 Task: 8. Analyzing Performance: Reference :- Use LinkedIn Analytics to track the performance of your posts, such as reach, engagement, and profile views. Identify trends in your content that receive high engagement and adjust your strategy accordingly. Experiment with different posting times, content formats, and headlines to optimize your engagement.
Action: Mouse moved to (510, 285)
Screenshot: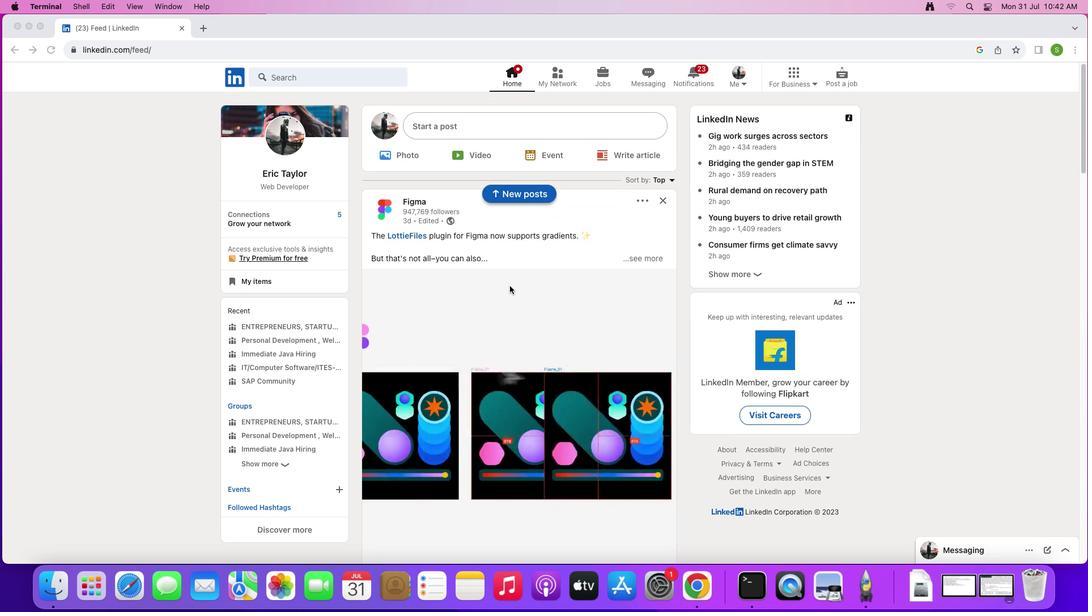 
Action: Mouse scrolled (510, 285) with delta (0, 0)
Screenshot: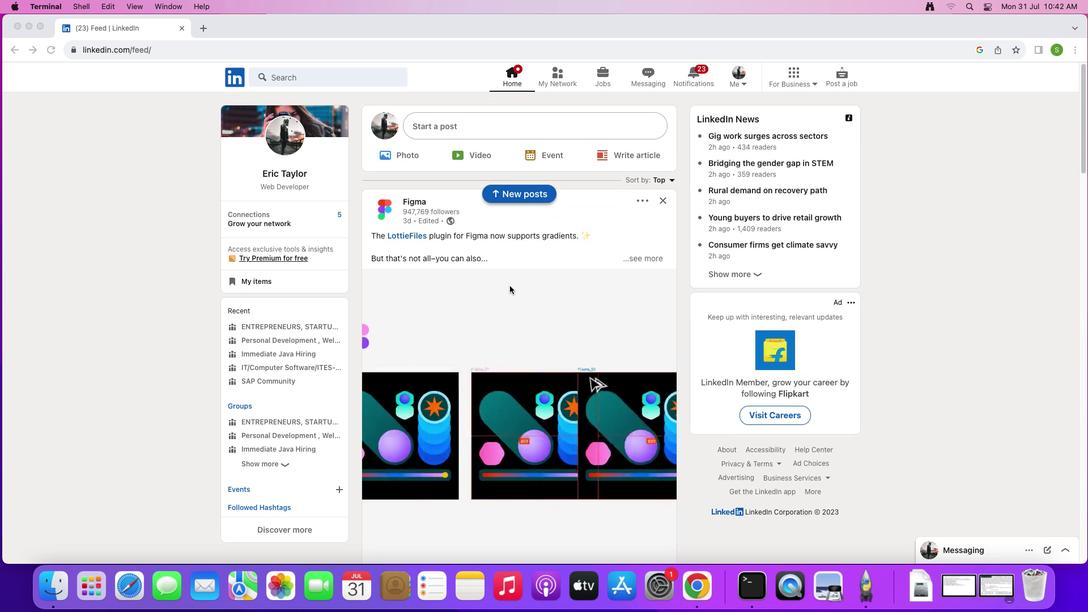 
Action: Mouse scrolled (510, 285) with delta (0, 0)
Screenshot: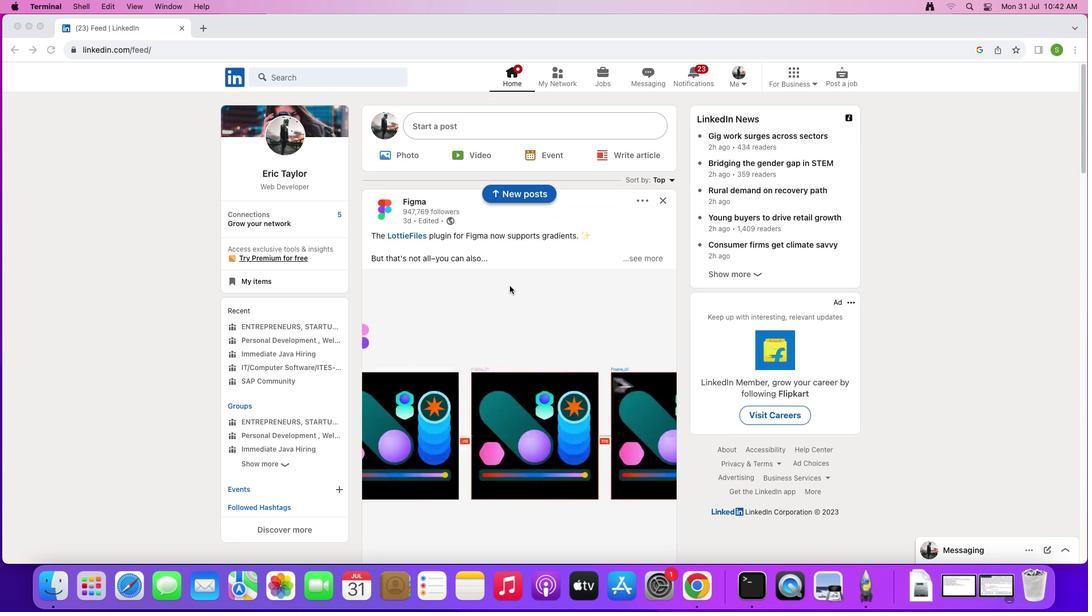 
Action: Mouse scrolled (510, 285) with delta (0, -1)
Screenshot: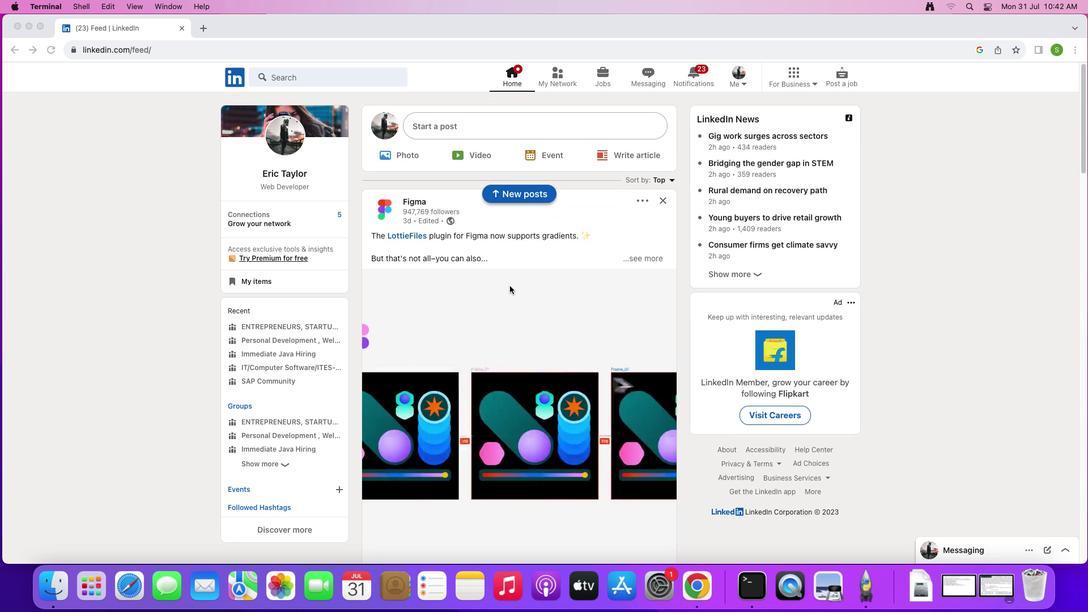 
Action: Mouse scrolled (510, 285) with delta (0, -2)
Screenshot: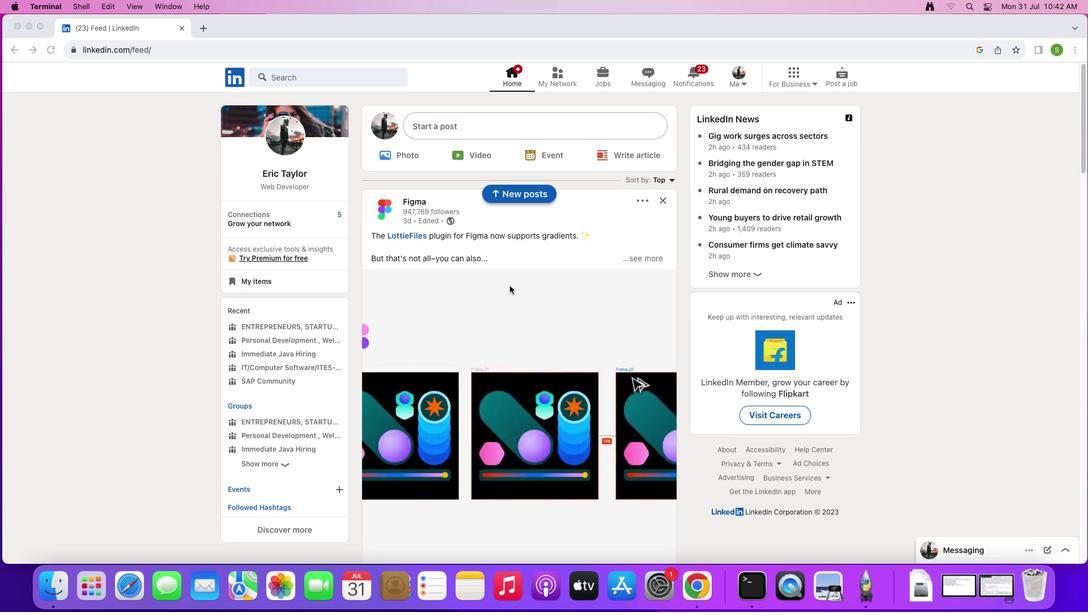 
Action: Mouse scrolled (510, 285) with delta (0, 0)
Screenshot: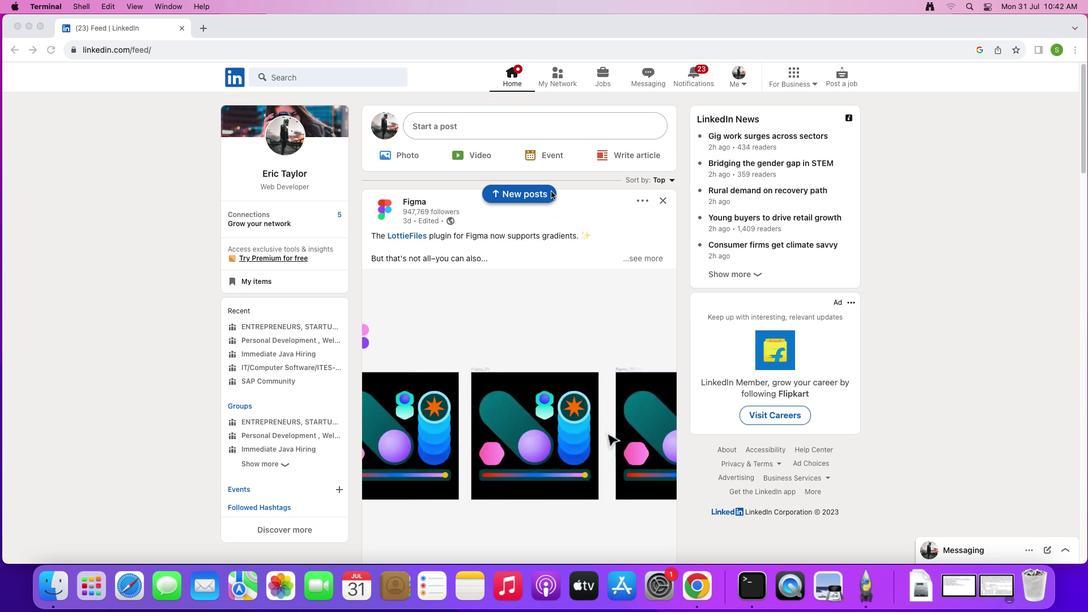 
Action: Mouse scrolled (510, 285) with delta (0, 0)
Screenshot: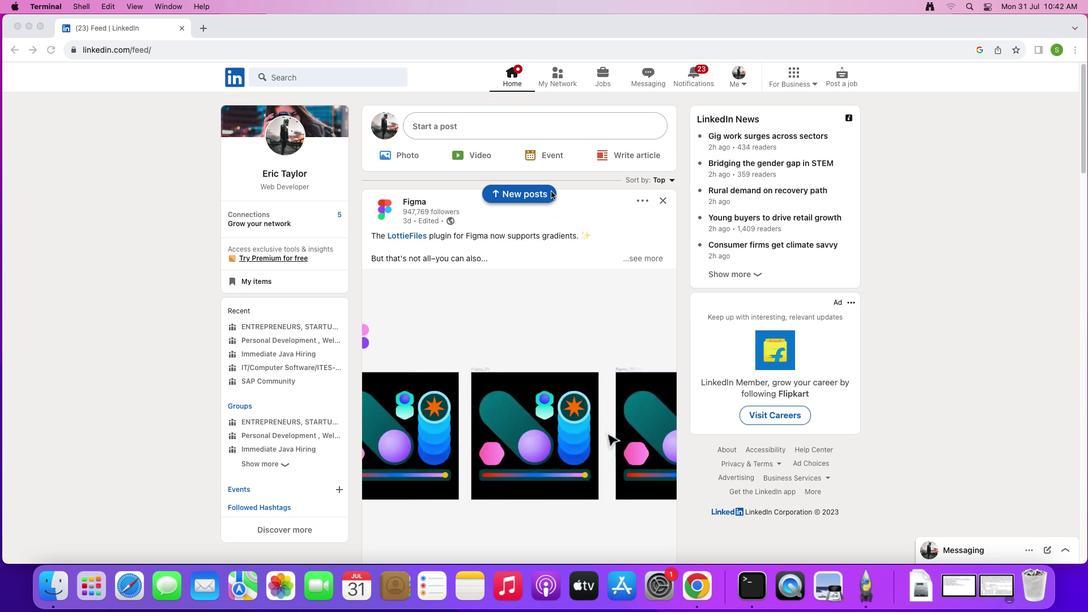 
Action: Mouse scrolled (510, 285) with delta (0, 1)
Screenshot: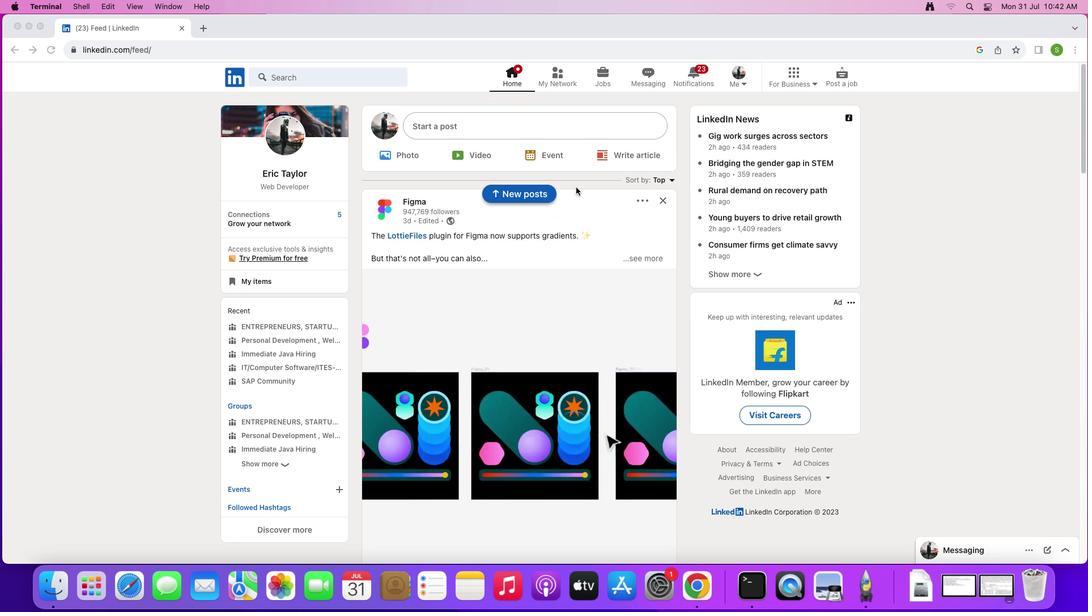 
Action: Mouse scrolled (510, 285) with delta (0, 2)
Screenshot: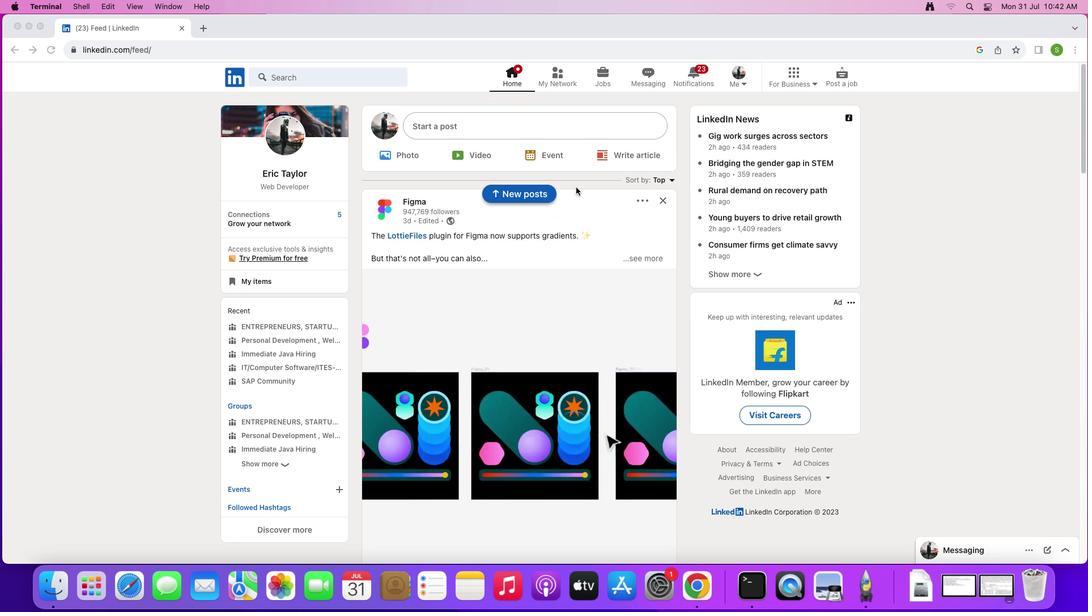 
Action: Mouse scrolled (510, 285) with delta (0, 3)
Screenshot: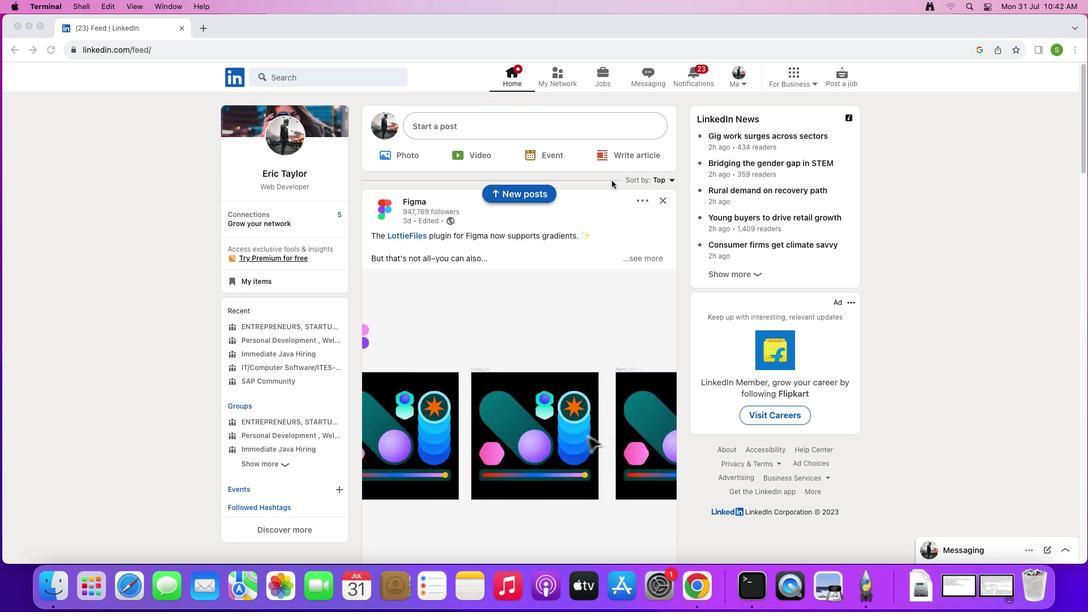 
Action: Mouse scrolled (510, 285) with delta (0, 0)
Screenshot: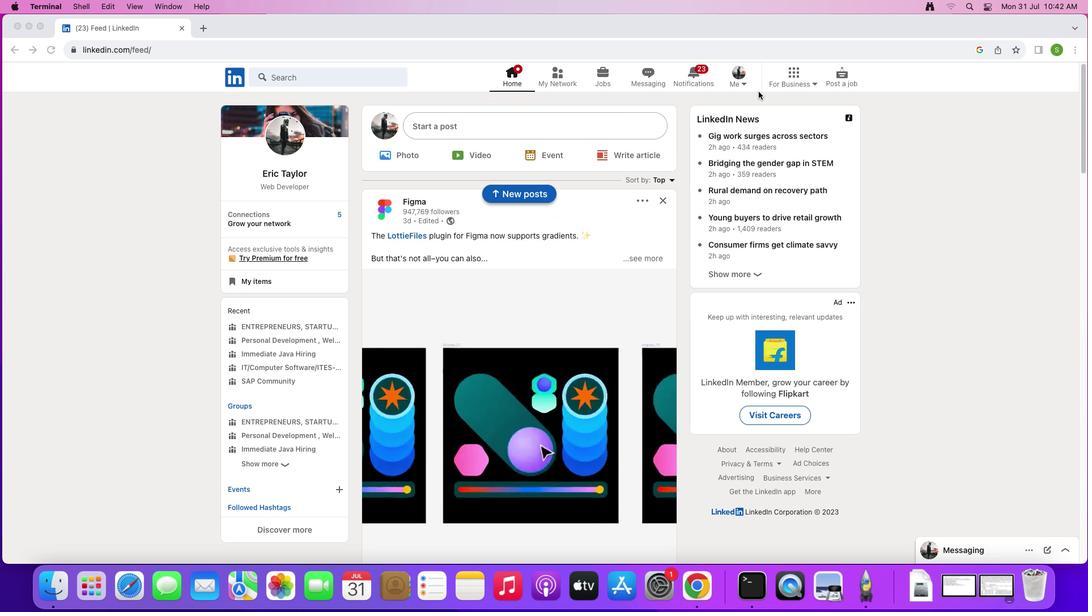 
Action: Mouse scrolled (510, 285) with delta (0, 0)
Screenshot: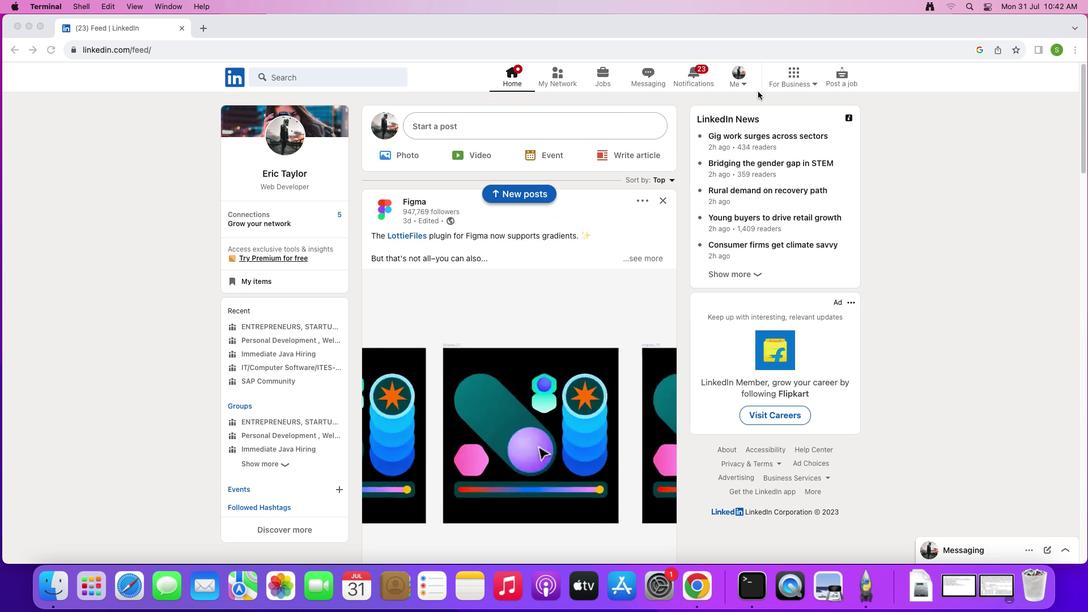 
Action: Mouse scrolled (510, 285) with delta (0, 1)
Screenshot: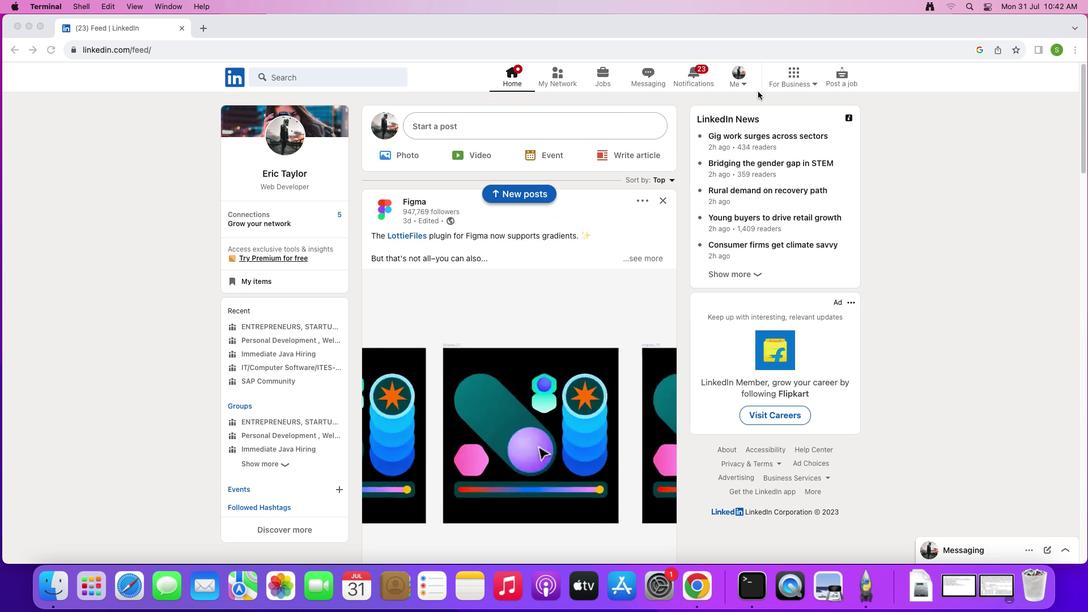 
Action: Mouse moved to (734, 76)
Screenshot: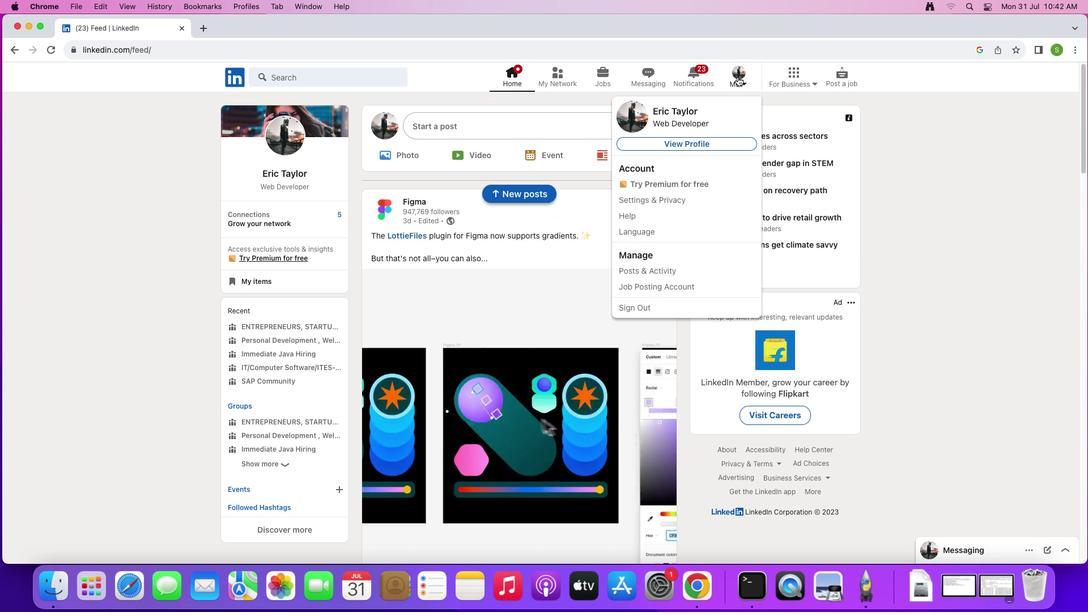 
Action: Mouse pressed left at (734, 76)
Screenshot: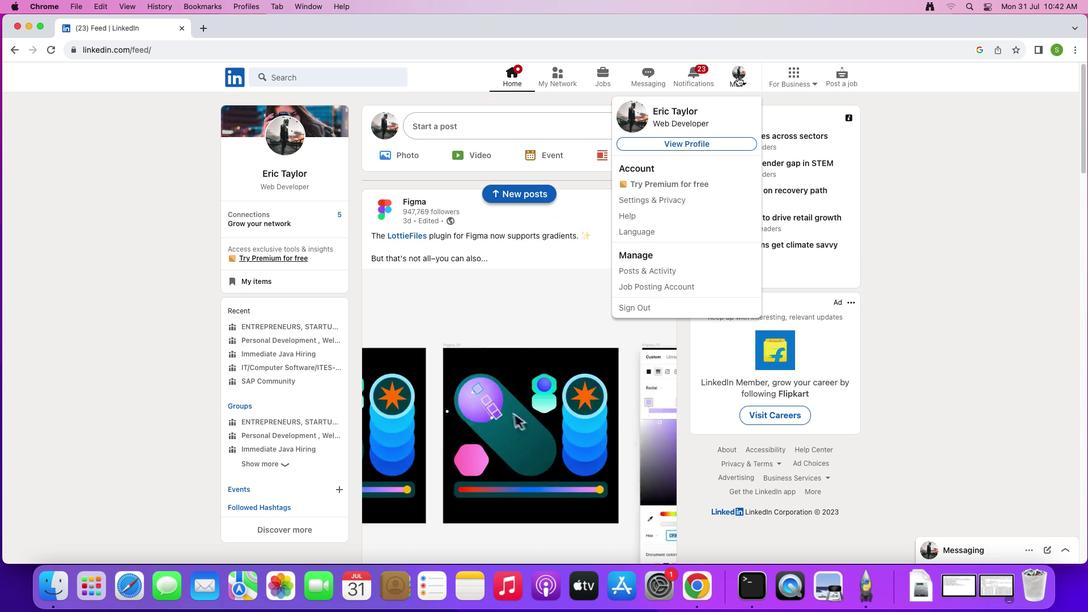 
Action: Mouse moved to (737, 77)
Screenshot: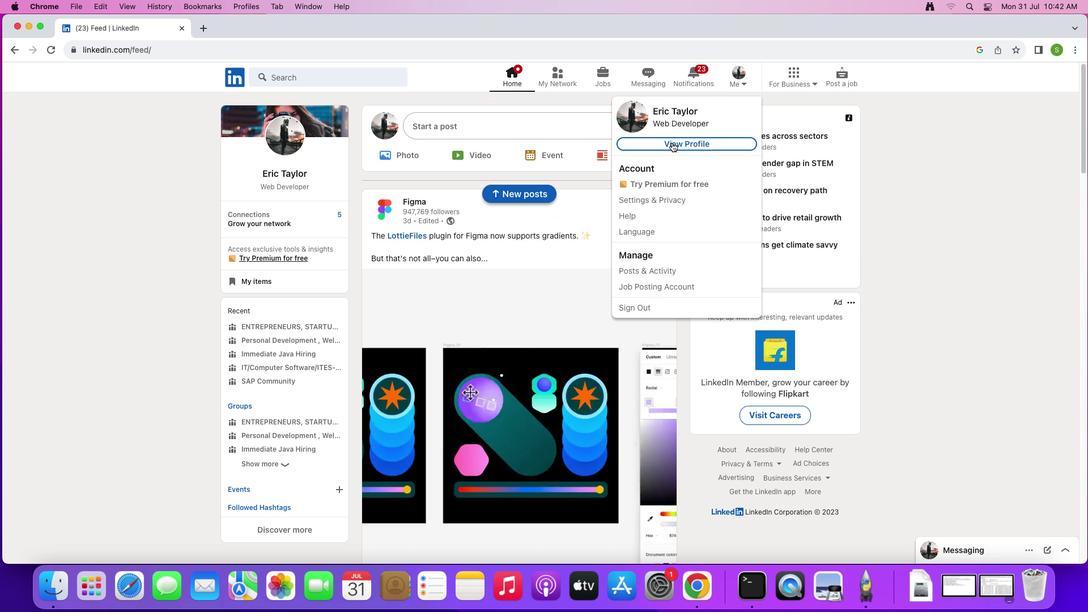 
Action: Mouse pressed left at (737, 77)
Screenshot: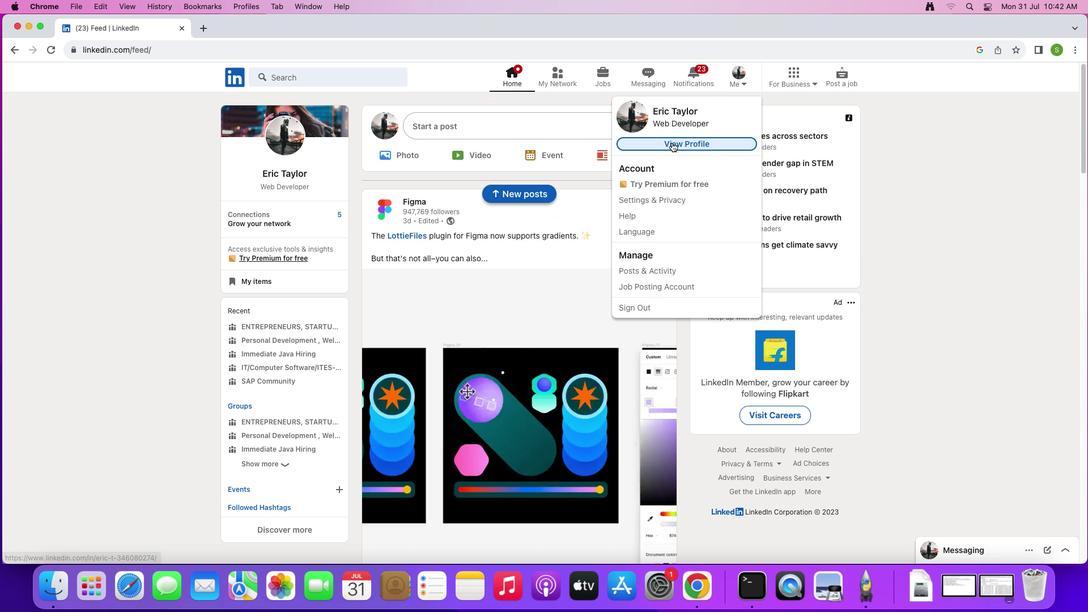 
Action: Mouse moved to (671, 142)
Screenshot: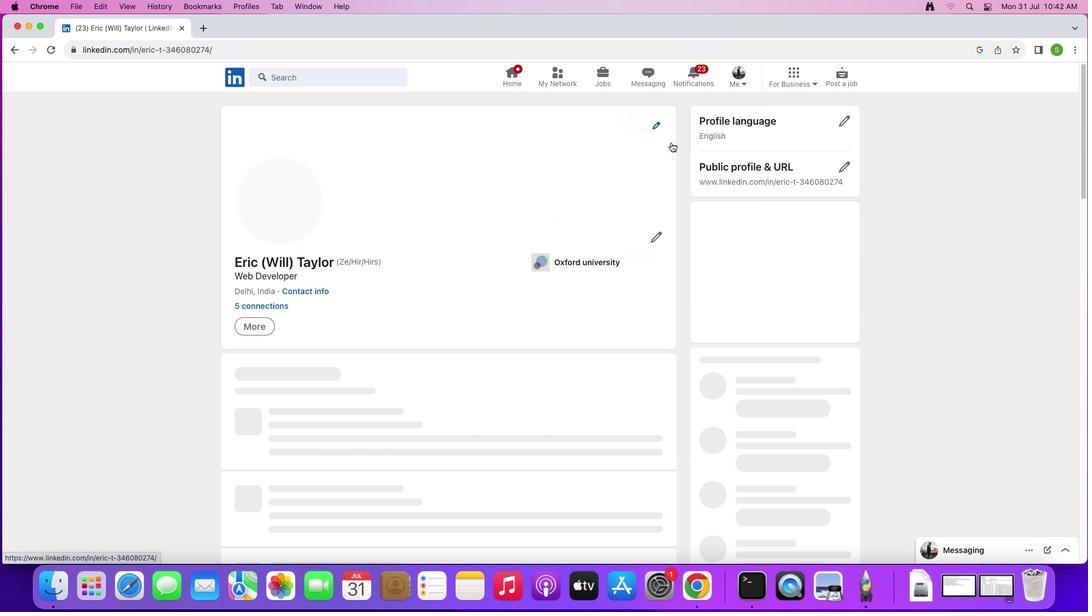
Action: Mouse pressed left at (671, 142)
Screenshot: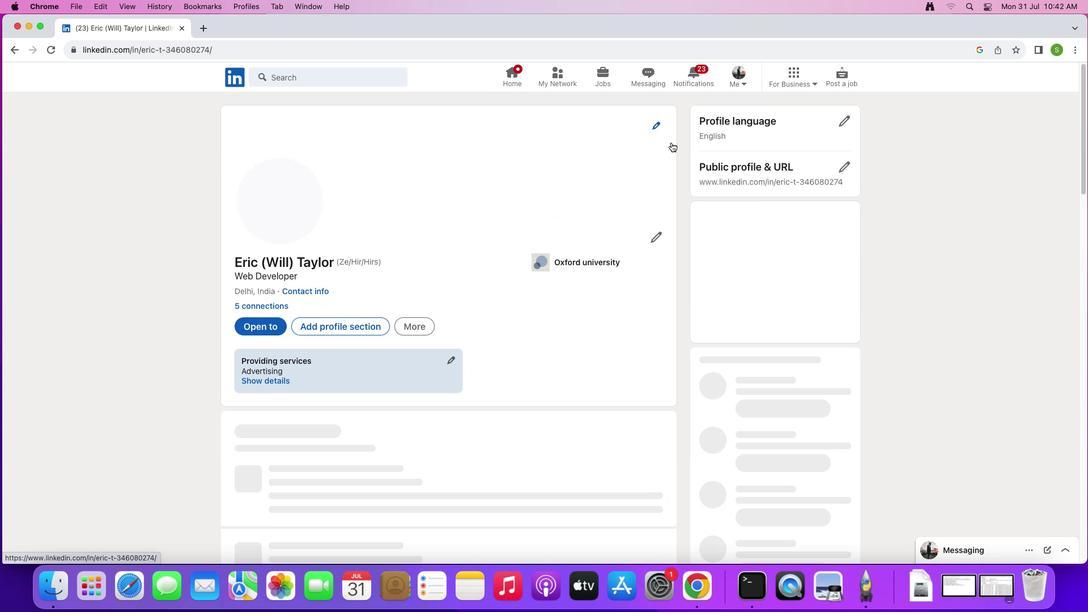 
Action: Mouse moved to (500, 371)
Screenshot: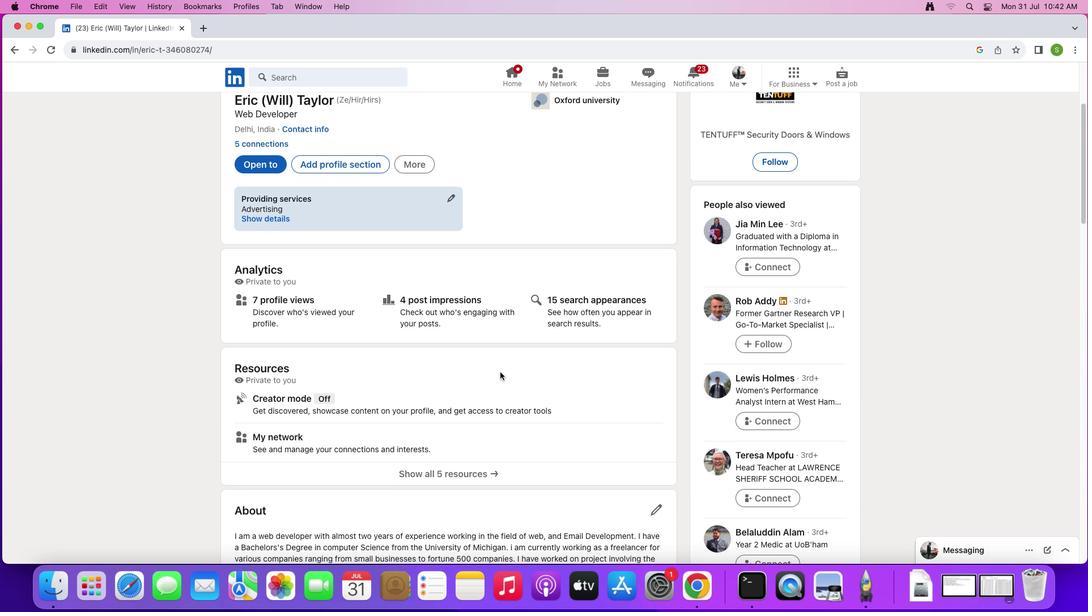 
Action: Mouse scrolled (500, 371) with delta (0, 0)
Screenshot: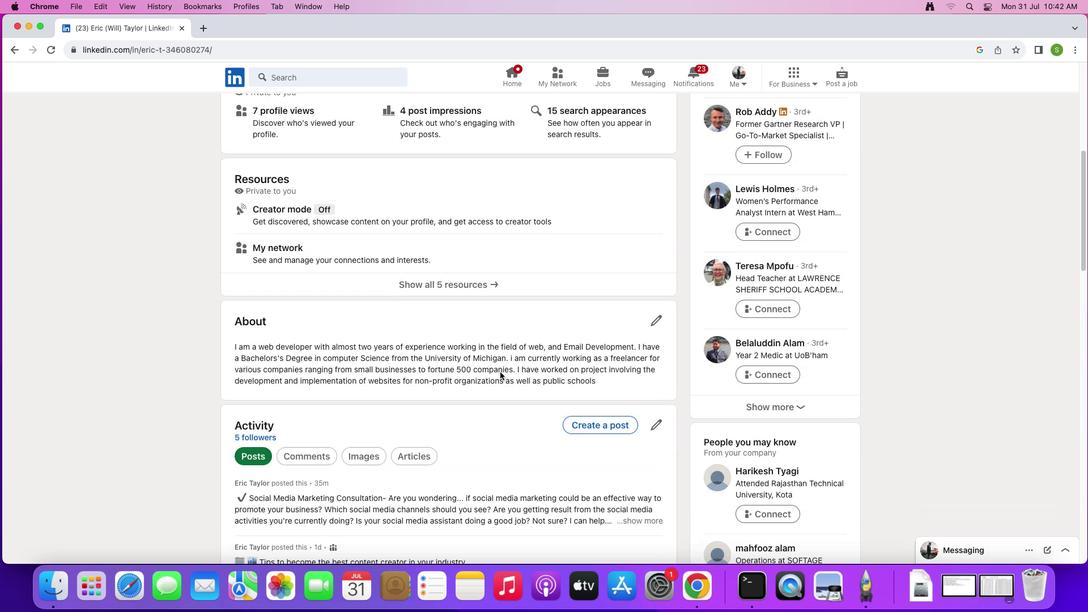 
Action: Mouse scrolled (500, 371) with delta (0, 0)
Screenshot: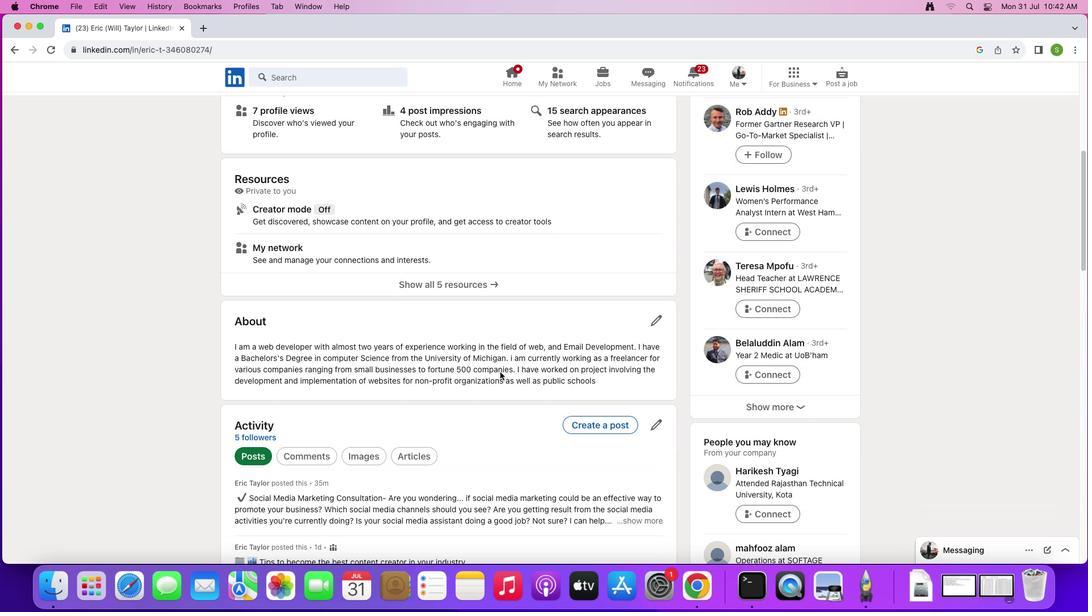 
Action: Mouse scrolled (500, 371) with delta (0, -1)
Screenshot: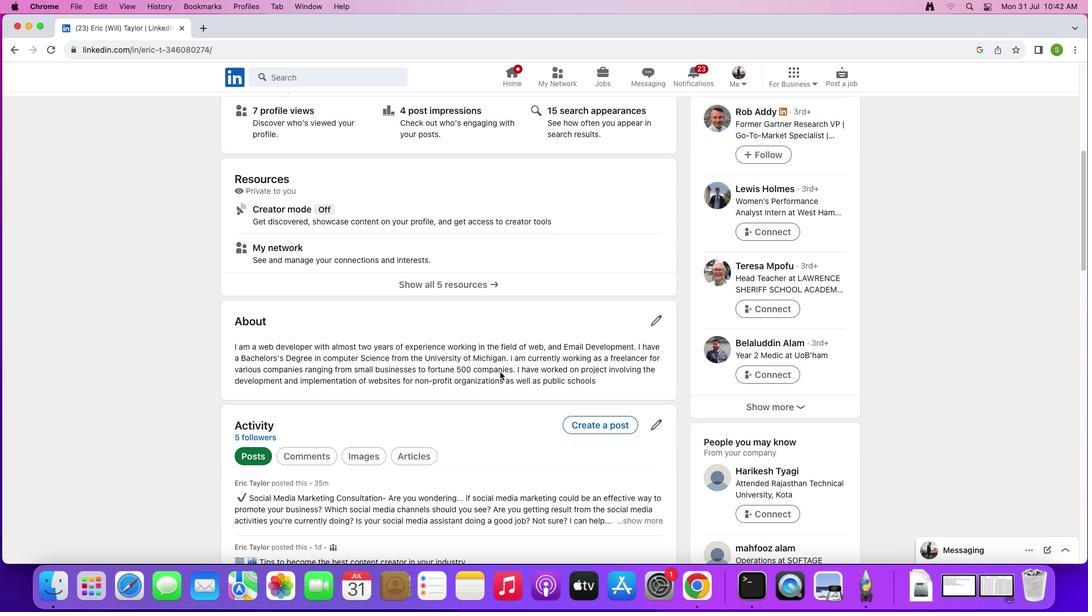 
Action: Mouse scrolled (500, 371) with delta (0, -2)
Screenshot: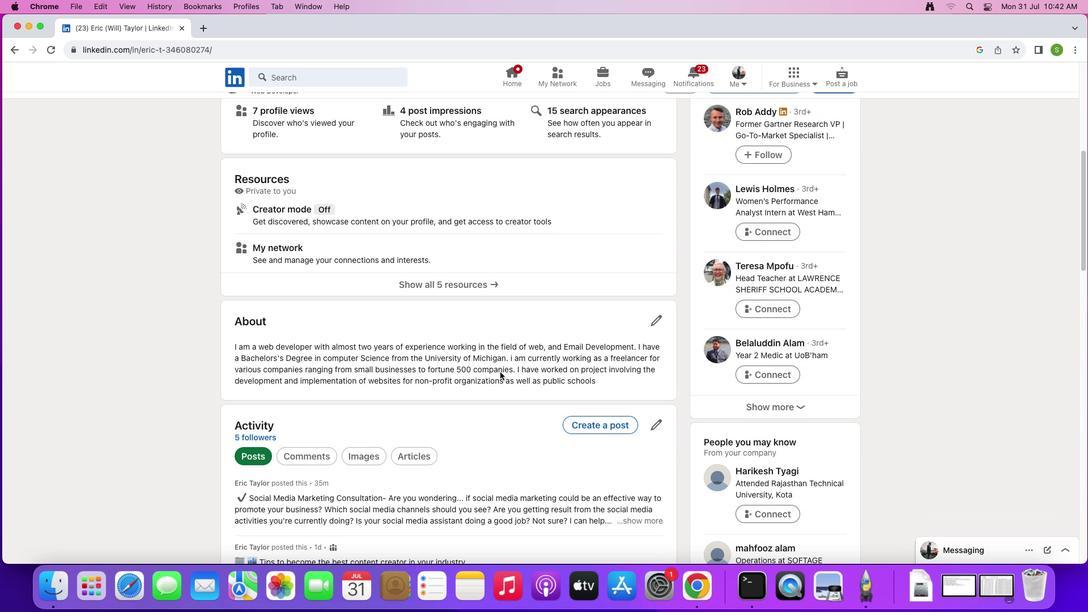 
Action: Mouse scrolled (500, 371) with delta (0, 0)
Screenshot: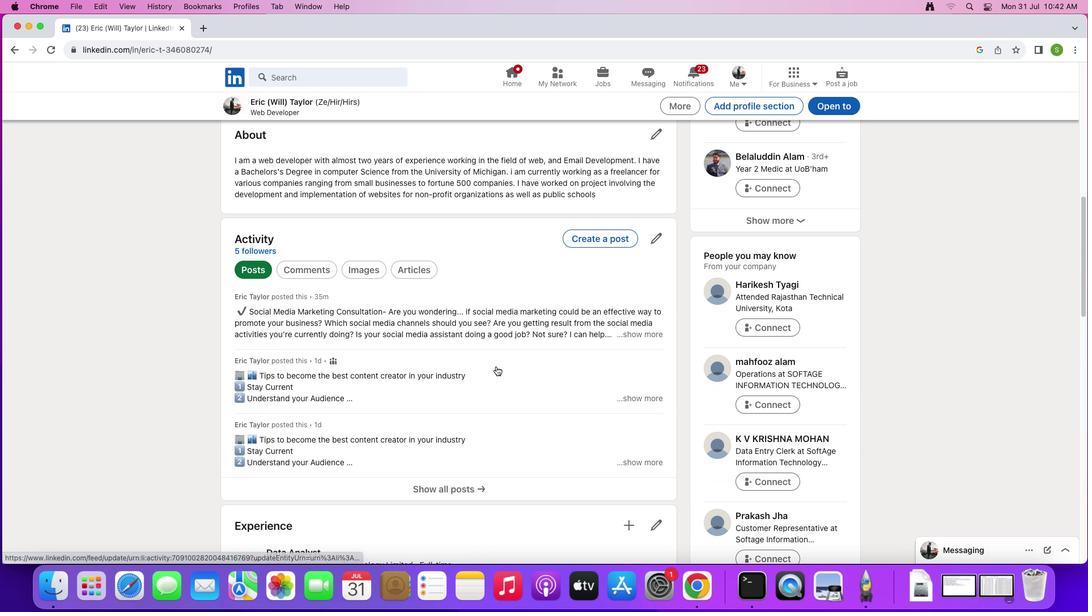 
Action: Mouse scrolled (500, 371) with delta (0, 0)
Screenshot: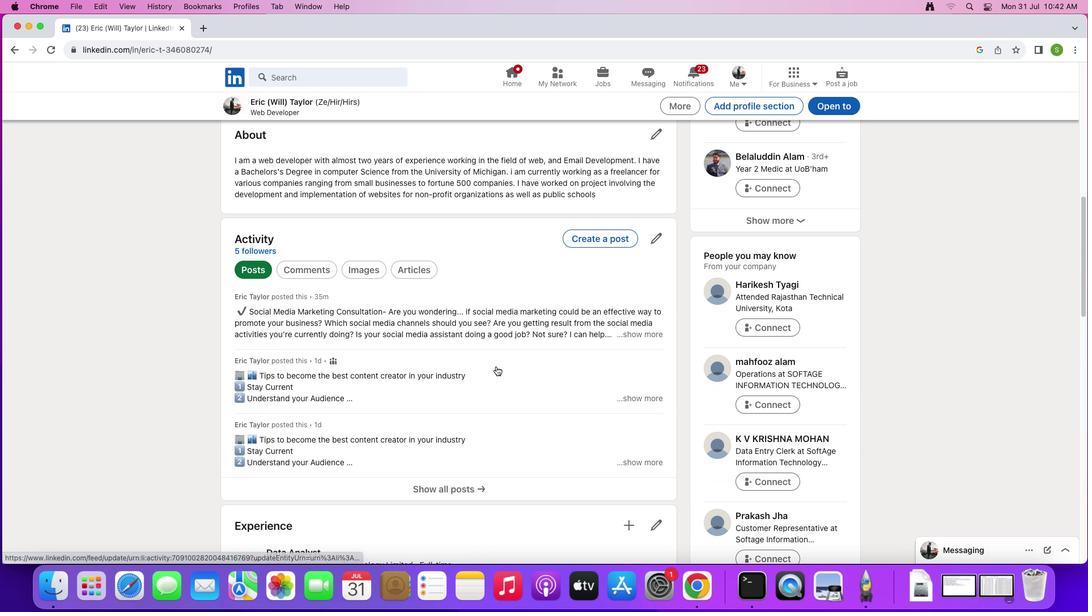 
Action: Mouse scrolled (500, 371) with delta (0, -1)
Screenshot: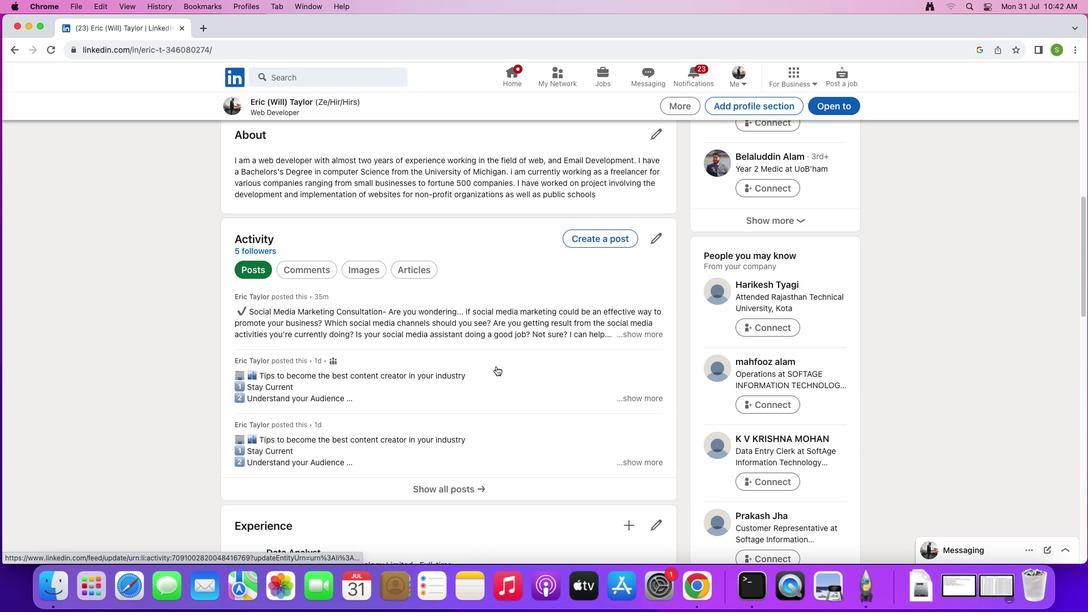 
Action: Mouse scrolled (500, 371) with delta (0, -2)
Screenshot: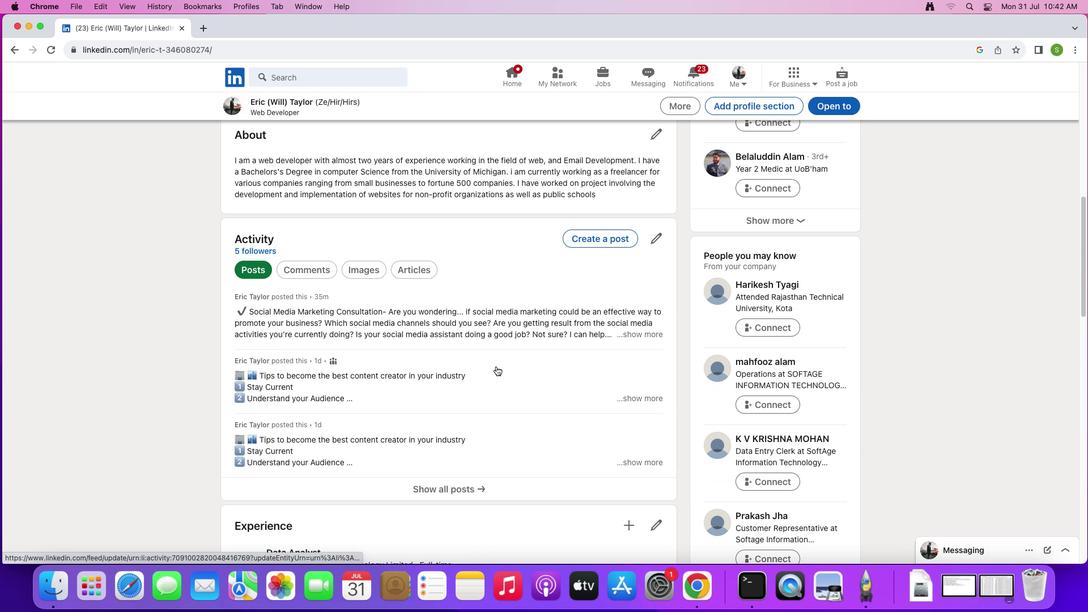 
Action: Mouse scrolled (500, 371) with delta (0, 0)
Screenshot: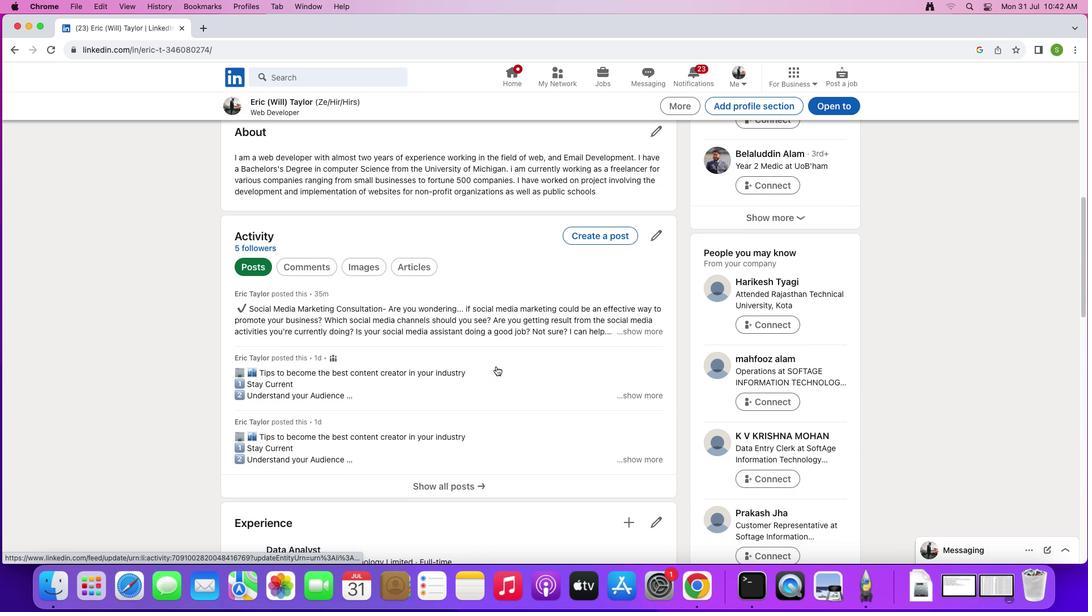 
Action: Mouse scrolled (500, 371) with delta (0, 0)
Screenshot: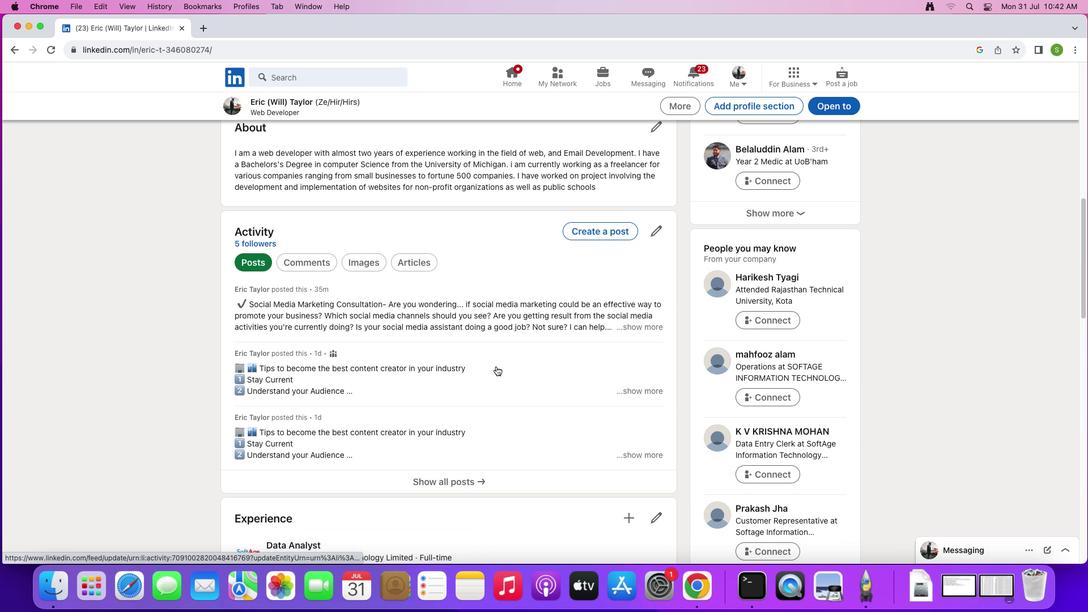 
Action: Mouse scrolled (500, 371) with delta (0, -1)
Screenshot: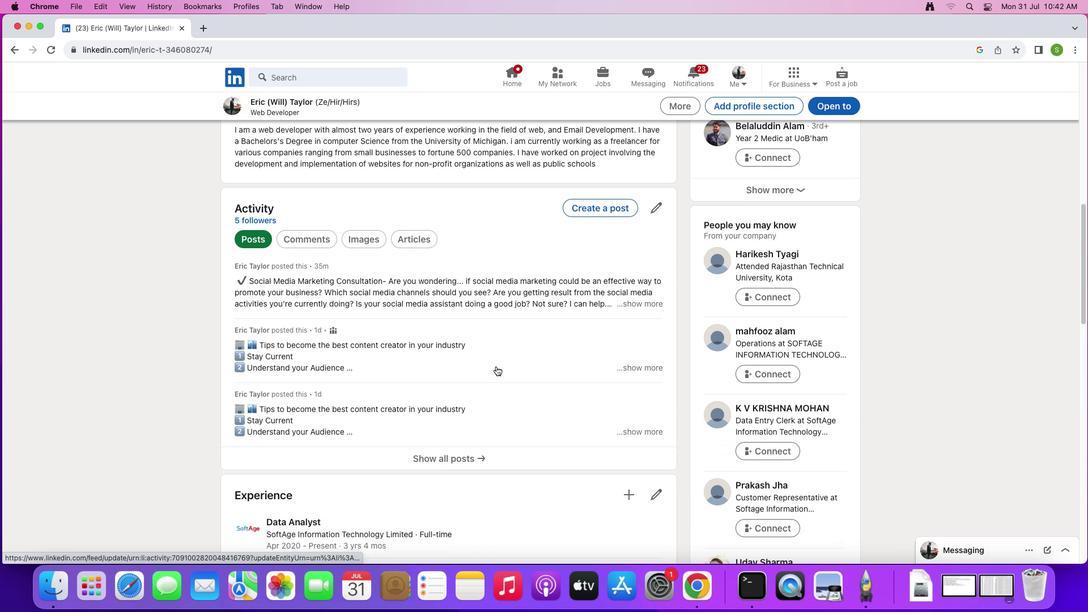 
Action: Mouse scrolled (500, 371) with delta (0, -2)
Screenshot: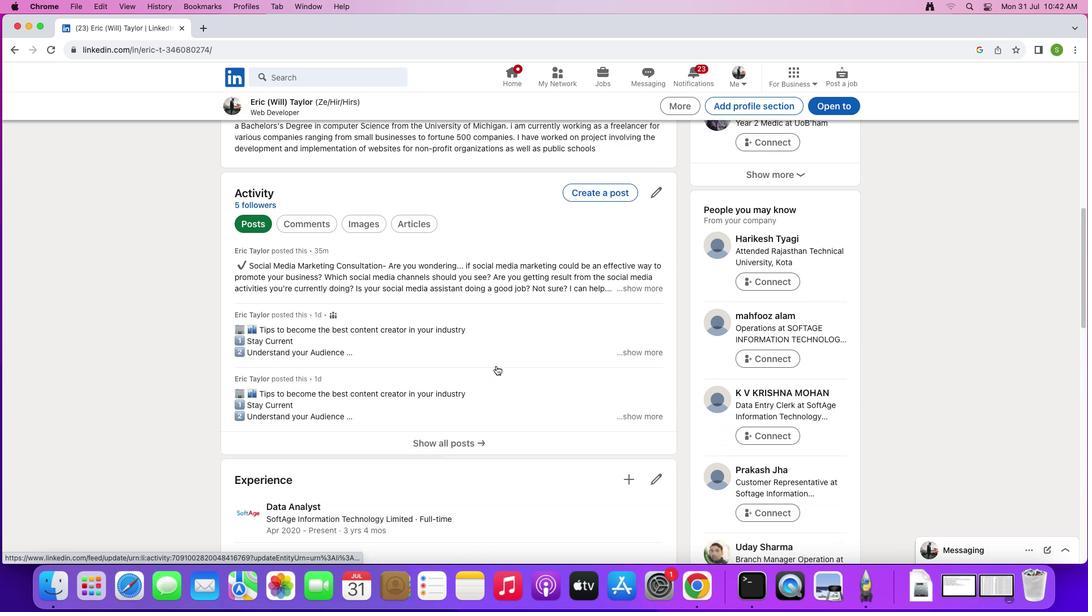 
Action: Mouse moved to (496, 366)
Screenshot: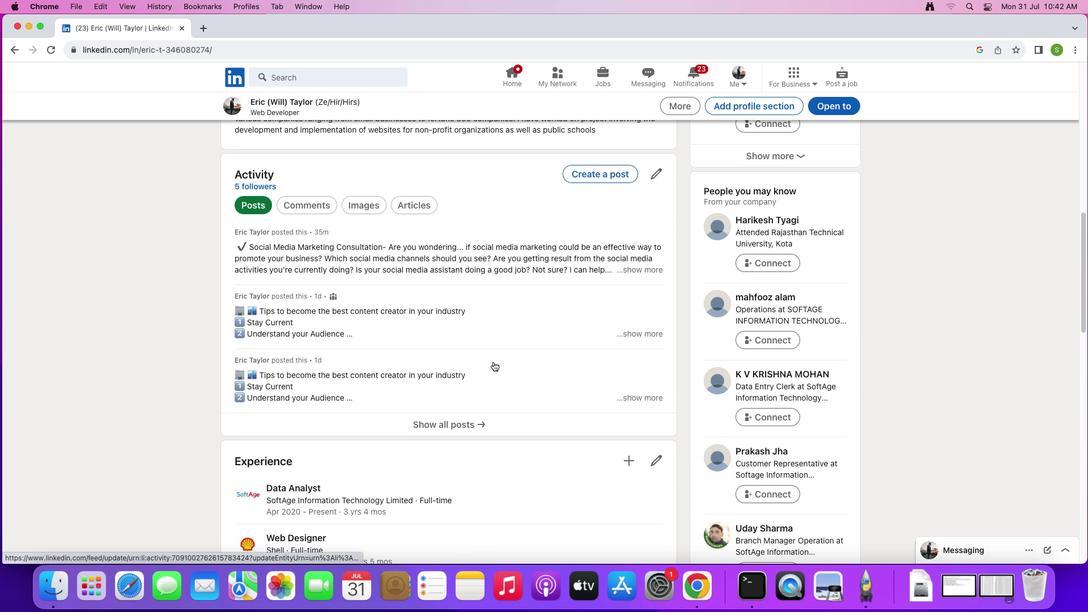 
Action: Mouse scrolled (496, 366) with delta (0, 0)
Screenshot: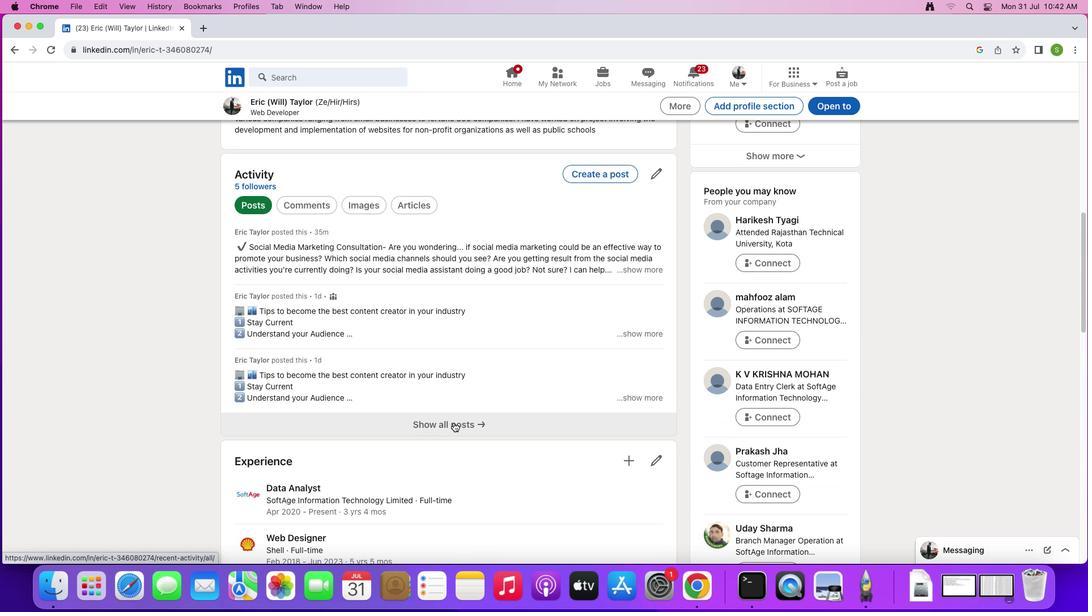 
Action: Mouse scrolled (496, 366) with delta (0, 0)
Screenshot: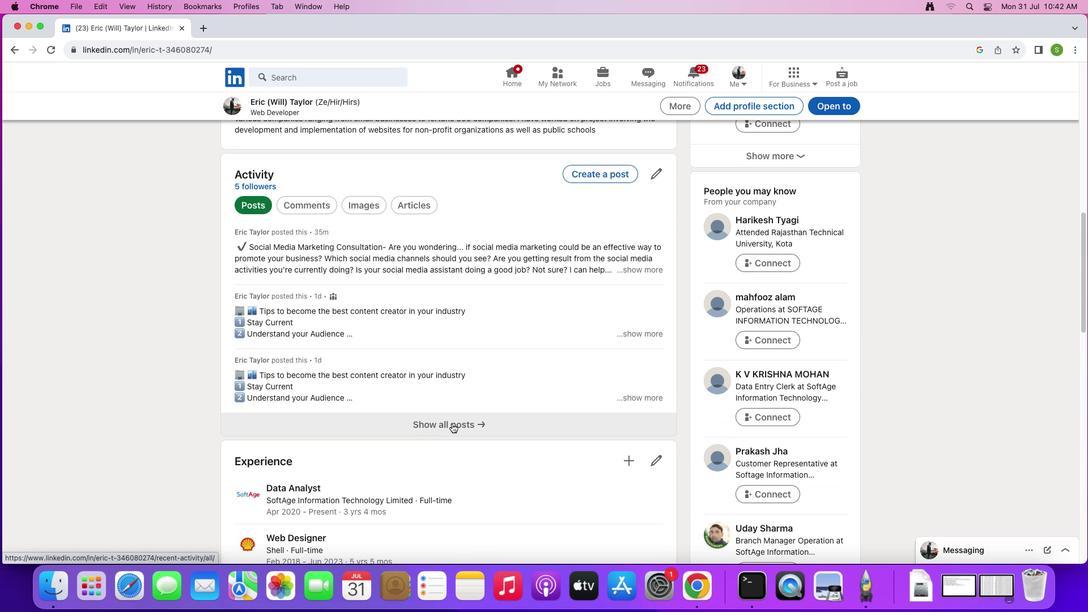 
Action: Mouse scrolled (496, 366) with delta (0, -1)
Screenshot: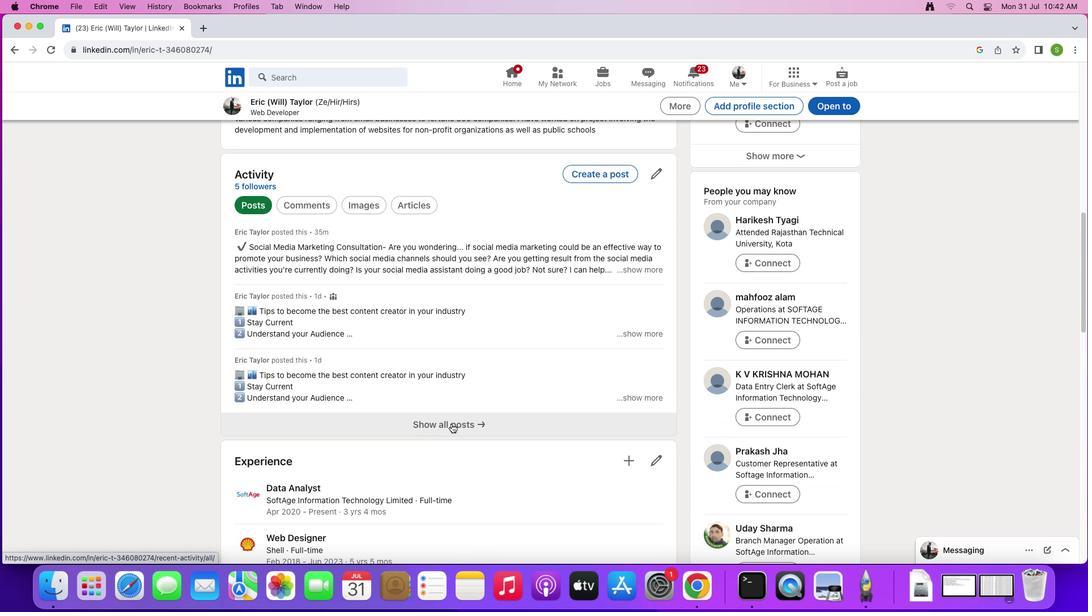 
Action: Mouse moved to (451, 423)
Screenshot: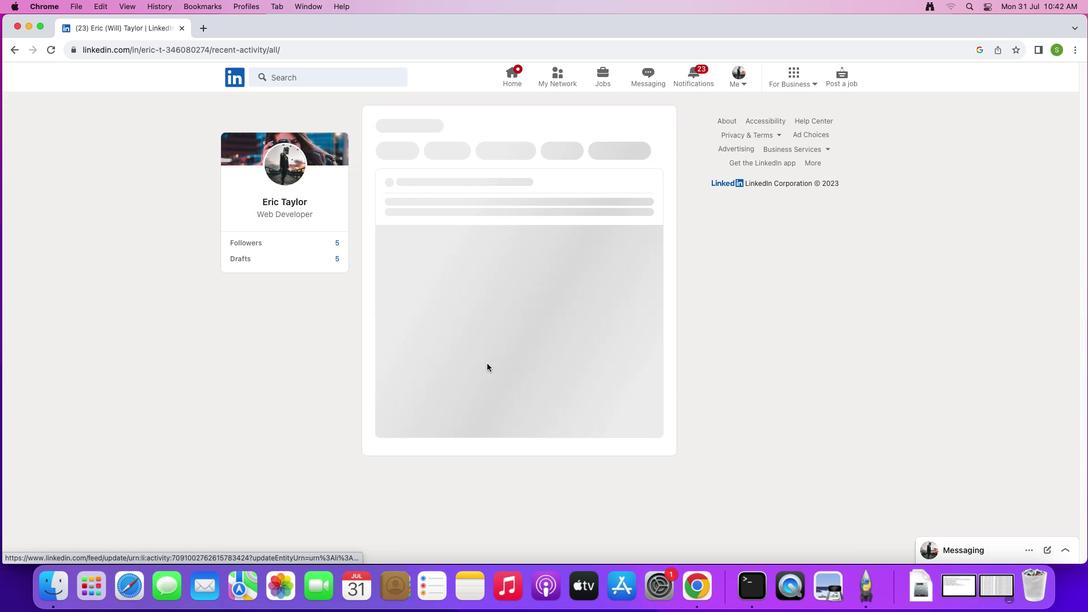 
Action: Mouse pressed left at (451, 423)
Screenshot: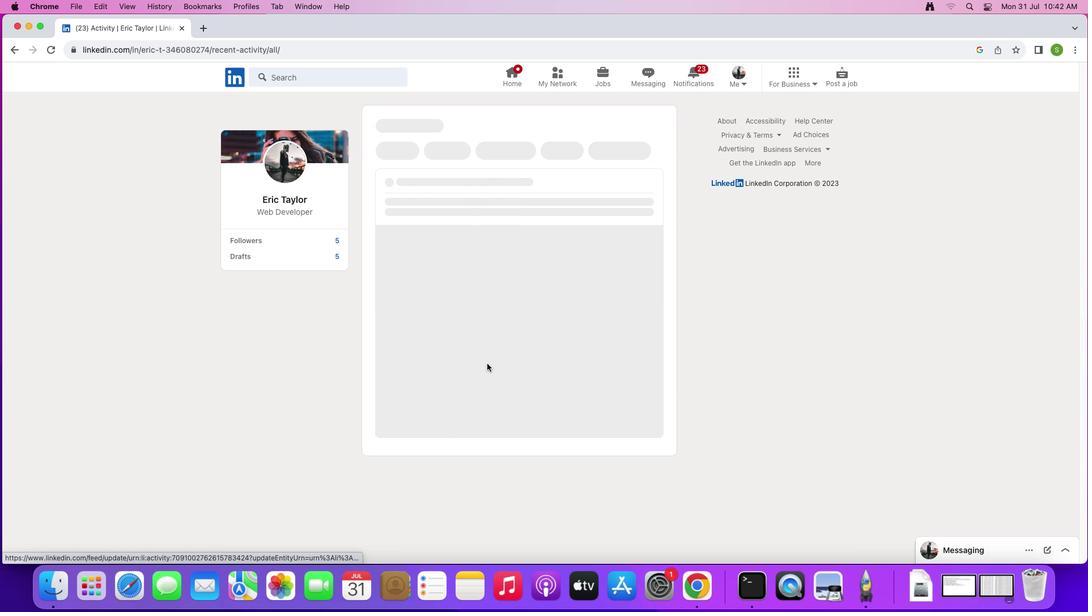 
Action: Mouse moved to (523, 364)
Screenshot: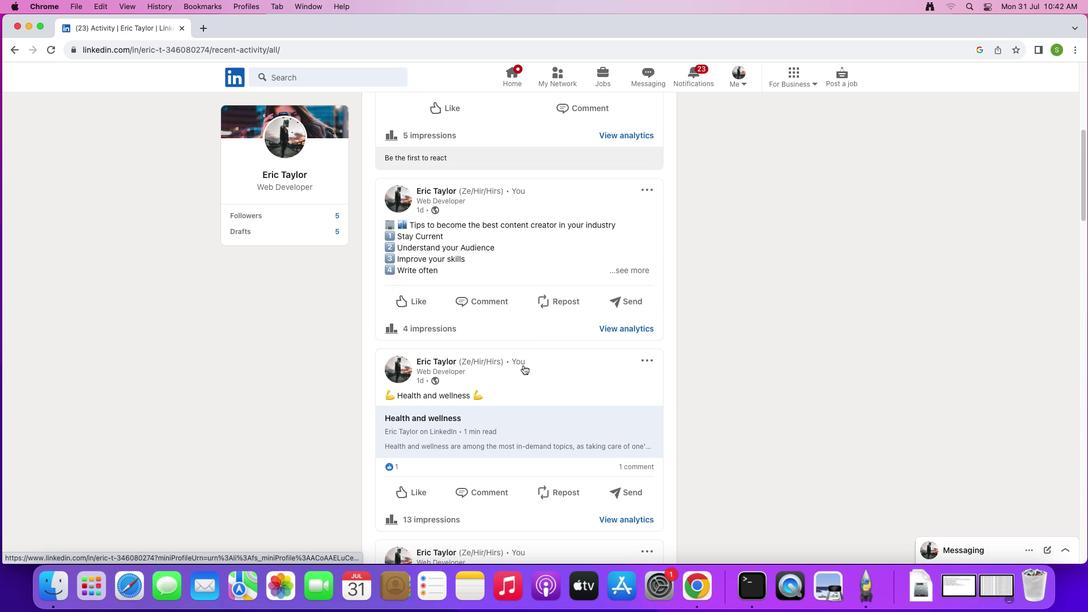 
Action: Mouse scrolled (523, 364) with delta (0, 0)
Screenshot: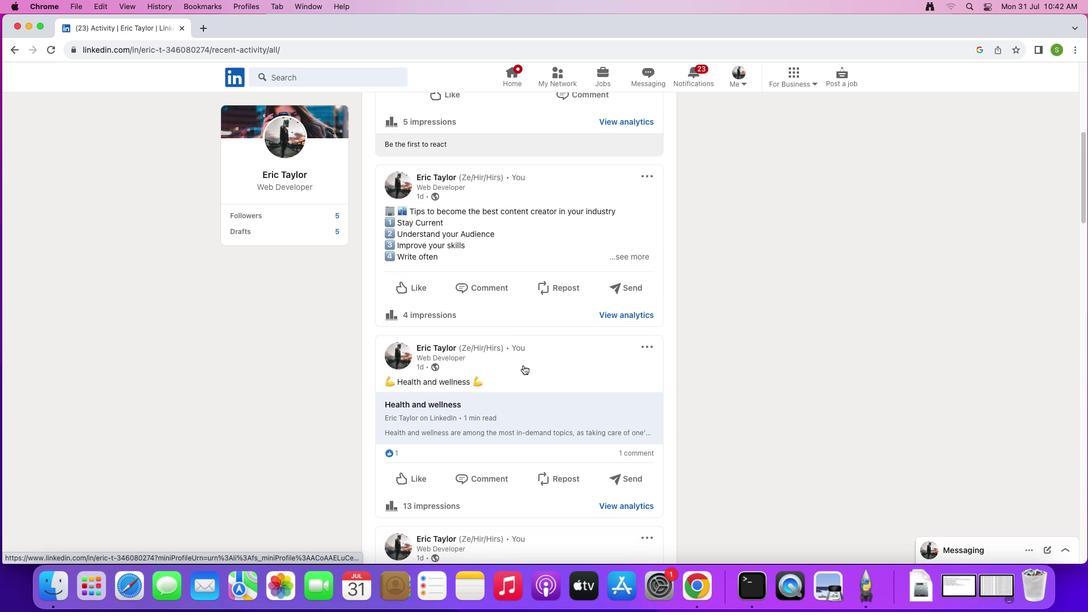 
Action: Mouse scrolled (523, 364) with delta (0, 0)
Screenshot: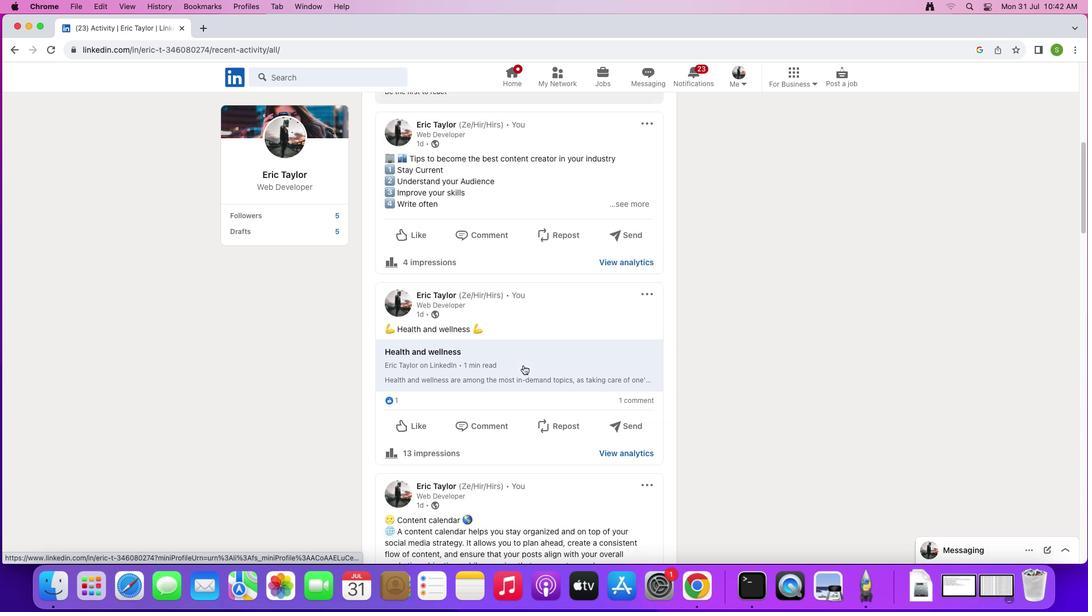 
Action: Mouse scrolled (523, 364) with delta (0, -1)
Screenshot: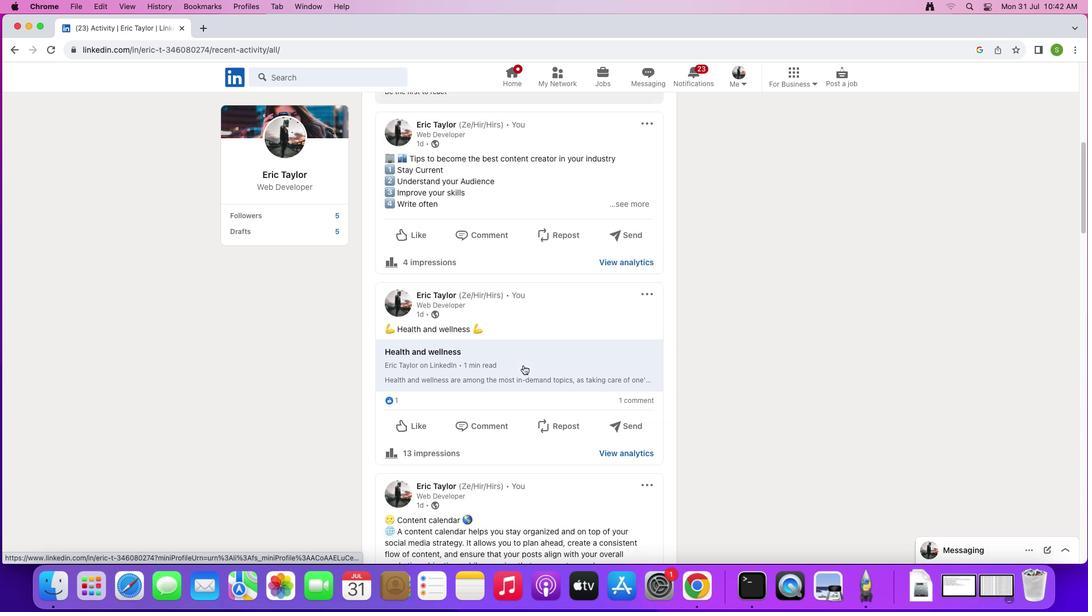 
Action: Mouse scrolled (523, 364) with delta (0, -2)
Screenshot: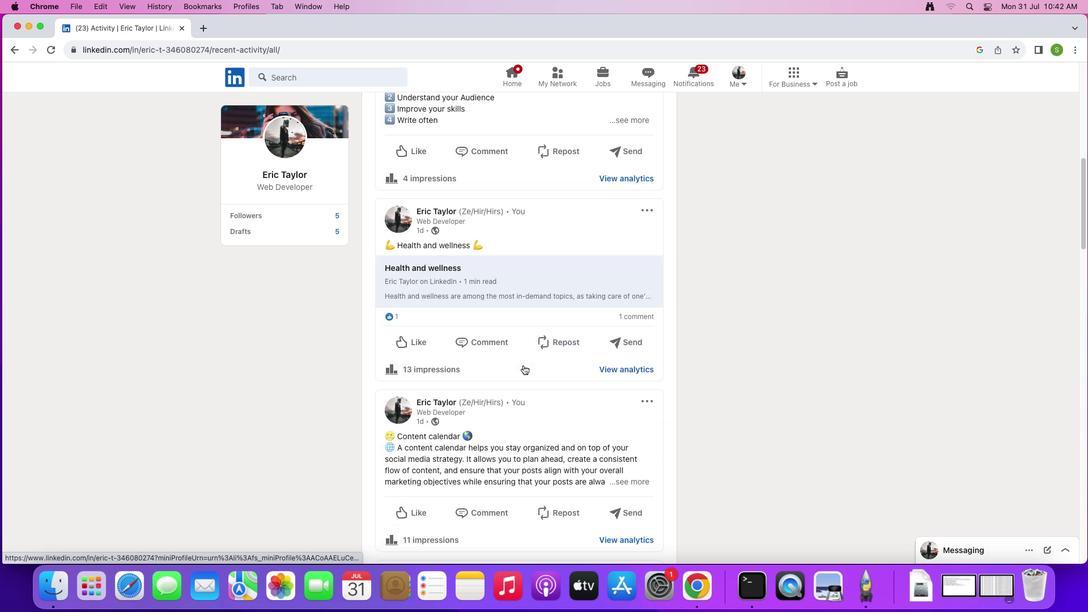 
Action: Mouse scrolled (523, 364) with delta (0, -2)
Screenshot: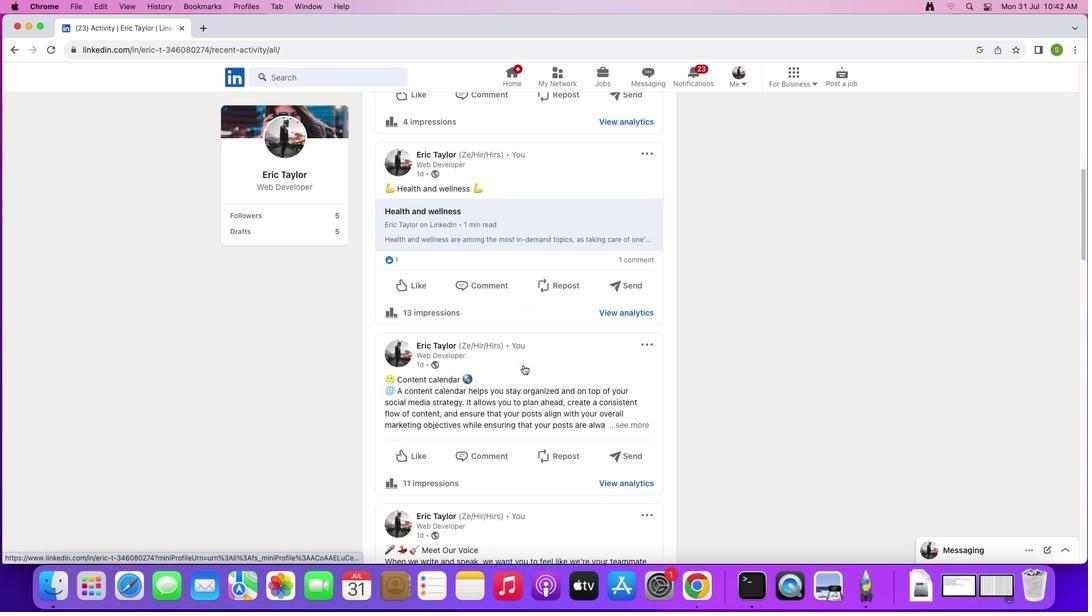 
Action: Mouse scrolled (523, 364) with delta (0, 0)
Screenshot: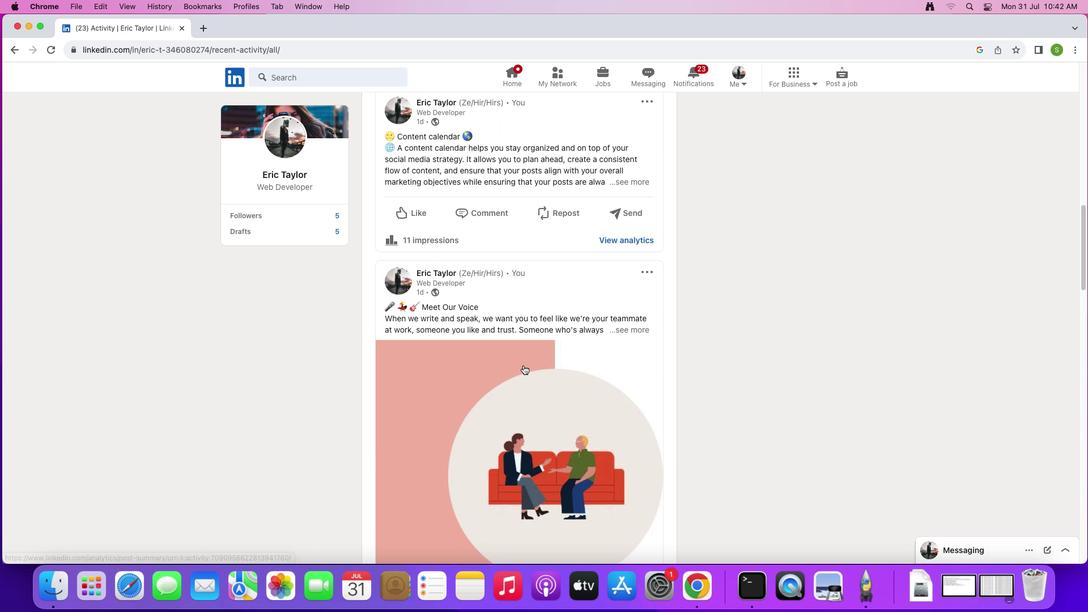 
Action: Mouse scrolled (523, 364) with delta (0, 0)
Screenshot: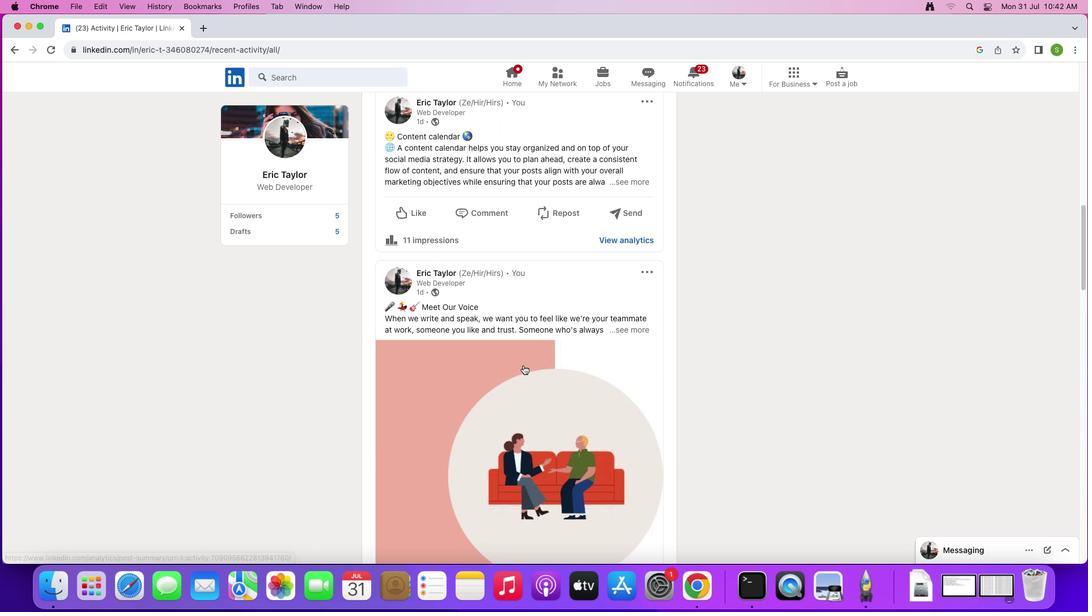 
Action: Mouse scrolled (523, 364) with delta (0, -1)
Screenshot: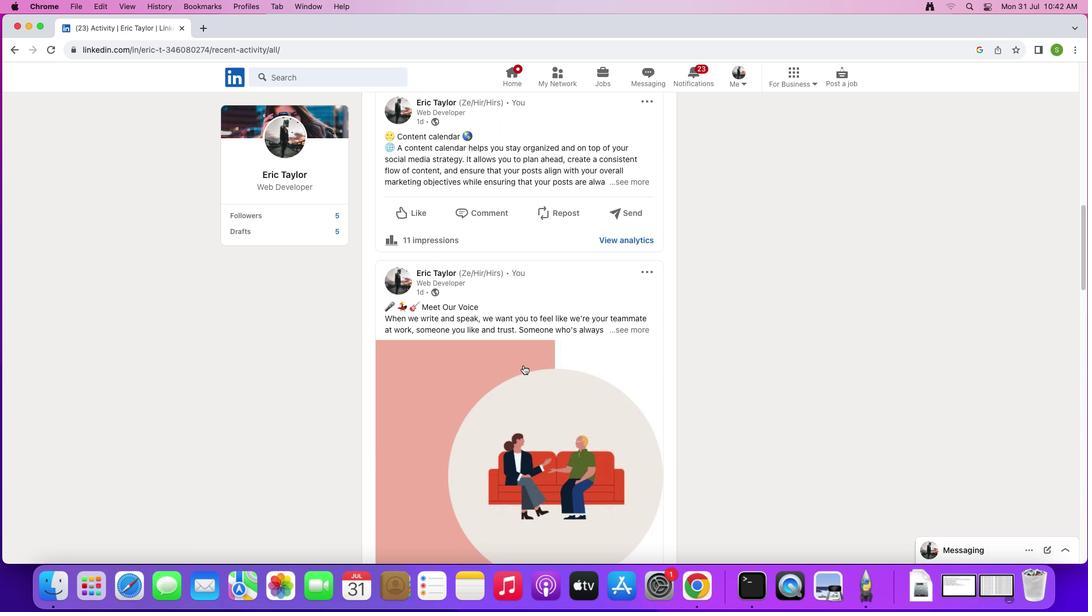 
Action: Mouse scrolled (523, 364) with delta (0, -2)
Screenshot: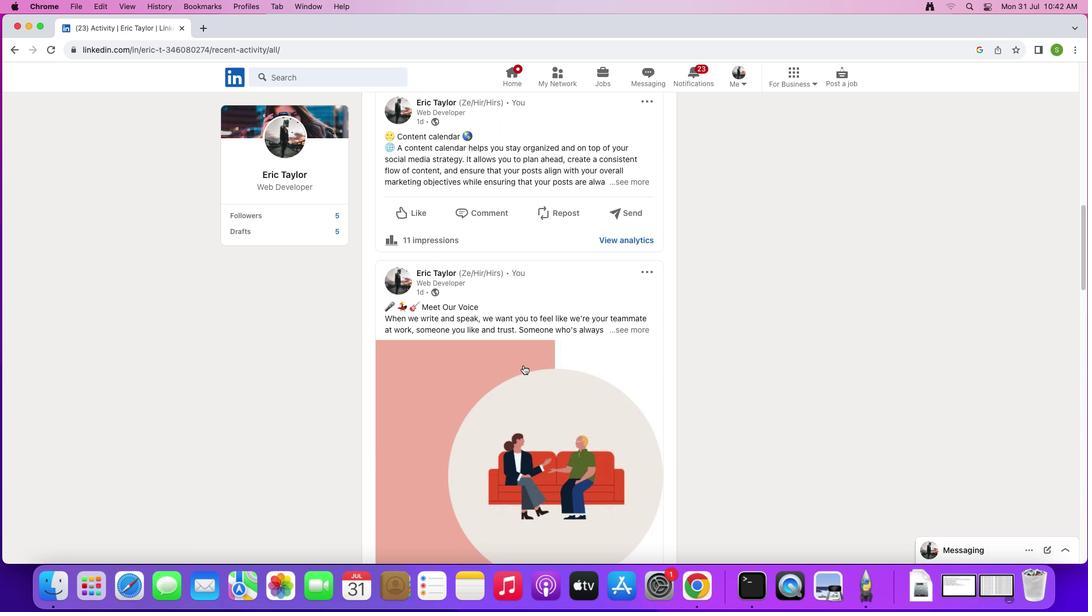 
Action: Mouse scrolled (523, 364) with delta (0, 0)
Screenshot: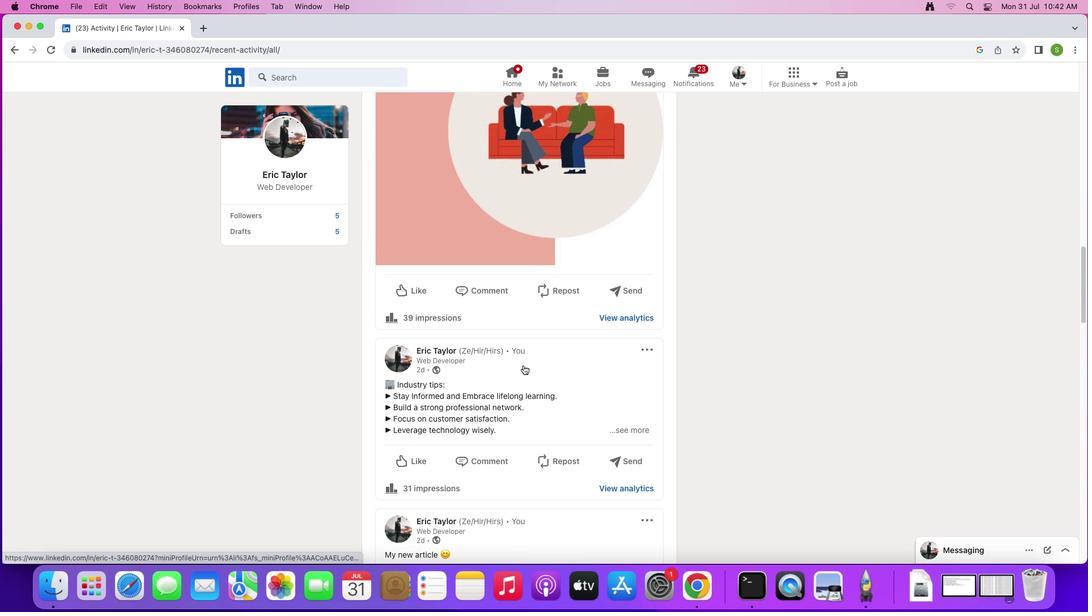 
Action: Mouse scrolled (523, 364) with delta (0, 0)
Screenshot: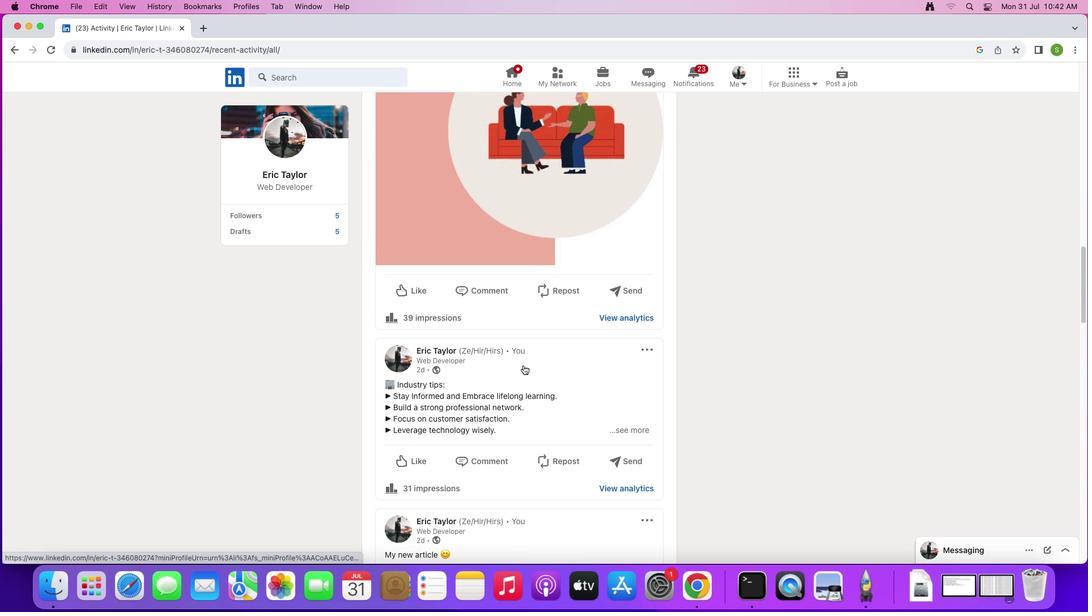 
Action: Mouse scrolled (523, 364) with delta (0, -1)
Screenshot: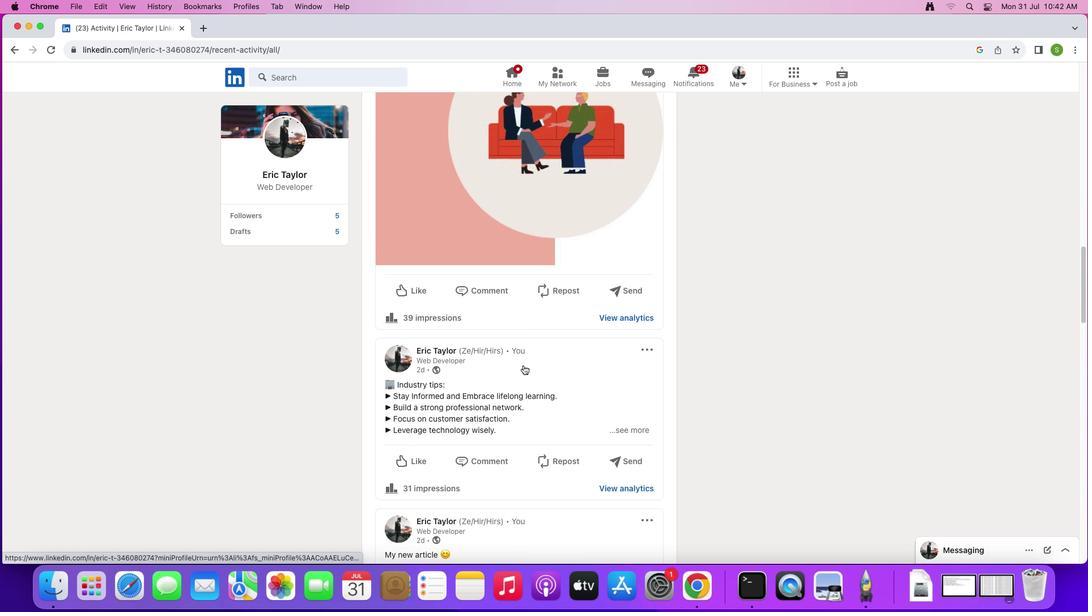 
Action: Mouse scrolled (523, 364) with delta (0, -2)
Screenshot: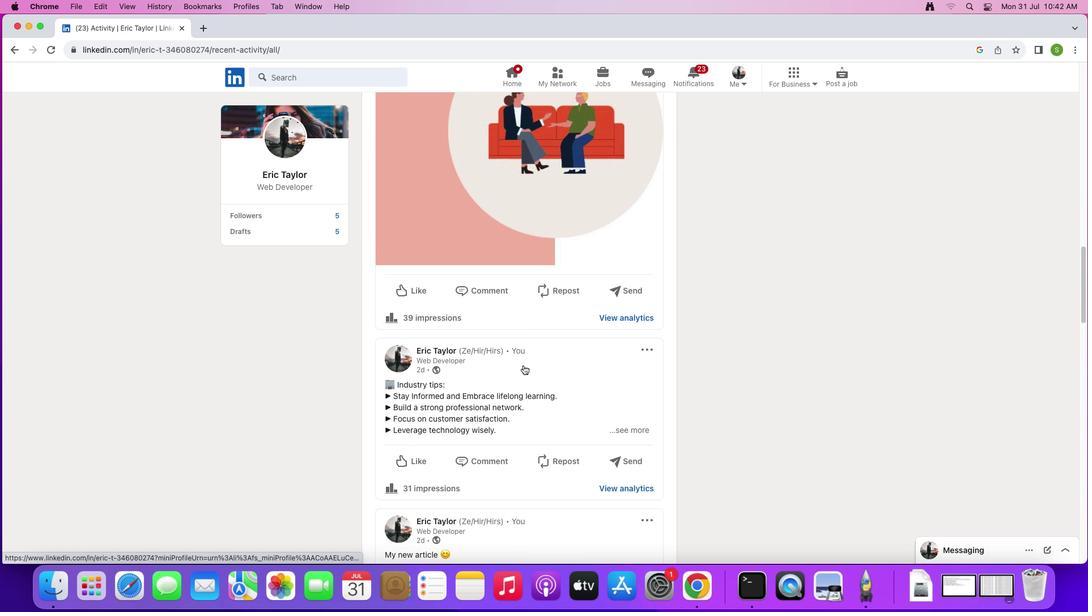 
Action: Mouse scrolled (523, 364) with delta (0, 0)
Screenshot: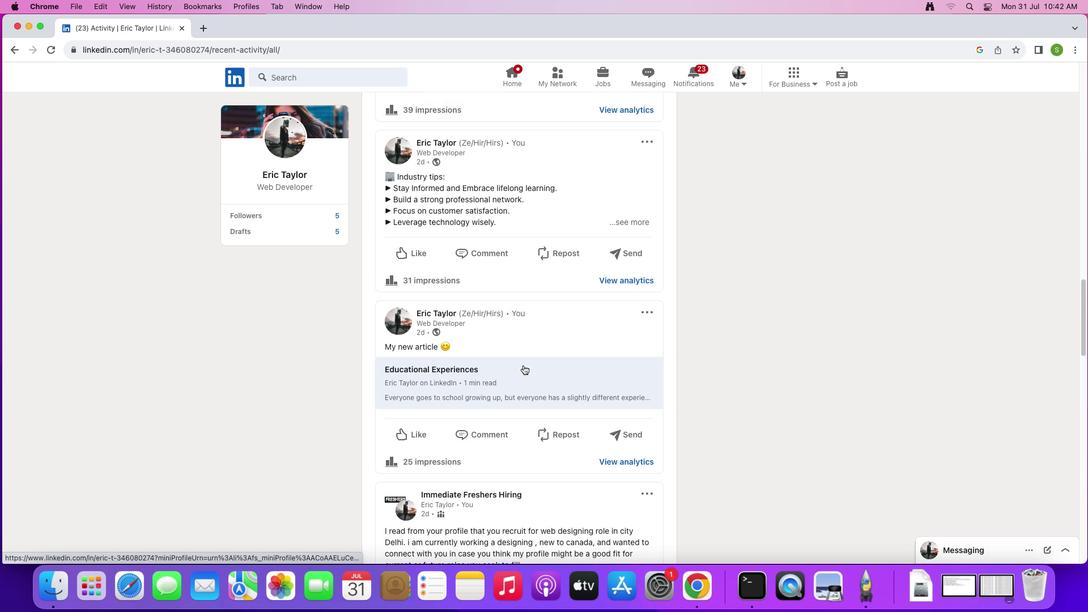 
Action: Mouse scrolled (523, 364) with delta (0, 0)
Screenshot: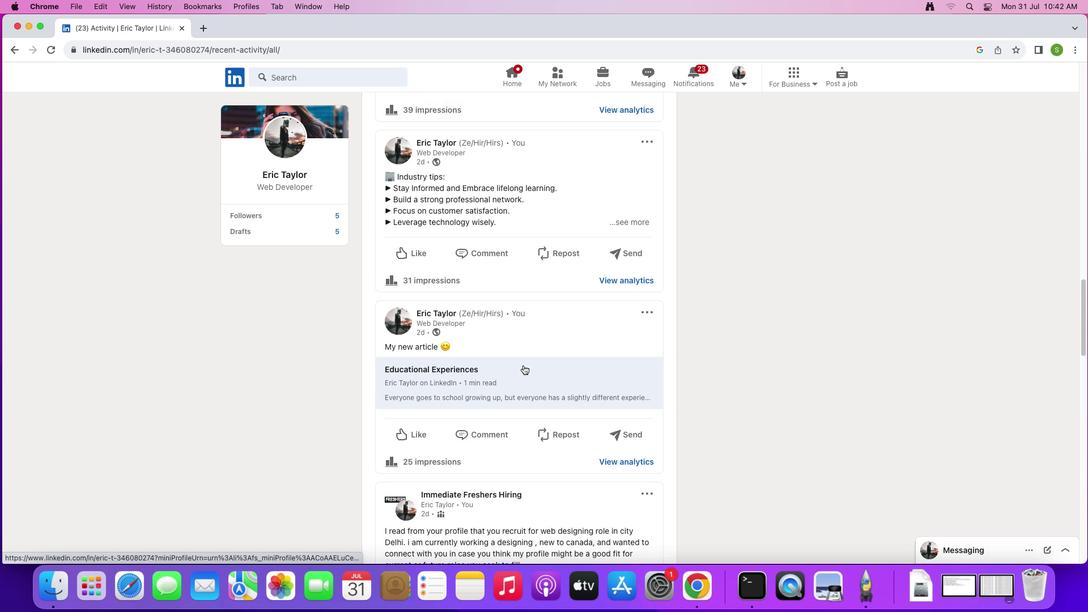 
Action: Mouse scrolled (523, 364) with delta (0, -1)
Screenshot: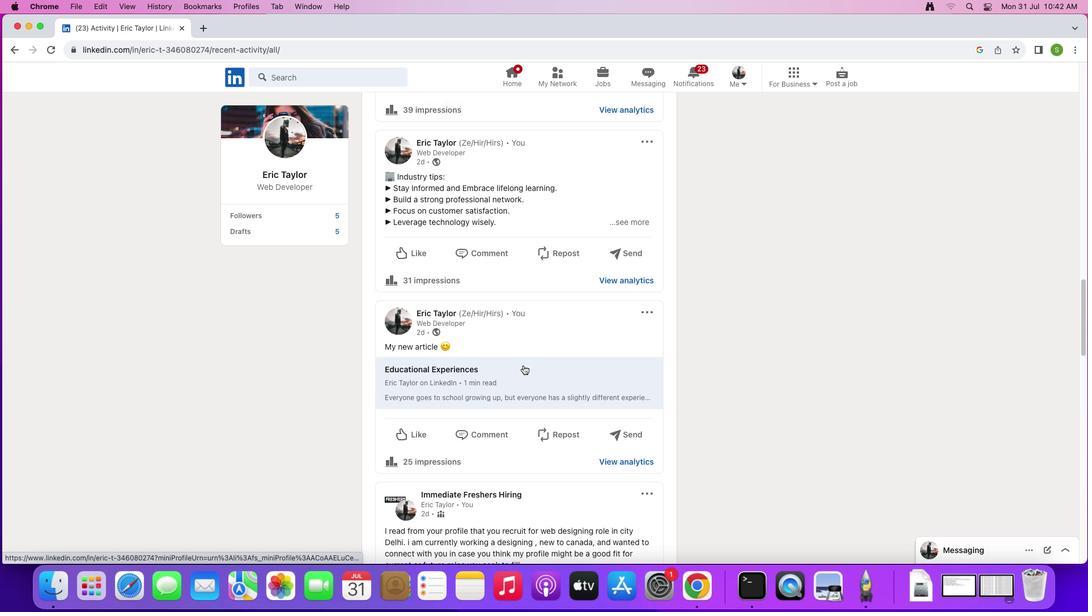 
Action: Mouse scrolled (523, 364) with delta (0, -2)
Screenshot: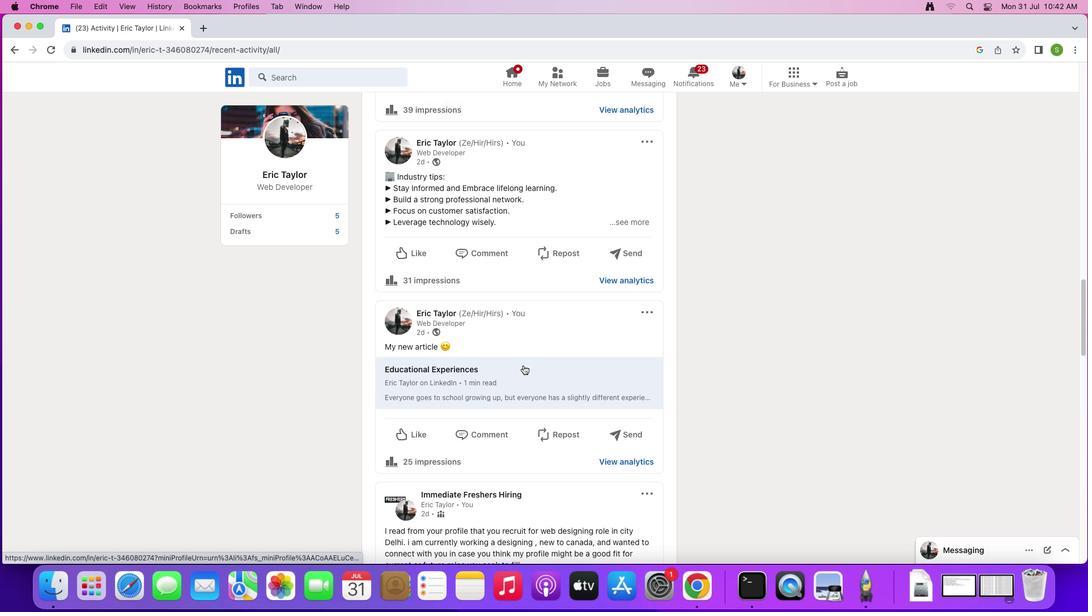 
Action: Mouse scrolled (523, 364) with delta (0, -2)
Screenshot: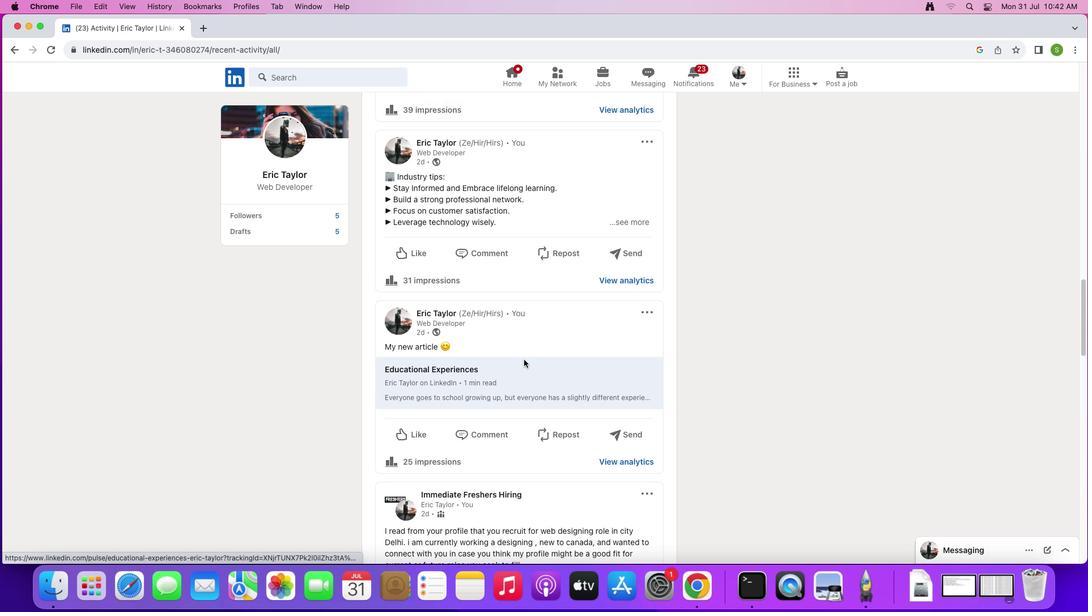 
Action: Mouse moved to (523, 365)
Screenshot: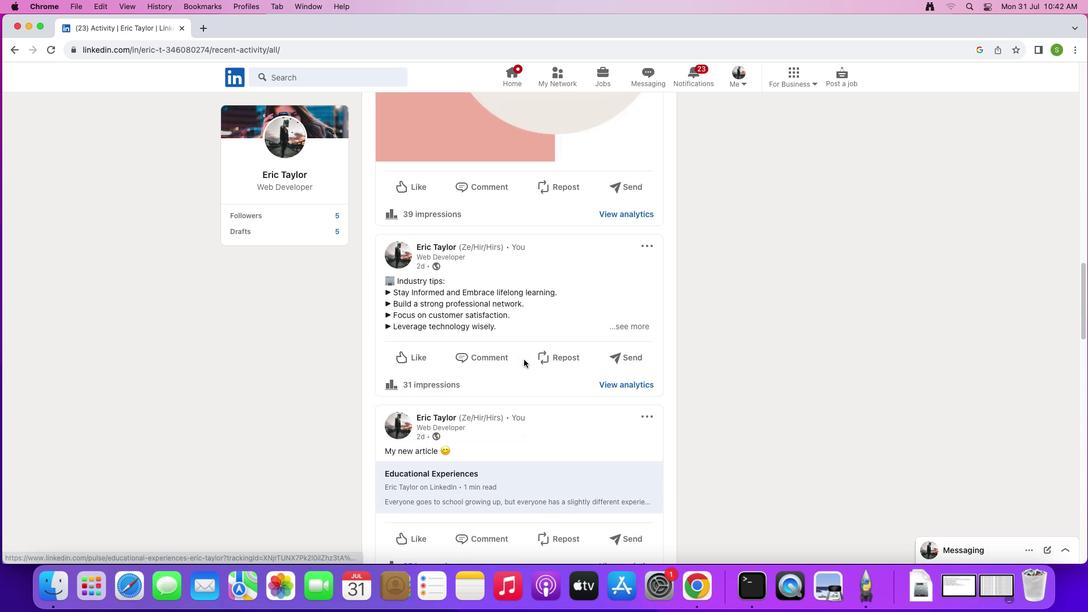 
Action: Mouse scrolled (523, 365) with delta (0, 0)
Screenshot: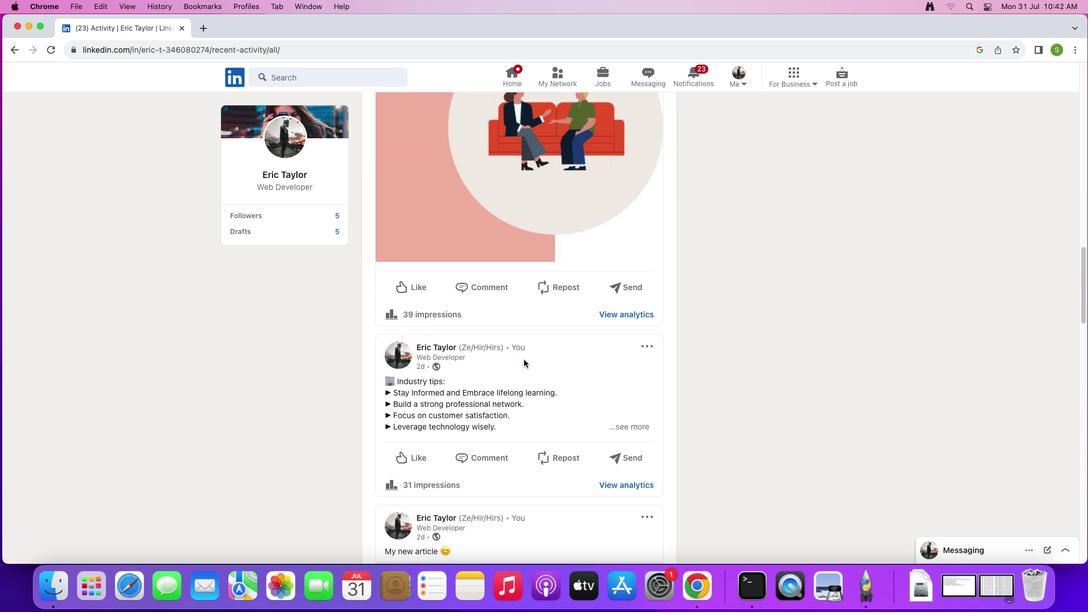 
Action: Mouse scrolled (523, 365) with delta (0, 0)
Screenshot: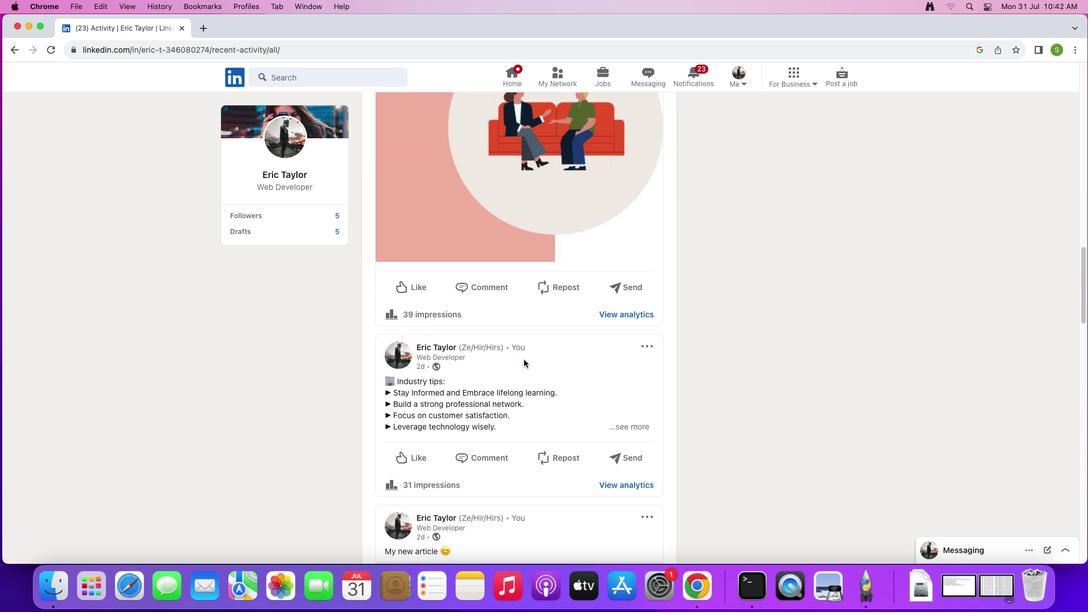 
Action: Mouse scrolled (523, 365) with delta (0, -1)
Screenshot: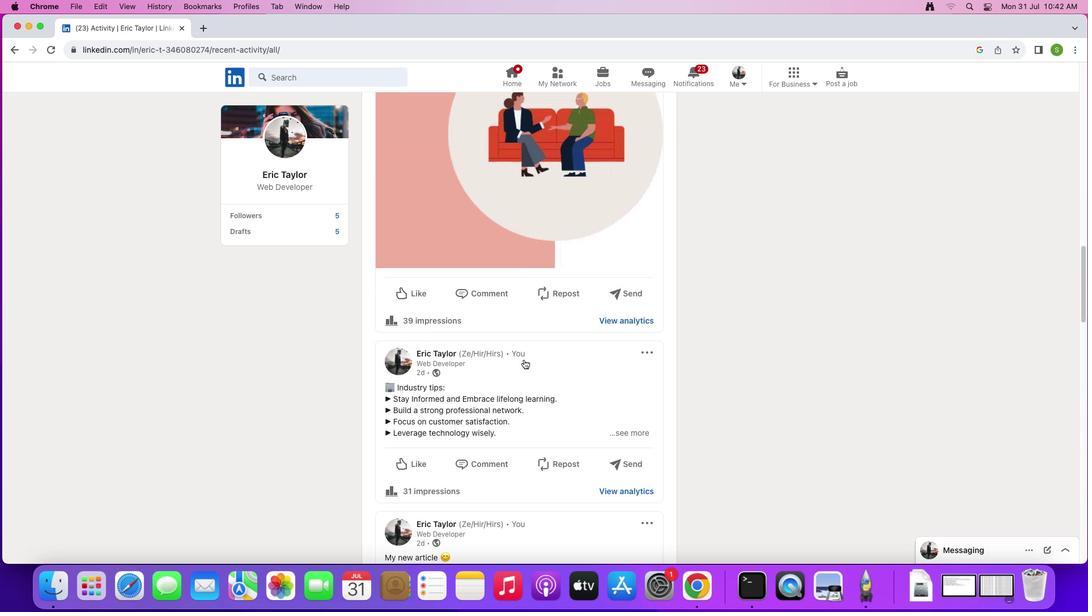 
Action: Mouse scrolled (523, 365) with delta (0, -2)
Screenshot: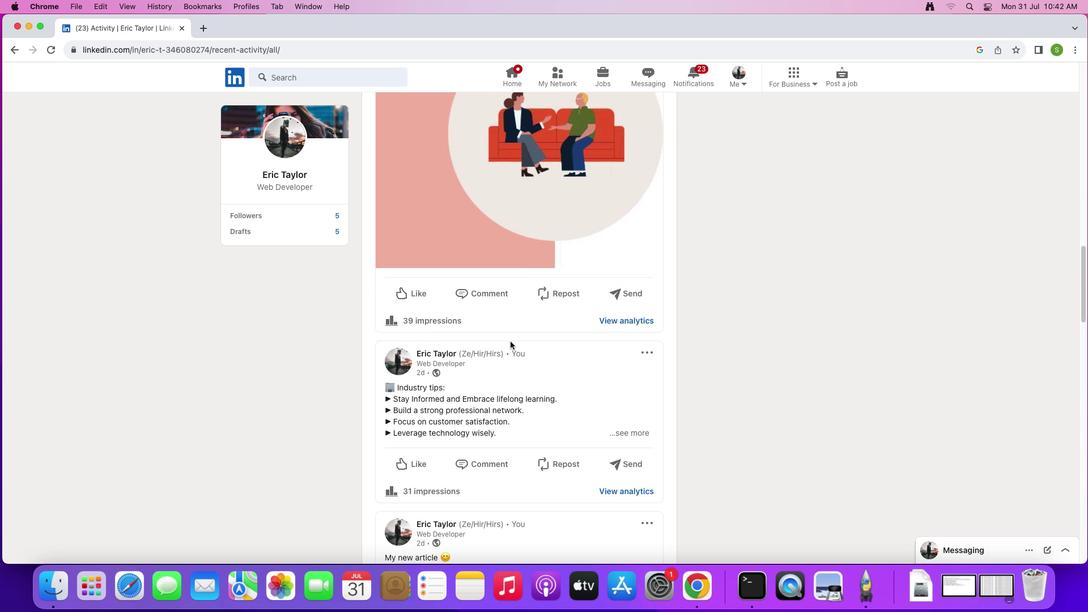 
Action: Mouse moved to (524, 359)
Screenshot: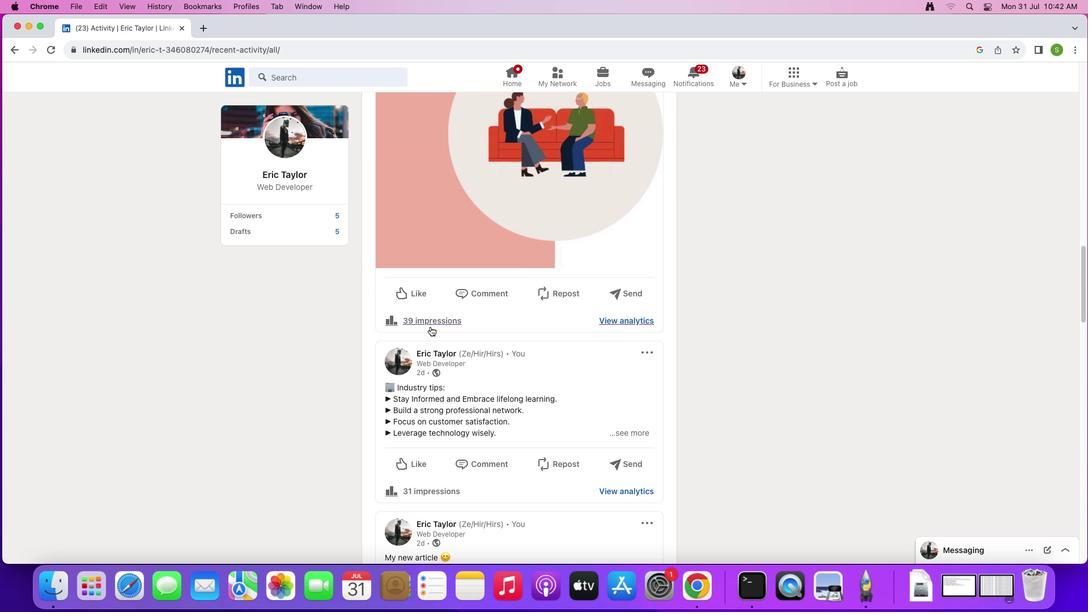 
Action: Mouse scrolled (524, 359) with delta (0, 0)
Screenshot: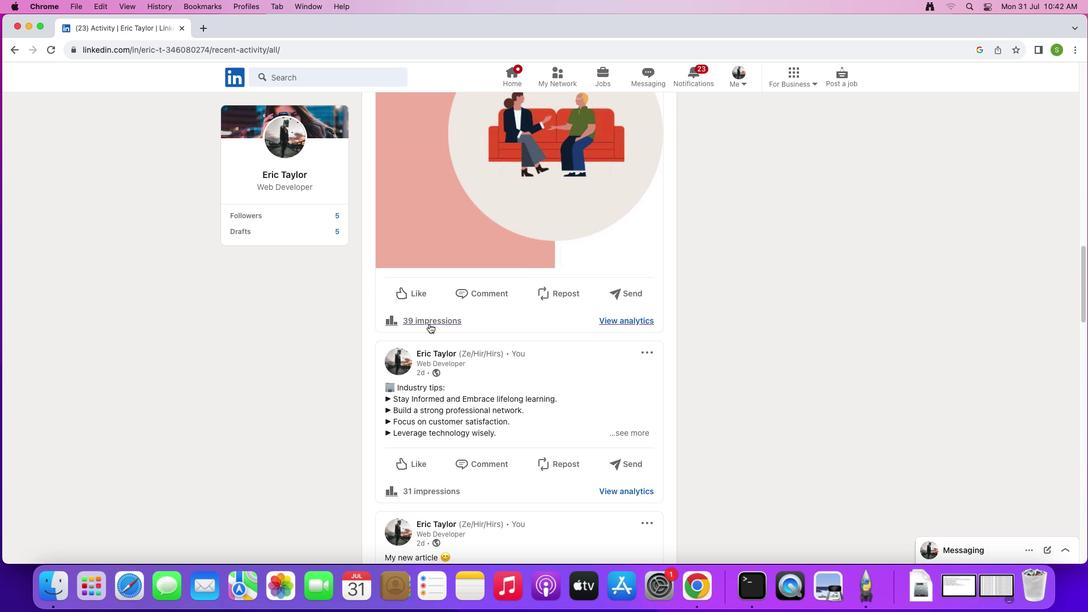 
Action: Mouse scrolled (524, 359) with delta (0, 0)
Screenshot: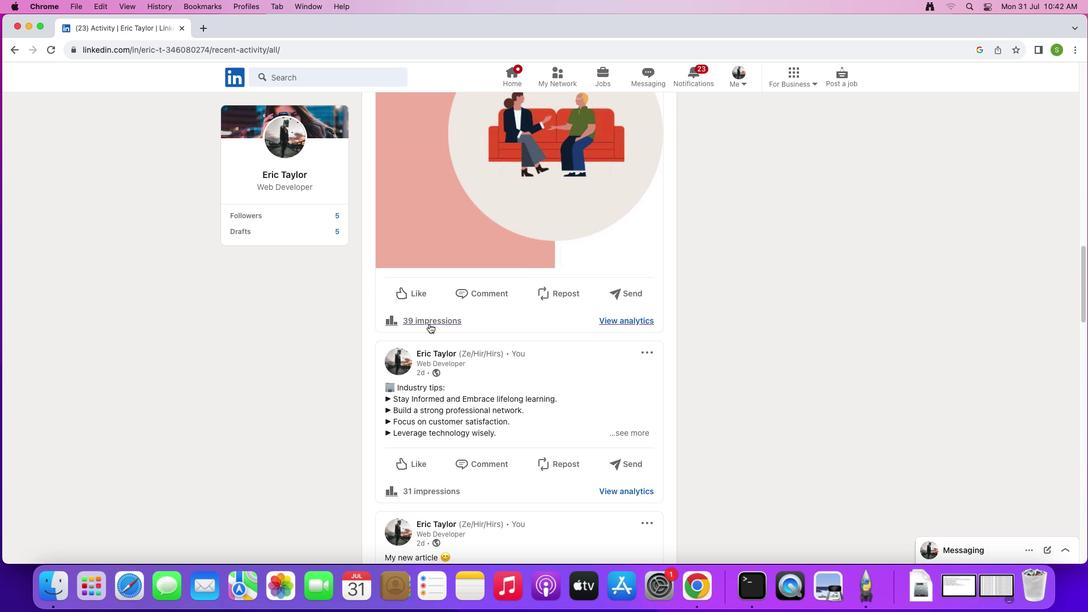 
Action: Mouse scrolled (524, 359) with delta (0, 1)
Screenshot: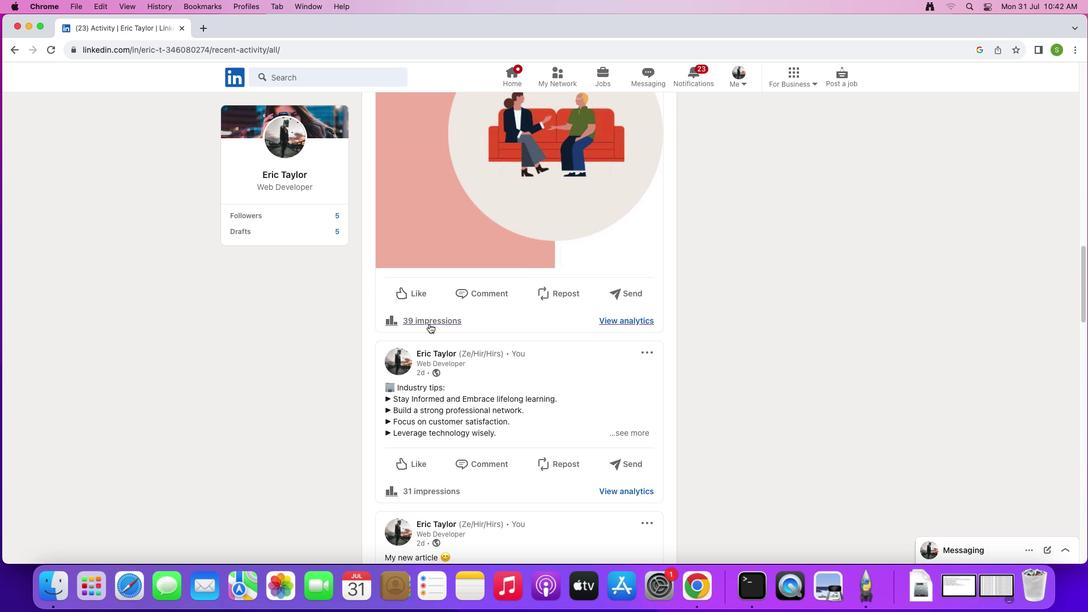 
Action: Mouse scrolled (524, 359) with delta (0, 0)
Screenshot: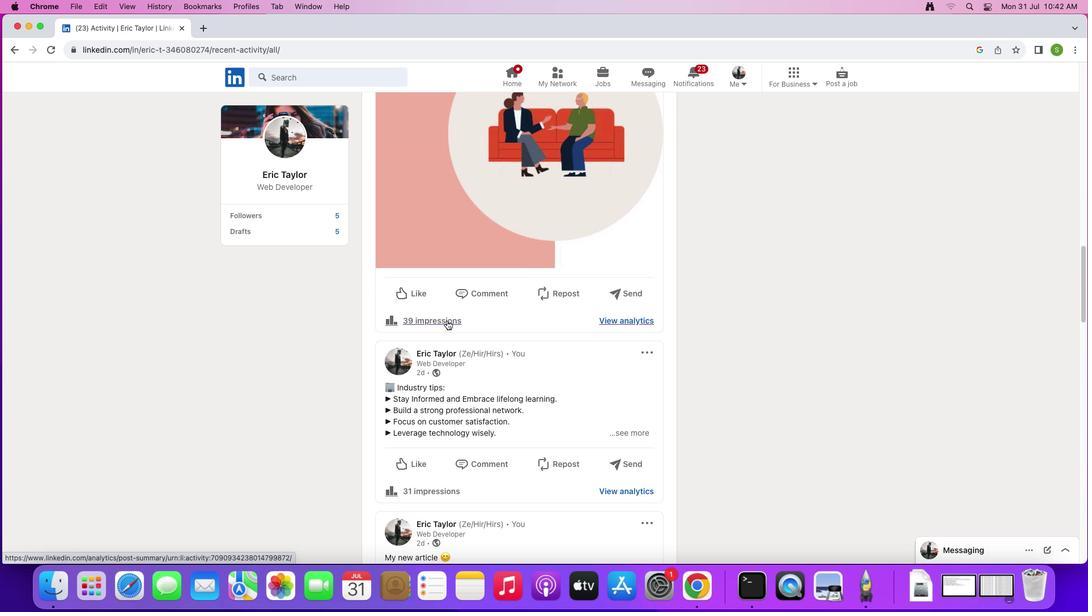 
Action: Mouse scrolled (524, 359) with delta (0, 0)
Screenshot: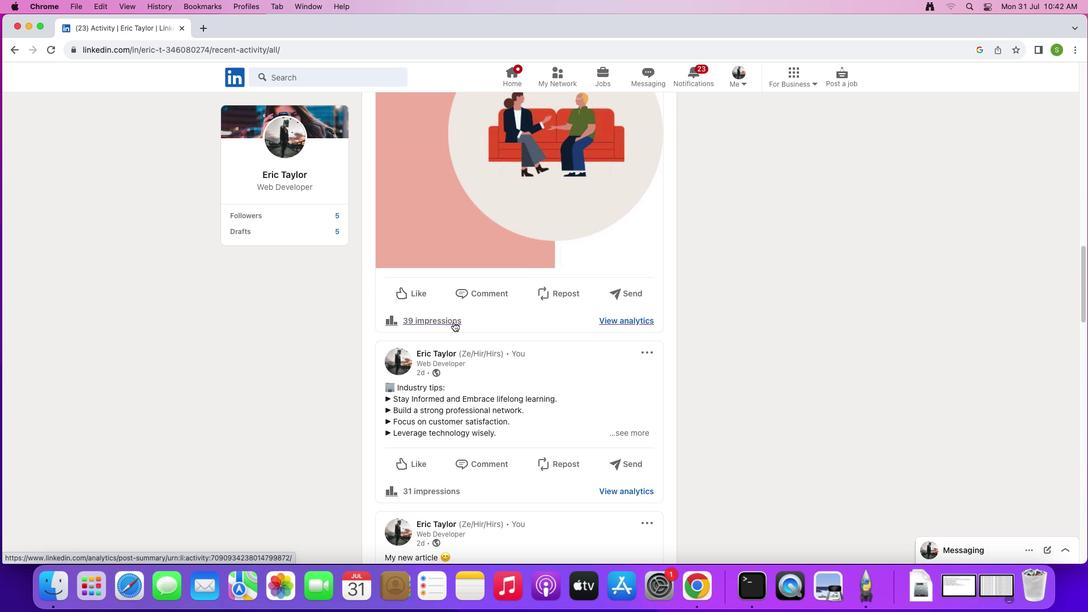 
Action: Mouse scrolled (524, 359) with delta (0, 1)
Screenshot: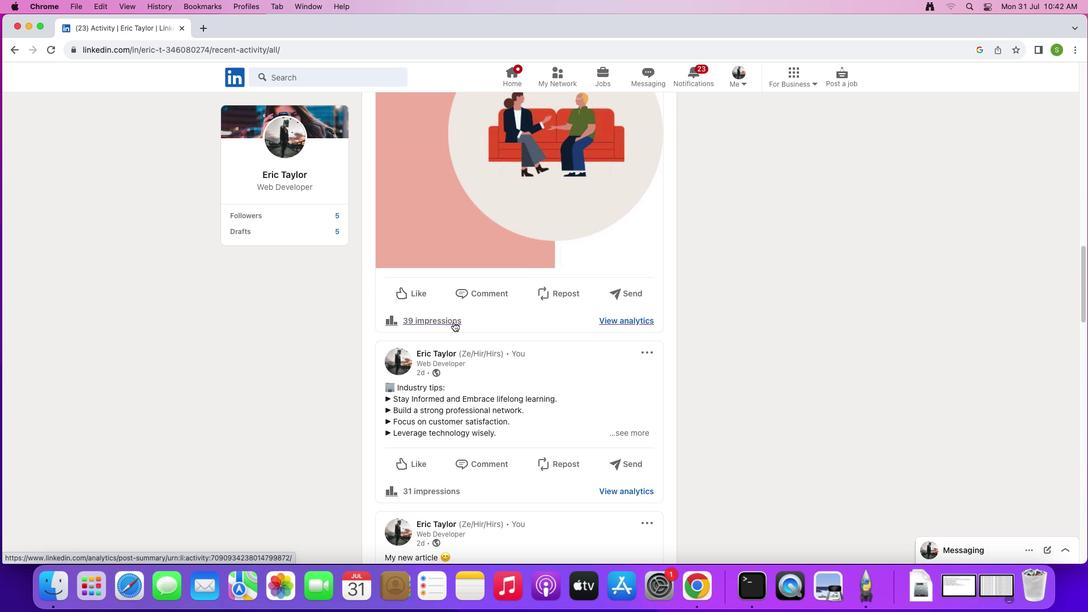 
Action: Mouse moved to (626, 319)
Screenshot: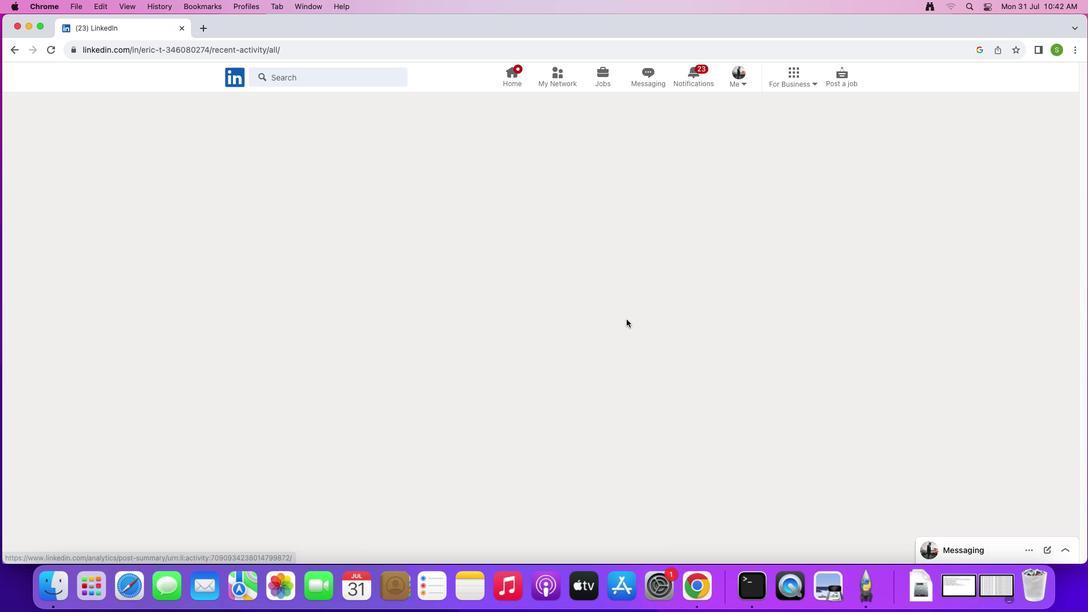 
Action: Mouse pressed left at (626, 319)
Screenshot: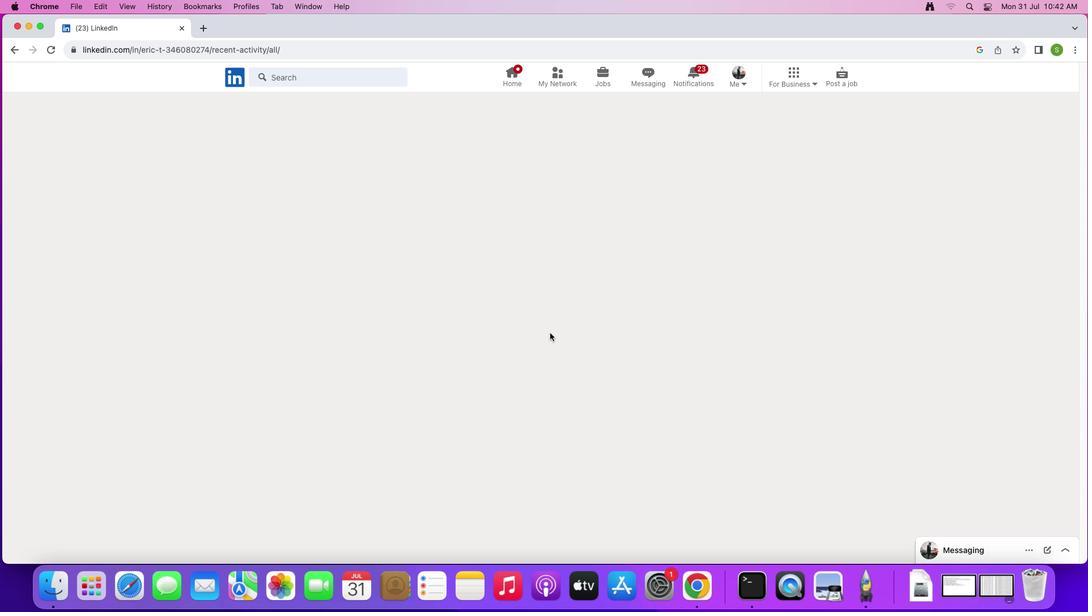 
Action: Mouse moved to (534, 366)
Screenshot: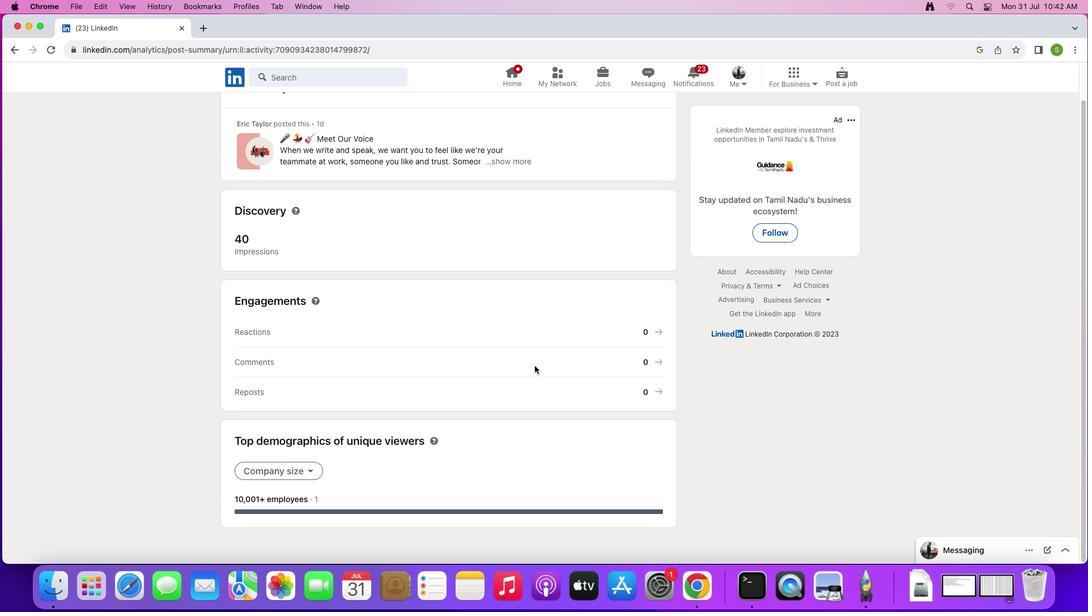 
Action: Mouse scrolled (534, 366) with delta (0, 0)
Screenshot: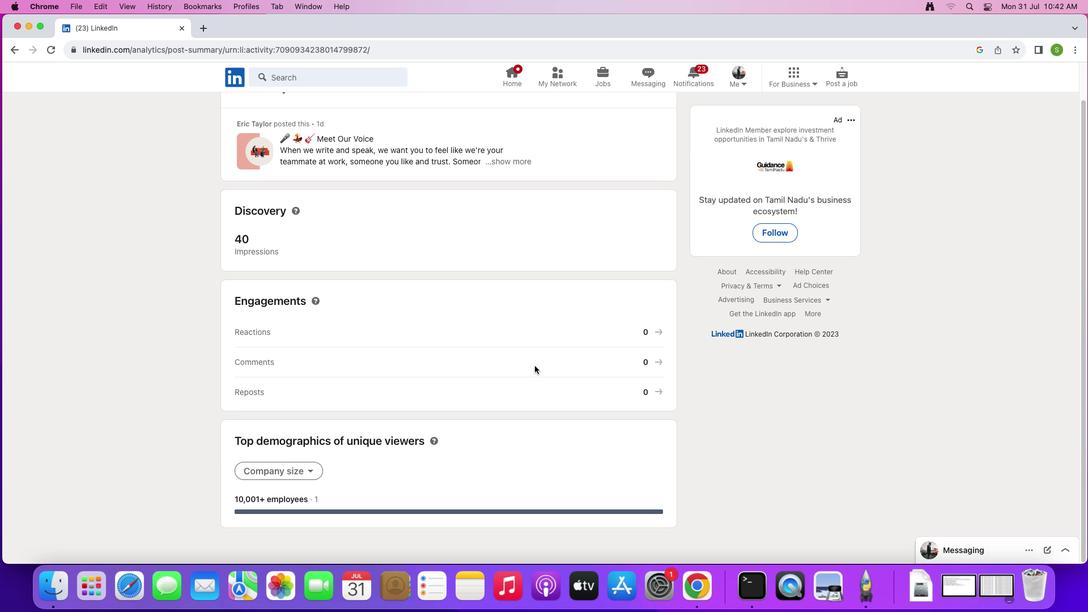 
Action: Mouse scrolled (534, 366) with delta (0, 0)
Screenshot: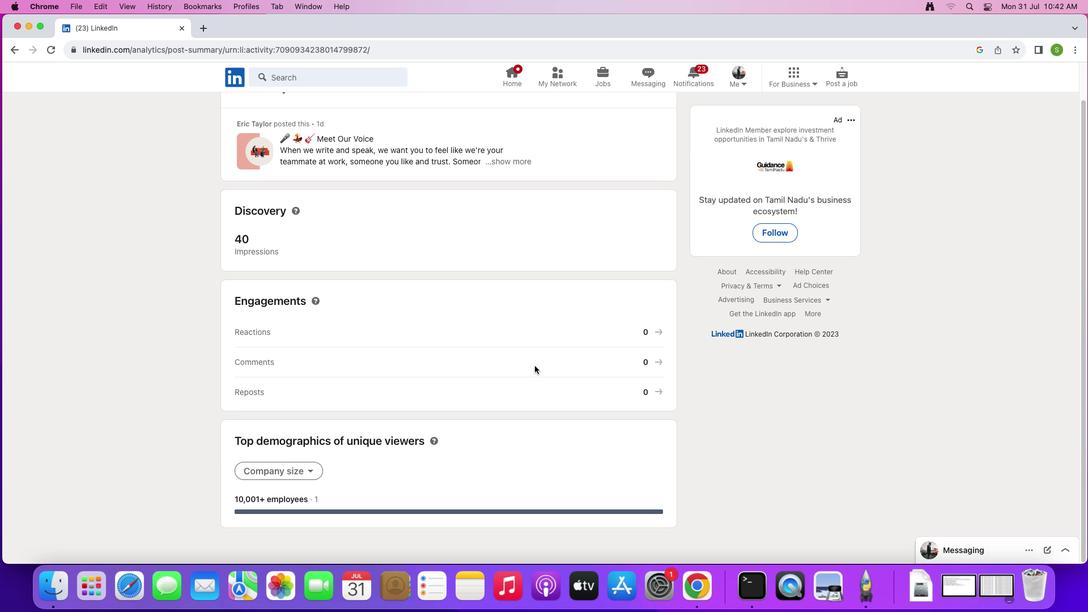 
Action: Mouse scrolled (534, 366) with delta (0, -1)
Screenshot: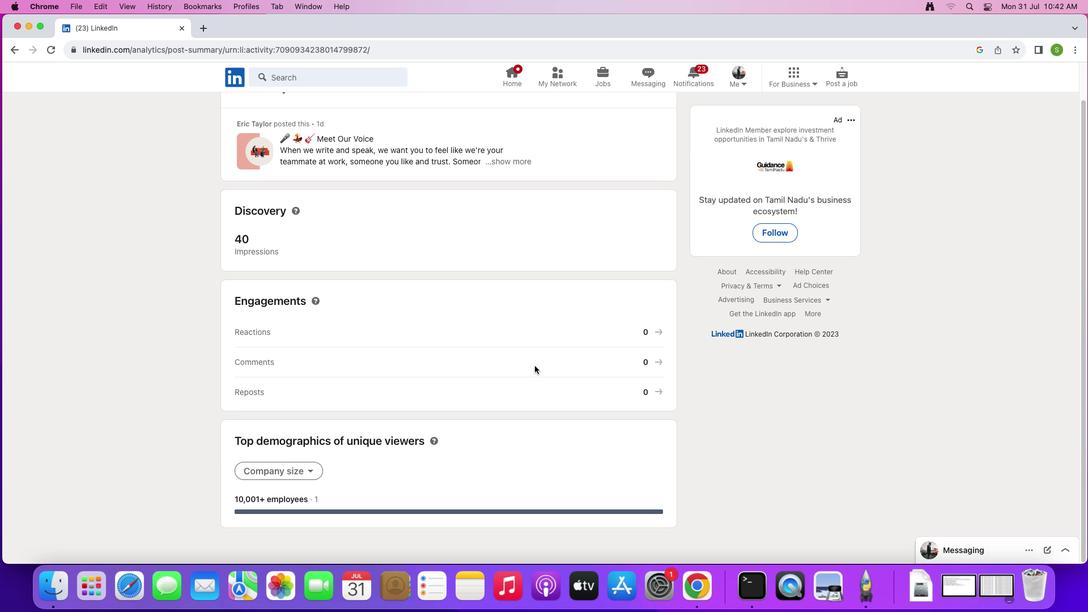 
Action: Mouse scrolled (534, 366) with delta (0, 0)
Screenshot: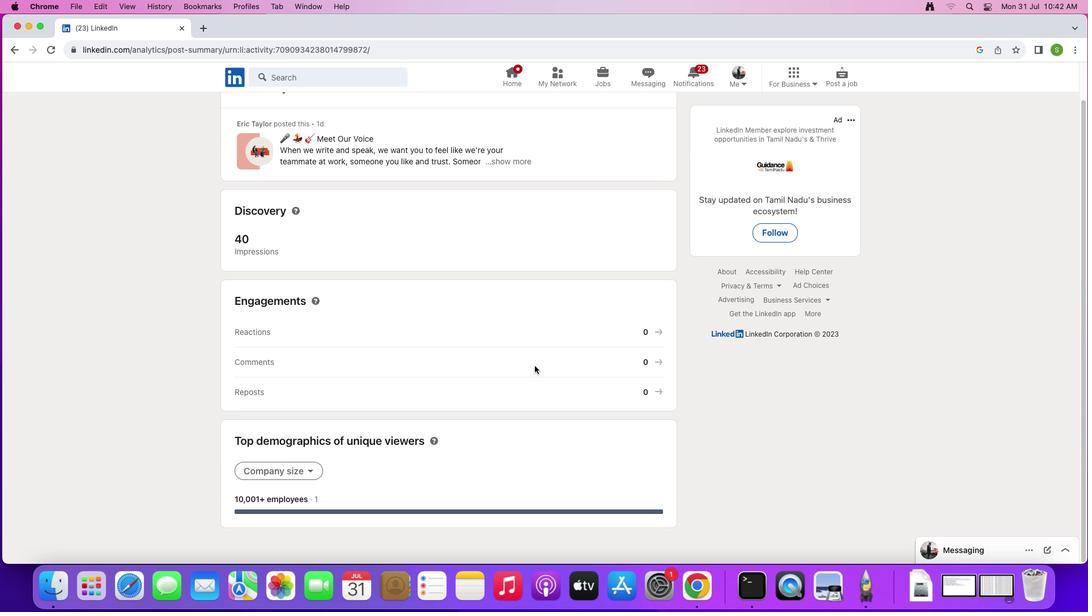 
Action: Mouse scrolled (534, 366) with delta (0, 0)
Screenshot: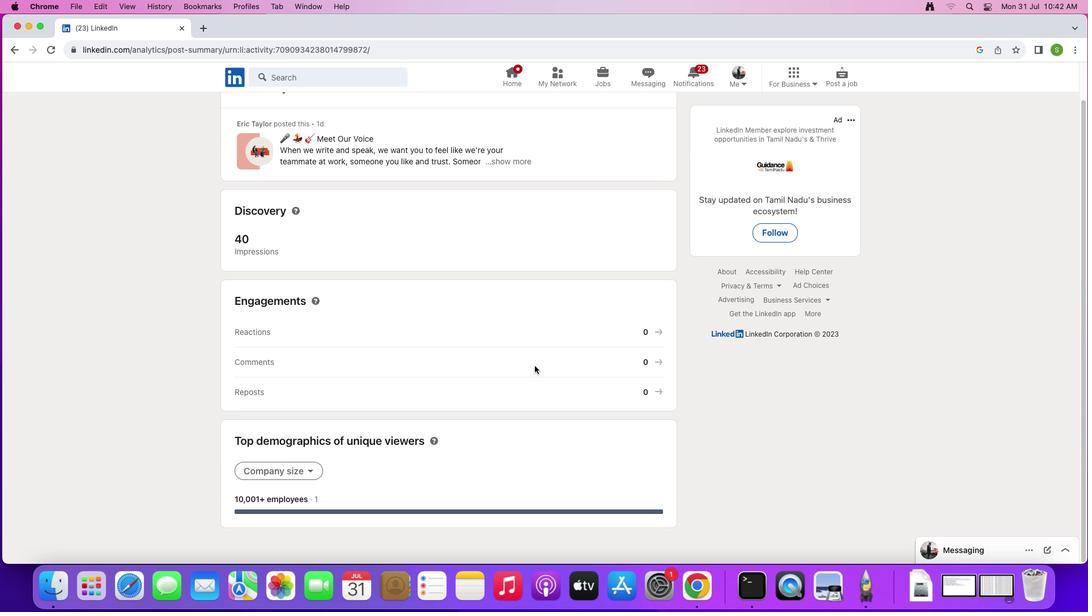 
Action: Mouse scrolled (534, 366) with delta (0, -1)
Screenshot: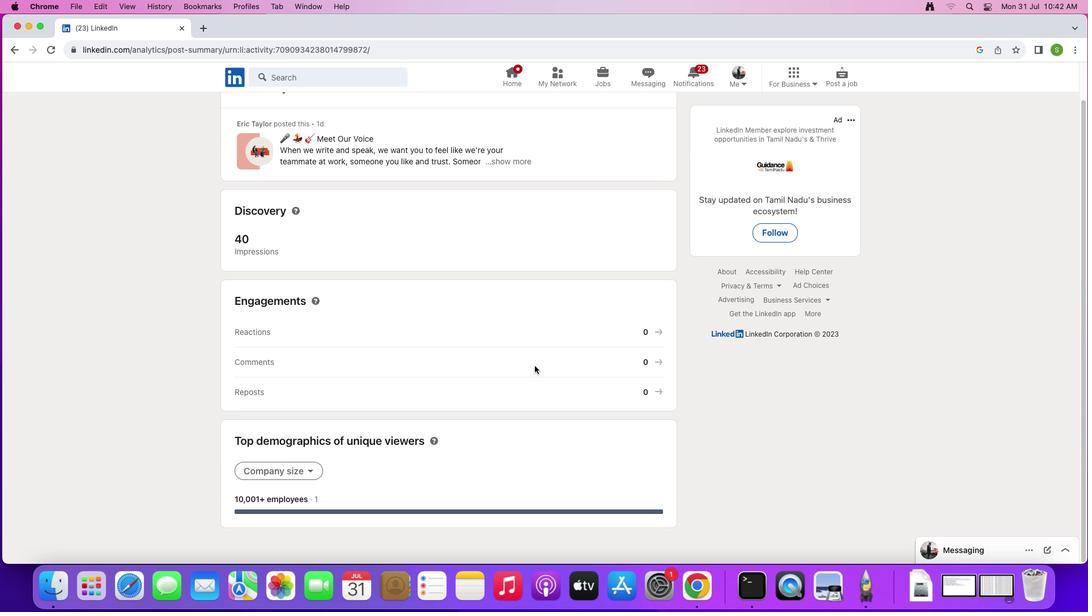 
Action: Mouse scrolled (534, 366) with delta (0, -2)
Screenshot: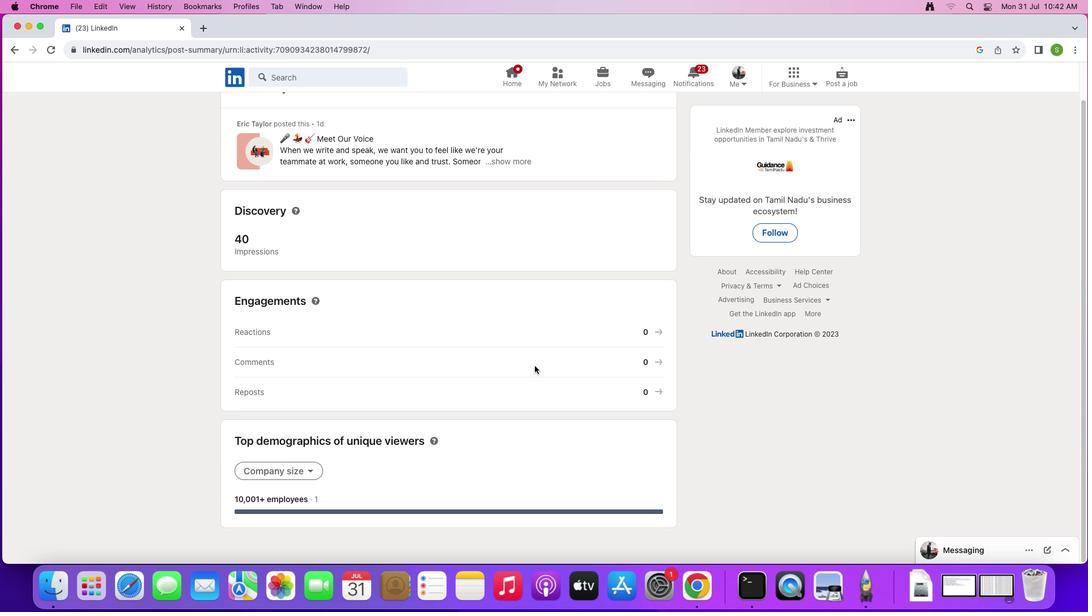 
Action: Mouse scrolled (534, 366) with delta (0, 0)
Screenshot: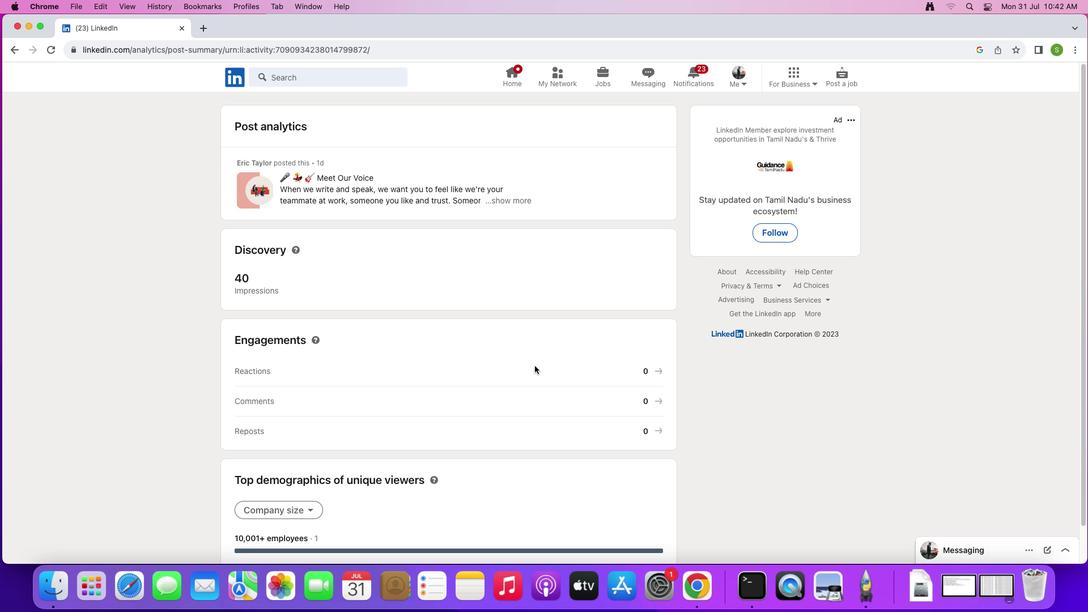 
Action: Mouse scrolled (534, 366) with delta (0, 0)
Screenshot: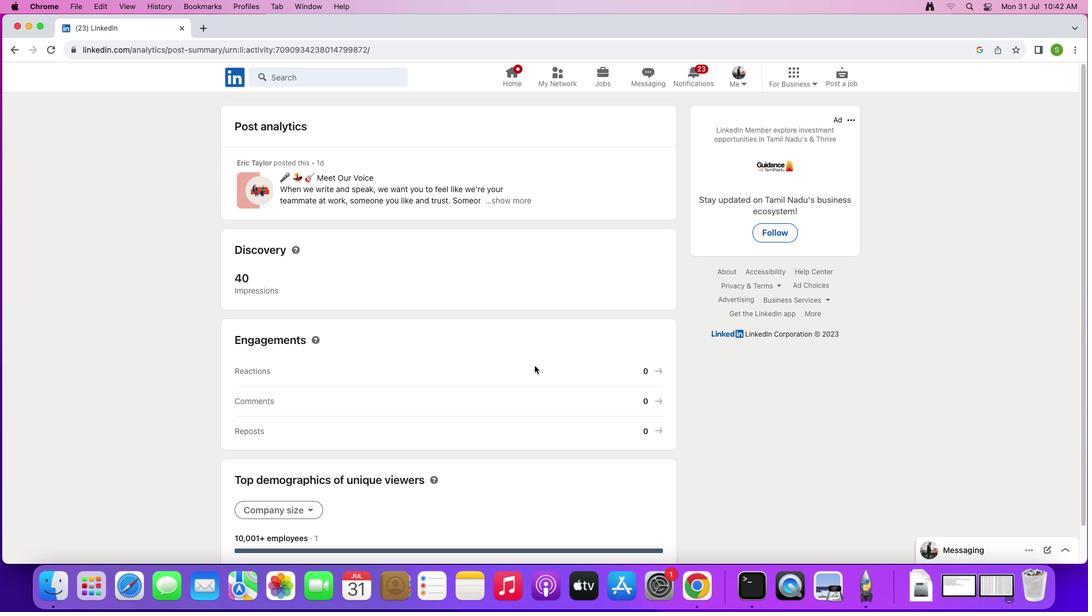 
Action: Mouse scrolled (534, 366) with delta (0, -1)
Screenshot: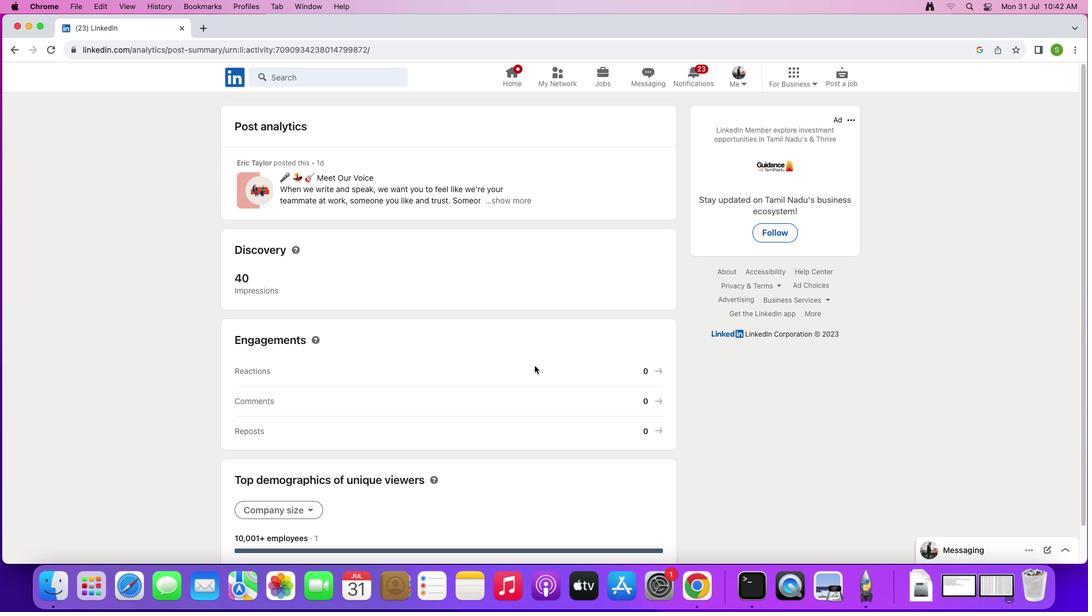 
Action: Mouse scrolled (534, 366) with delta (0, -2)
Screenshot: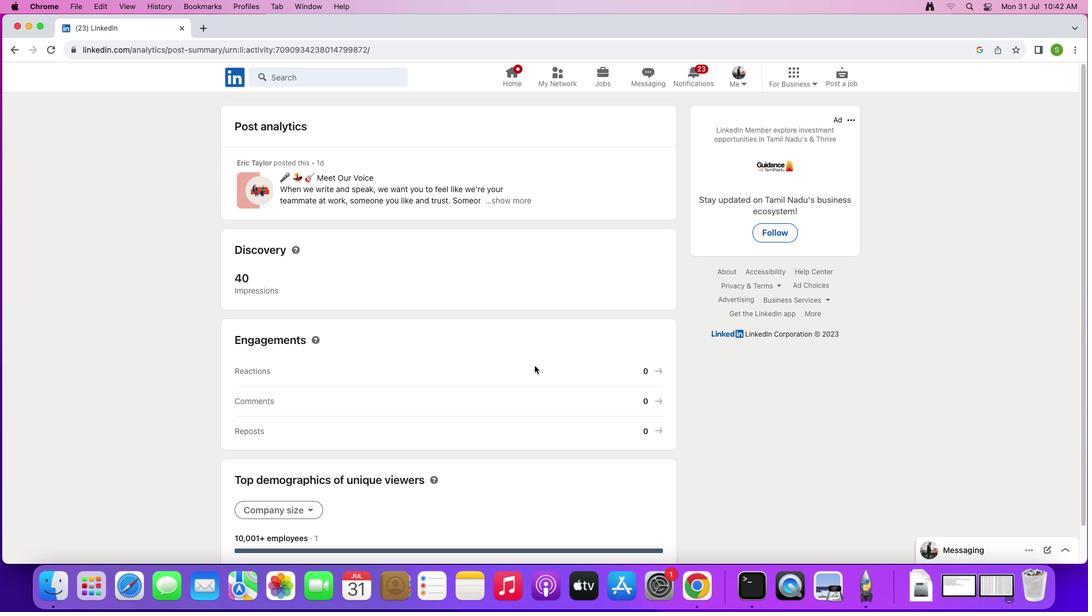
Action: Mouse scrolled (534, 366) with delta (0, 0)
Screenshot: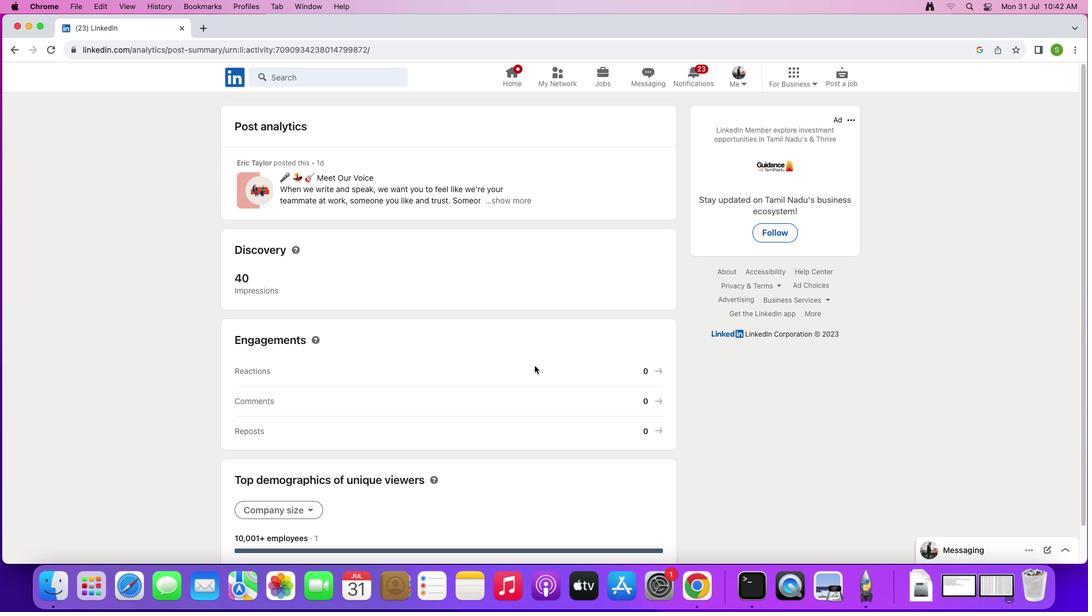 
Action: Mouse scrolled (534, 366) with delta (0, 0)
Screenshot: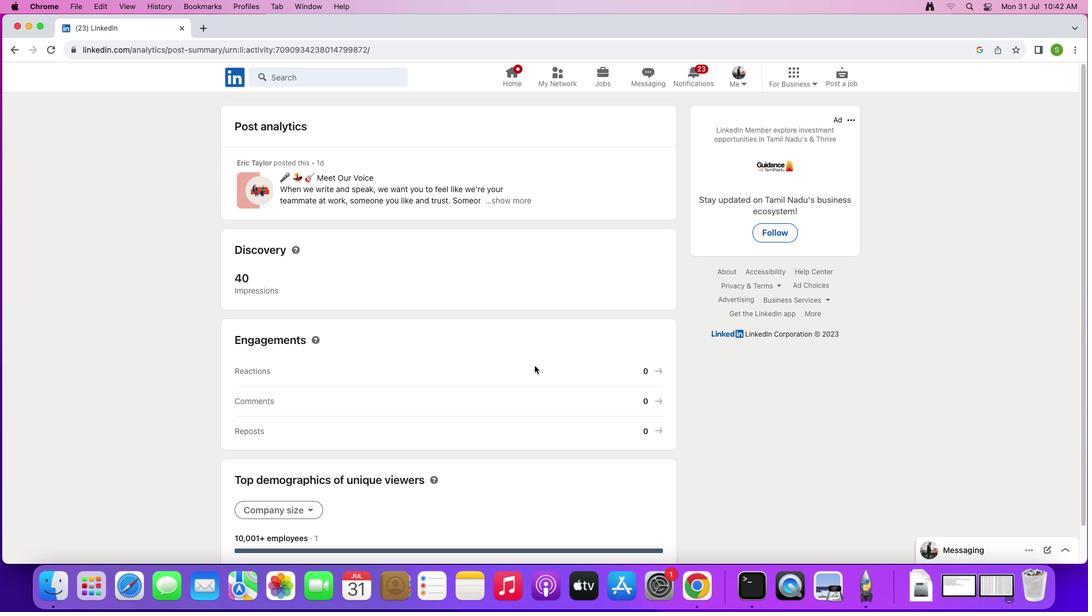 
Action: Mouse scrolled (534, 366) with delta (0, 1)
Screenshot: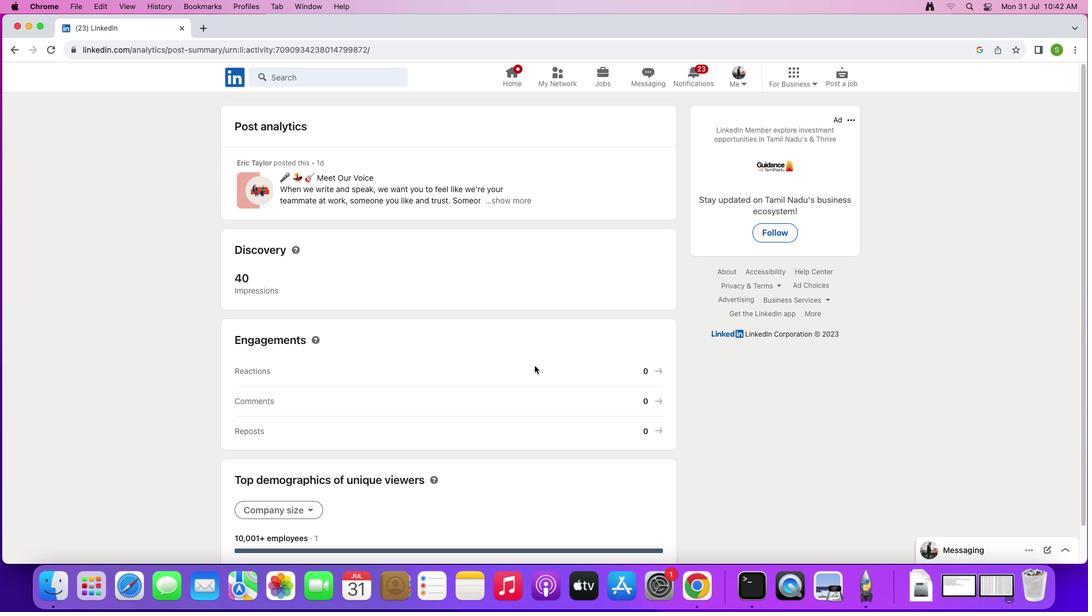 
Action: Mouse scrolled (534, 366) with delta (0, 2)
Screenshot: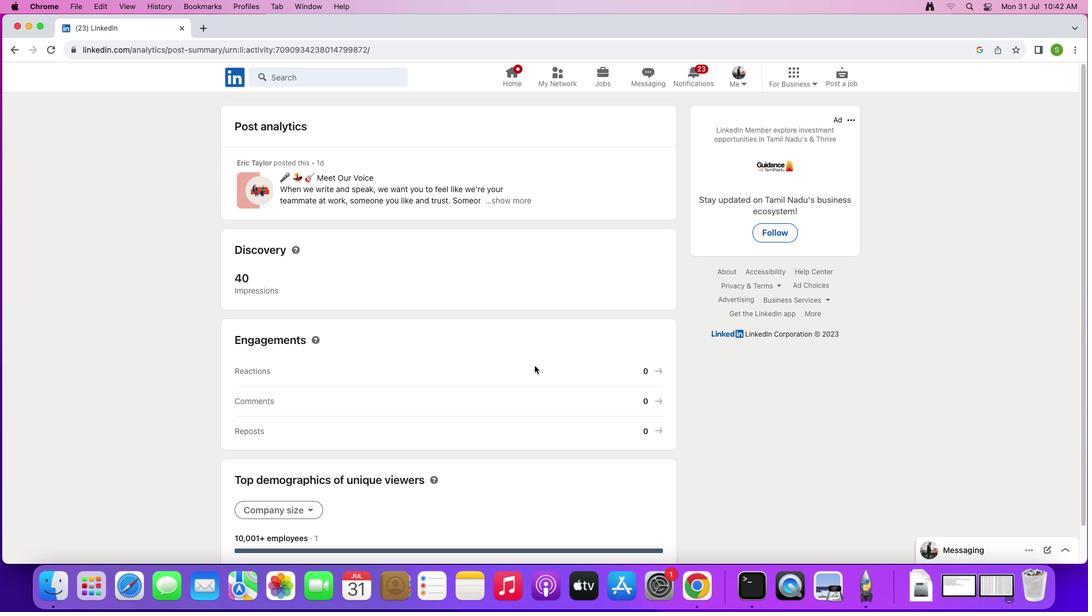 
Action: Mouse scrolled (534, 366) with delta (0, 0)
Screenshot: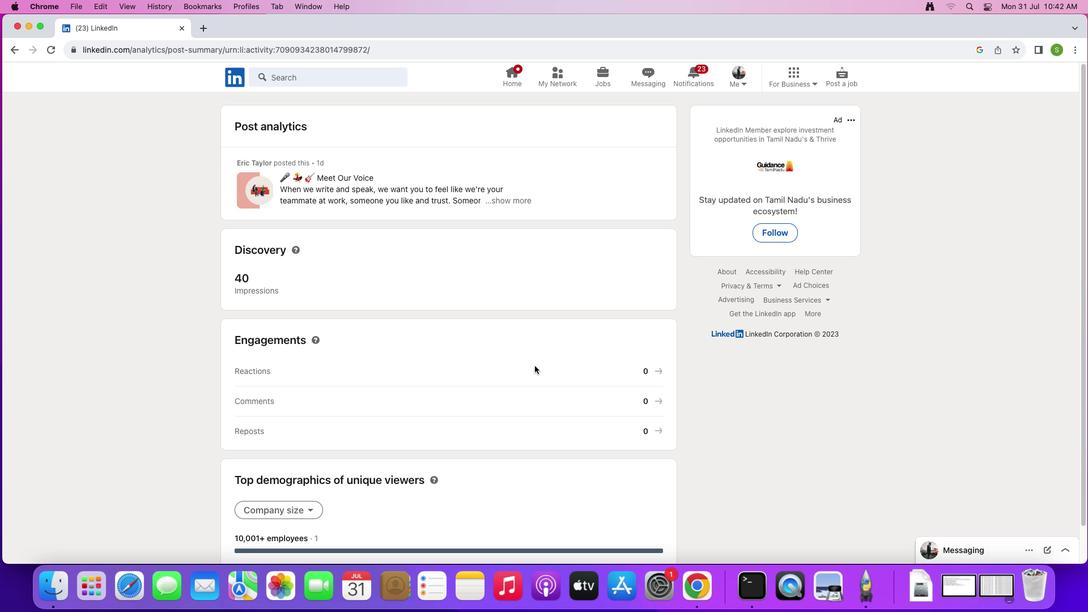 
Action: Mouse scrolled (534, 366) with delta (0, 0)
Screenshot: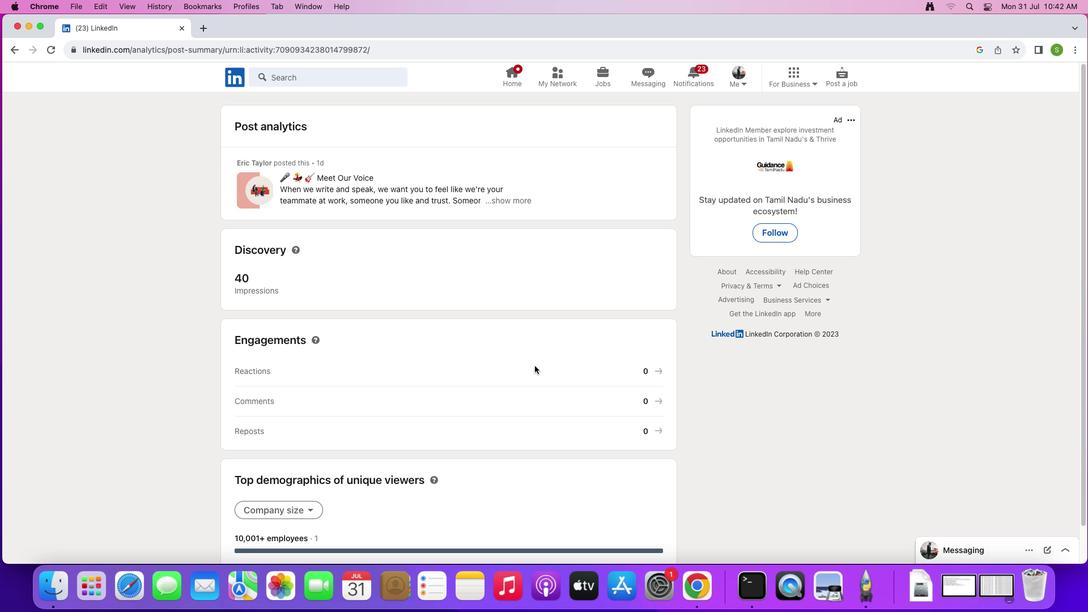 
Action: Mouse scrolled (534, 366) with delta (0, 1)
Screenshot: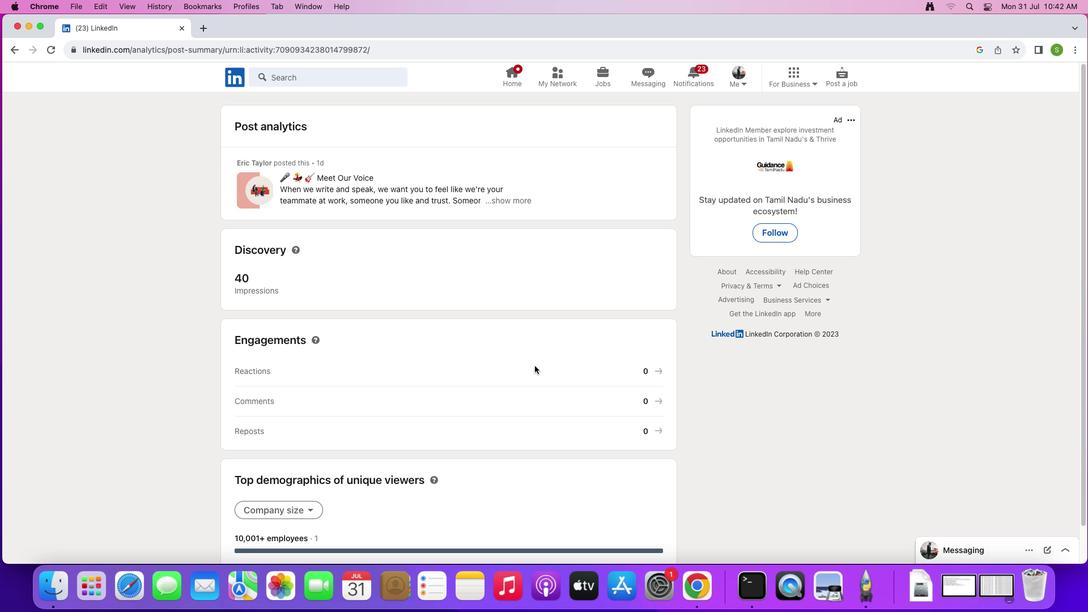 
Action: Mouse scrolled (534, 366) with delta (0, 0)
Screenshot: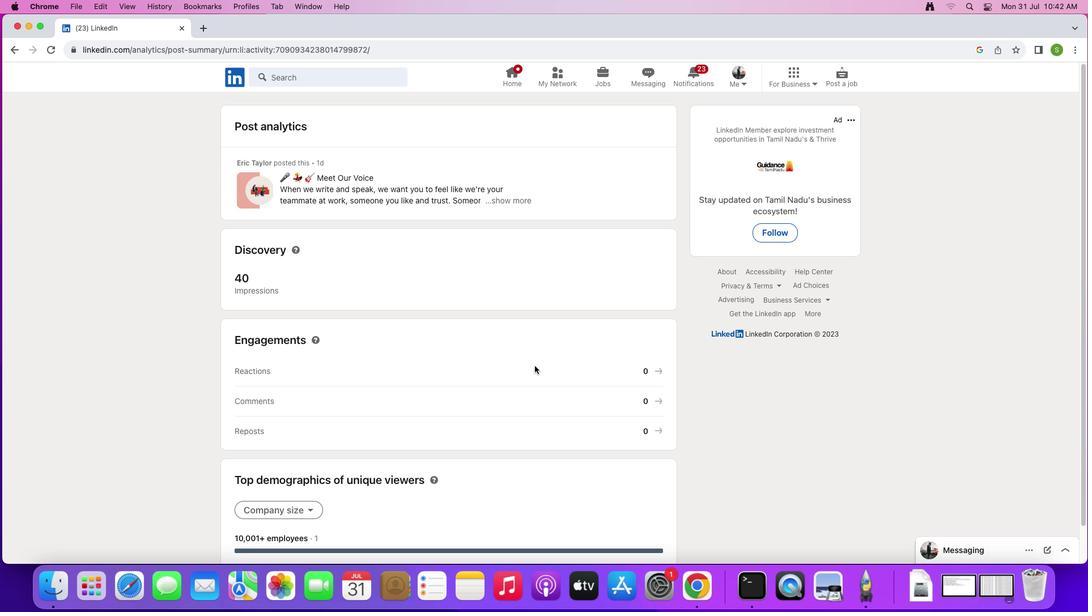 
Action: Mouse scrolled (534, 366) with delta (0, 0)
Screenshot: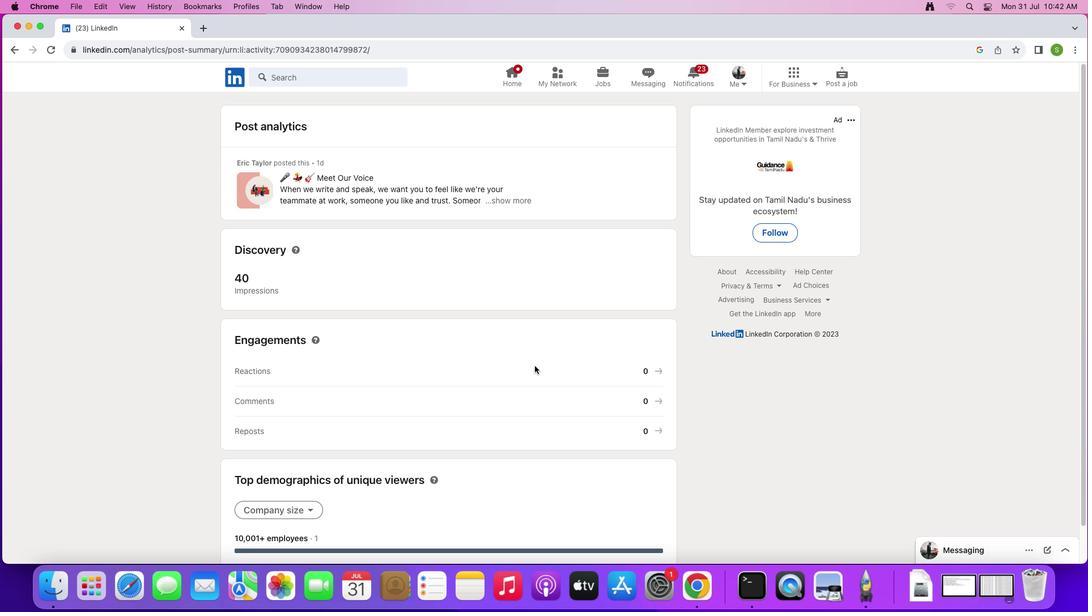 
Action: Mouse scrolled (534, 366) with delta (0, 1)
Screenshot: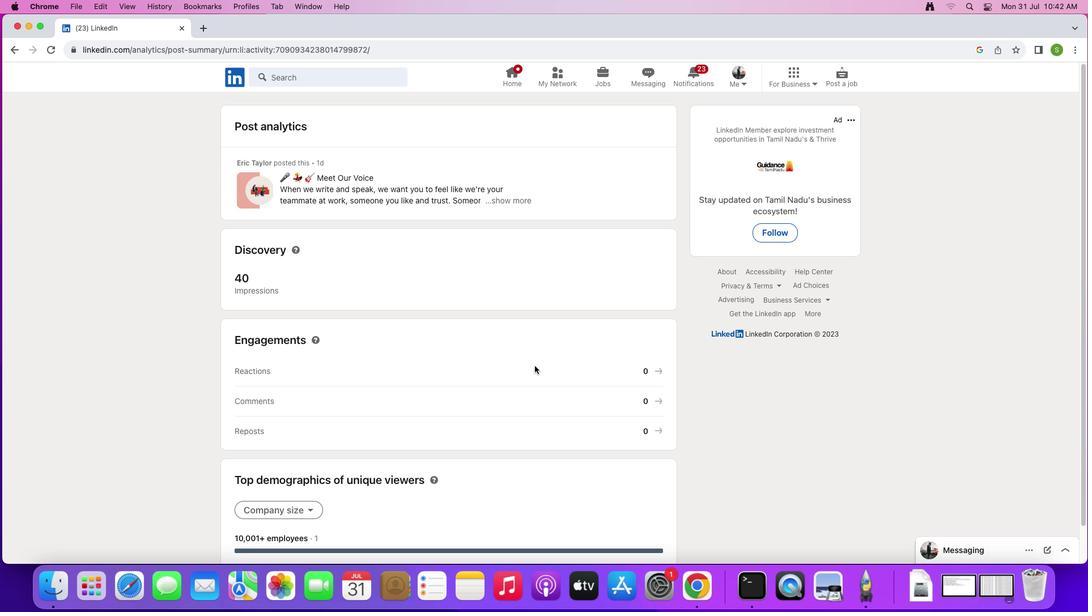 
Action: Mouse scrolled (534, 366) with delta (0, 0)
Screenshot: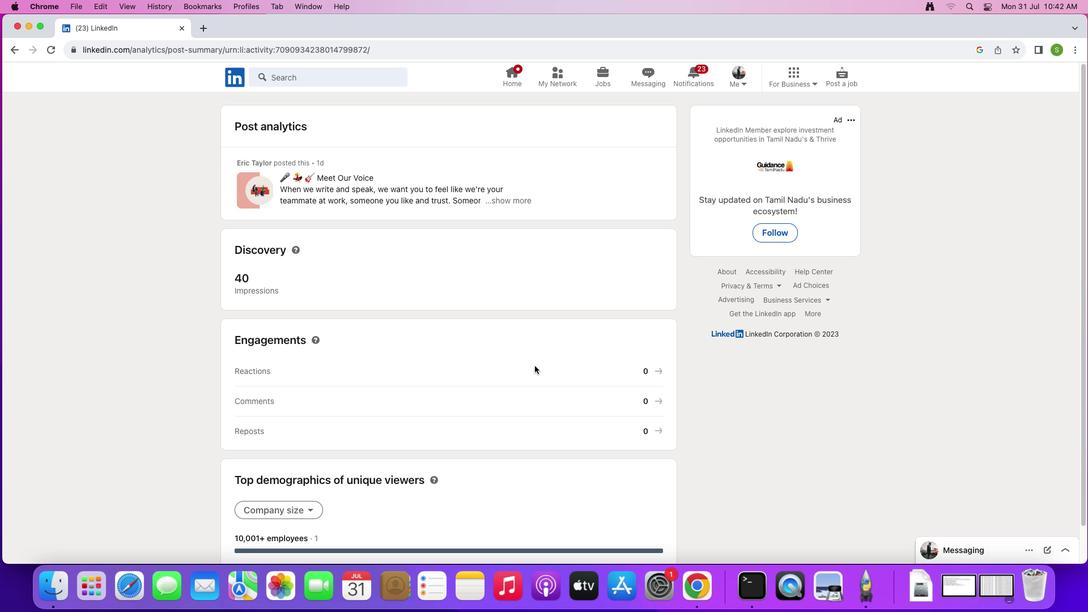 
Action: Mouse scrolled (534, 366) with delta (0, 0)
Screenshot: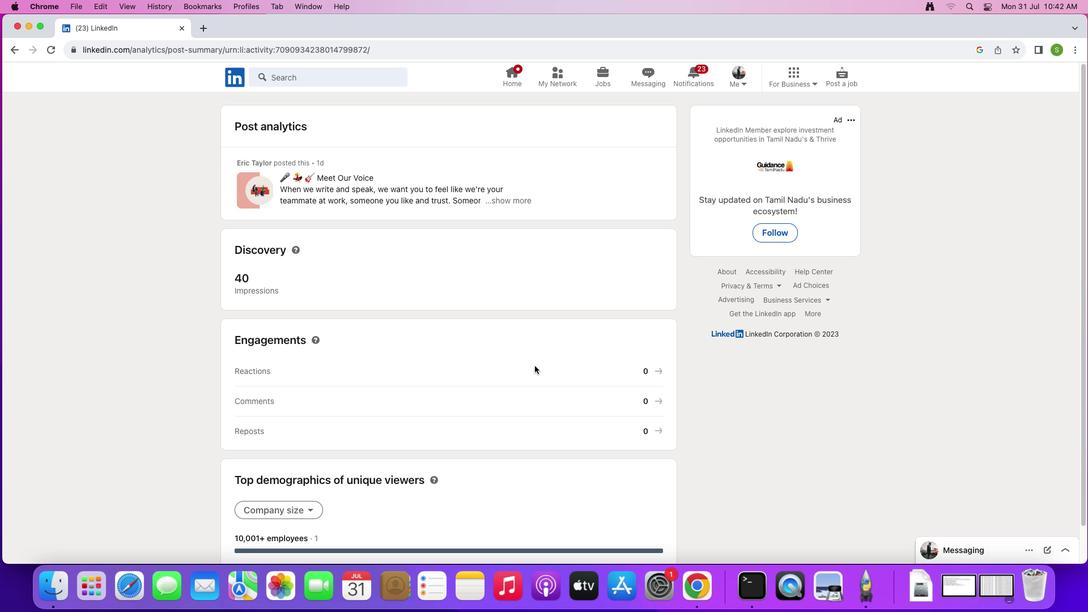
Action: Mouse scrolled (534, 366) with delta (0, 1)
Screenshot: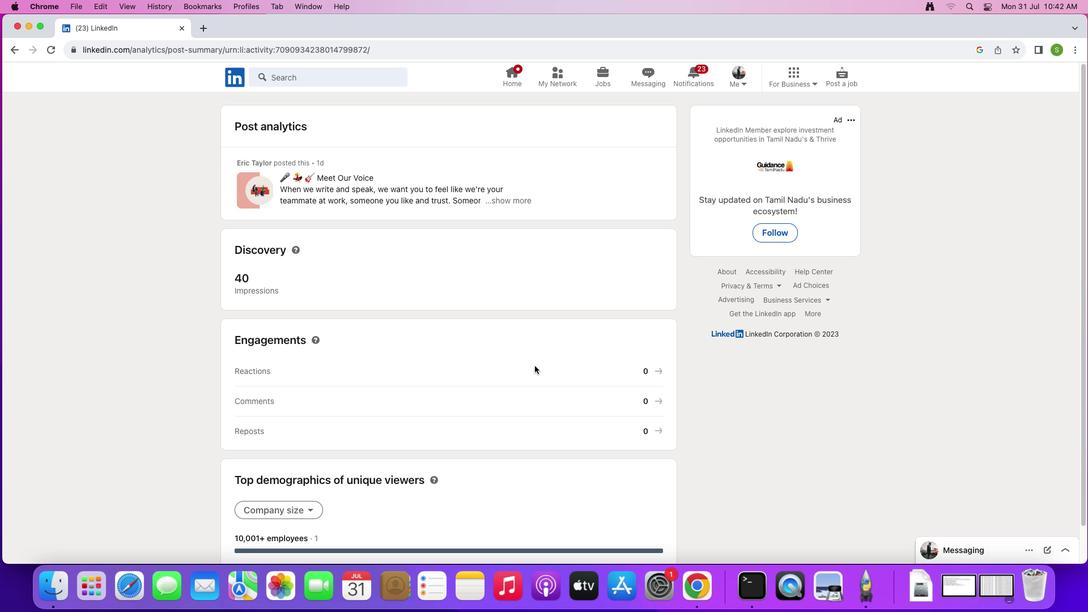 
Action: Mouse scrolled (534, 366) with delta (0, 0)
Screenshot: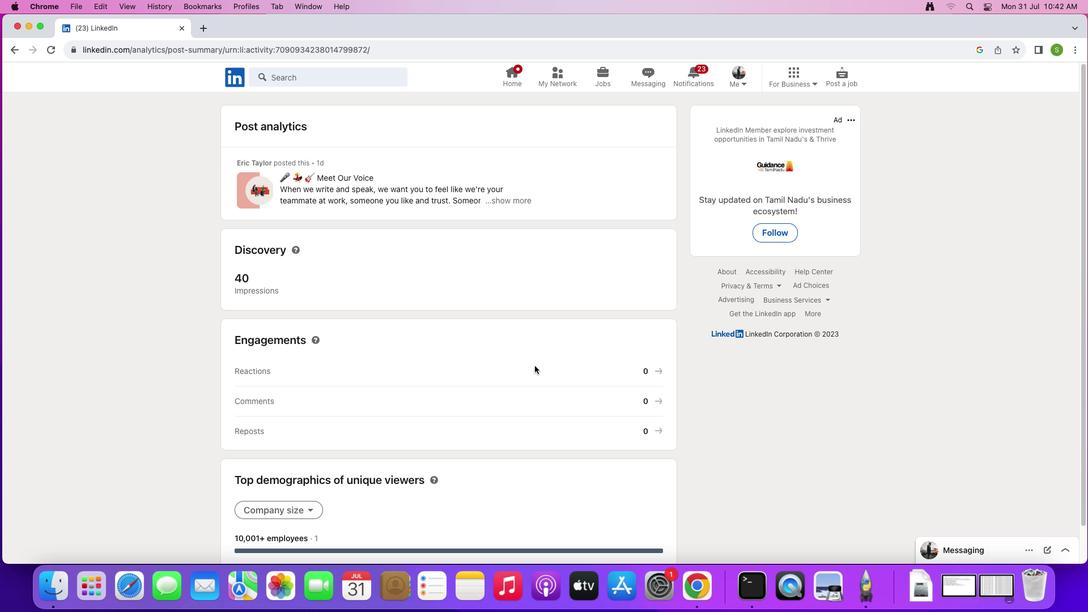 
Action: Mouse scrolled (534, 366) with delta (0, 0)
Screenshot: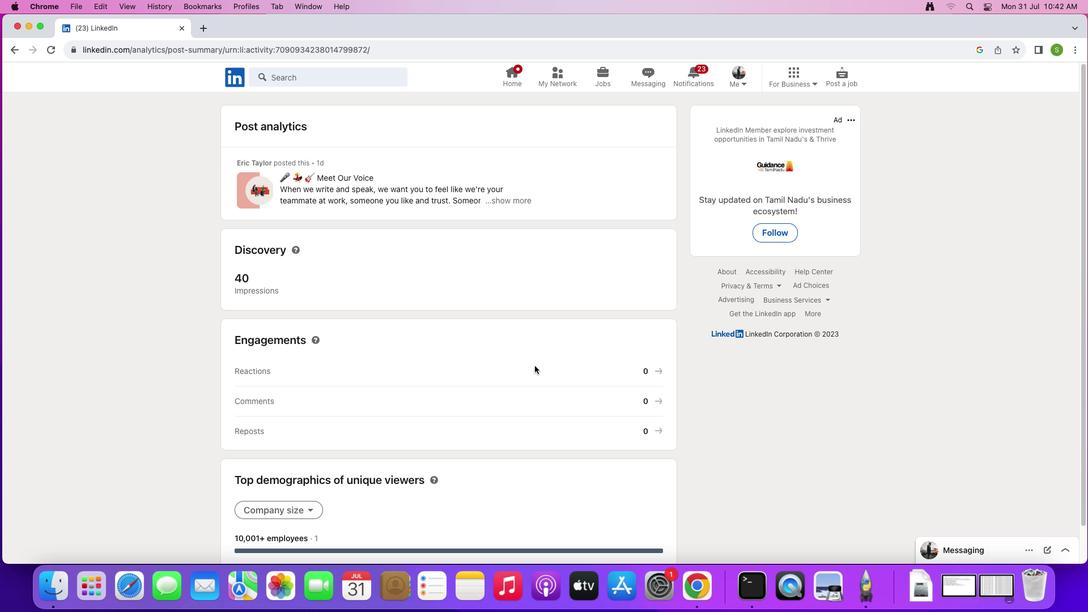 
Action: Mouse scrolled (534, 366) with delta (0, 1)
Screenshot: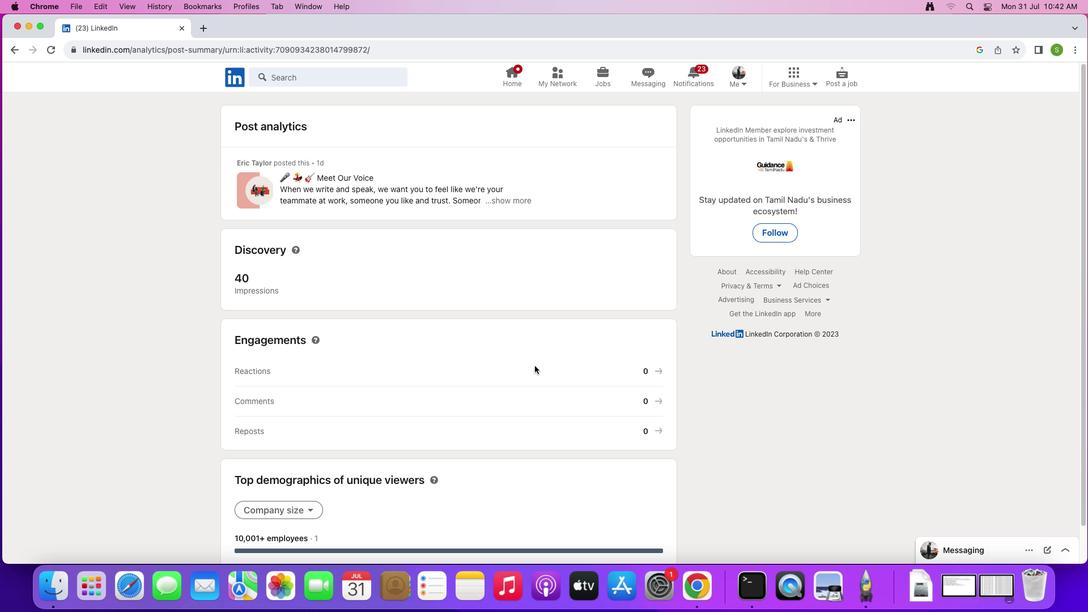 
Action: Mouse scrolled (534, 366) with delta (0, 1)
Screenshot: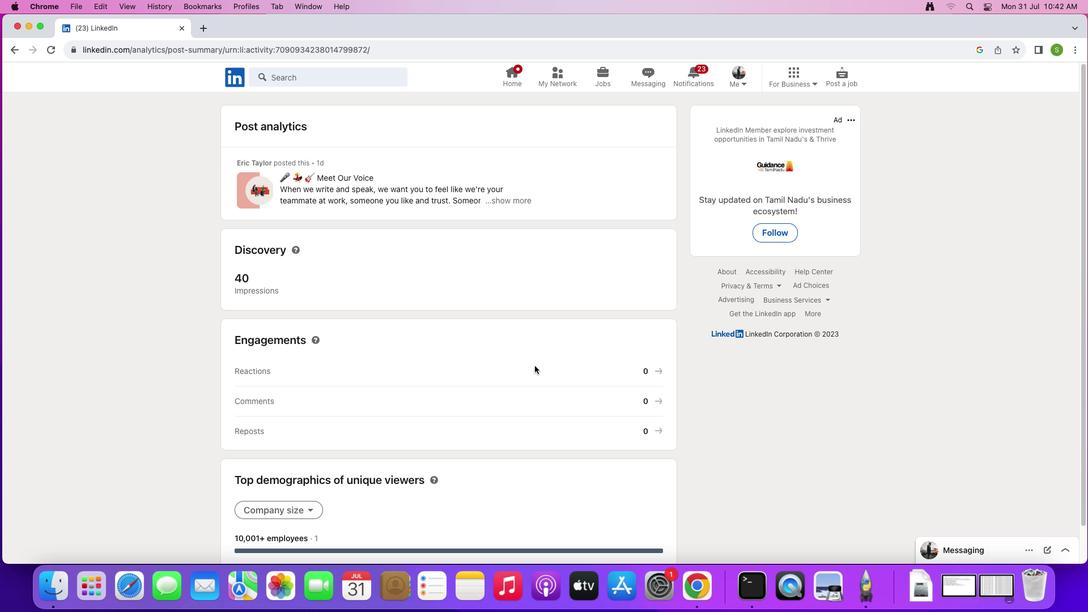 
Action: Mouse scrolled (534, 366) with delta (0, 0)
Screenshot: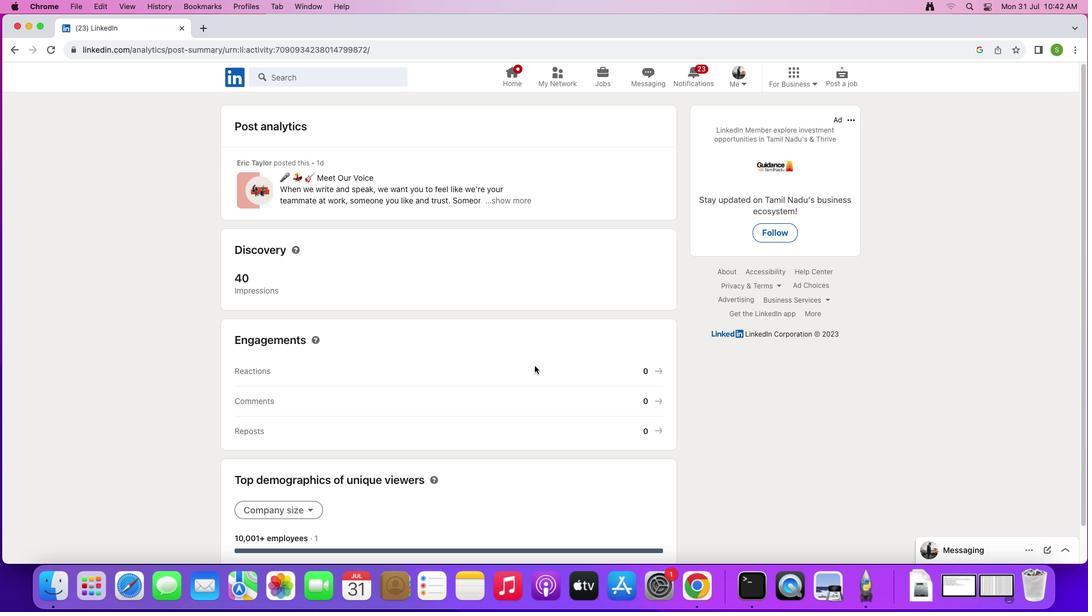 
Action: Mouse scrolled (534, 366) with delta (0, 0)
Screenshot: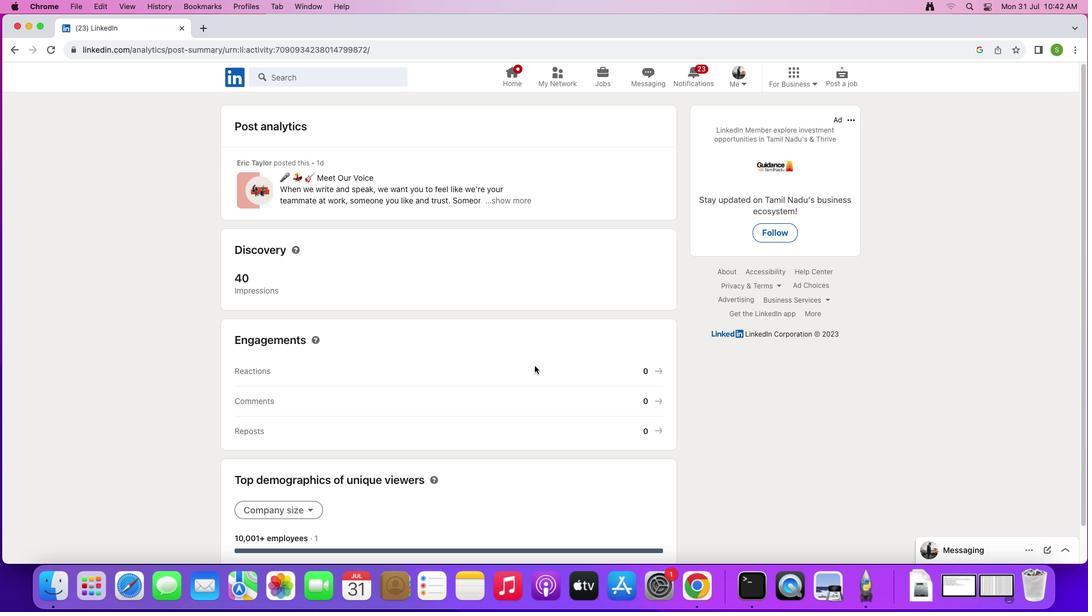
Action: Mouse scrolled (534, 366) with delta (0, 1)
Screenshot: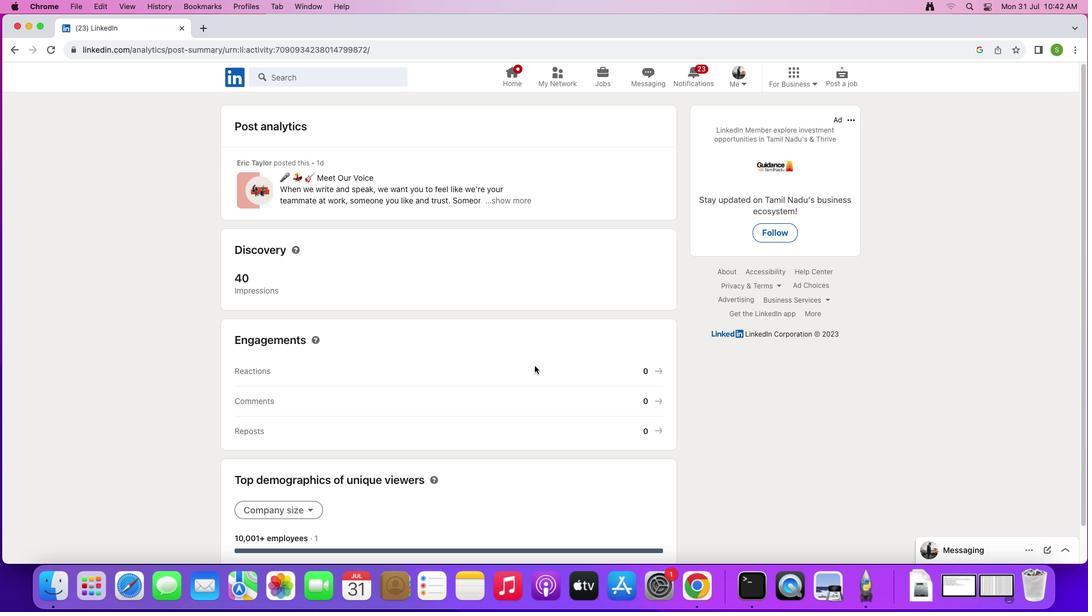 
Action: Mouse scrolled (534, 366) with delta (0, 2)
Screenshot: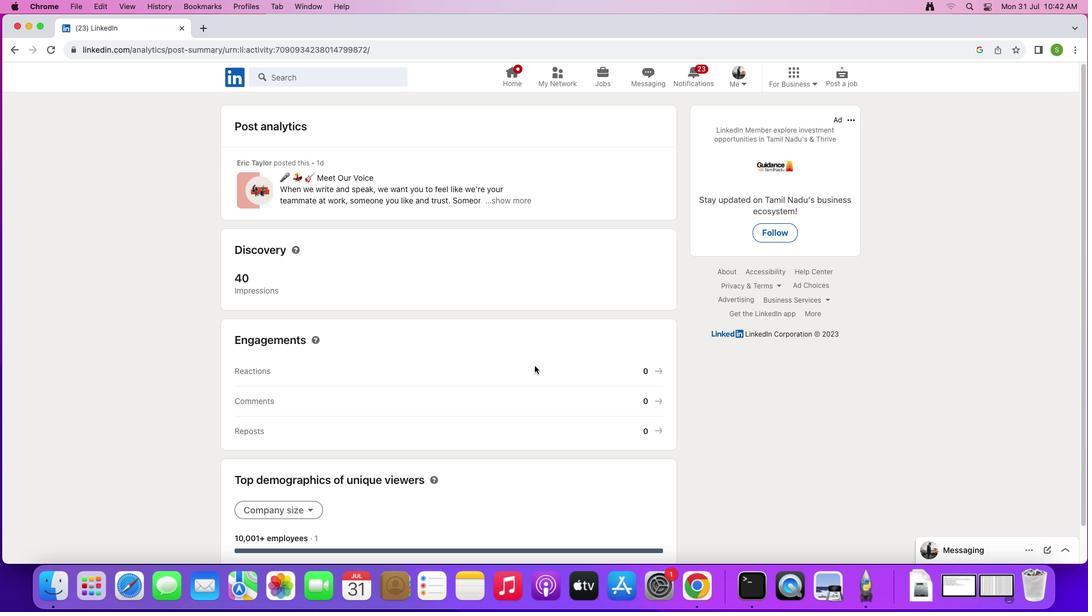
Action: Mouse scrolled (534, 366) with delta (0, 0)
Screenshot: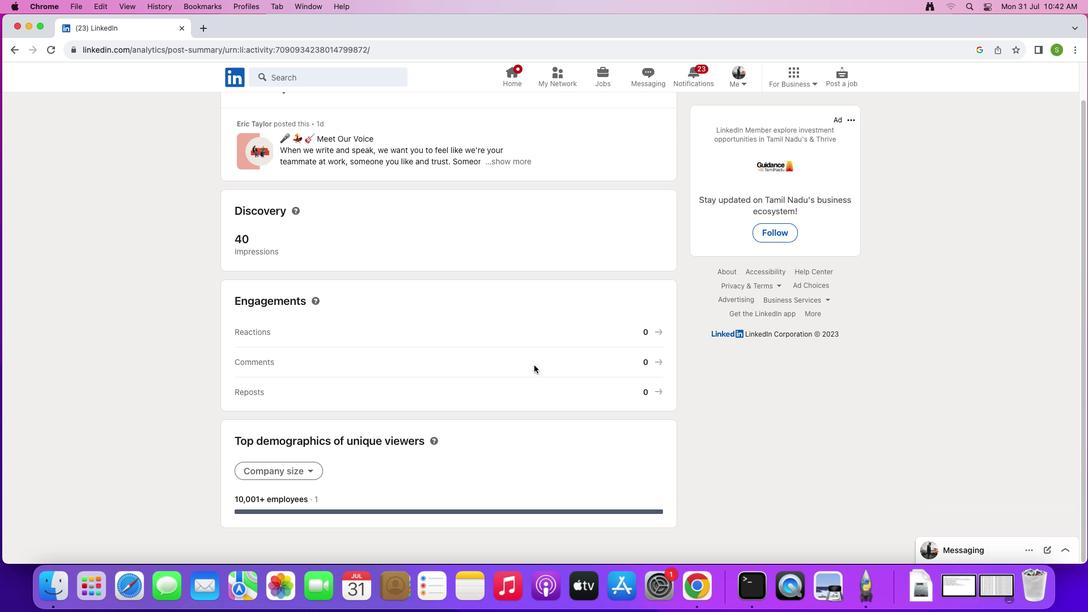 
Action: Mouse scrolled (534, 366) with delta (0, 0)
Screenshot: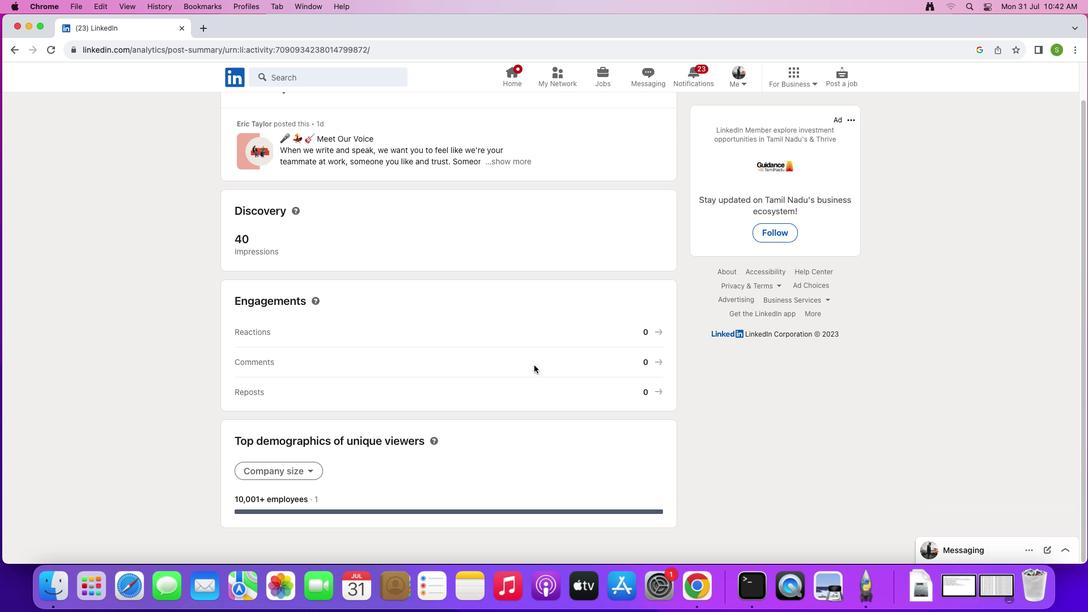 
Action: Mouse scrolled (534, 366) with delta (0, 1)
Screenshot: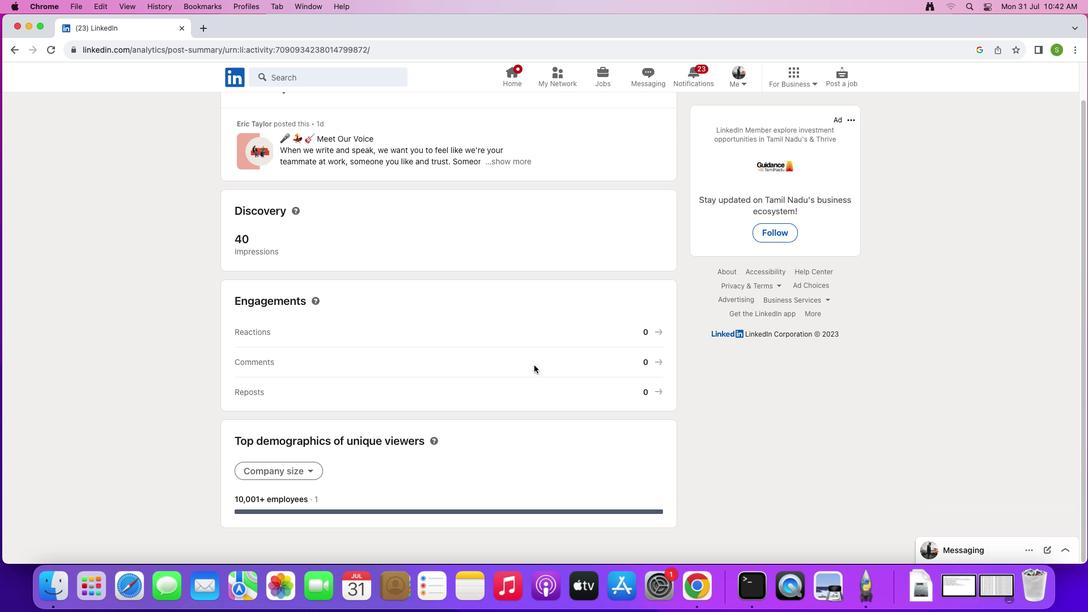 
Action: Mouse scrolled (534, 366) with delta (0, 2)
Screenshot: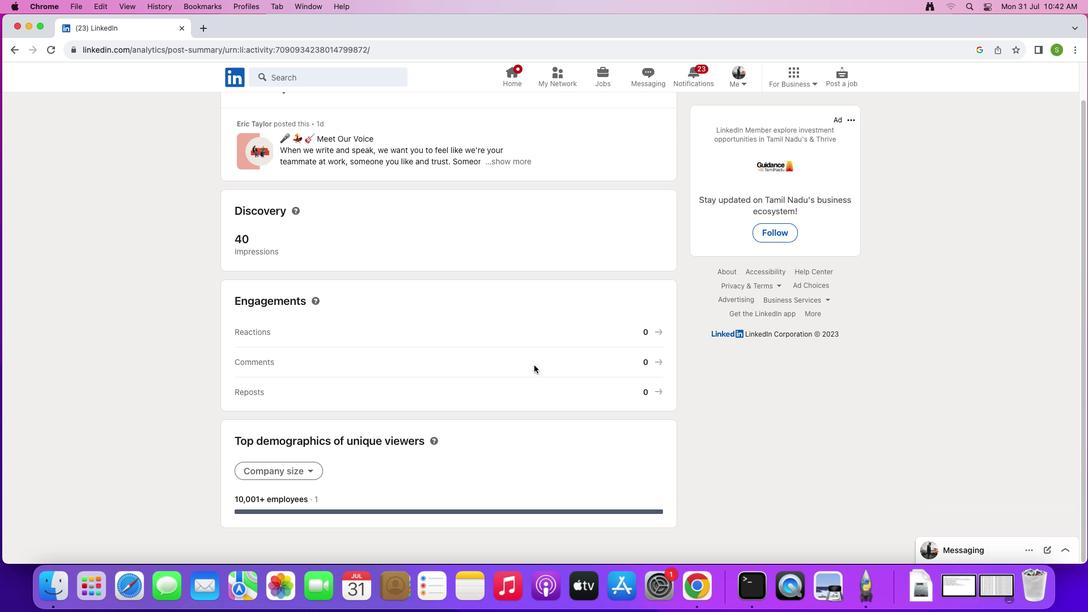 
Action: Mouse scrolled (534, 366) with delta (0, 0)
Screenshot: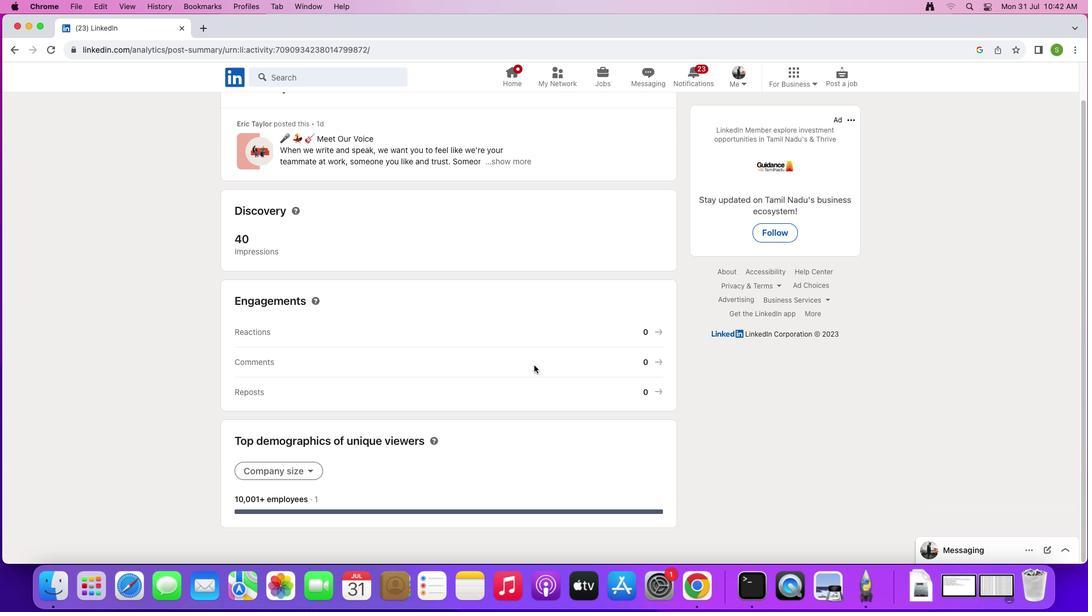 
Action: Mouse scrolled (534, 366) with delta (0, 0)
Screenshot: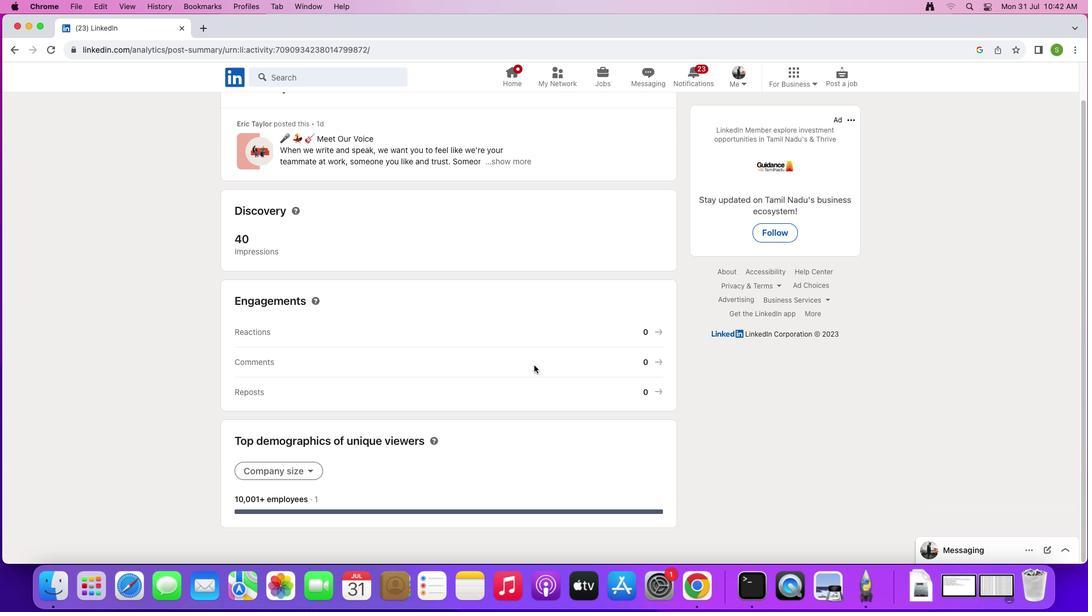 
Action: Mouse scrolled (534, 366) with delta (0, 0)
Screenshot: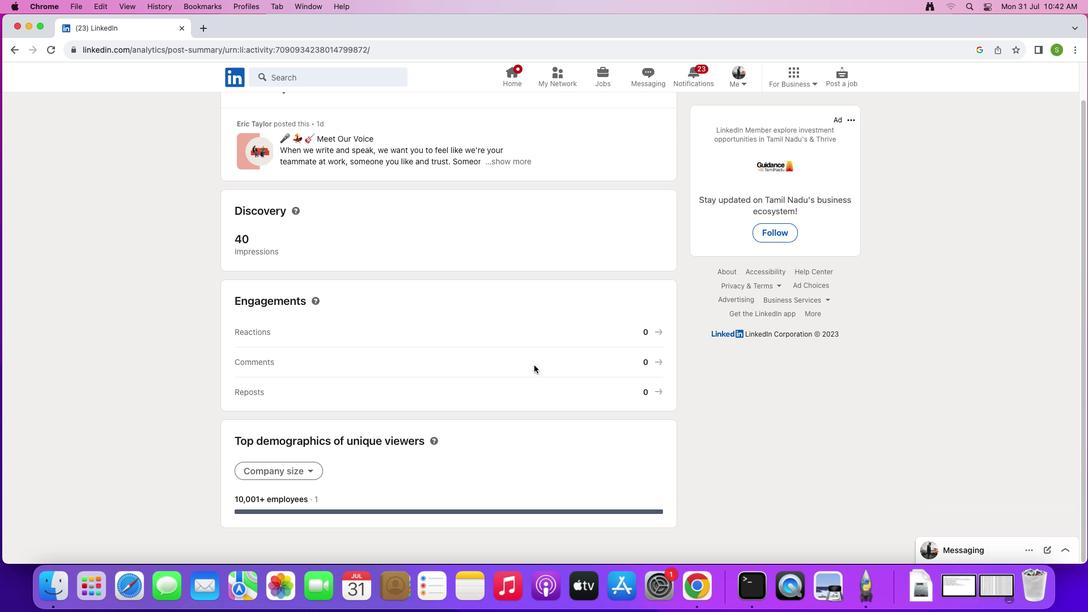 
Action: Mouse scrolled (534, 366) with delta (0, 0)
Screenshot: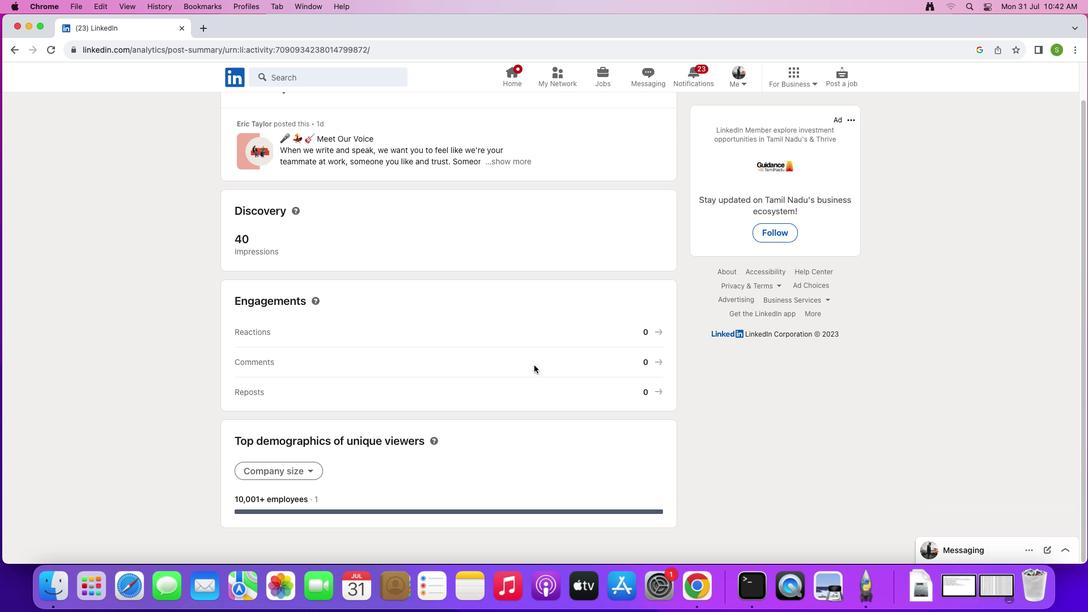 
Action: Mouse scrolled (534, 366) with delta (0, -1)
Screenshot: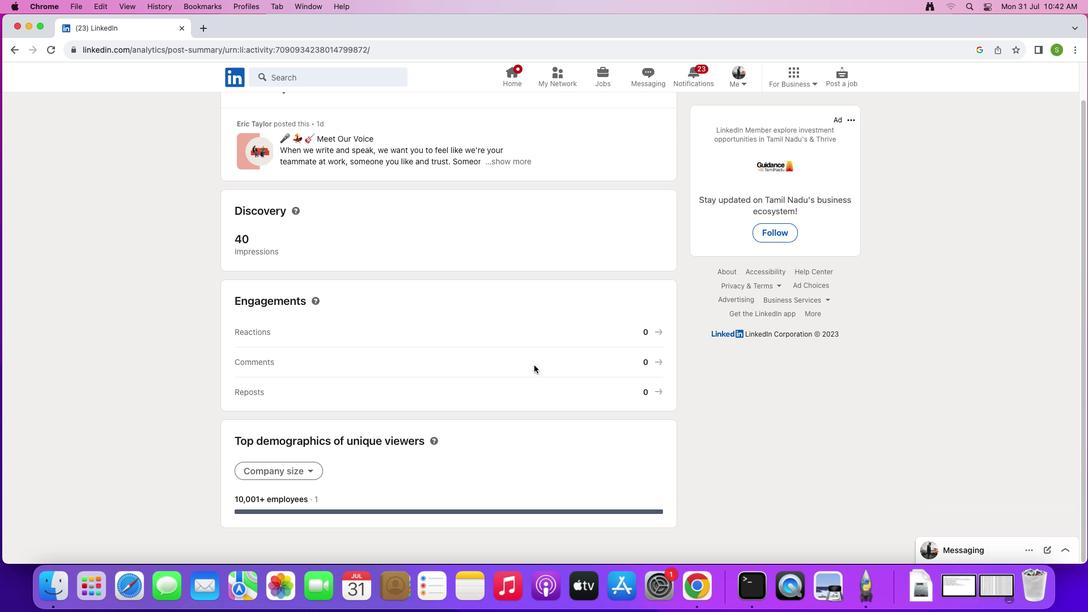 
Action: Mouse scrolled (534, 366) with delta (0, -2)
Screenshot: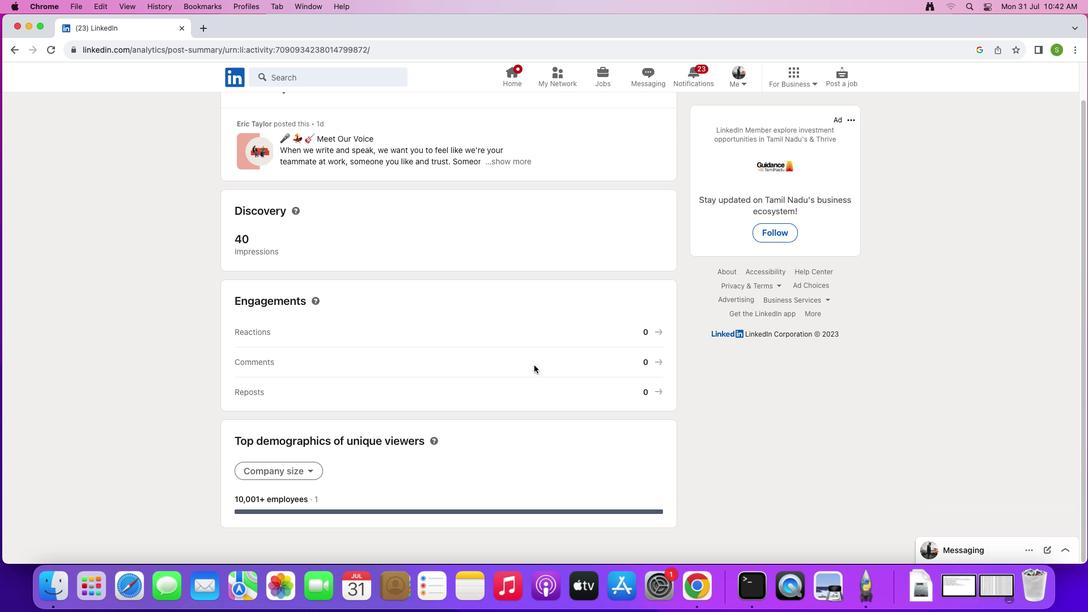 
Action: Mouse scrolled (534, 366) with delta (0, -3)
Screenshot: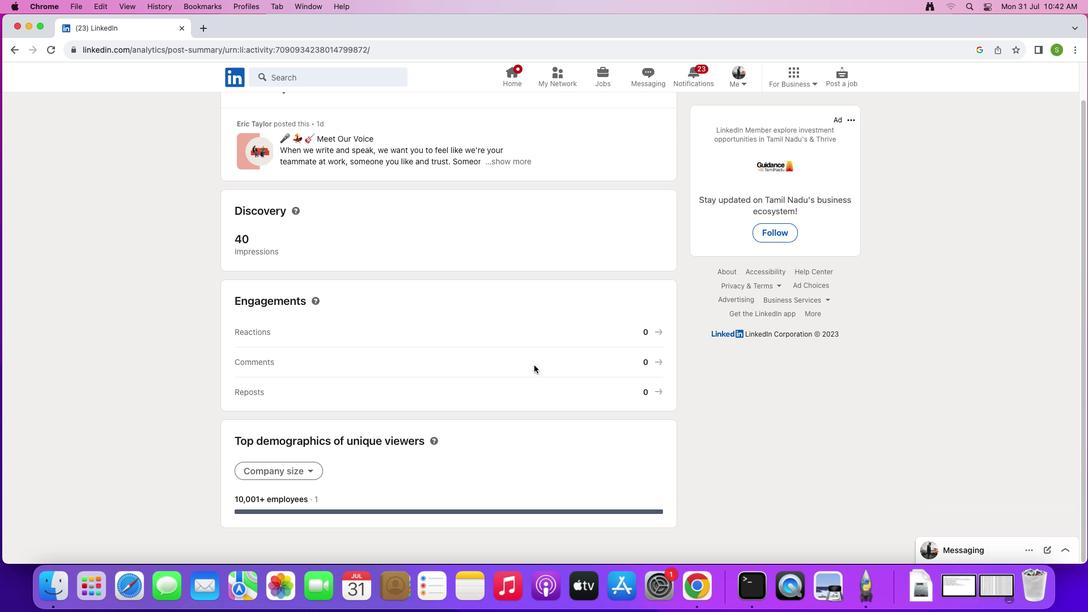 
Action: Mouse moved to (533, 365)
Screenshot: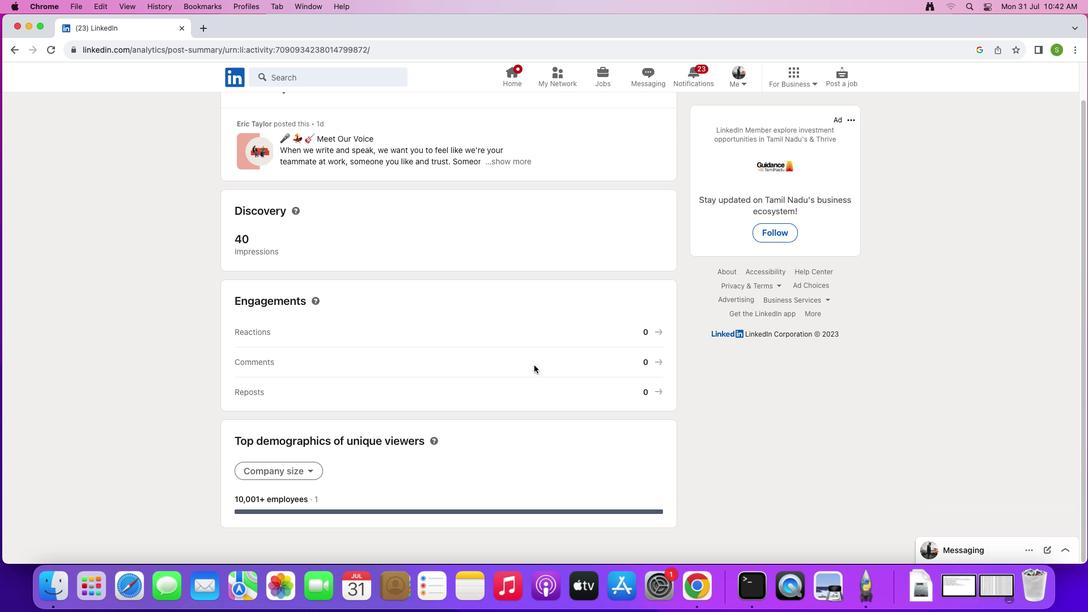 
Action: Mouse scrolled (533, 365) with delta (0, 0)
Screenshot: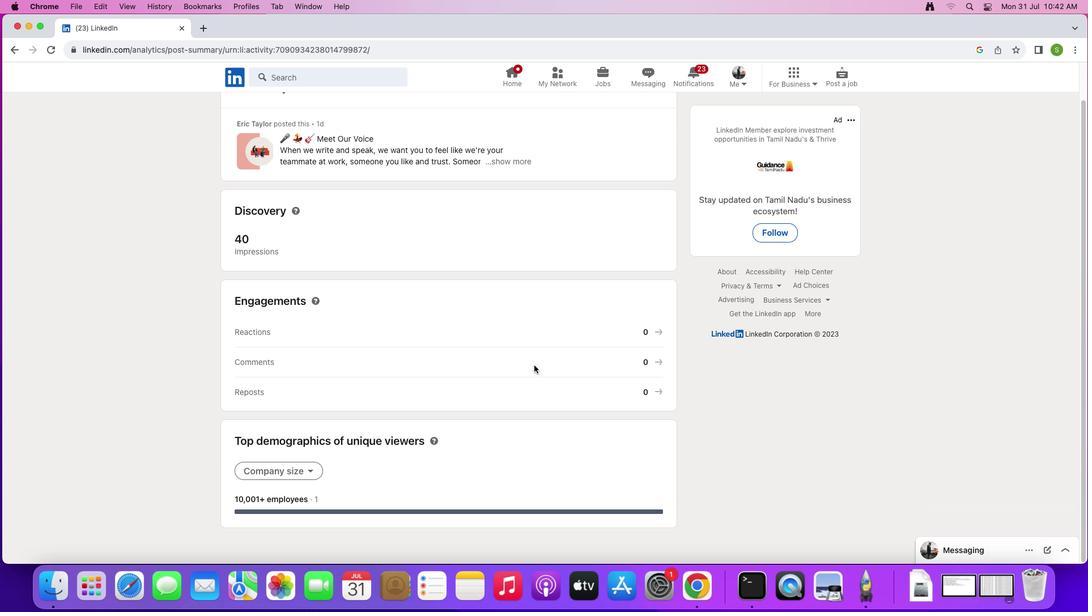 
Action: Mouse scrolled (533, 365) with delta (0, 0)
Screenshot: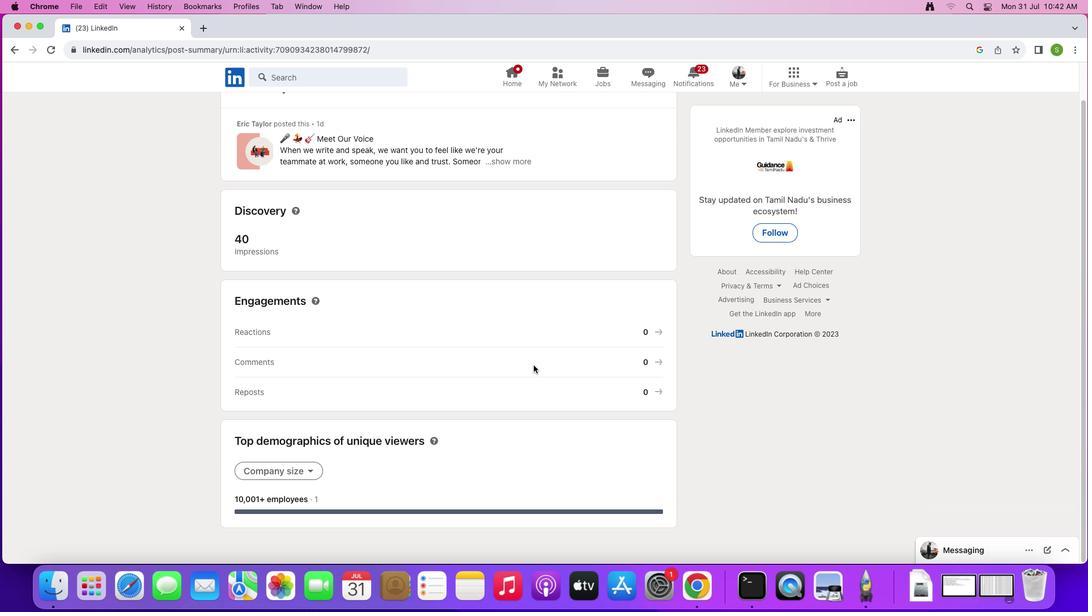 
Action: Mouse scrolled (533, 365) with delta (0, 0)
Screenshot: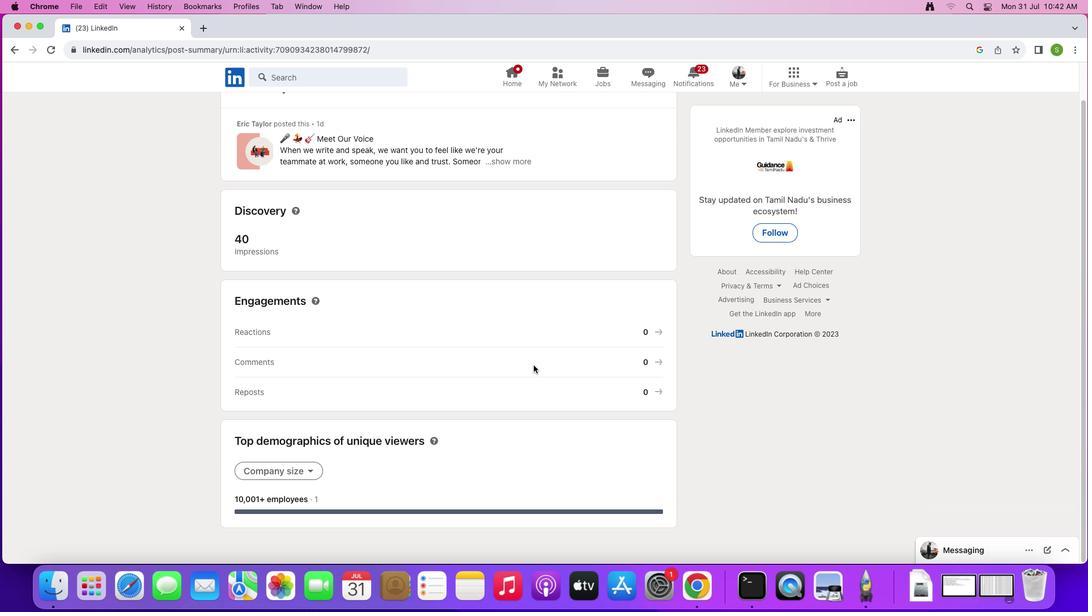 
Action: Mouse scrolled (533, 365) with delta (0, -1)
Screenshot: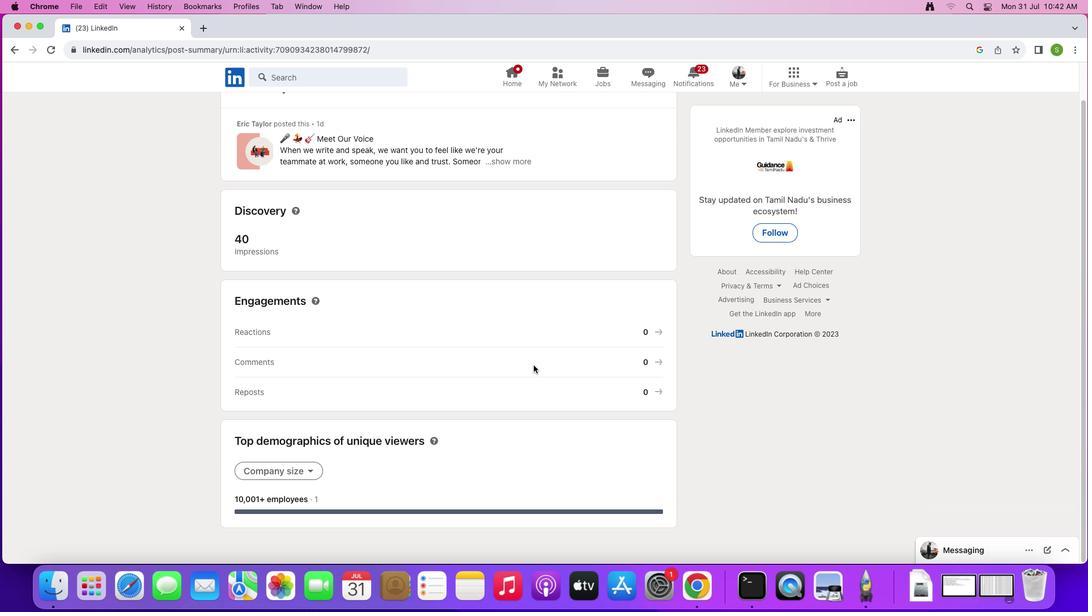 
Action: Mouse moved to (541, 240)
Screenshot: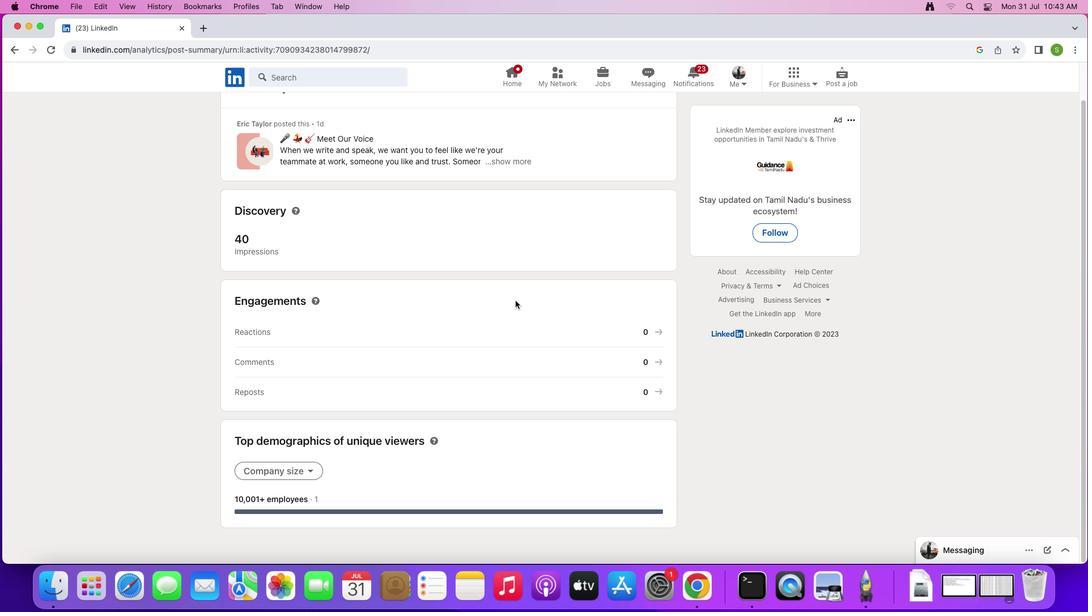 
Action: Mouse scrolled (541, 240) with delta (0, 0)
Screenshot: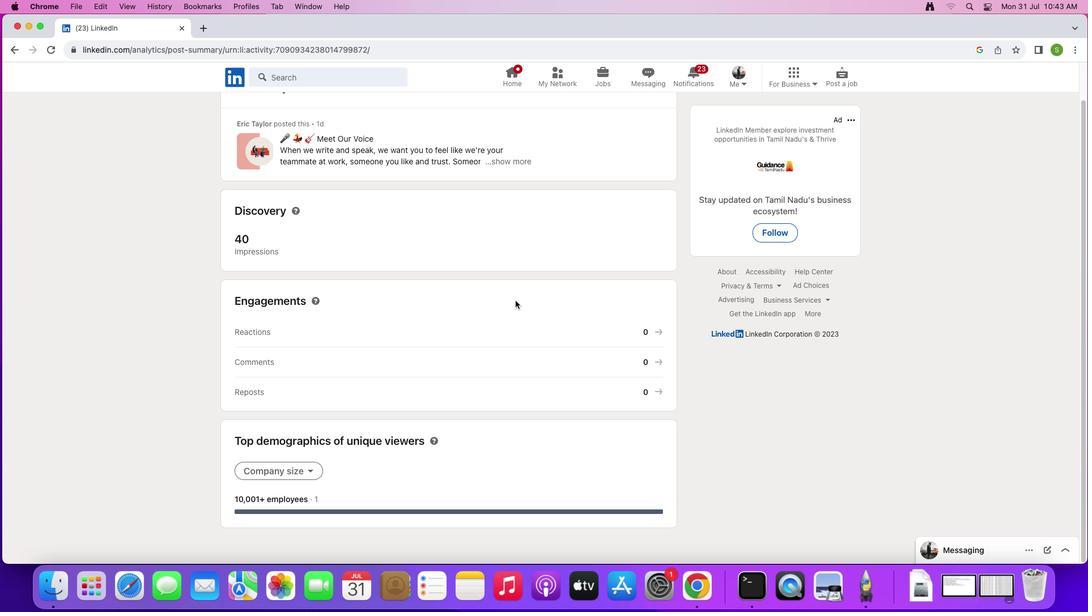 
Action: Mouse moved to (526, 264)
Screenshot: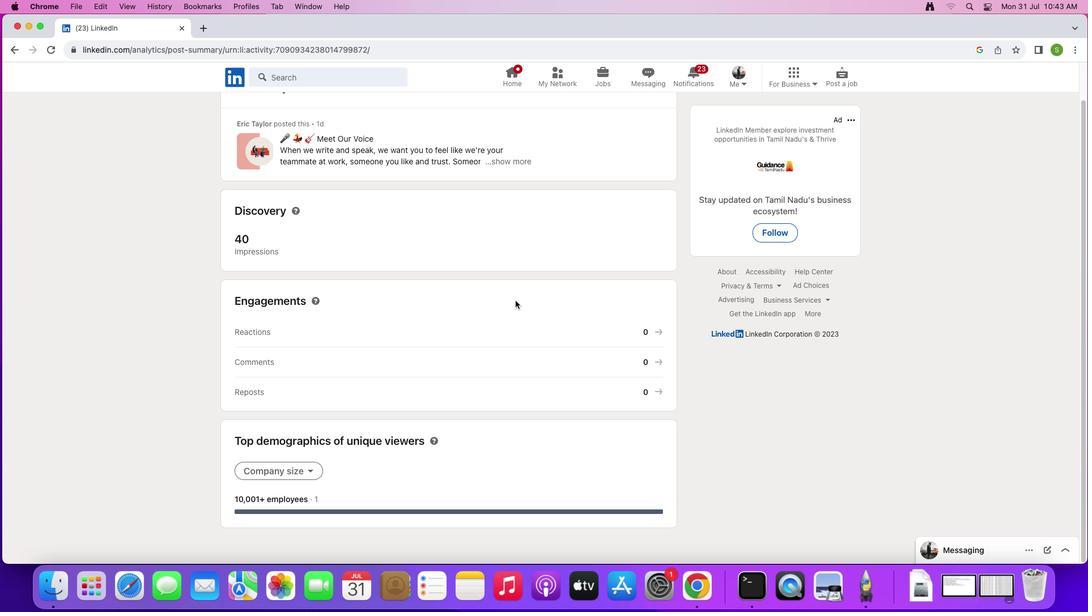 
Action: Mouse scrolled (526, 264) with delta (0, 0)
Screenshot: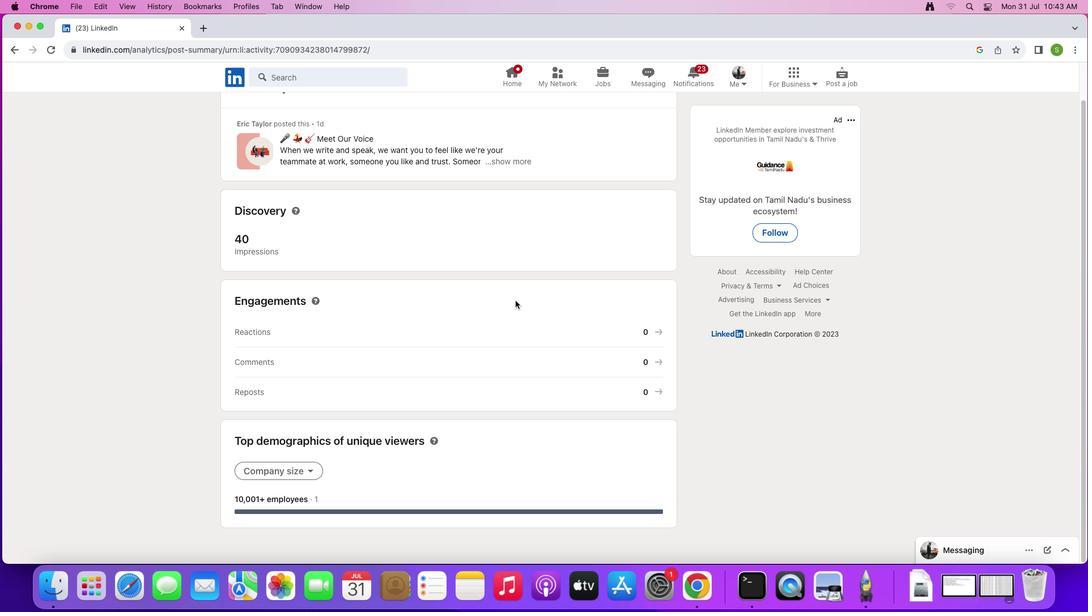 
Action: Mouse moved to (519, 281)
Screenshot: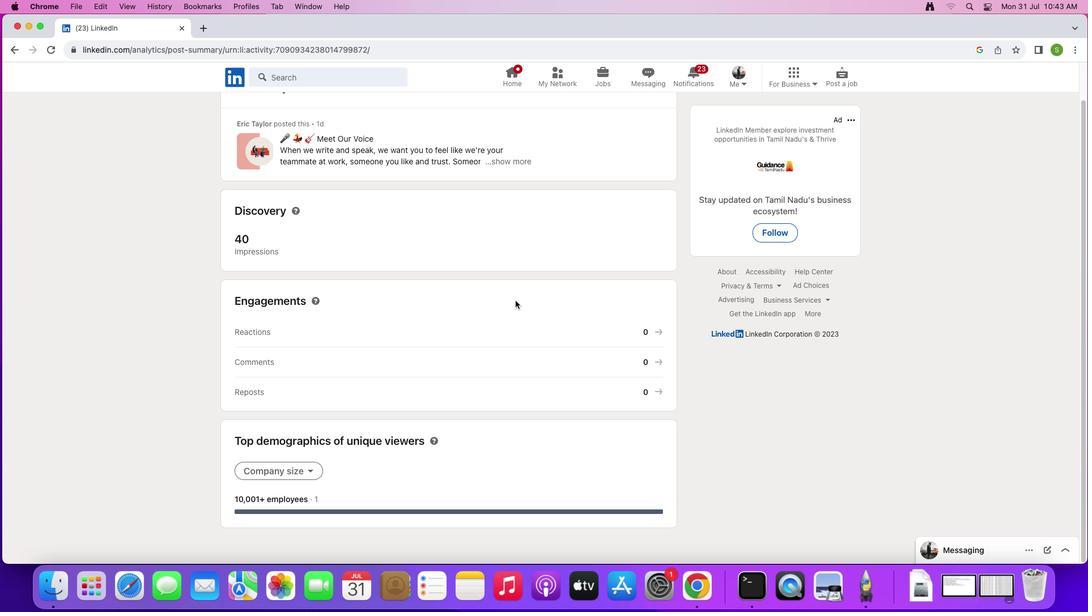 
Action: Mouse scrolled (519, 281) with delta (0, -1)
Screenshot: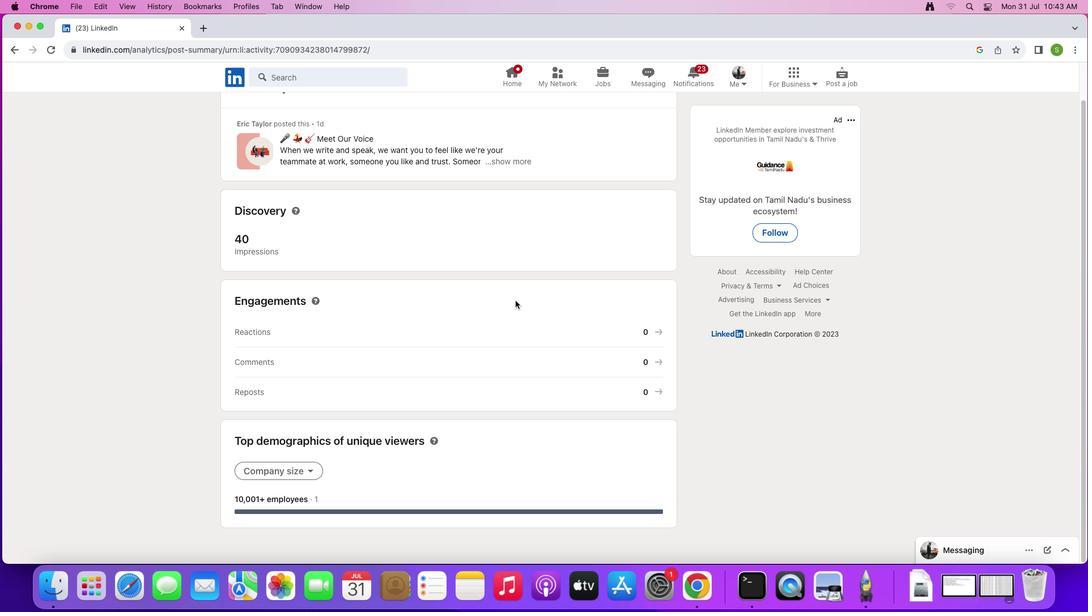 
Action: Mouse moved to (516, 296)
Screenshot: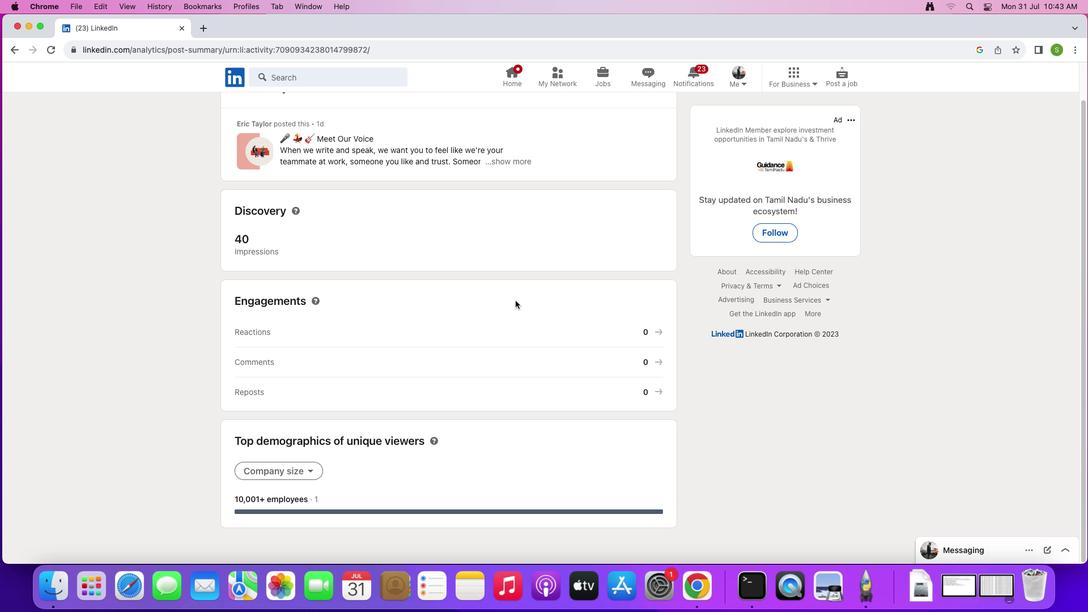 
Action: Mouse scrolled (516, 296) with delta (0, -2)
Screenshot: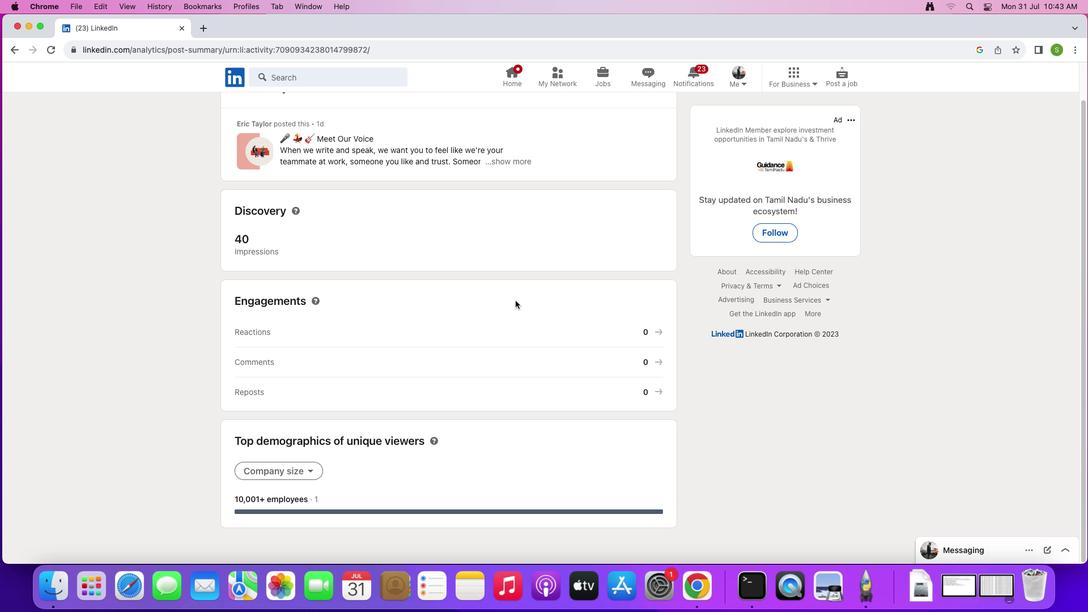
Action: Mouse moved to (515, 300)
Screenshot: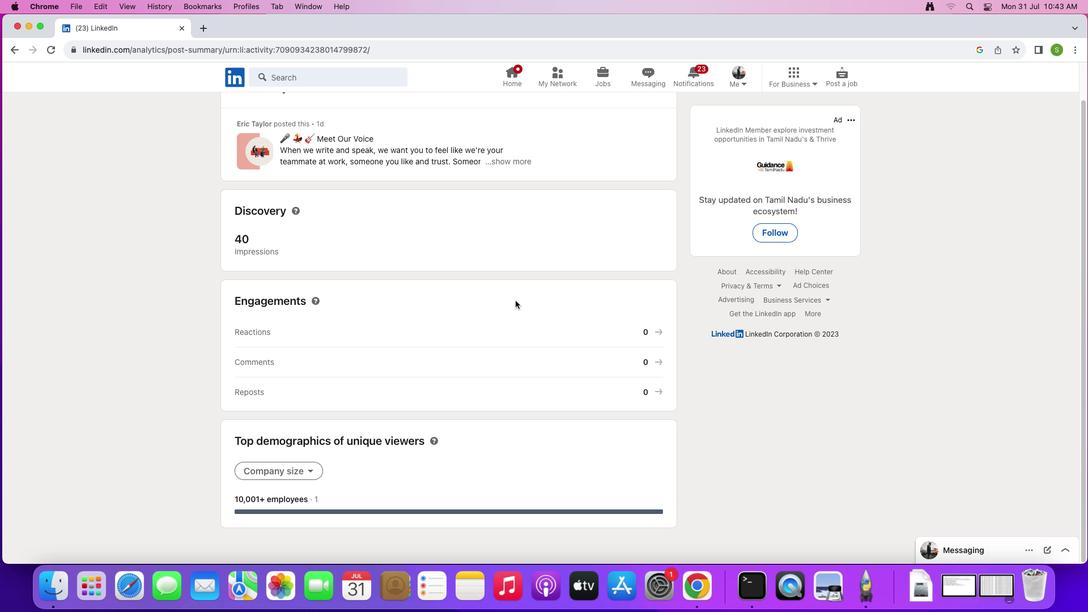 
Action: Mouse scrolled (515, 300) with delta (0, -2)
Screenshot: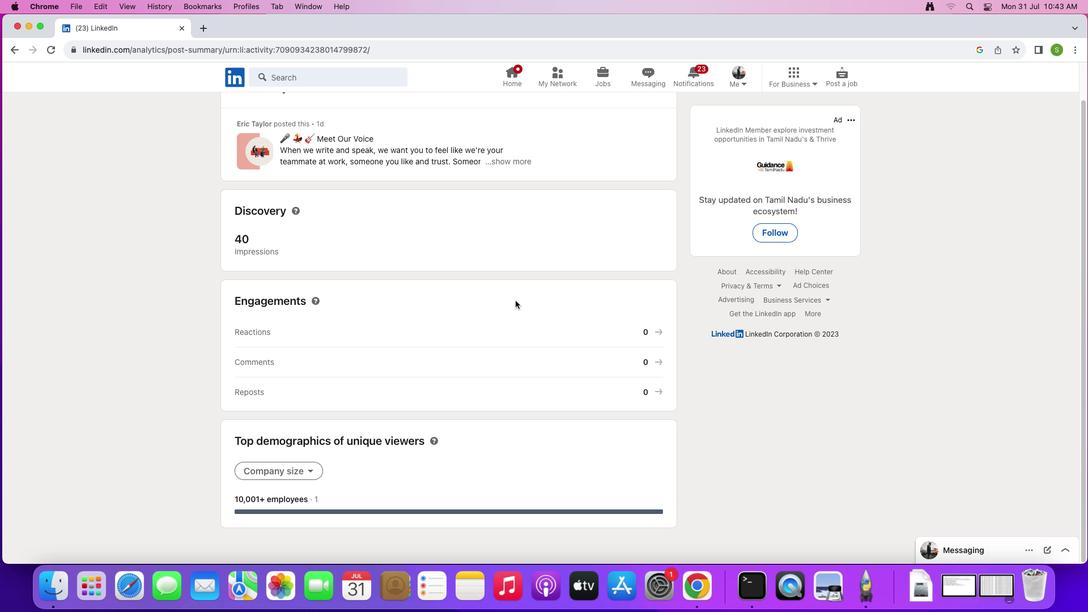 
Action: Mouse moved to (515, 300)
Screenshot: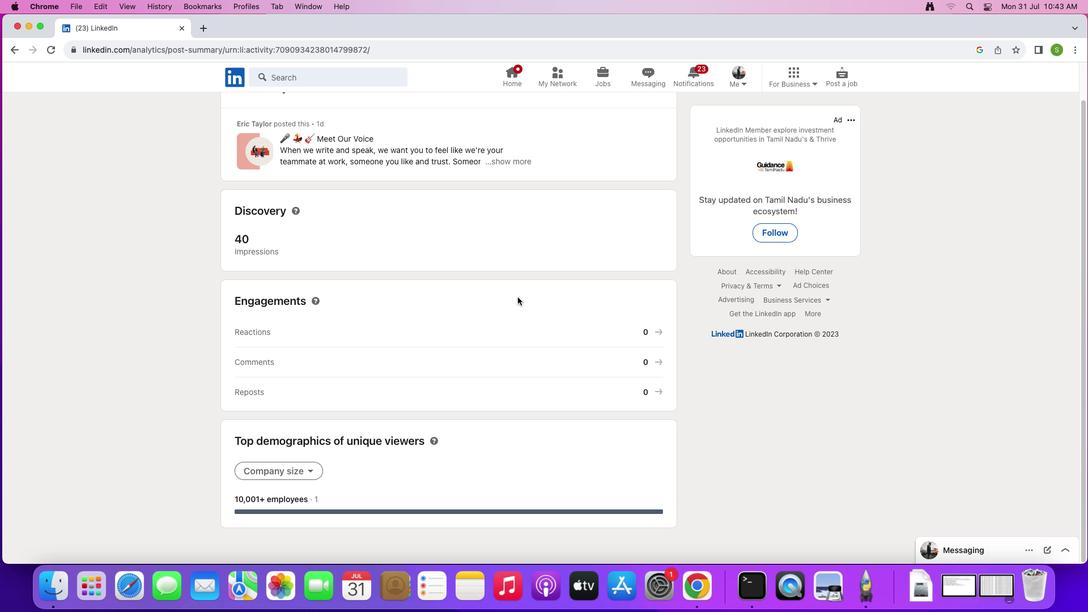 
Action: Mouse scrolled (515, 300) with delta (0, 0)
Screenshot: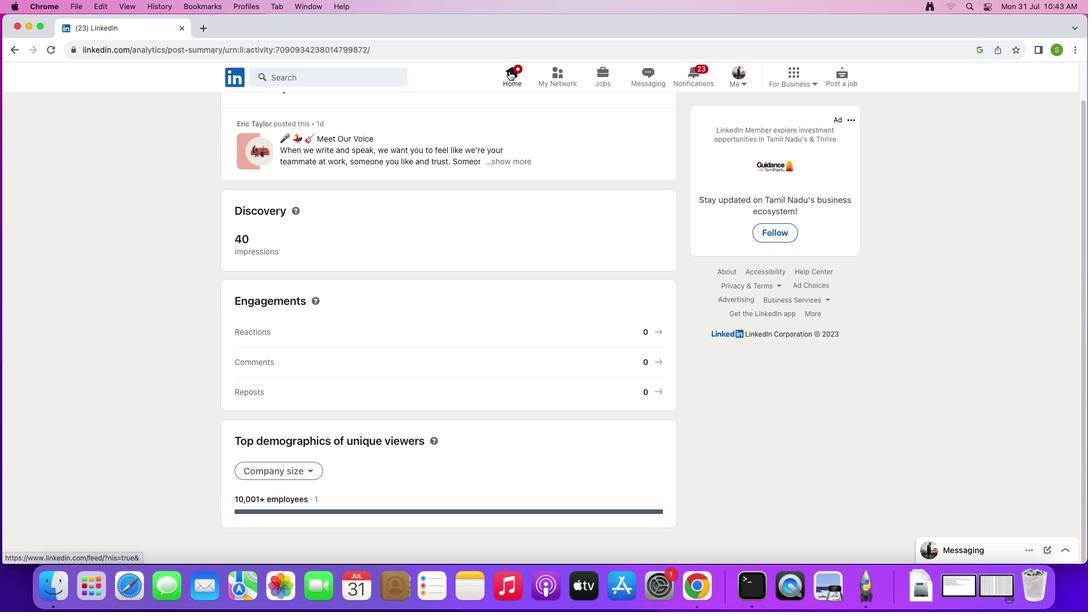 
Action: Mouse scrolled (515, 300) with delta (0, 0)
Screenshot: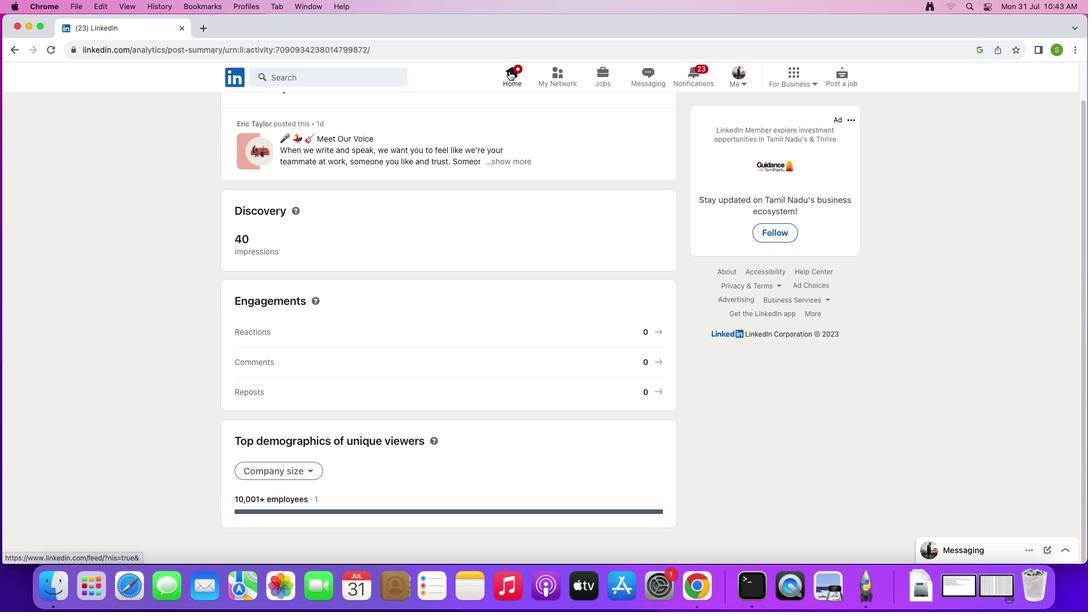 
Action: Mouse scrolled (515, 300) with delta (0, -1)
Screenshot: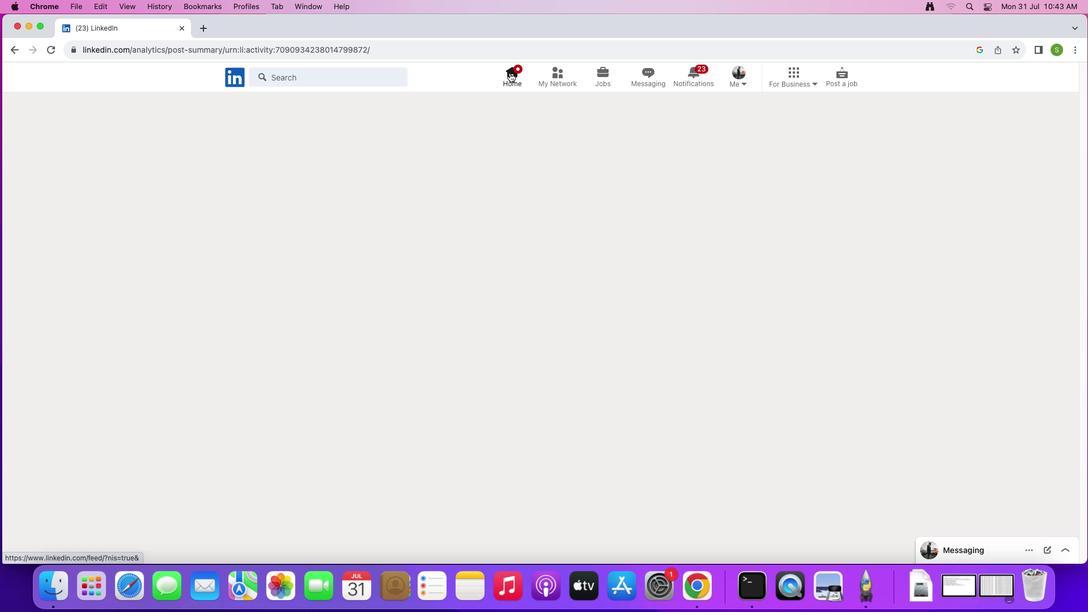 
Action: Mouse moved to (509, 71)
Screenshot: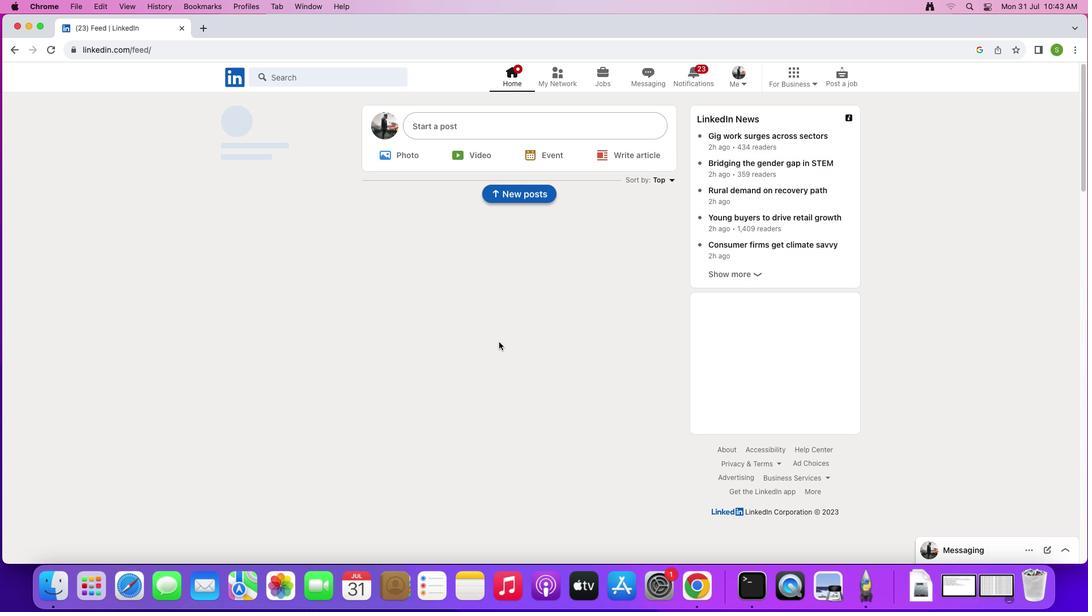 
Action: Mouse pressed left at (509, 71)
Screenshot: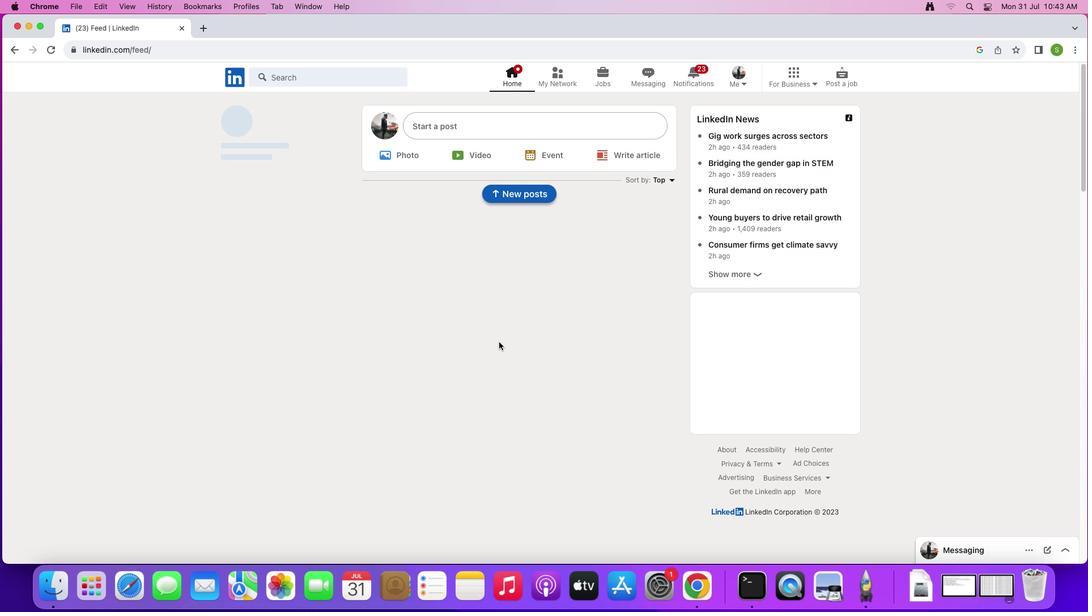 
Action: Mouse moved to (563, 473)
Screenshot: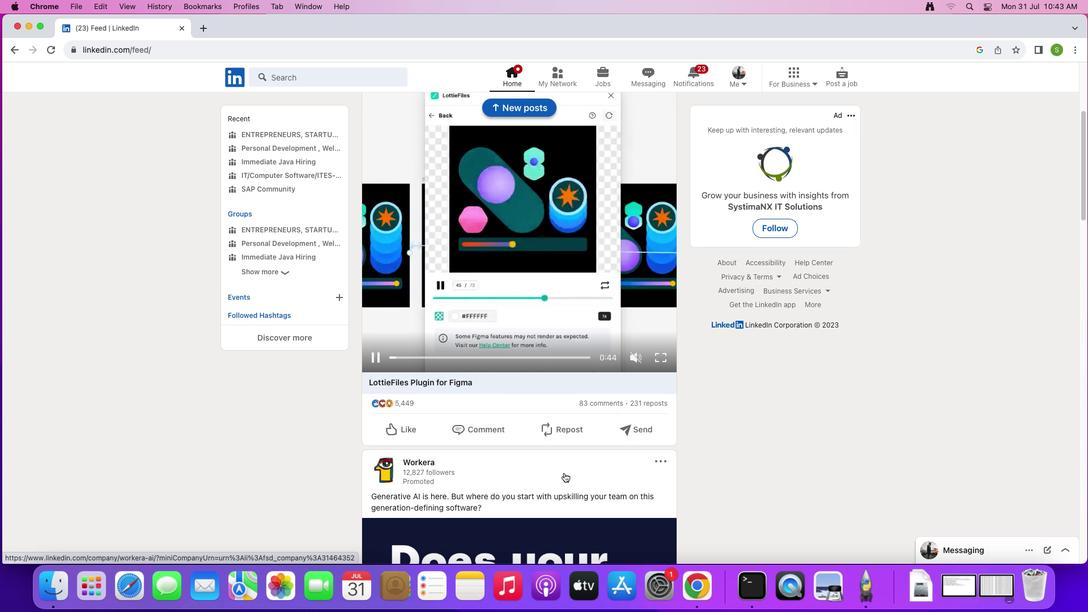 
Action: Mouse scrolled (563, 473) with delta (0, 0)
Screenshot: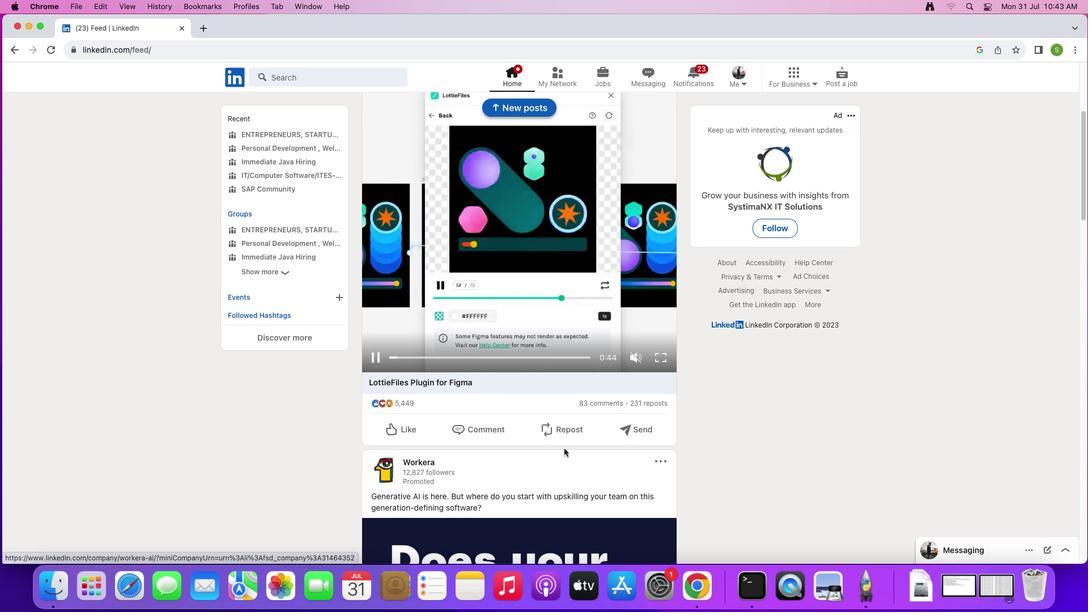 
Action: Mouse scrolled (563, 473) with delta (0, 0)
Screenshot: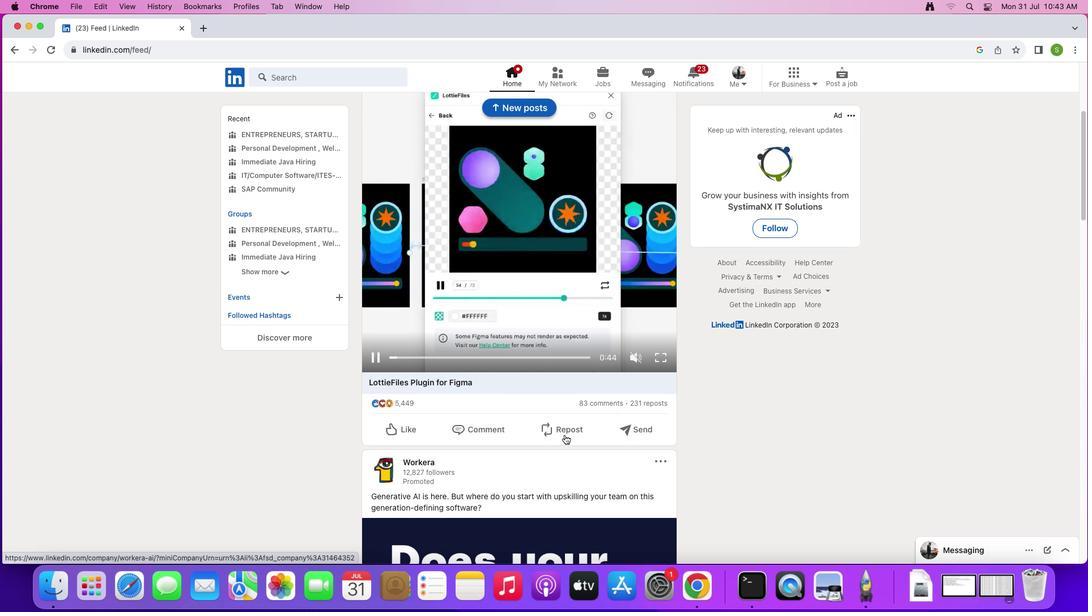 
Action: Mouse moved to (563, 472)
Screenshot: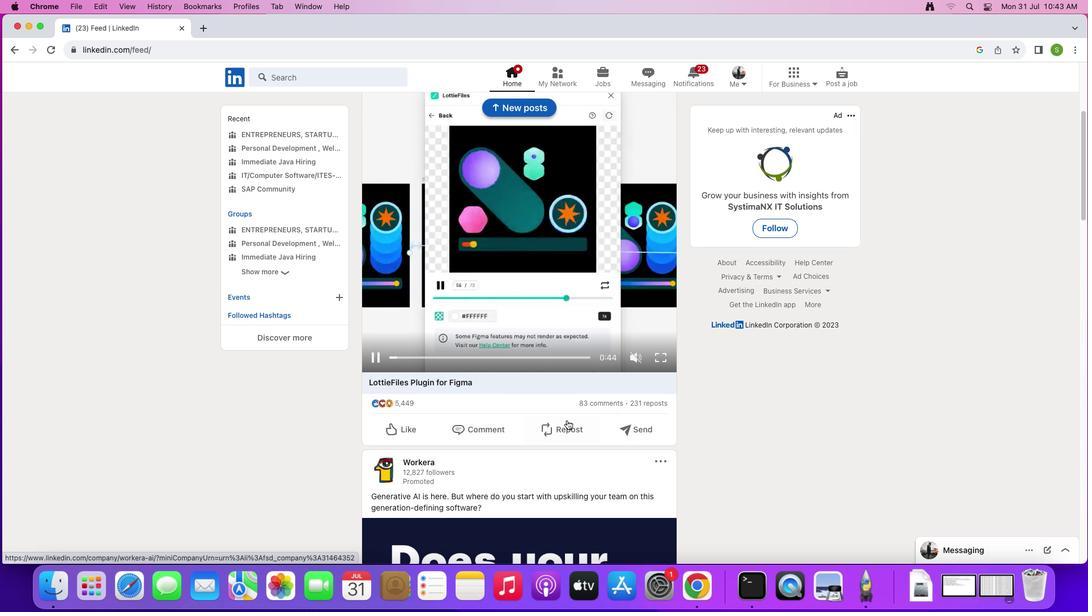 
Action: Mouse scrolled (563, 472) with delta (0, -1)
Screenshot: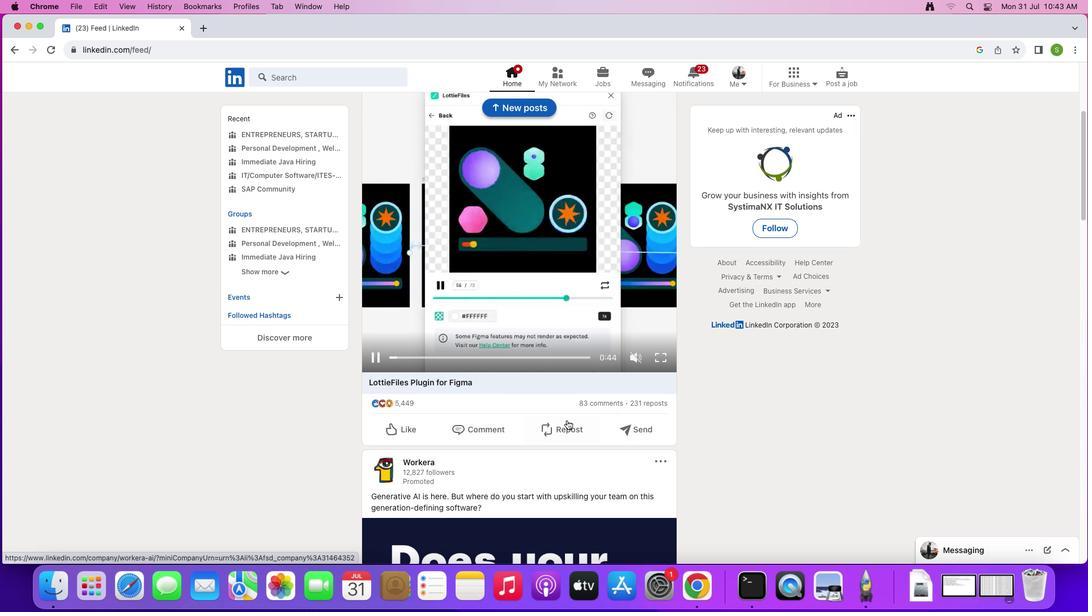 
Action: Mouse scrolled (563, 472) with delta (0, -2)
Screenshot: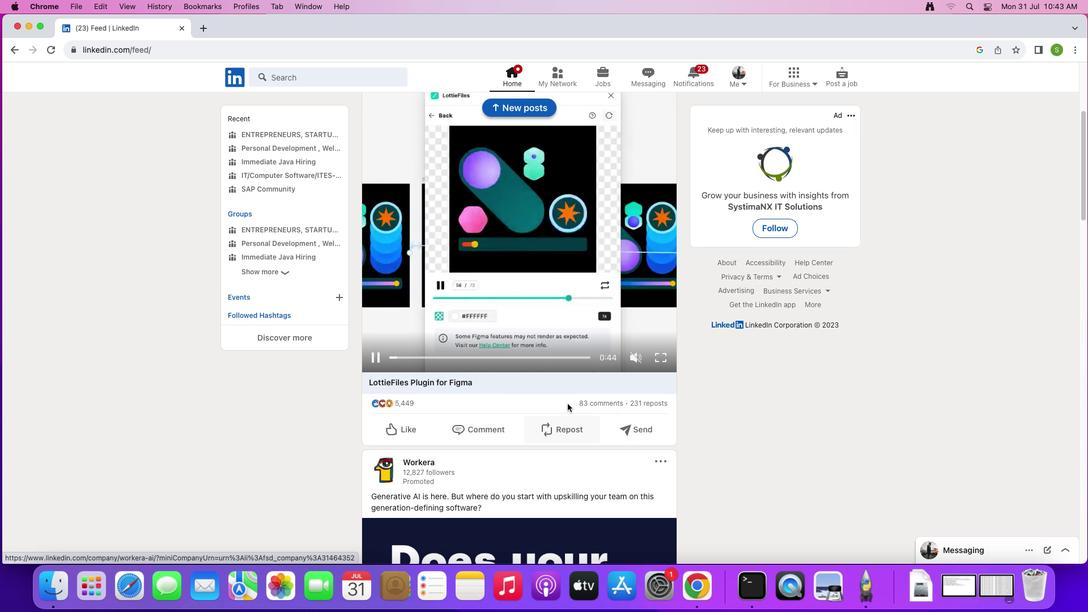 
Action: Mouse moved to (734, 78)
Screenshot: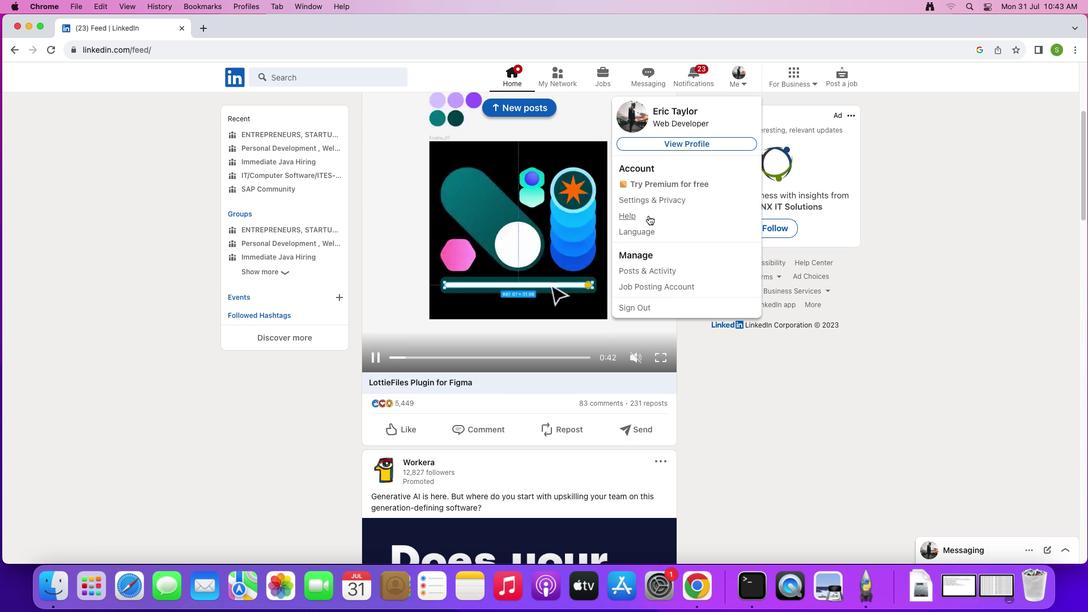 
Action: Mouse pressed left at (734, 78)
Screenshot: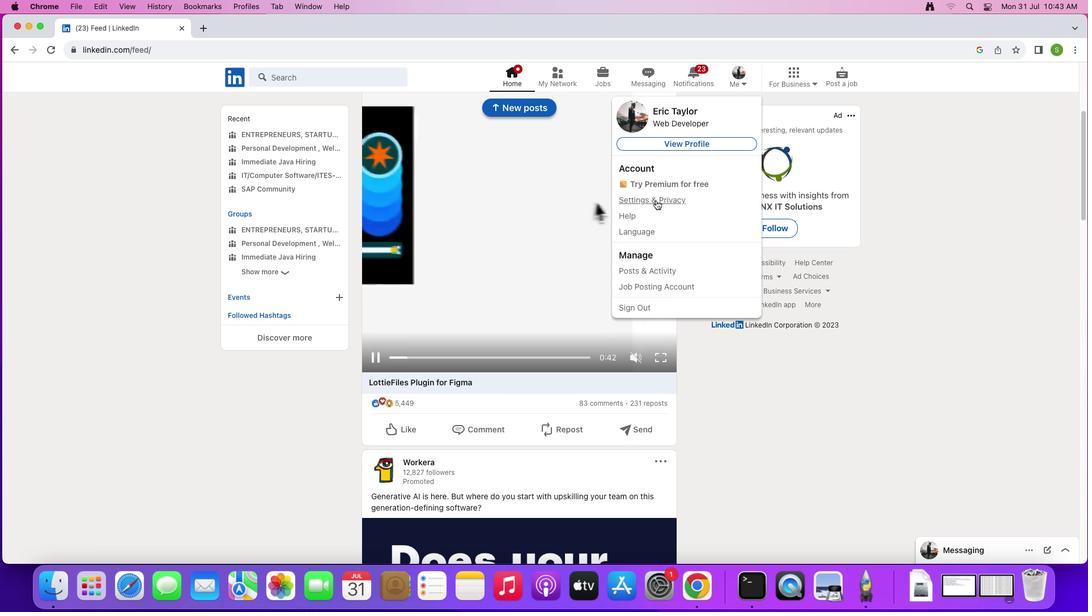 
Action: Mouse moved to (670, 140)
Screenshot: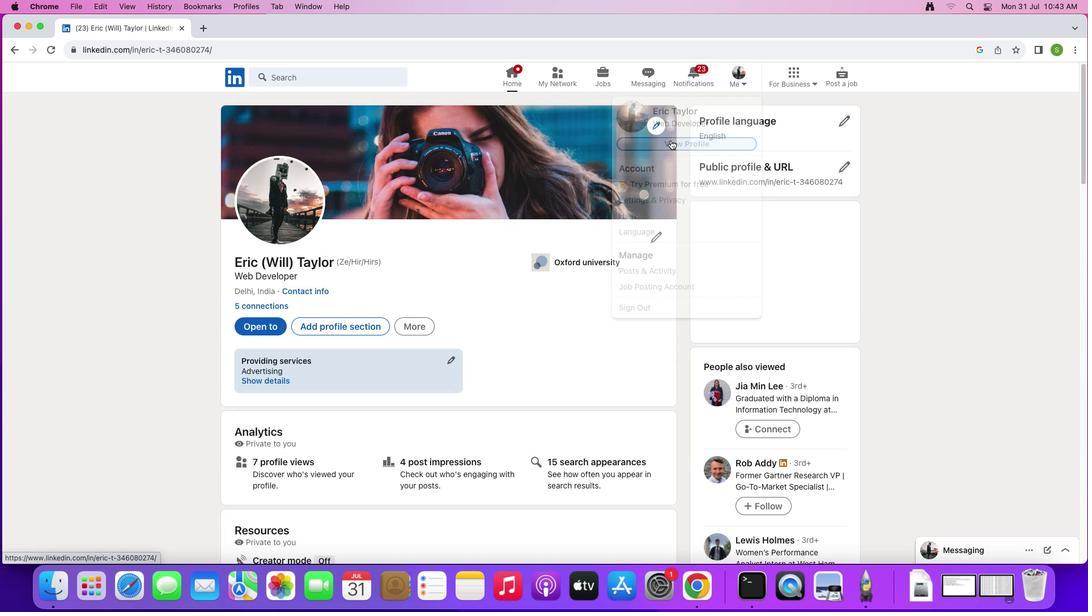 
Action: Mouse pressed left at (670, 140)
Screenshot: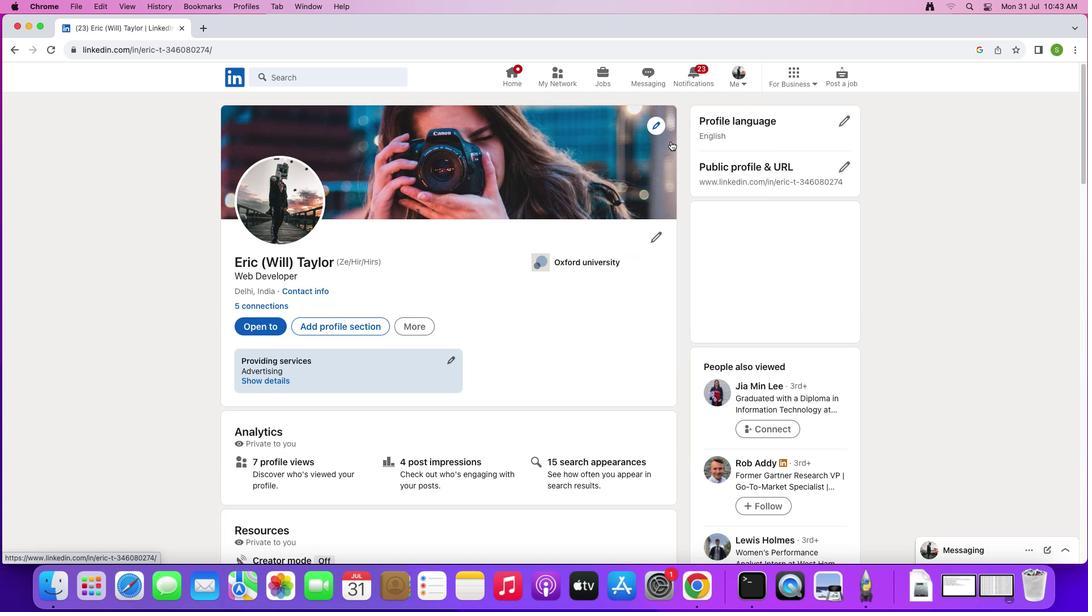
Action: Mouse moved to (498, 410)
Screenshot: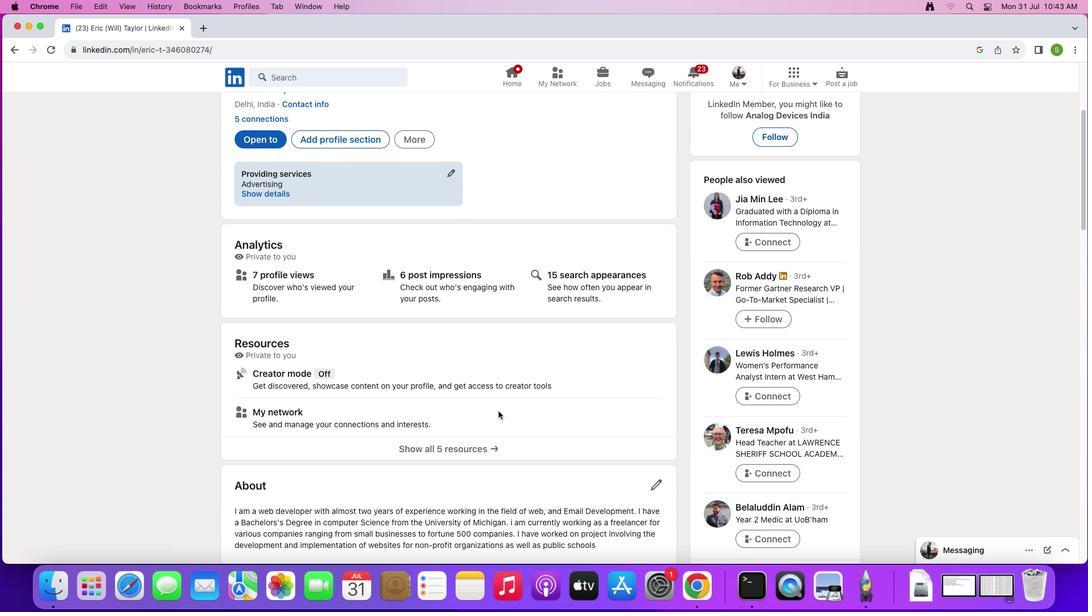 
Action: Mouse scrolled (498, 410) with delta (0, 0)
Screenshot: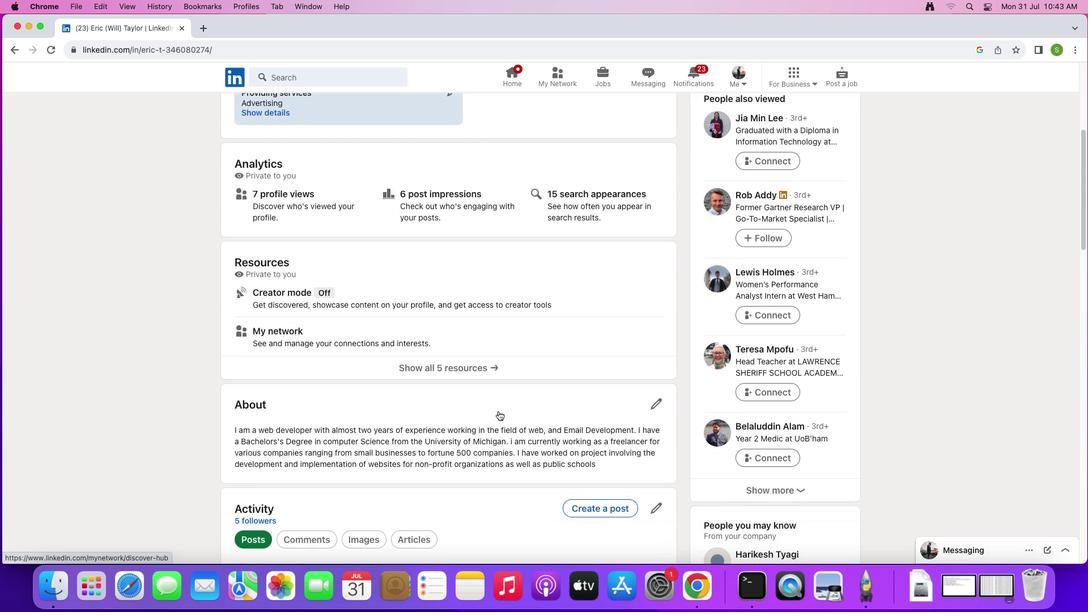 
Action: Mouse scrolled (498, 410) with delta (0, 0)
Screenshot: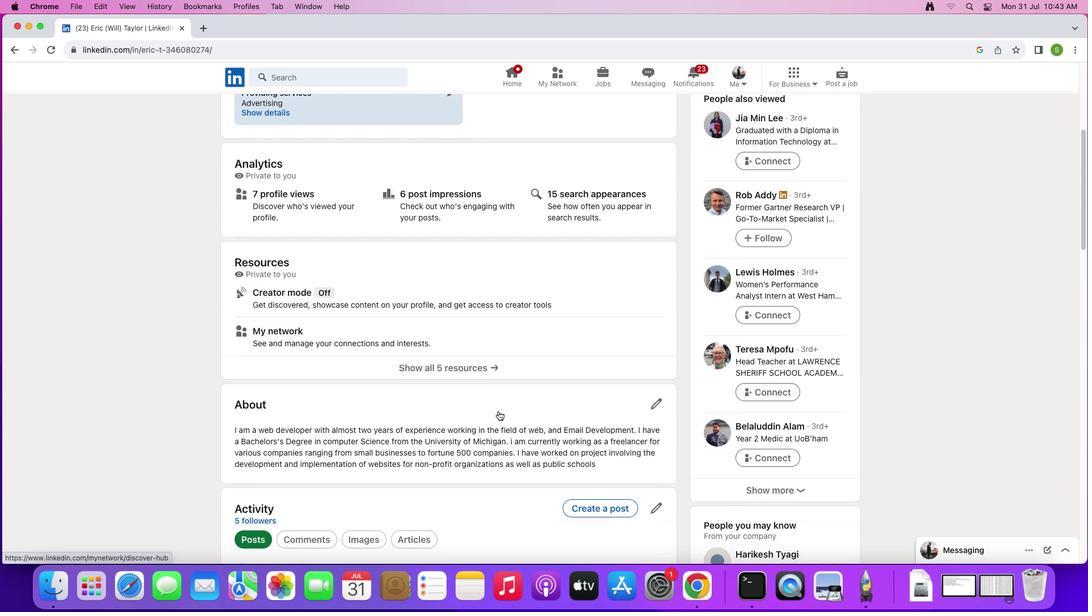 
Action: Mouse scrolled (498, 410) with delta (0, -1)
Screenshot: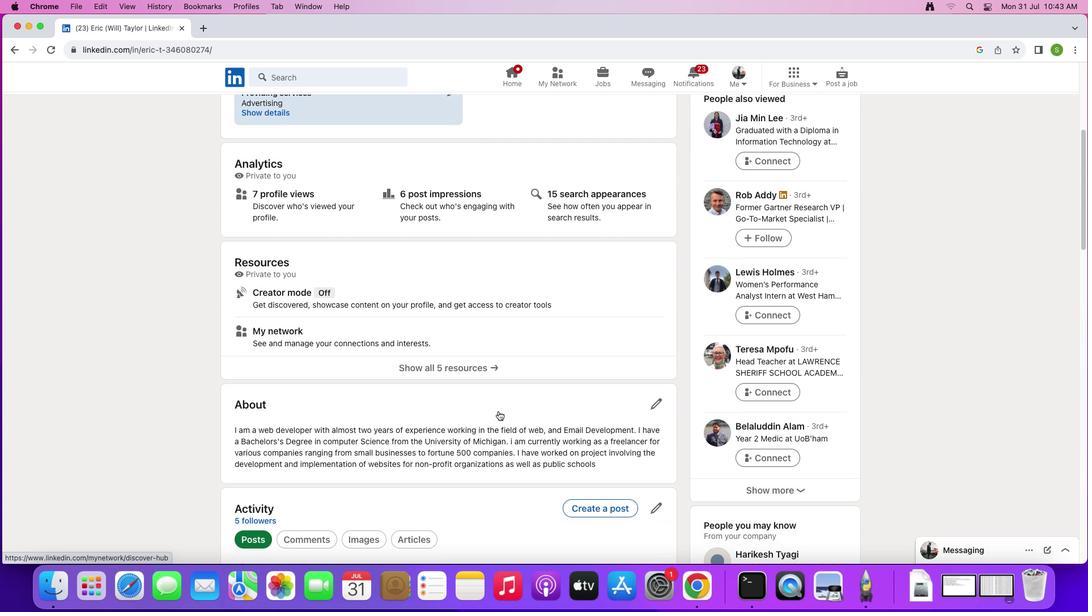 
Action: Mouse scrolled (498, 410) with delta (0, -2)
Screenshot: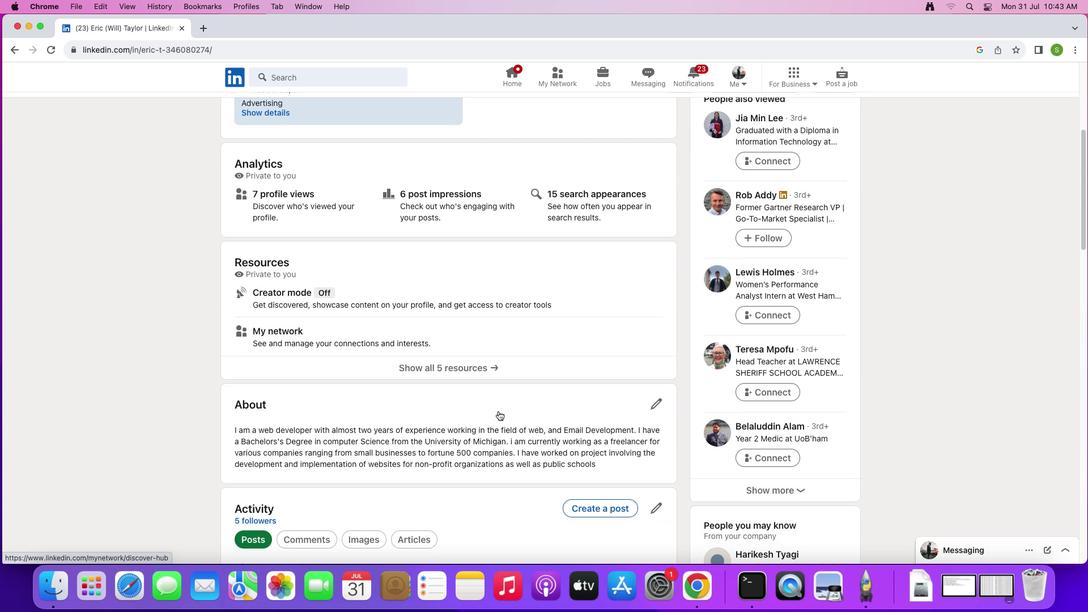 
Action: Mouse scrolled (498, 410) with delta (0, 0)
Screenshot: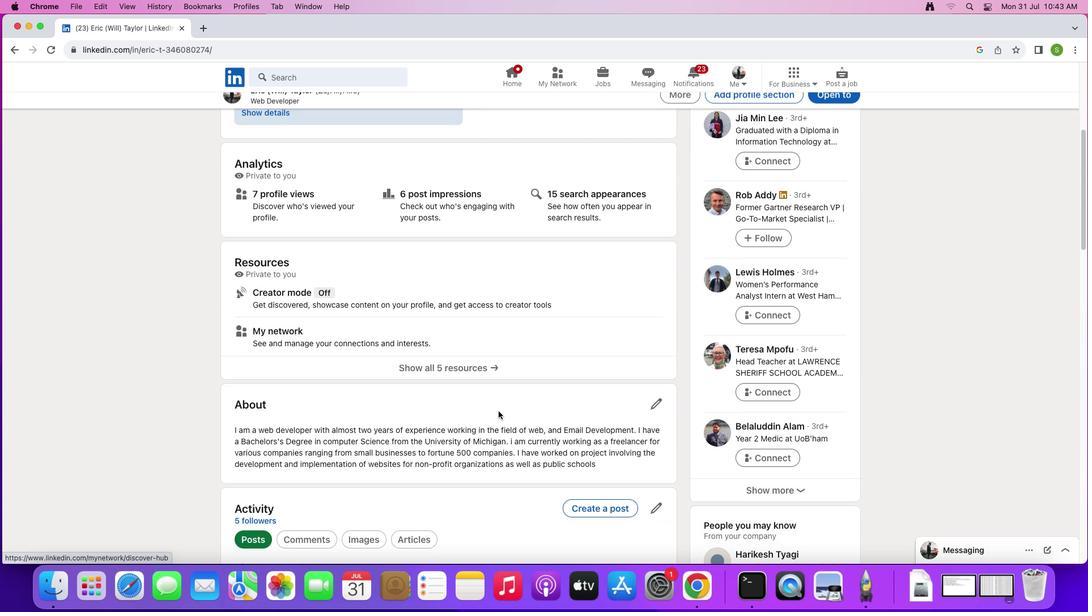 
Action: Mouse scrolled (498, 410) with delta (0, 0)
Screenshot: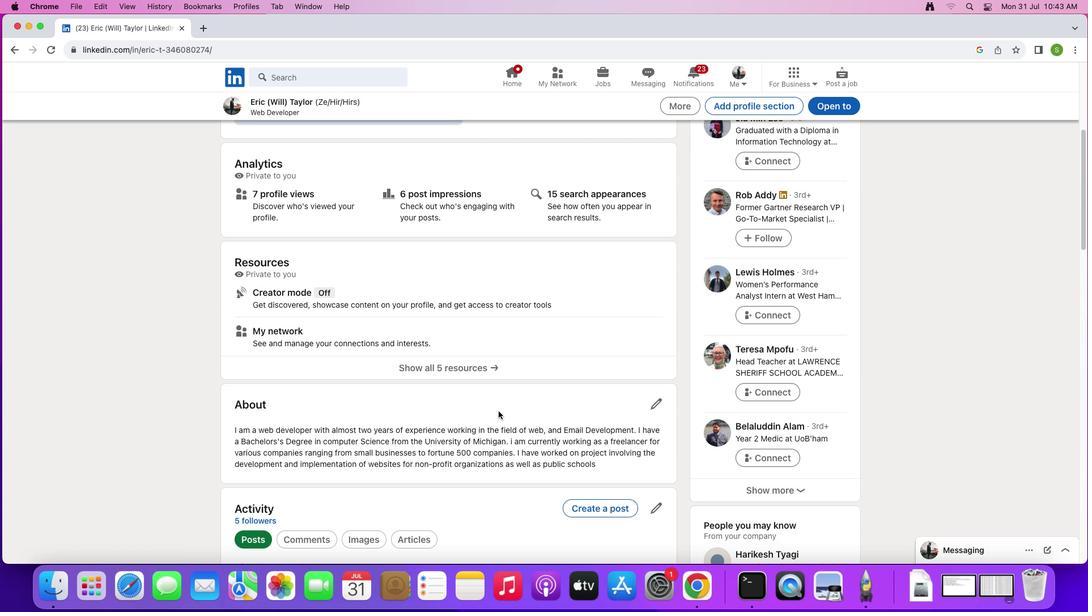 
Action: Mouse scrolled (498, 410) with delta (0, 0)
Screenshot: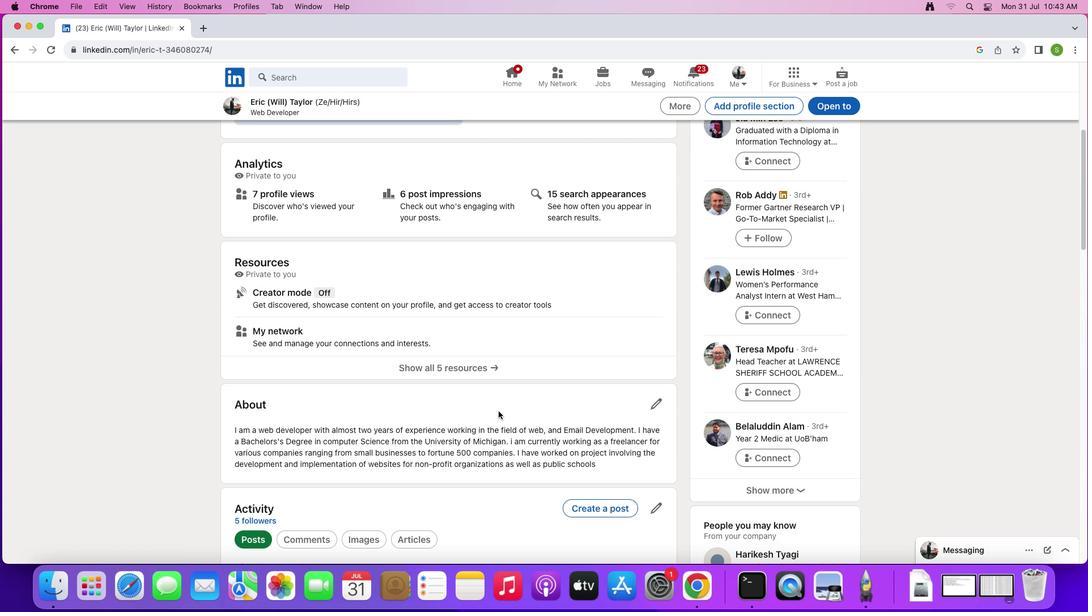 
Action: Mouse scrolled (498, 410) with delta (0, -1)
Screenshot: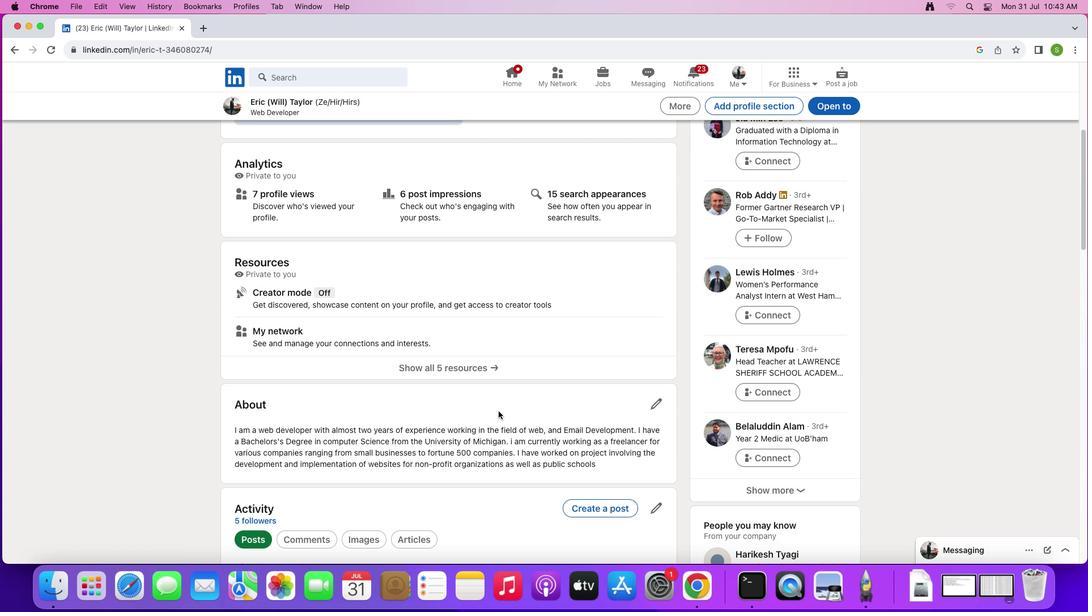 
Action: Mouse scrolled (498, 410) with delta (0, 0)
Screenshot: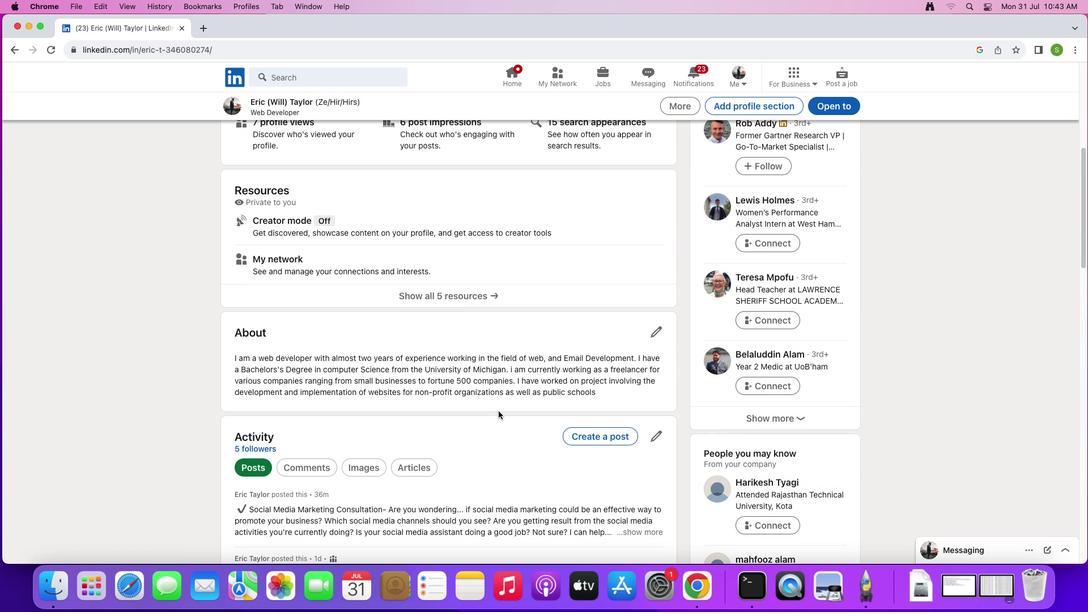 
Action: Mouse scrolled (498, 410) with delta (0, 0)
Screenshot: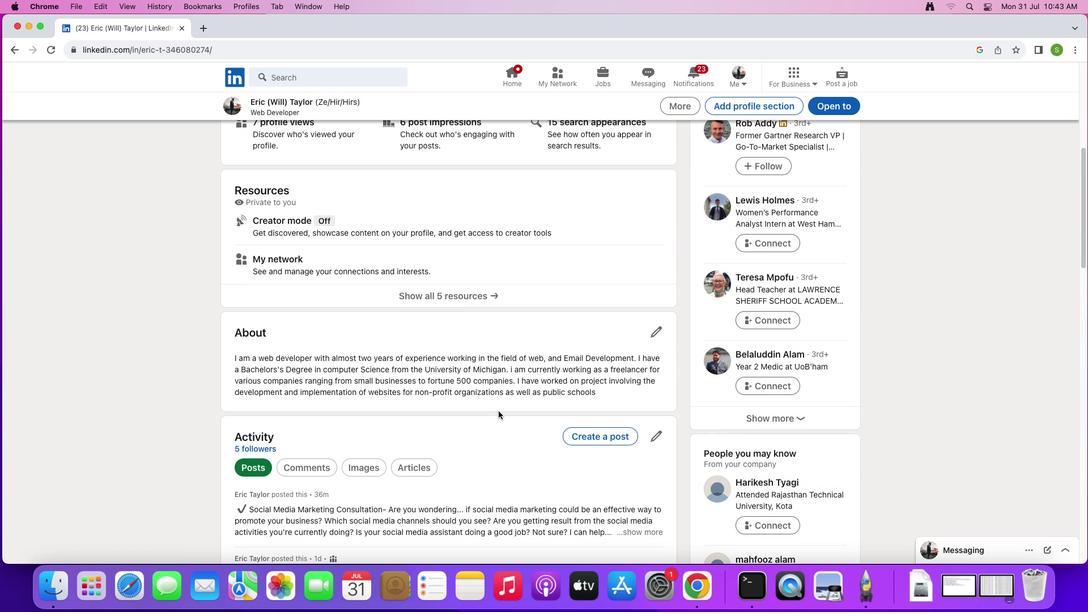 
Action: Mouse scrolled (498, 410) with delta (0, -1)
Screenshot: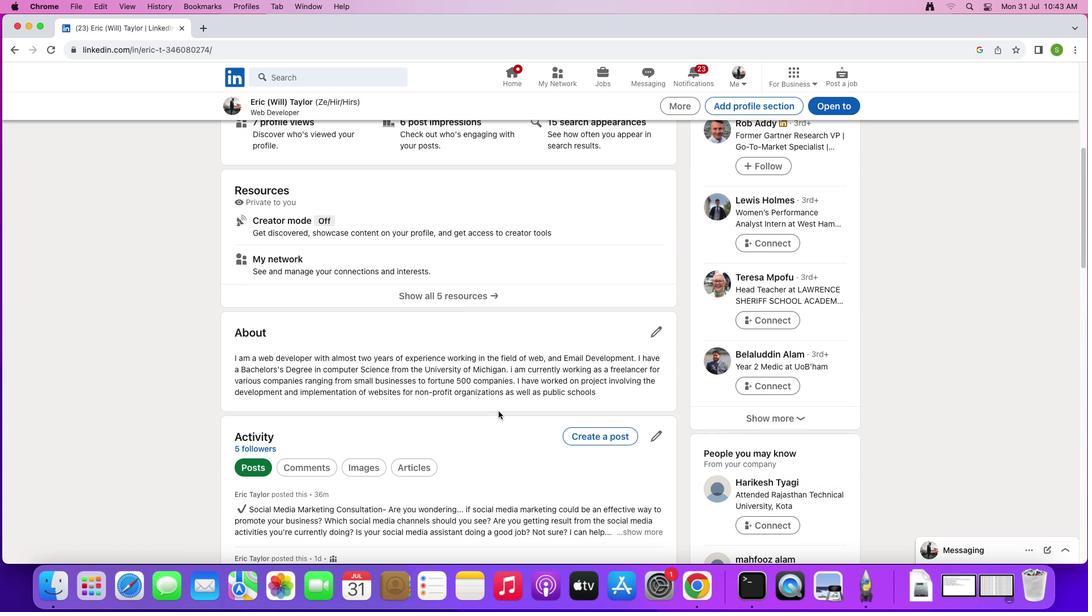 
Action: Mouse scrolled (498, 410) with delta (0, 0)
Screenshot: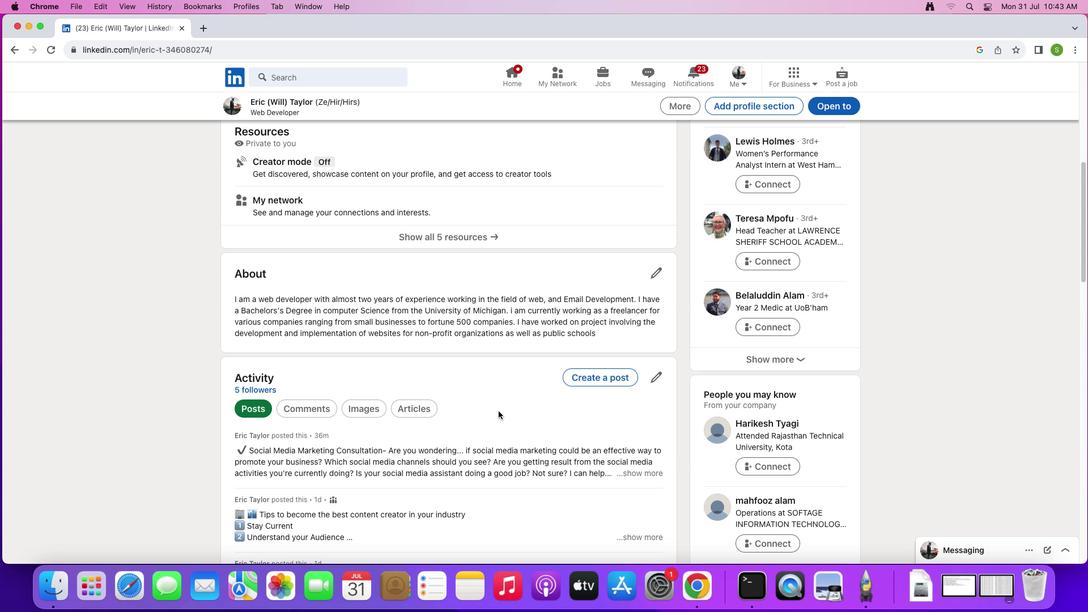 
Action: Mouse scrolled (498, 410) with delta (0, 0)
Screenshot: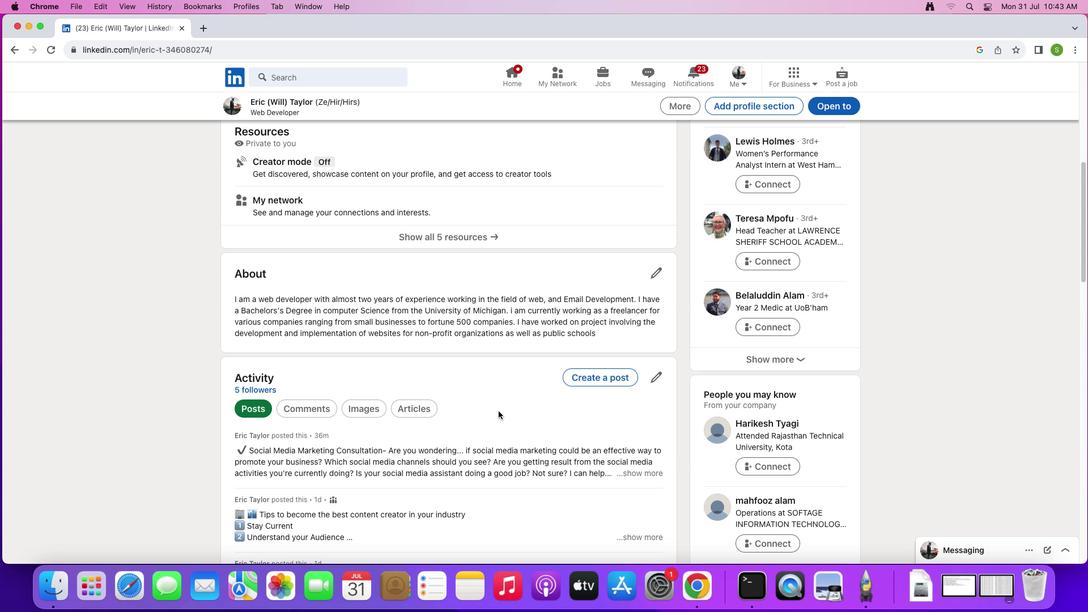 
Action: Mouse scrolled (498, 410) with delta (0, 0)
Screenshot: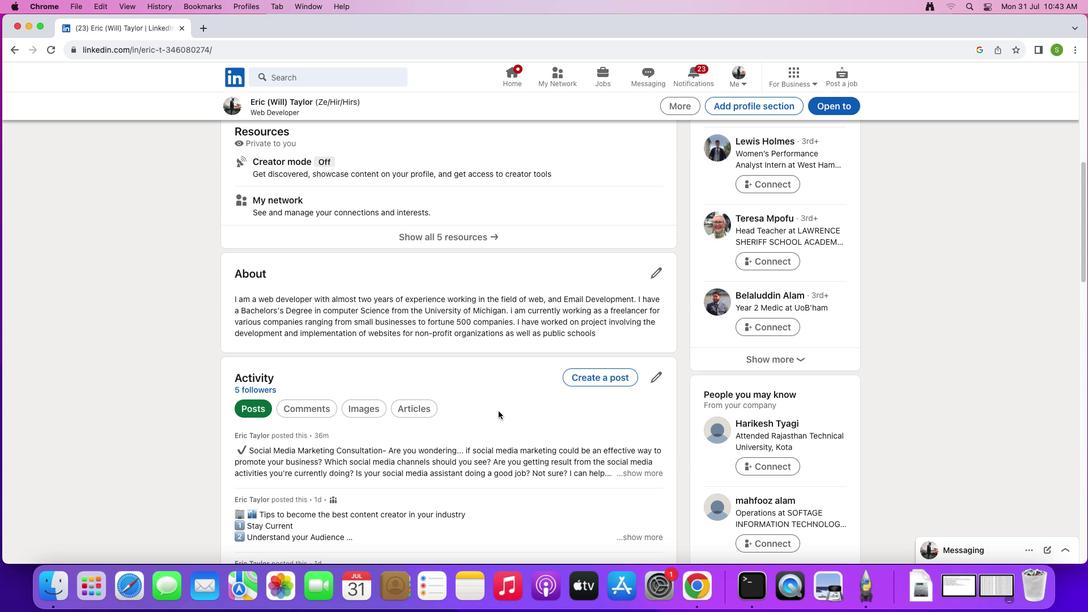 
Action: Mouse scrolled (498, 410) with delta (0, 0)
Screenshot: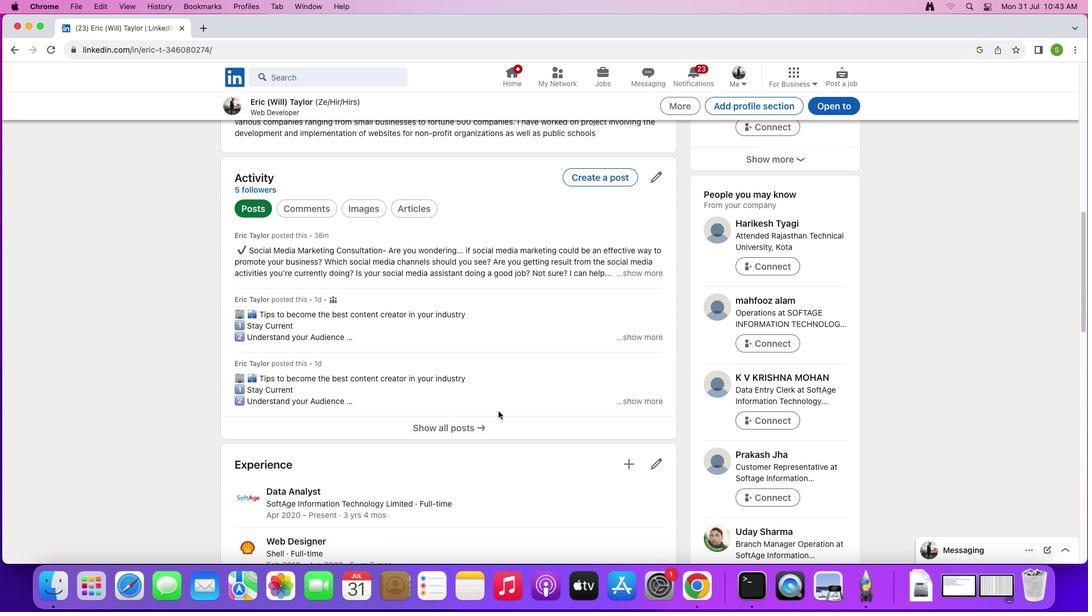 
Action: Mouse scrolled (498, 410) with delta (0, 0)
Screenshot: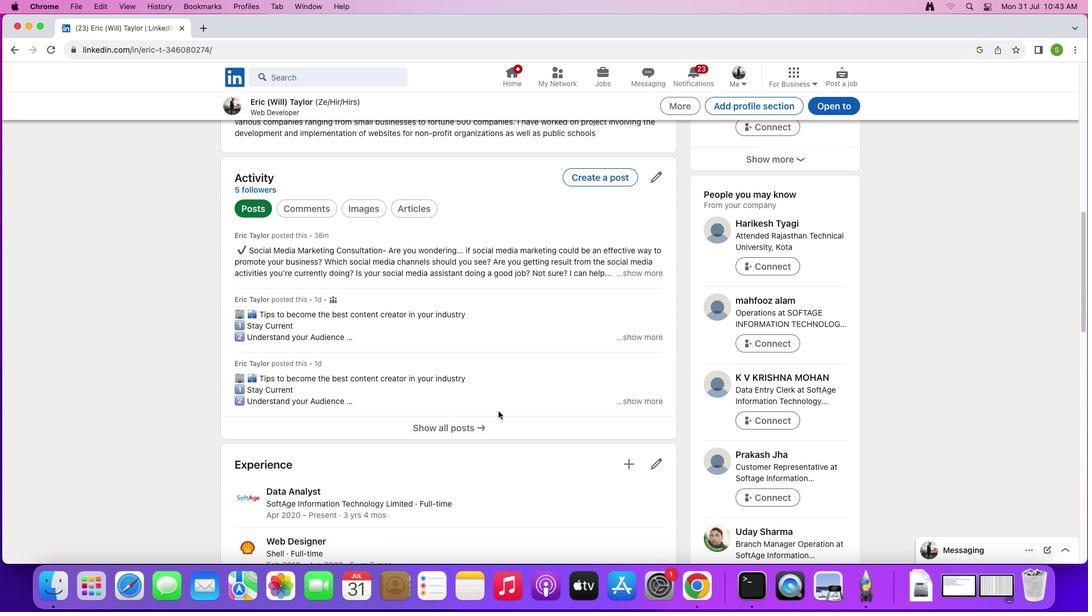 
Action: Mouse scrolled (498, 410) with delta (0, -1)
Screenshot: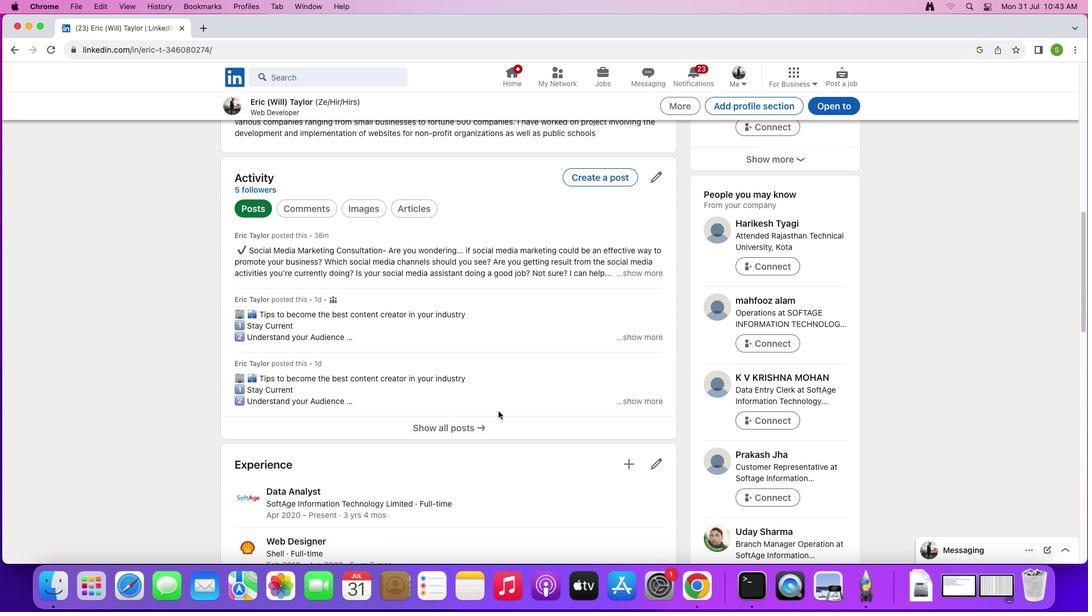
Action: Mouse scrolled (498, 410) with delta (0, -2)
Screenshot: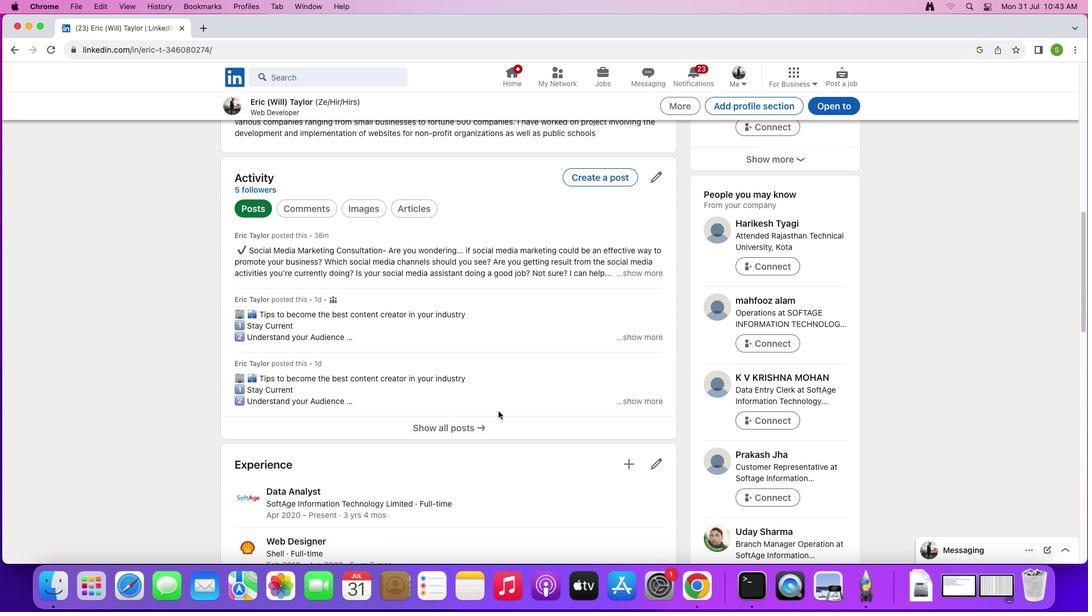 
Action: Mouse scrolled (498, 410) with delta (0, 0)
Screenshot: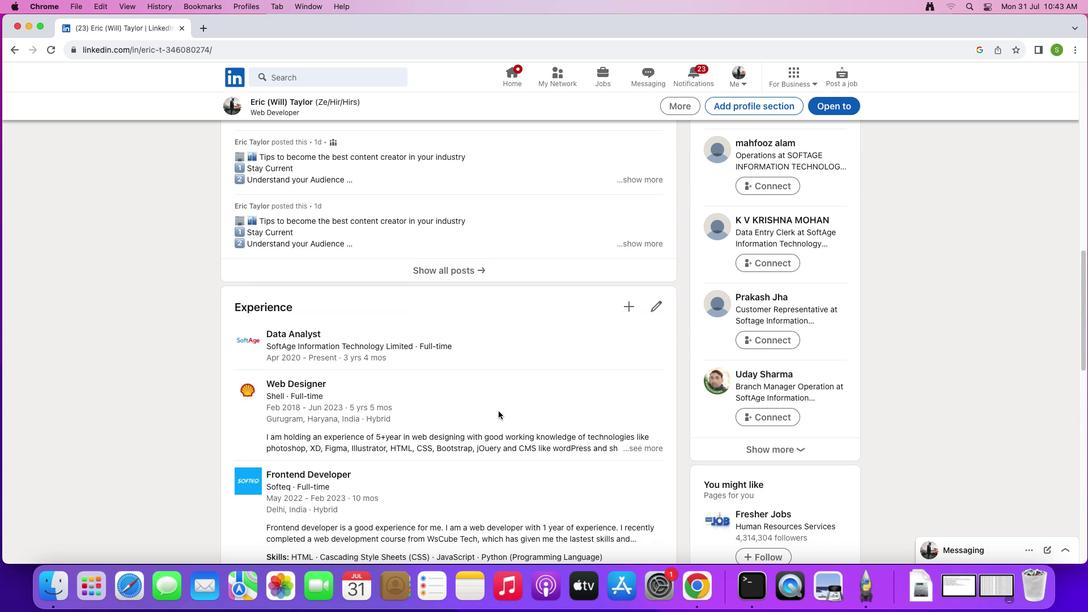 
Action: Mouse scrolled (498, 410) with delta (0, 0)
Screenshot: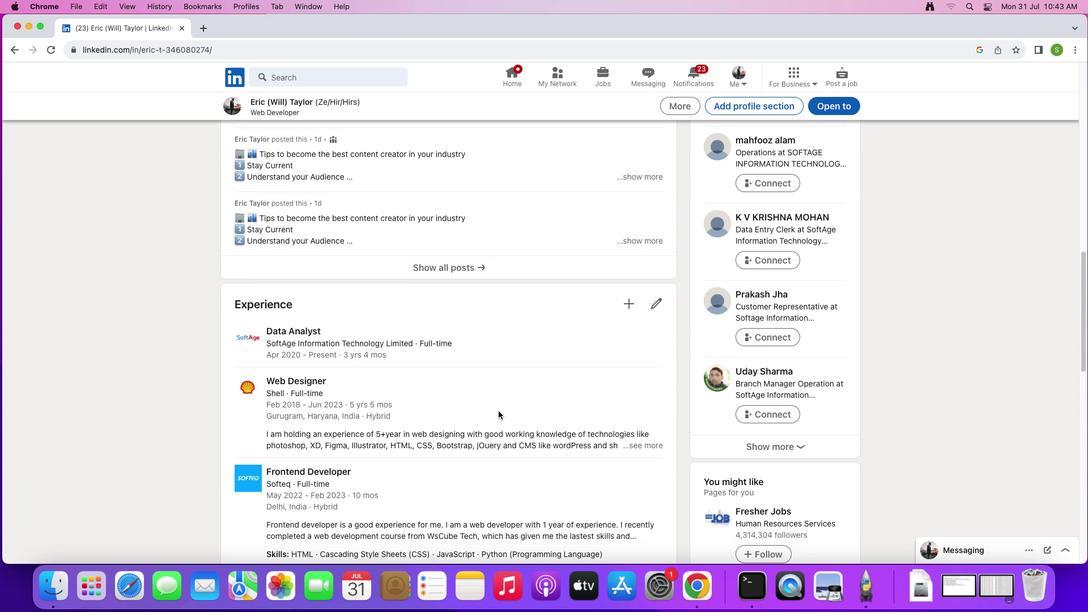 
Action: Mouse scrolled (498, 410) with delta (0, -1)
Screenshot: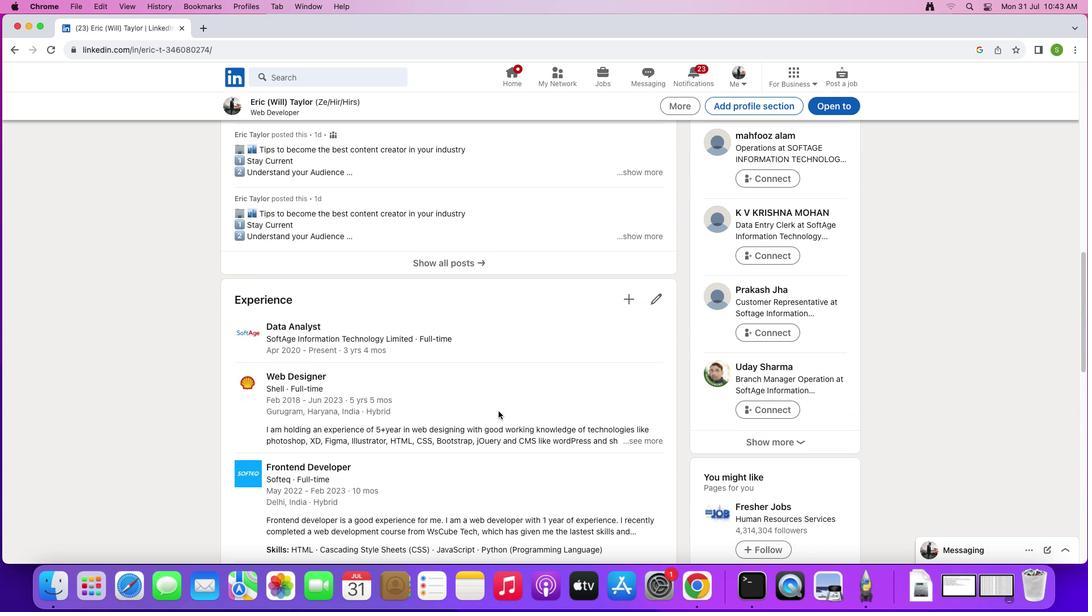 
Action: Mouse scrolled (498, 410) with delta (0, -1)
Screenshot: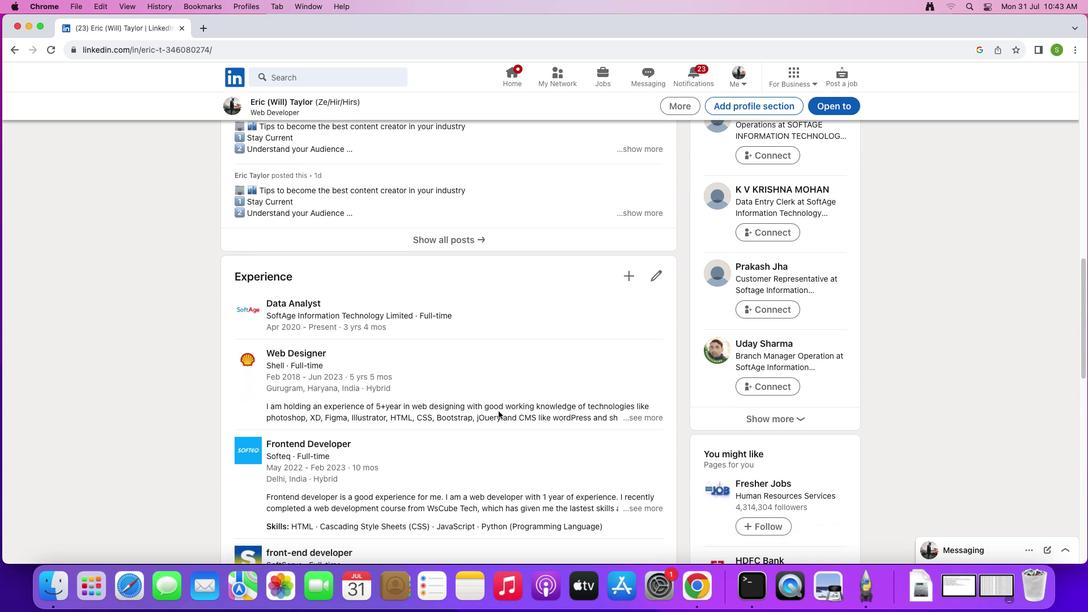 
Action: Mouse scrolled (498, 410) with delta (0, 0)
Screenshot: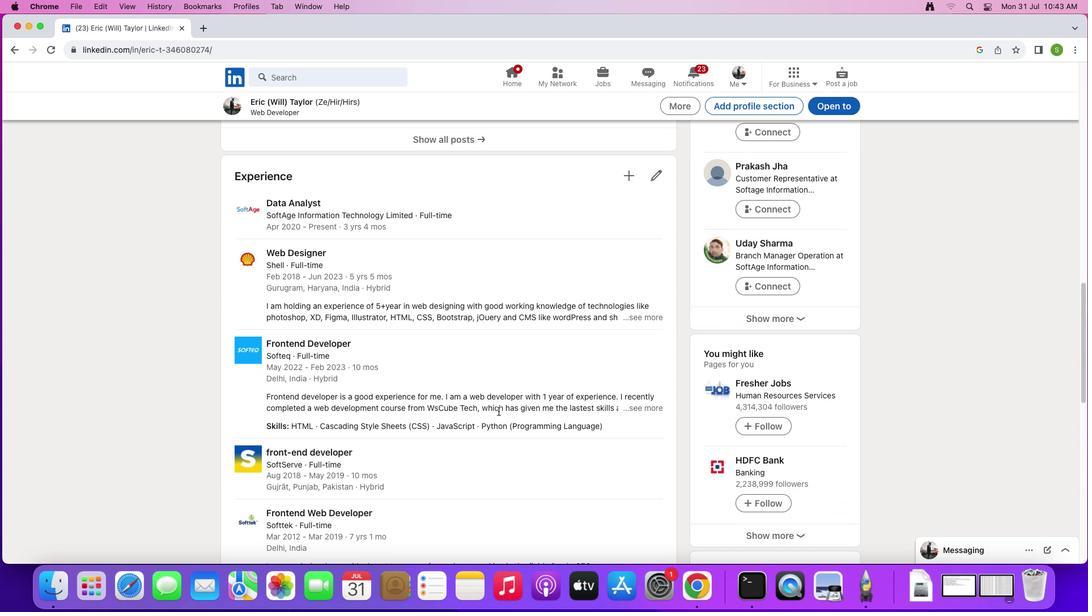 
Action: Mouse scrolled (498, 410) with delta (0, 0)
Screenshot: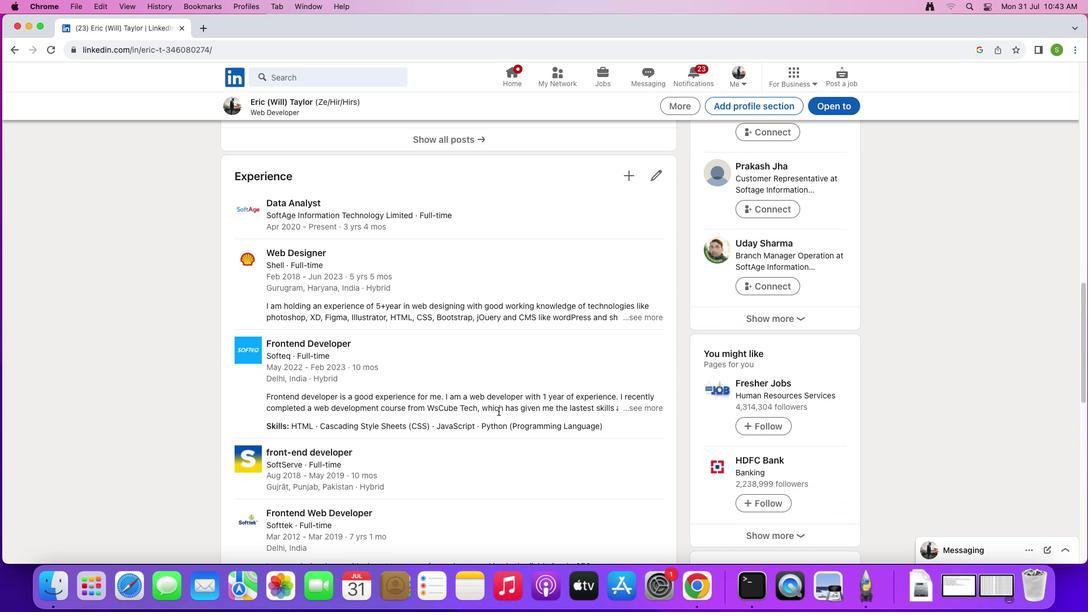 
Action: Mouse scrolled (498, 410) with delta (0, 0)
Screenshot: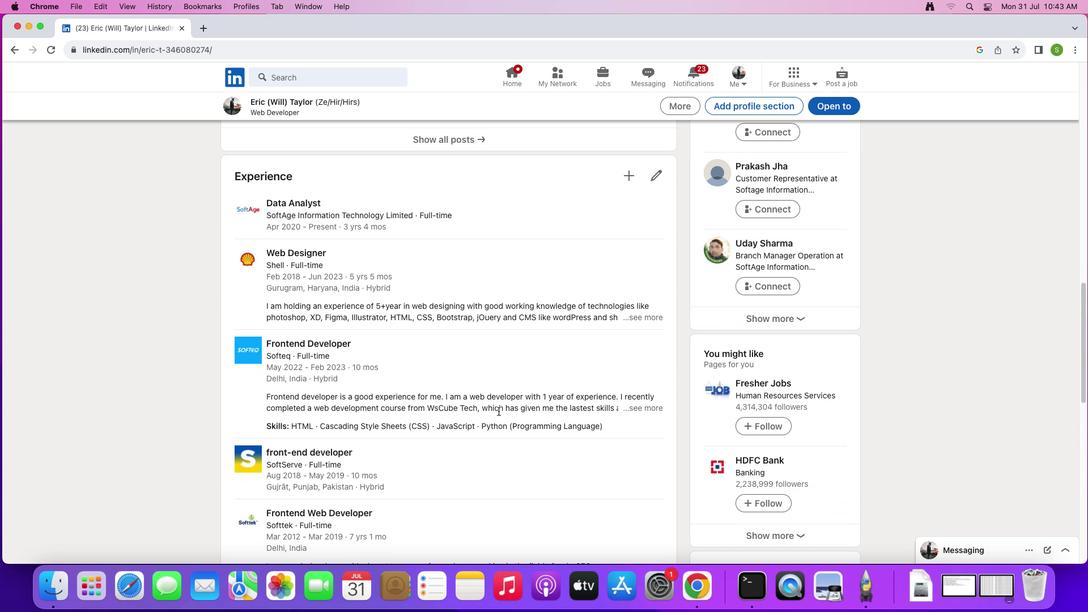 
Action: Mouse scrolled (498, 410) with delta (0, 0)
Screenshot: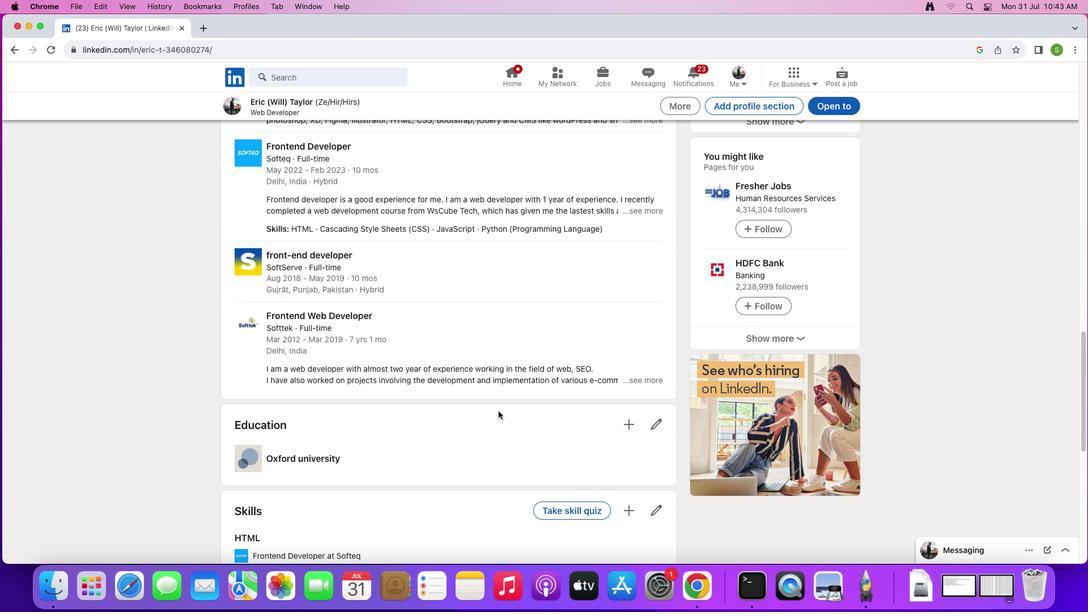 
Action: Mouse scrolled (498, 410) with delta (0, 0)
Screenshot: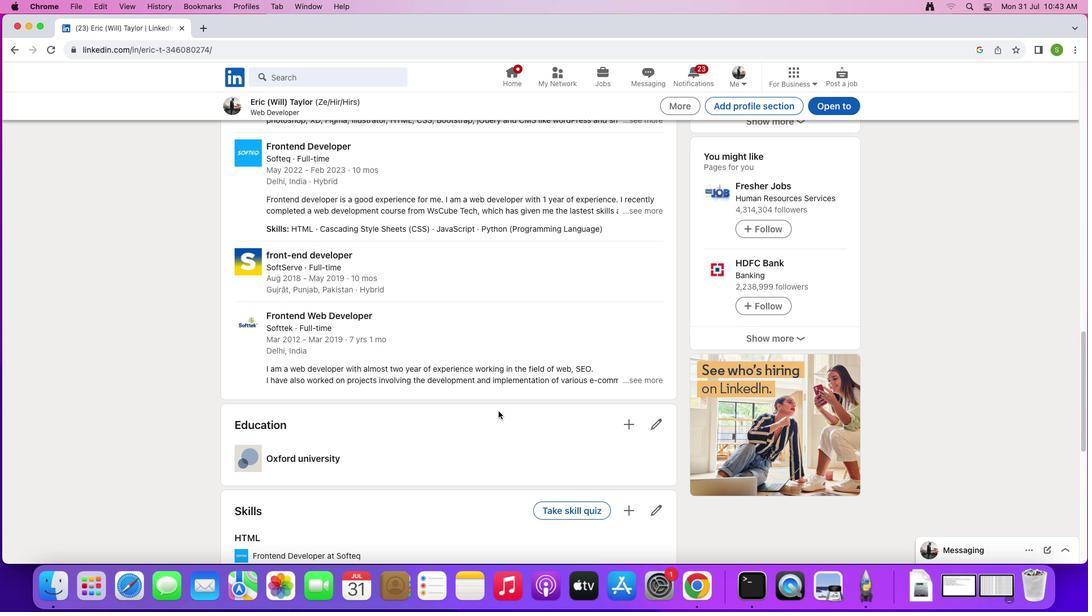 
Action: Mouse scrolled (498, 410) with delta (0, -1)
Screenshot: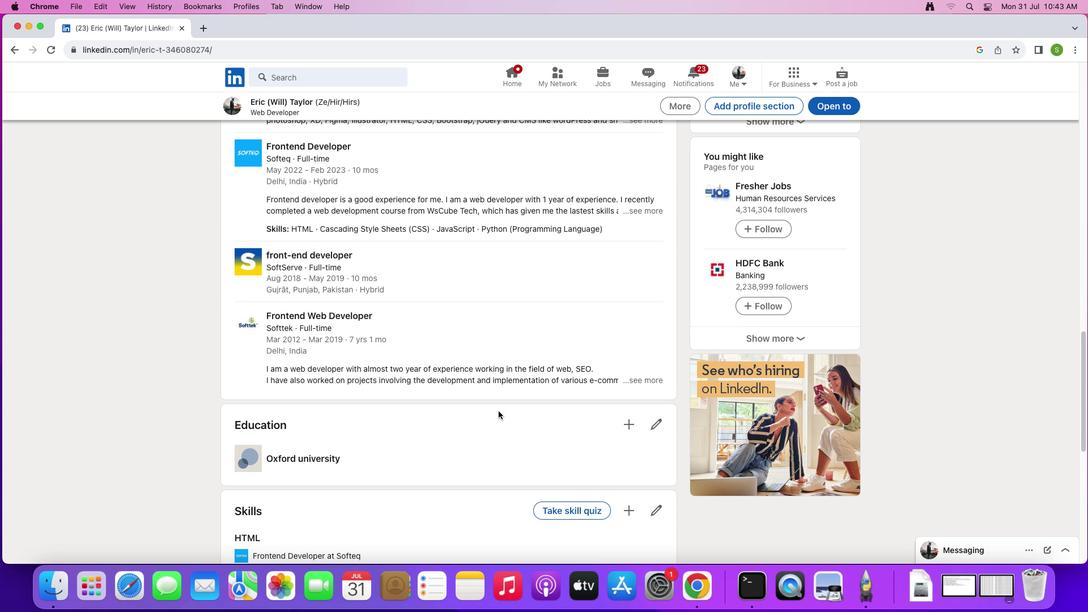
Action: Mouse scrolled (498, 410) with delta (0, 0)
Screenshot: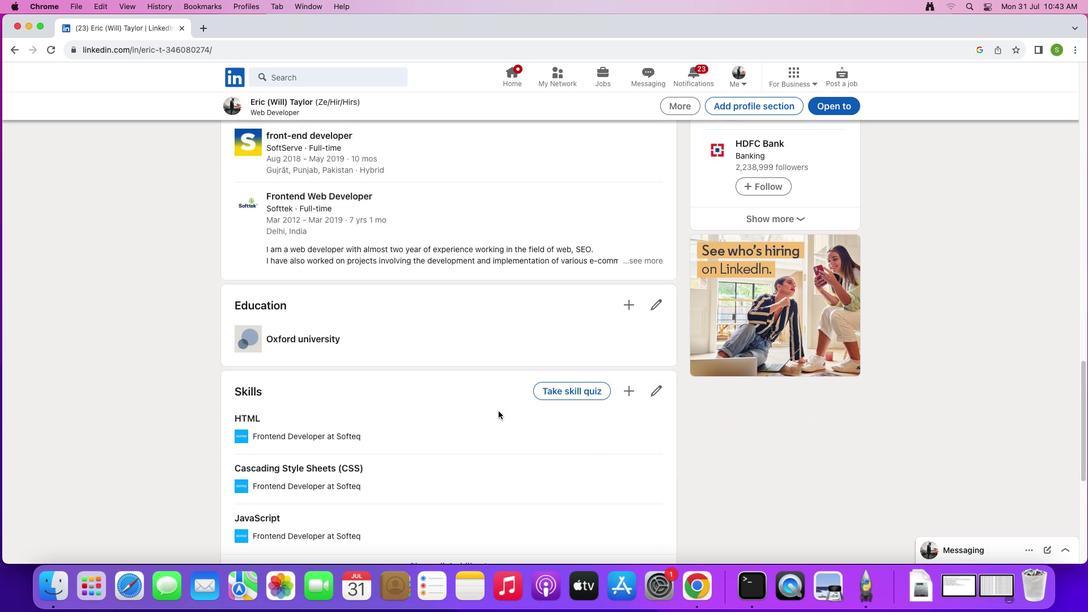 
Action: Mouse scrolled (498, 410) with delta (0, 0)
Screenshot: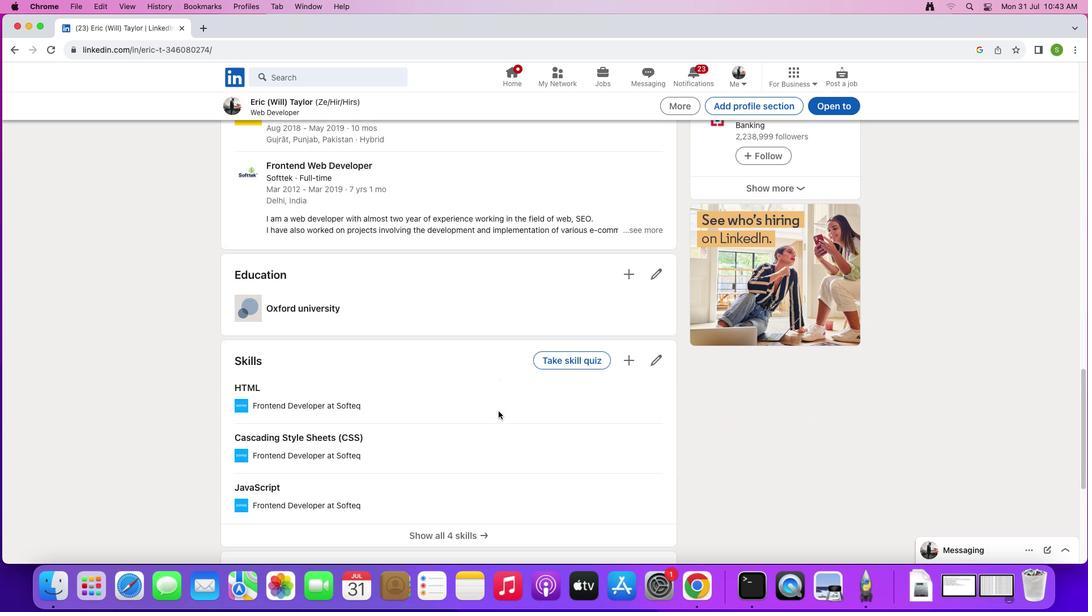 
Action: Mouse scrolled (498, 410) with delta (0, -1)
Screenshot: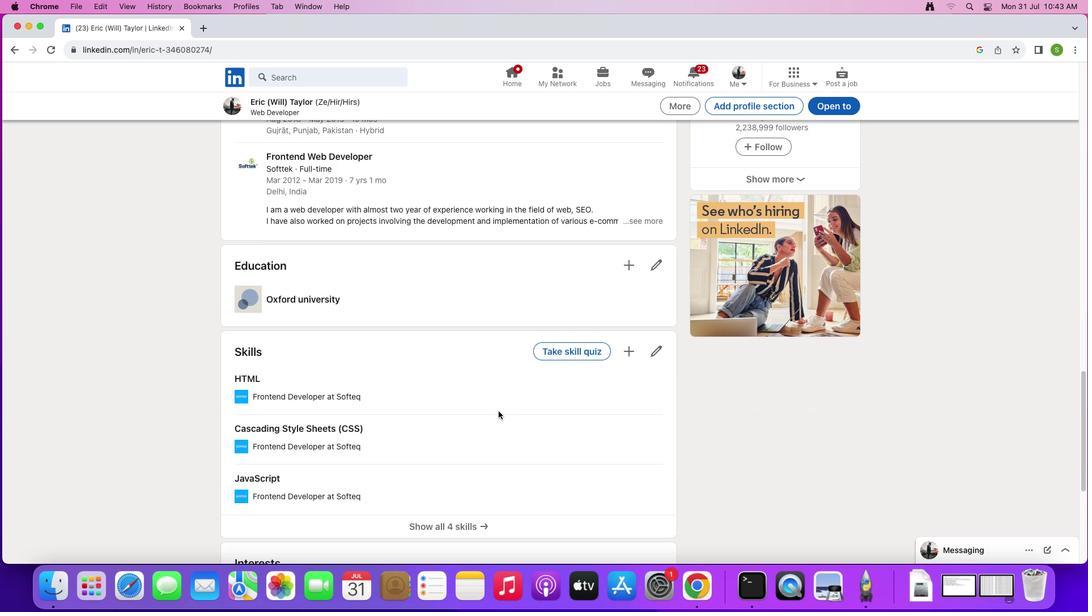 
Action: Mouse scrolled (498, 410) with delta (0, -2)
Screenshot: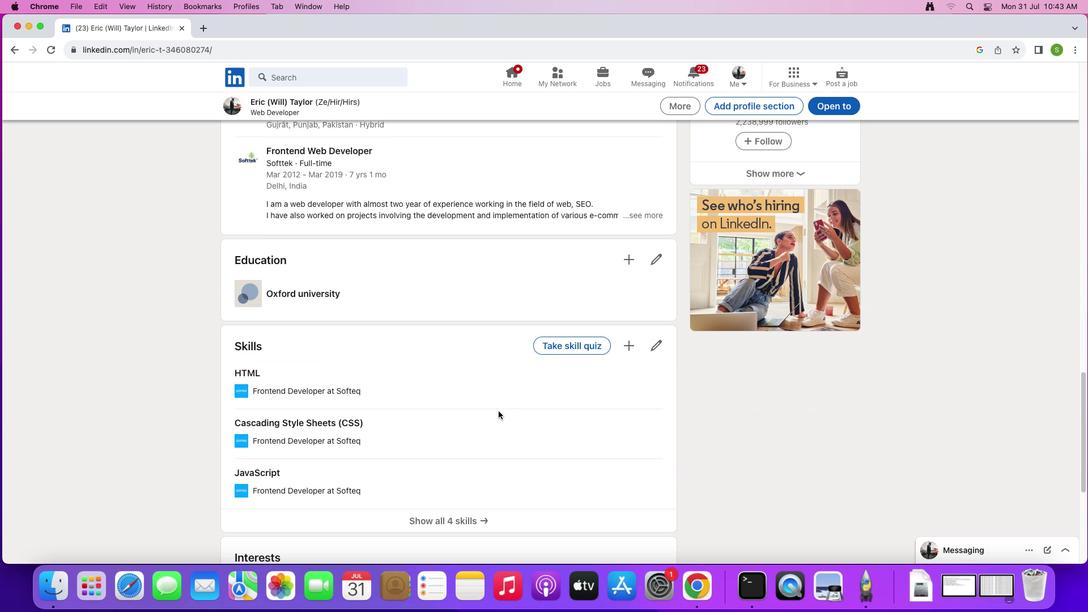 
Action: Mouse scrolled (498, 410) with delta (0, 0)
Screenshot: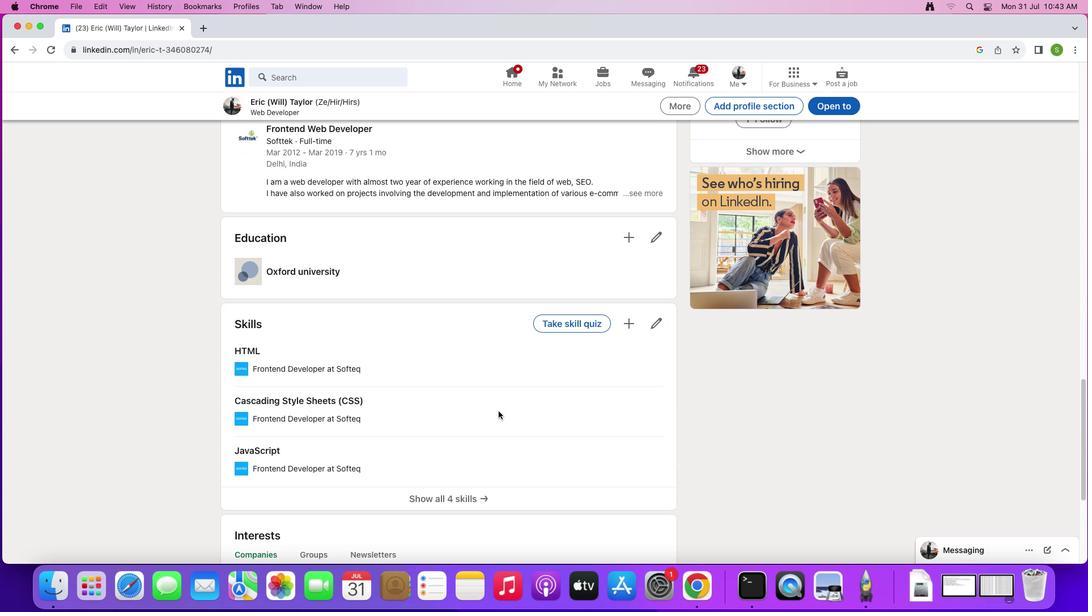 
Action: Mouse scrolled (498, 410) with delta (0, 0)
Screenshot: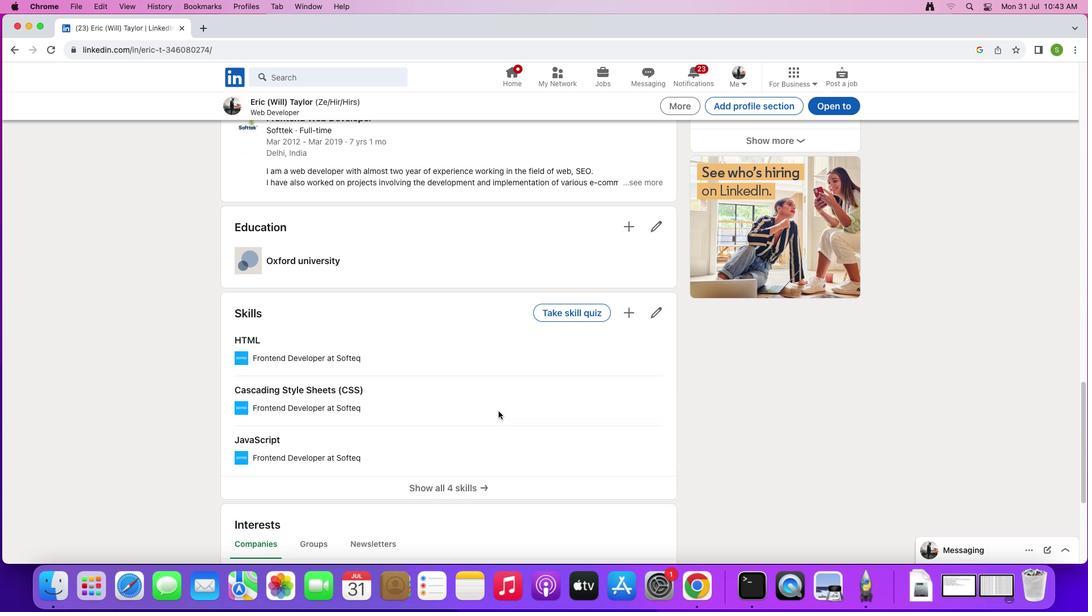 
Action: Mouse scrolled (498, 410) with delta (0, -1)
Screenshot: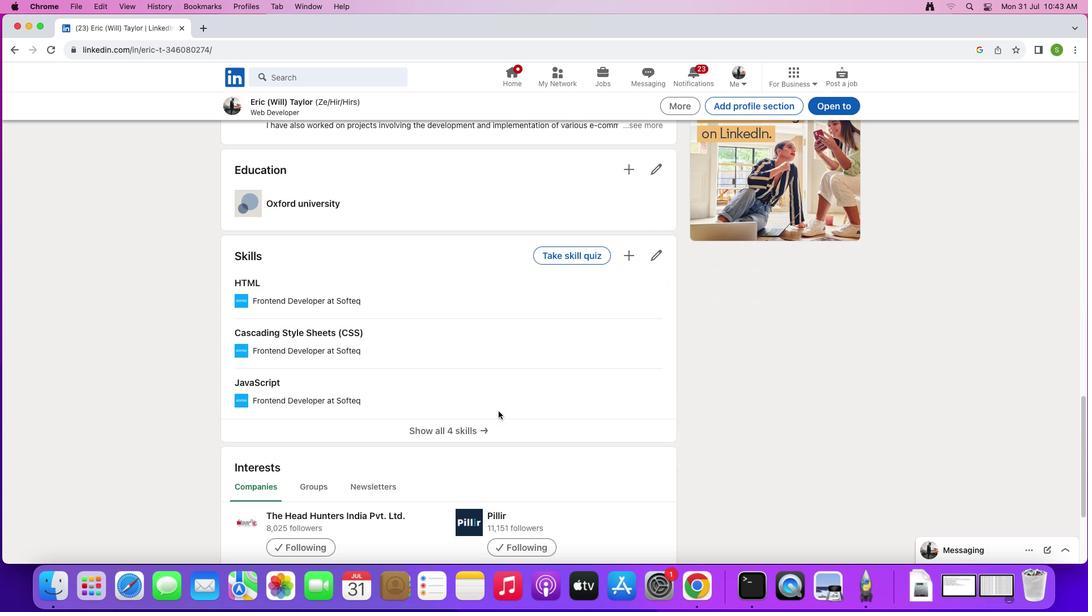 
Action: Mouse scrolled (498, 410) with delta (0, -1)
Screenshot: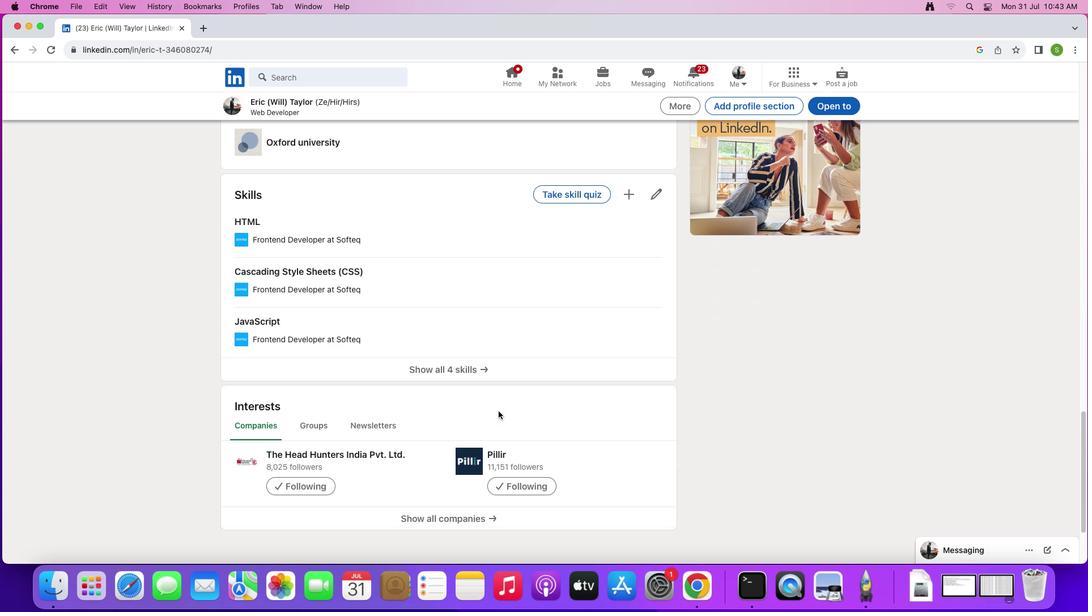 
Action: Mouse scrolled (498, 410) with delta (0, 0)
Screenshot: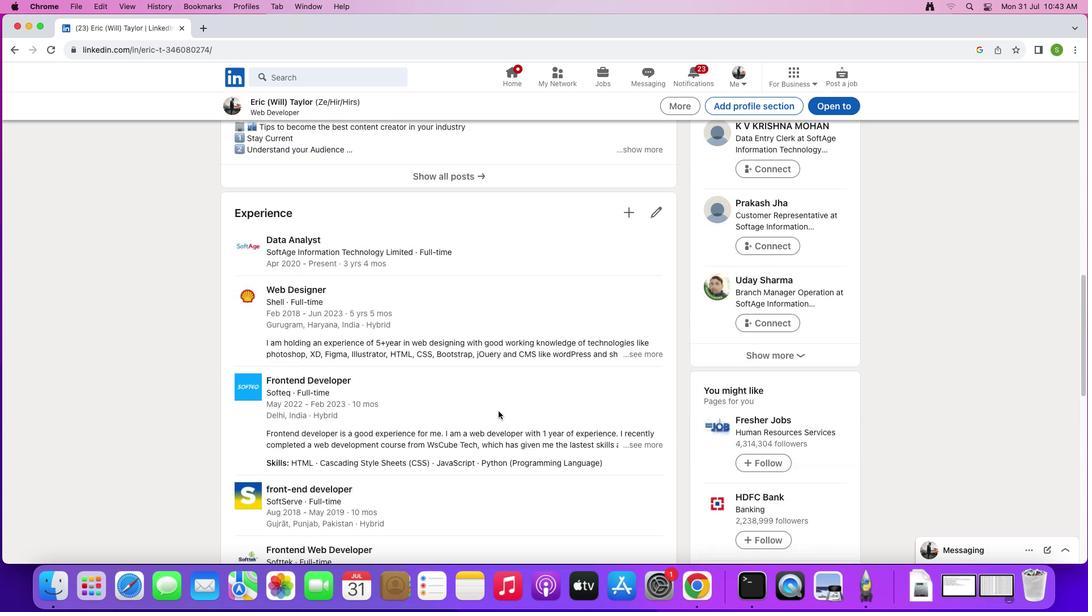 
Action: Mouse scrolled (498, 410) with delta (0, 0)
Screenshot: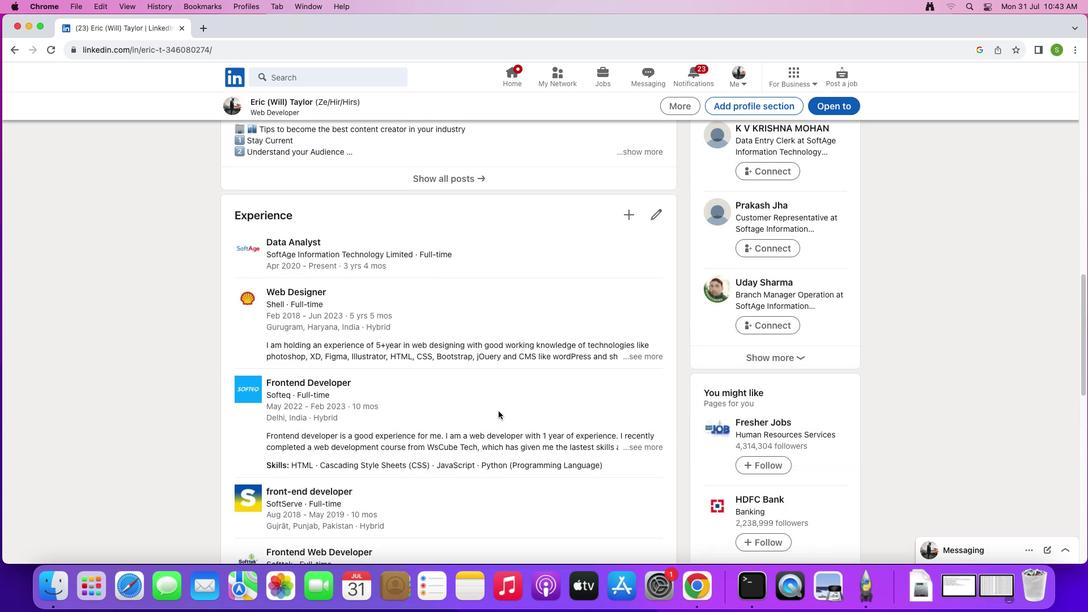 
Action: Mouse scrolled (498, 410) with delta (0, -1)
Screenshot: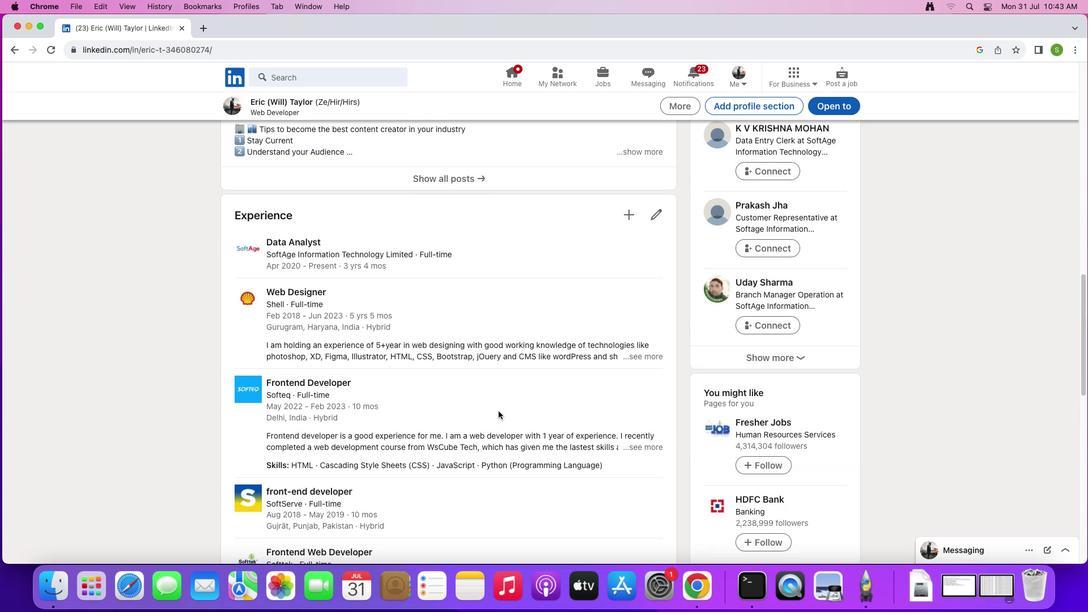 
Action: Mouse scrolled (498, 410) with delta (0, -1)
Screenshot: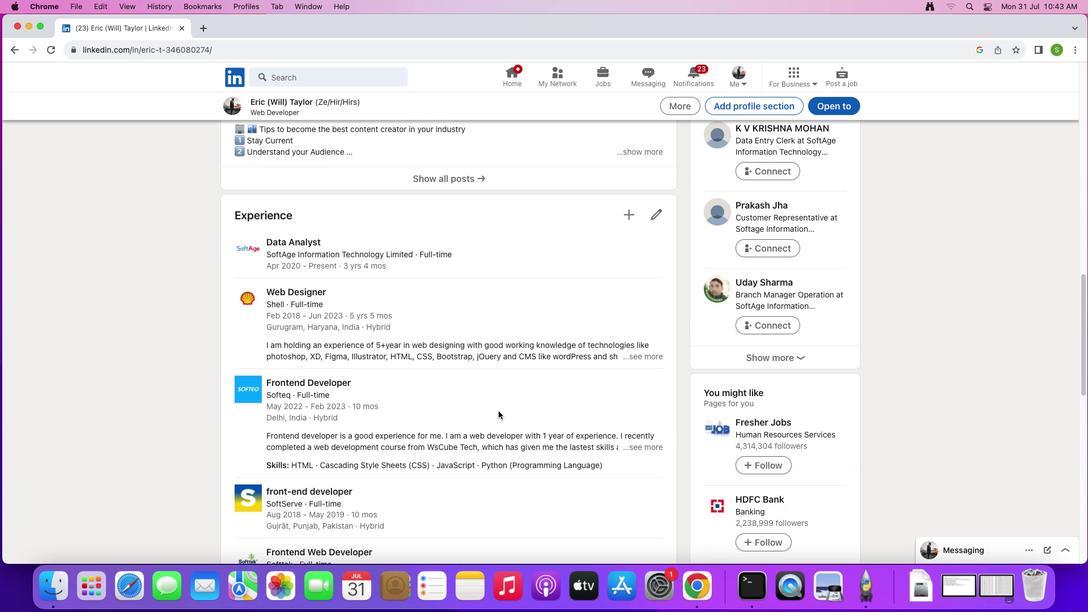 
Action: Mouse scrolled (498, 410) with delta (0, 0)
Screenshot: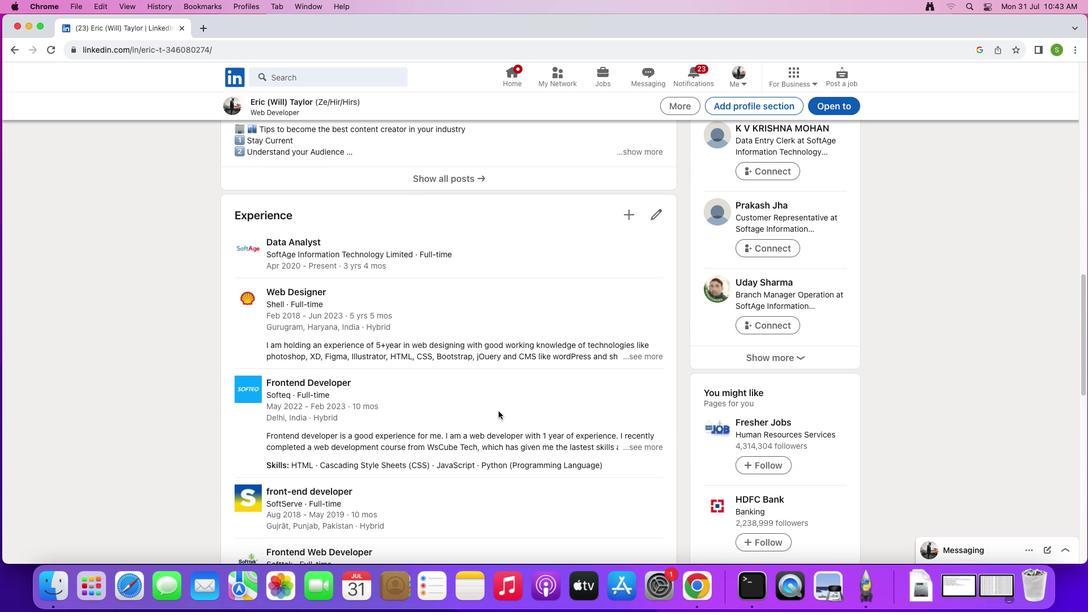 
Action: Mouse scrolled (498, 410) with delta (0, 0)
Screenshot: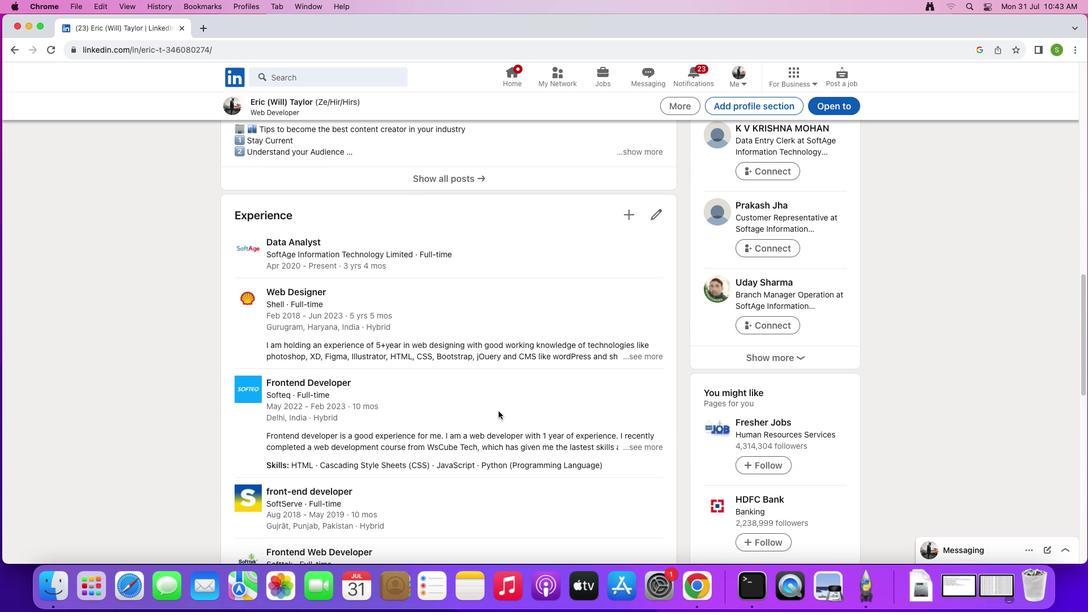 
Action: Mouse scrolled (498, 410) with delta (0, 2)
Screenshot: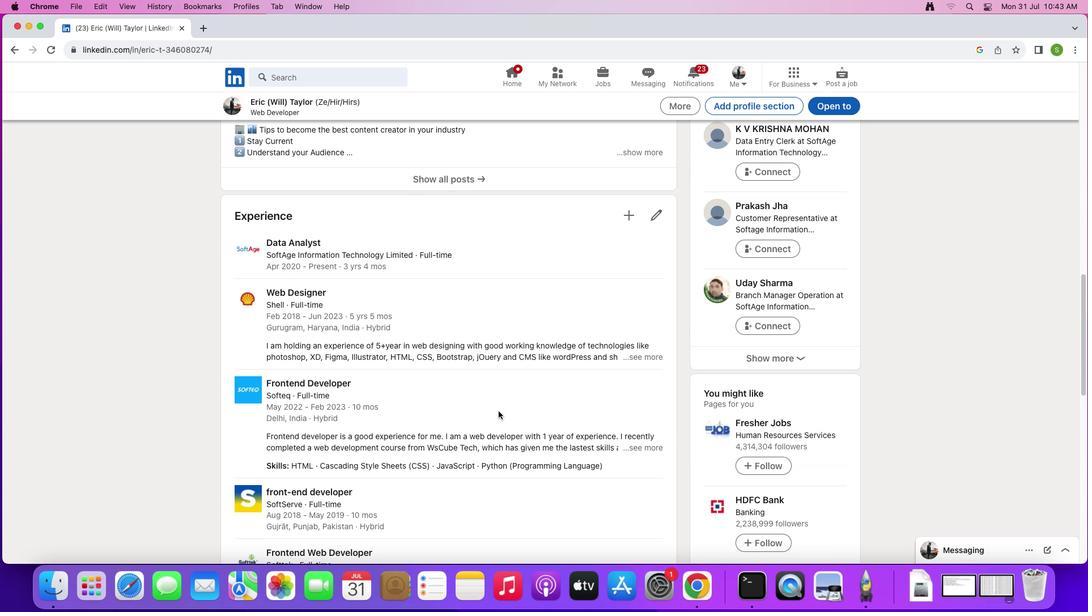 
Action: Mouse scrolled (498, 410) with delta (0, 3)
Screenshot: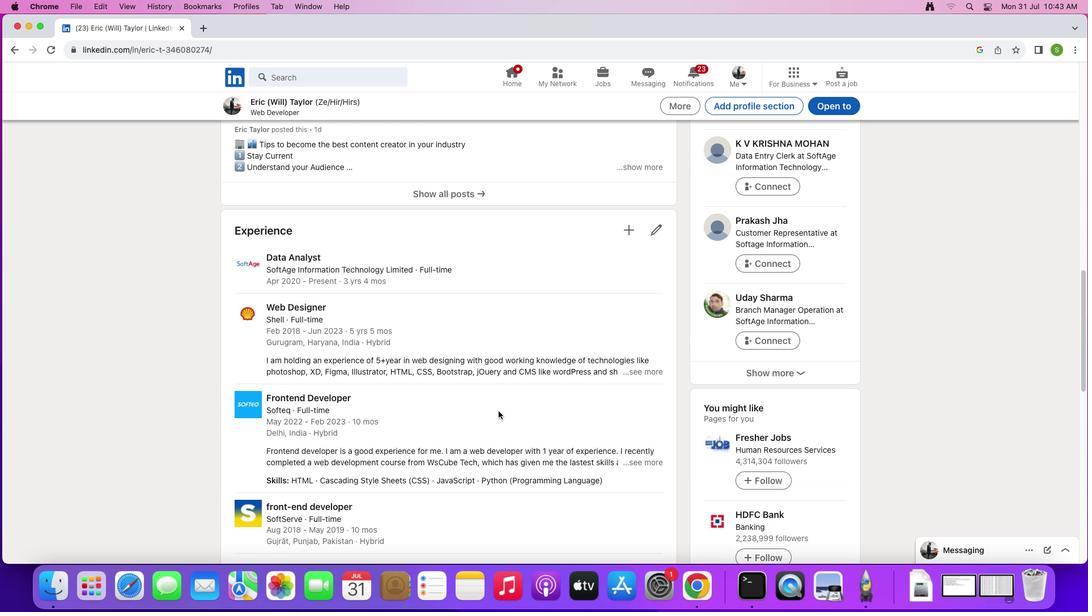 
Action: Mouse scrolled (498, 410) with delta (0, 0)
Screenshot: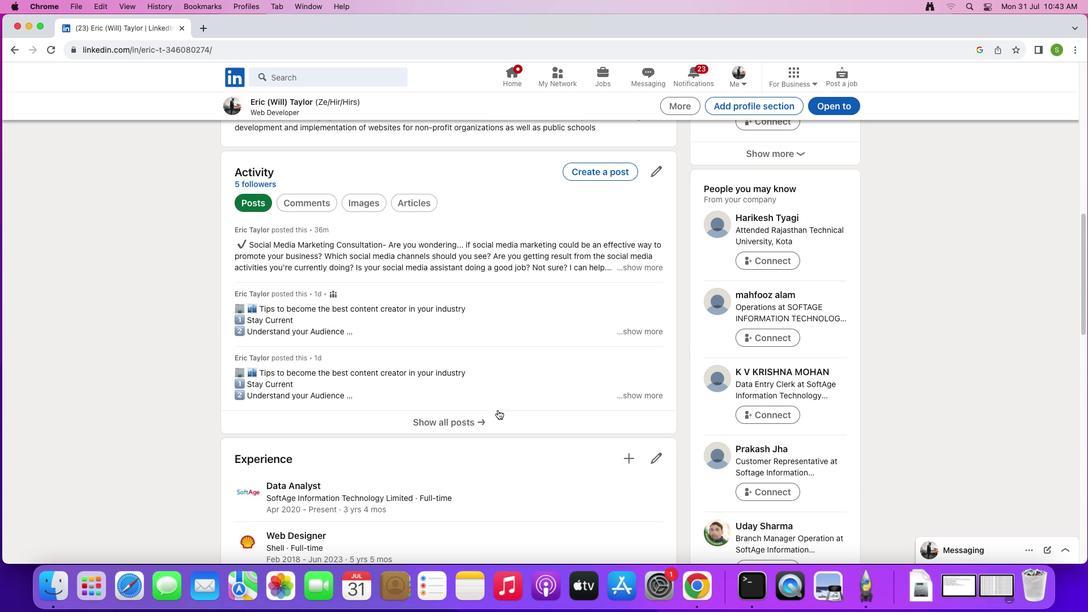 
Action: Mouse scrolled (498, 410) with delta (0, 0)
Screenshot: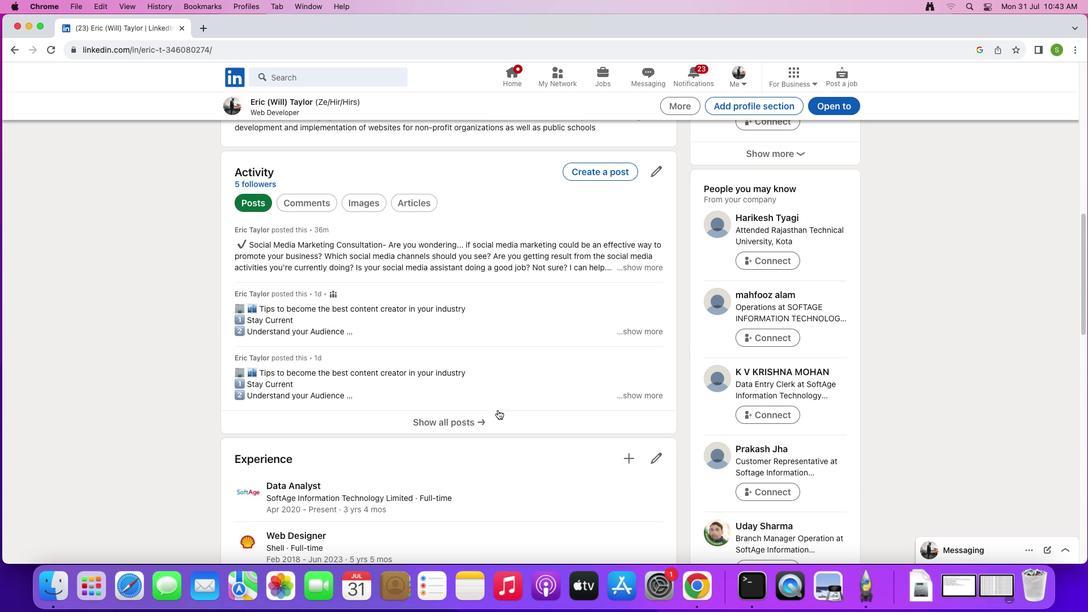 
Action: Mouse scrolled (498, 410) with delta (0, 2)
Screenshot: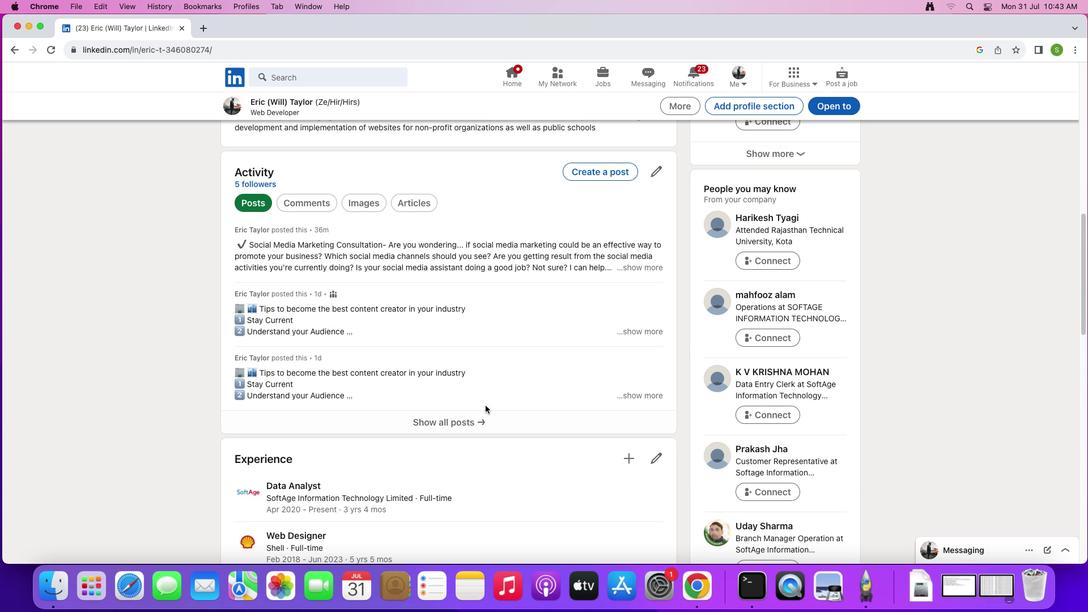 
Action: Mouse scrolled (498, 410) with delta (0, 2)
Screenshot: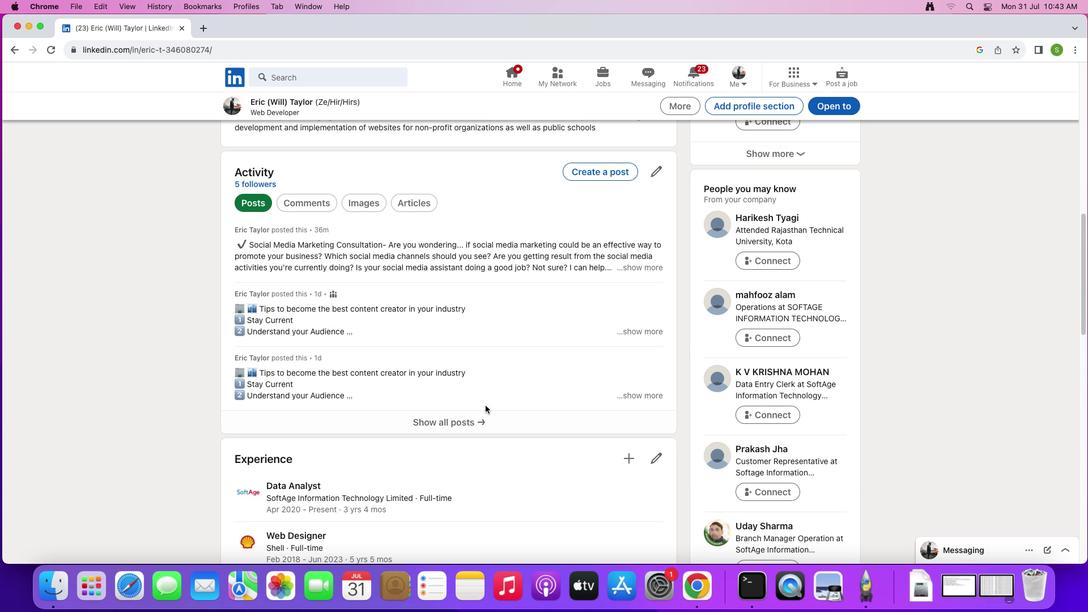 
Action: Mouse moved to (498, 410)
Screenshot: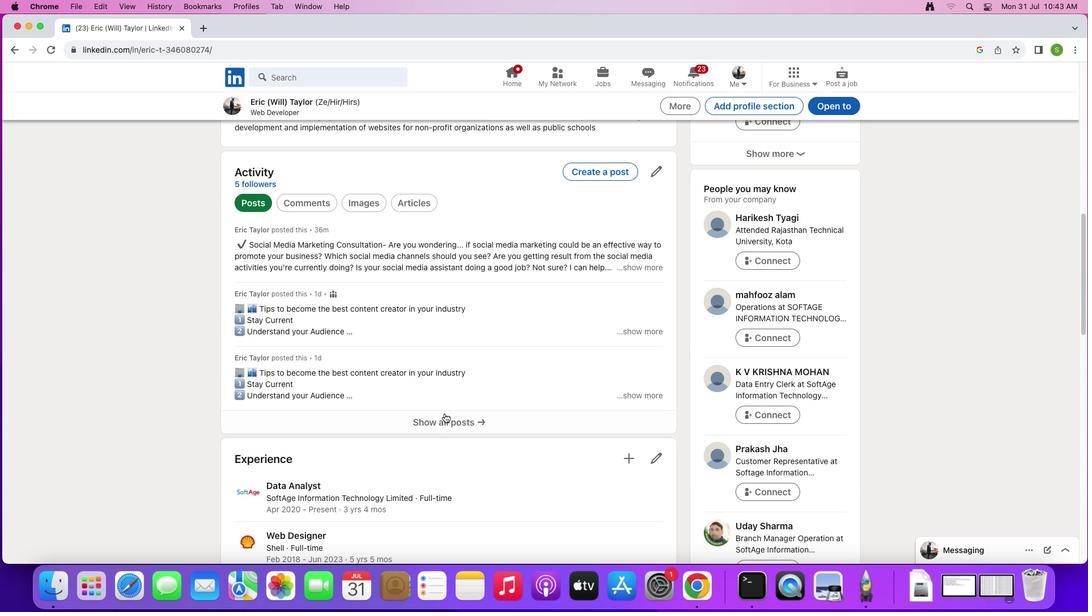 
Action: Mouse scrolled (498, 410) with delta (0, 0)
Screenshot: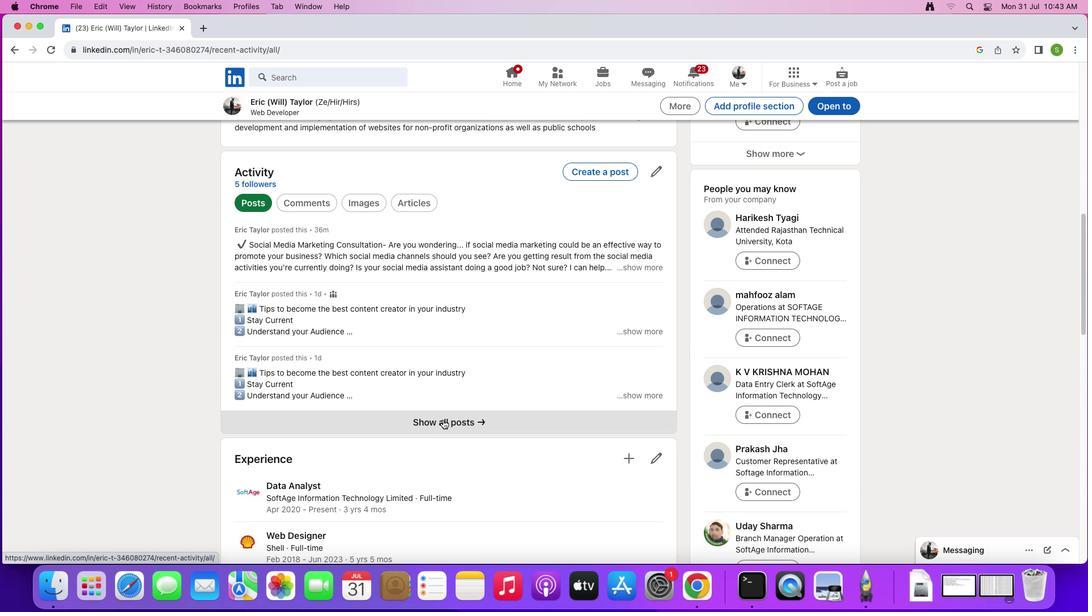 
Action: Mouse scrolled (498, 410) with delta (0, 0)
Screenshot: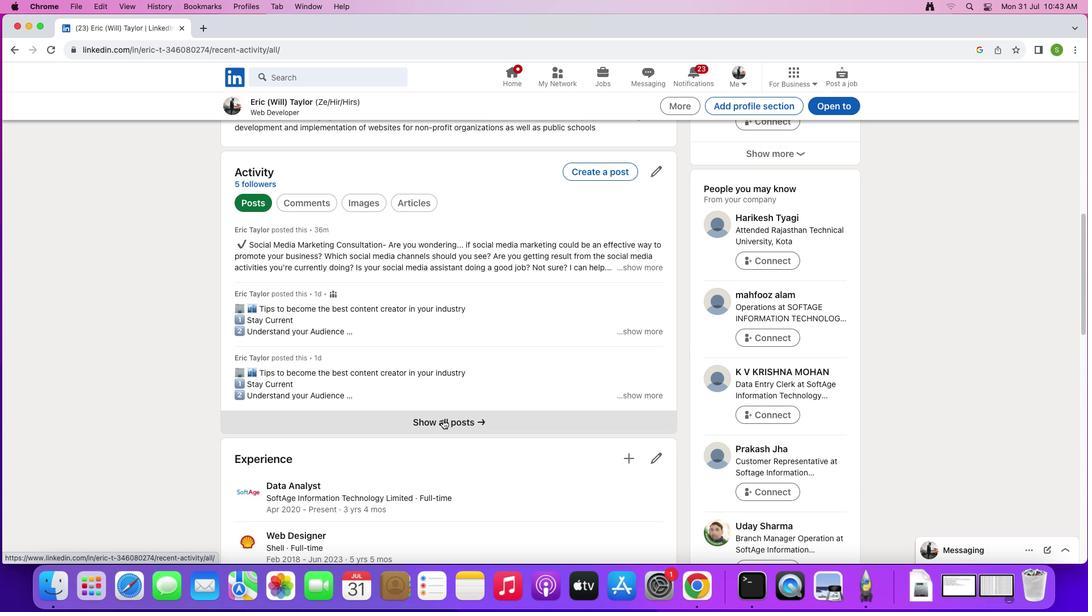 
Action: Mouse scrolled (498, 410) with delta (0, 1)
Screenshot: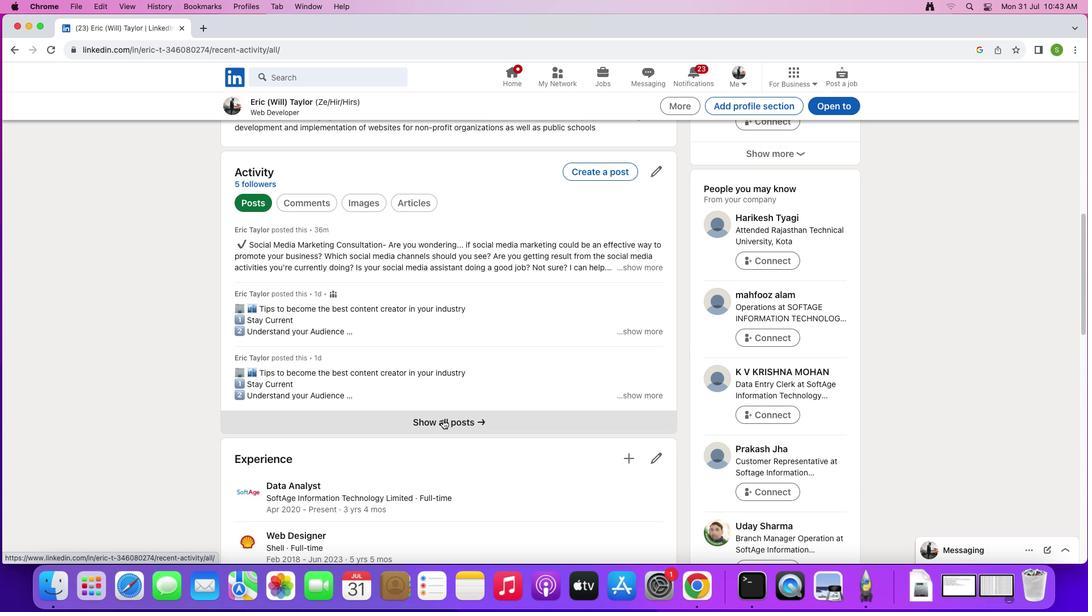 
Action: Mouse scrolled (498, 410) with delta (0, 2)
Screenshot: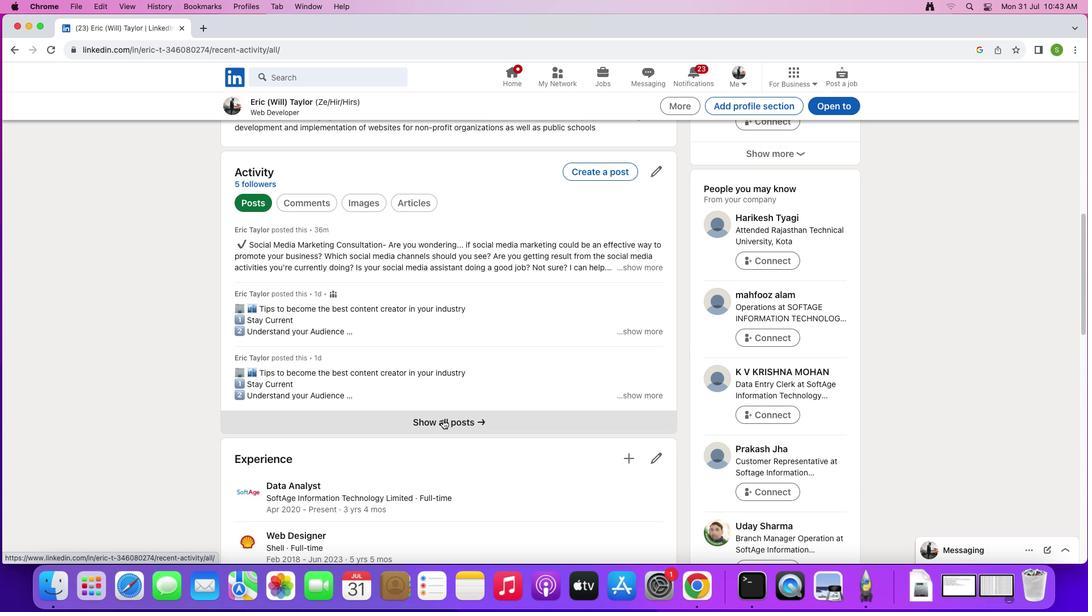 
Action: Mouse moved to (442, 419)
Screenshot: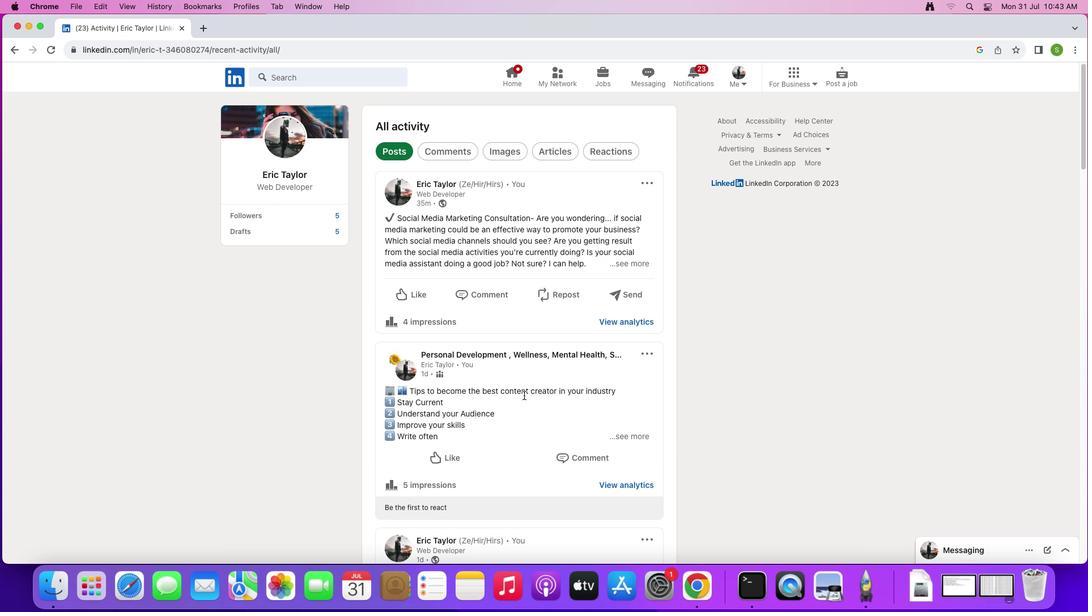 
Action: Mouse pressed left at (442, 419)
Screenshot: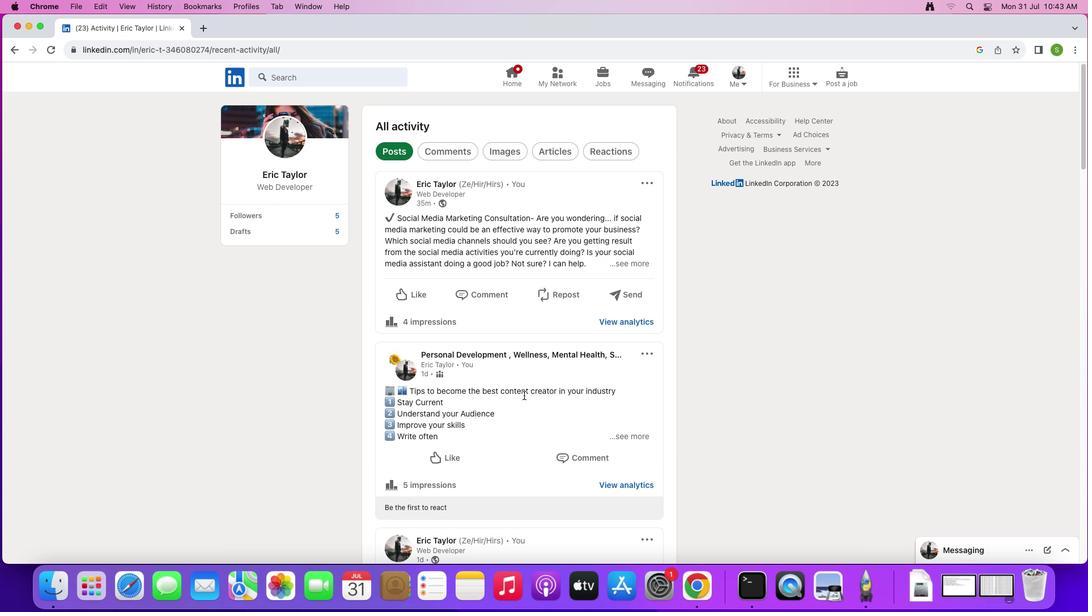 
Action: Mouse moved to (524, 394)
Screenshot: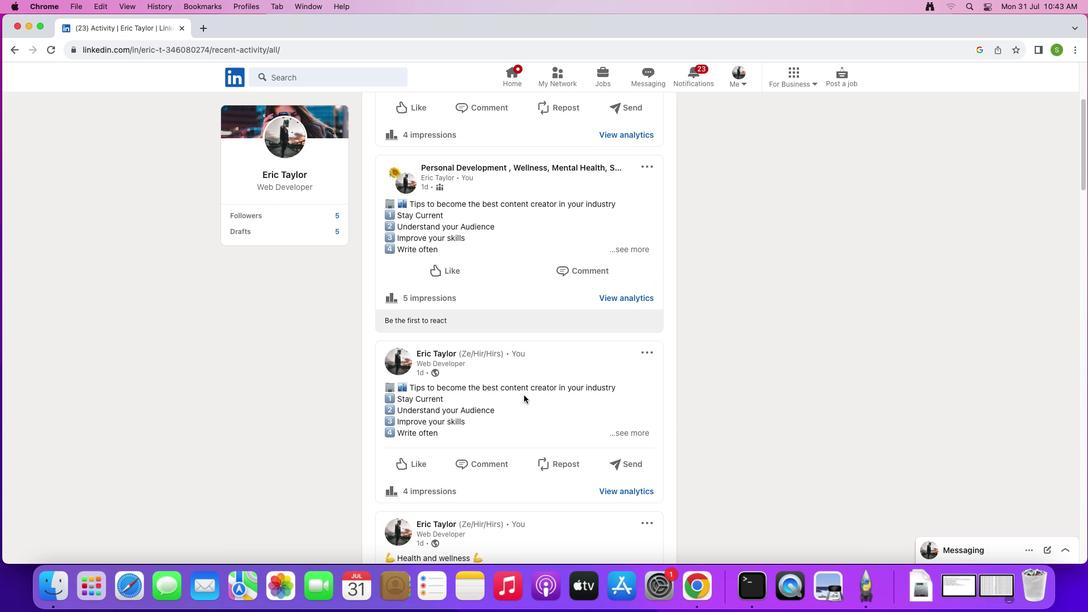 
Action: Mouse scrolled (524, 394) with delta (0, 0)
Screenshot: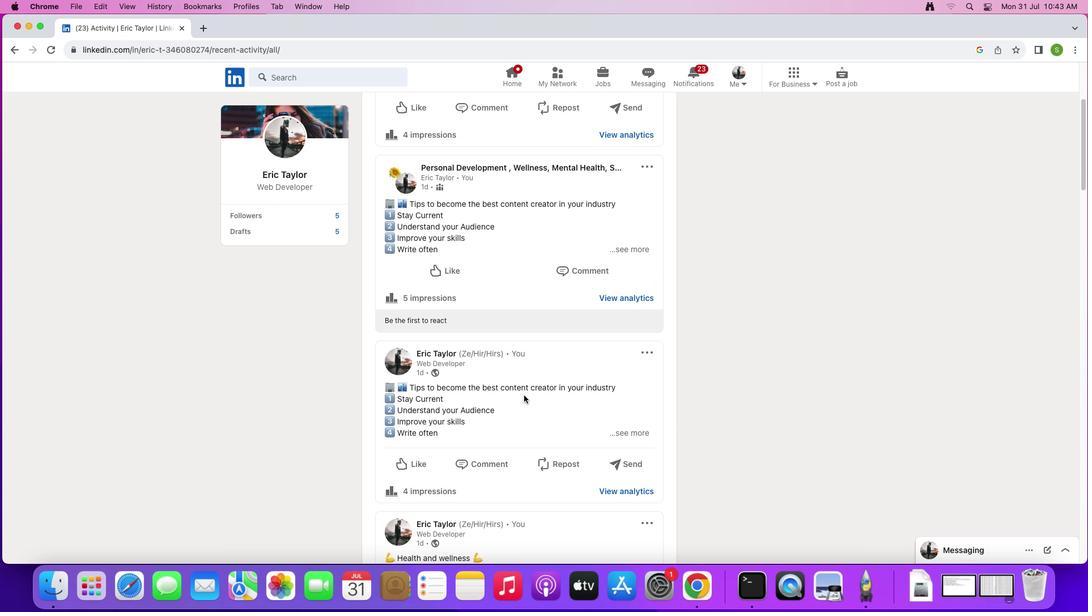 
Action: Mouse scrolled (524, 394) with delta (0, 0)
Screenshot: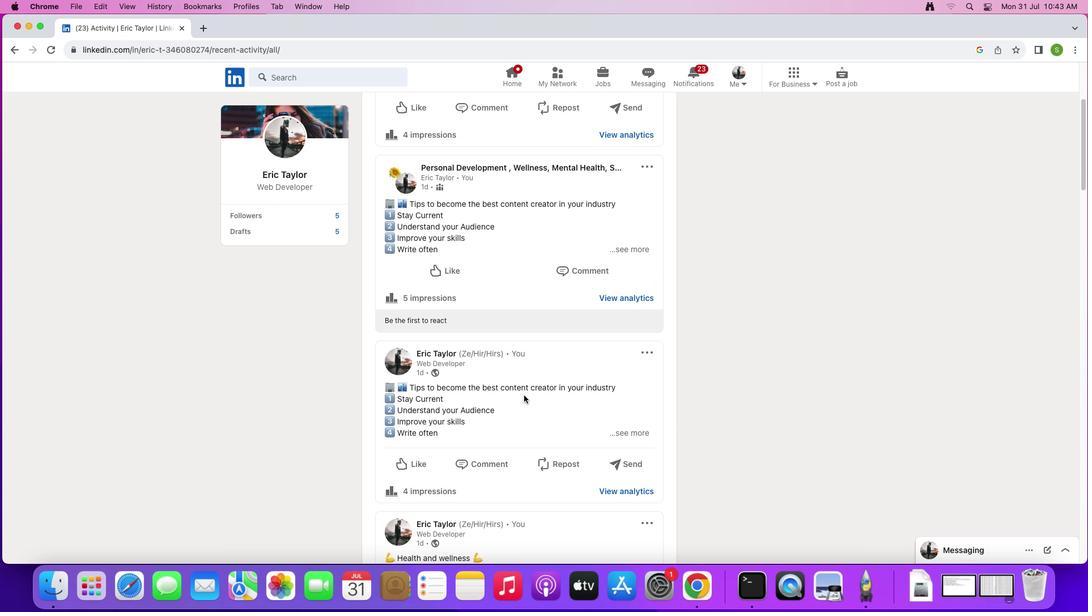 
Action: Mouse scrolled (524, 394) with delta (0, -1)
Screenshot: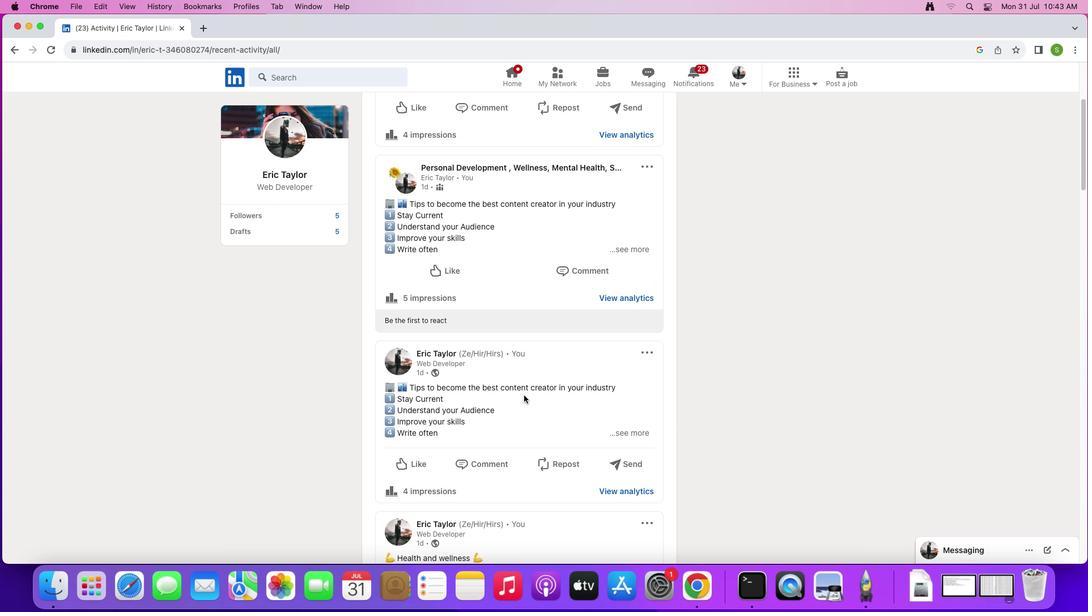 
Action: Mouse scrolled (524, 394) with delta (0, -1)
Screenshot: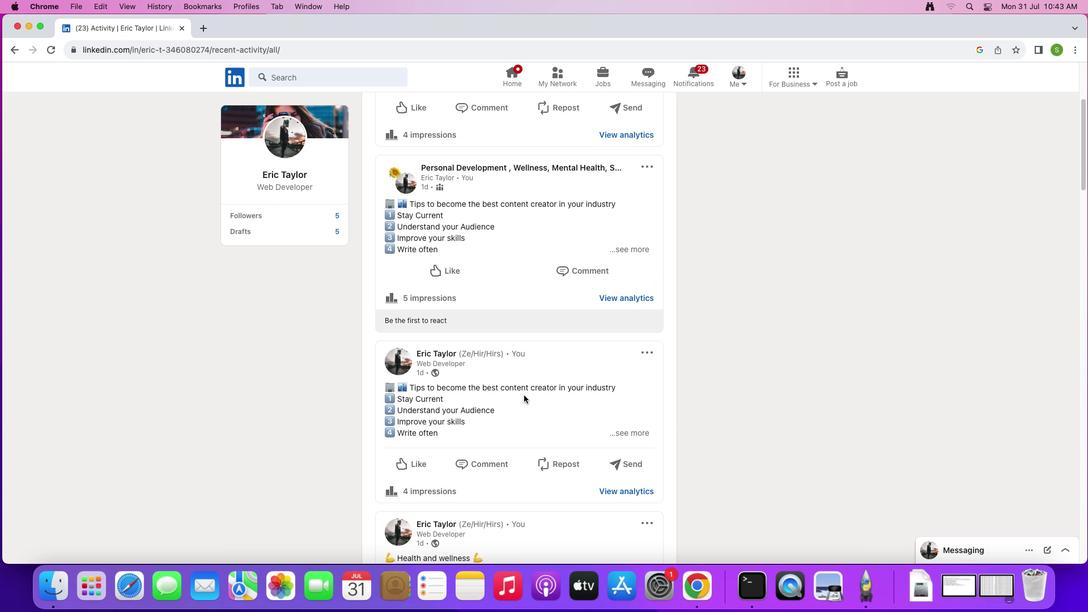 
Action: Mouse scrolled (524, 394) with delta (0, 0)
Screenshot: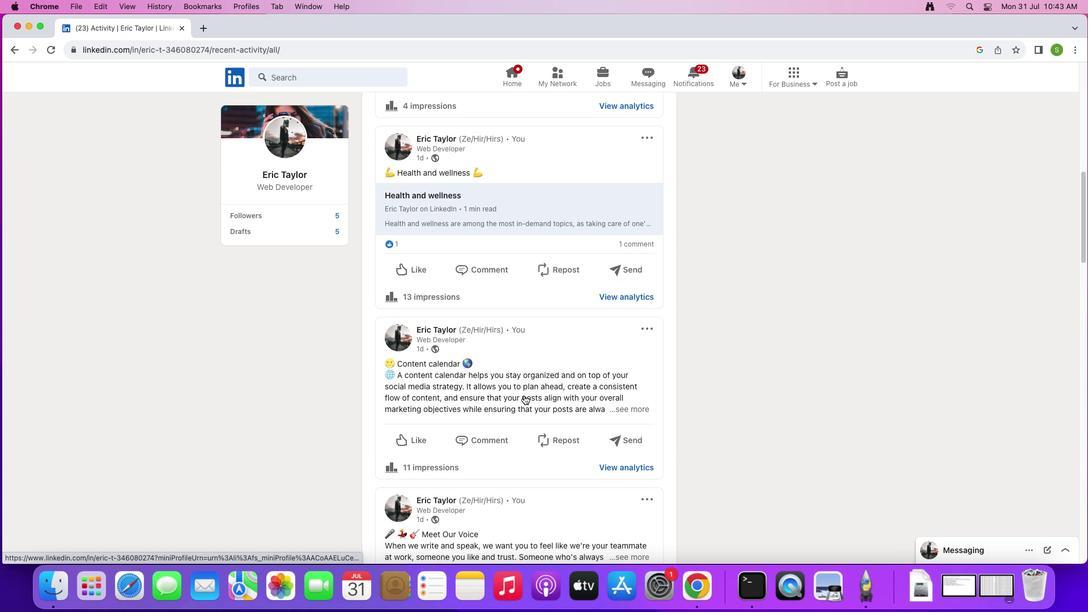 
Action: Mouse scrolled (524, 394) with delta (0, 0)
Screenshot: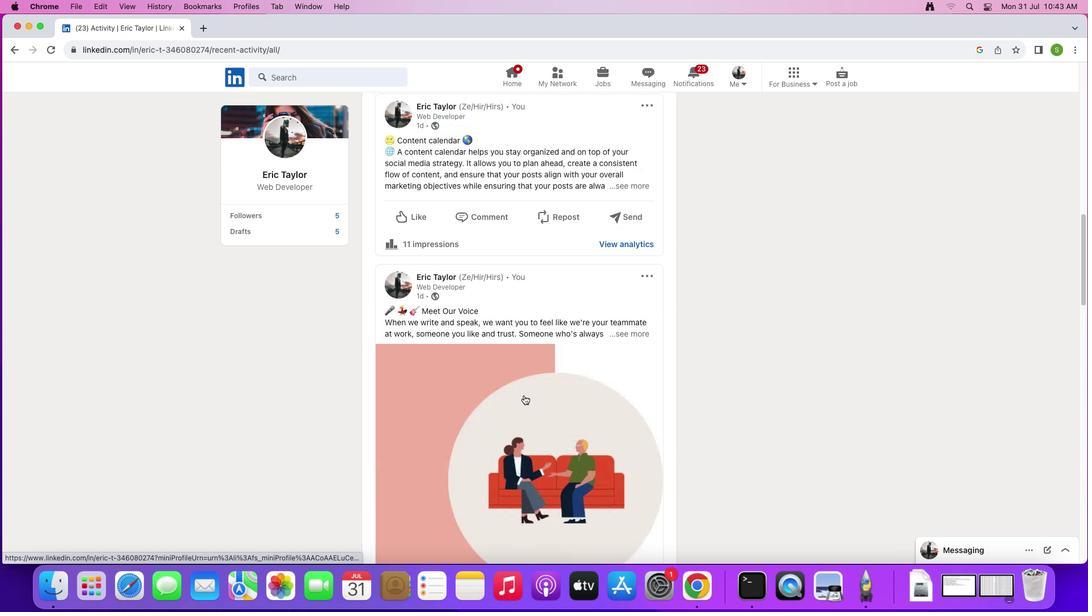 
Action: Mouse scrolled (524, 394) with delta (0, -1)
Screenshot: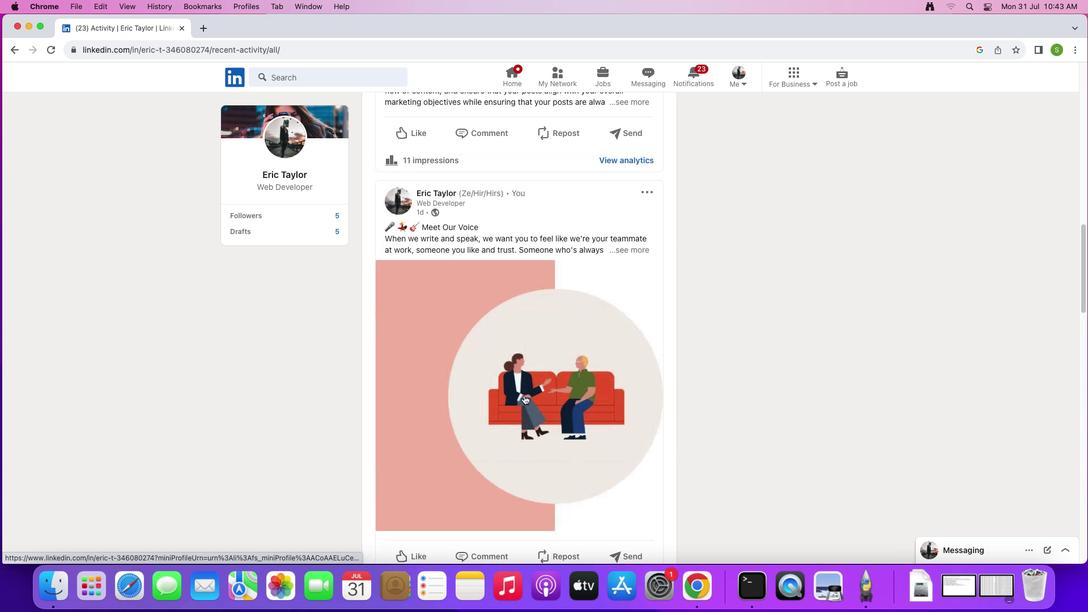 
Action: Mouse scrolled (524, 394) with delta (0, -1)
Screenshot: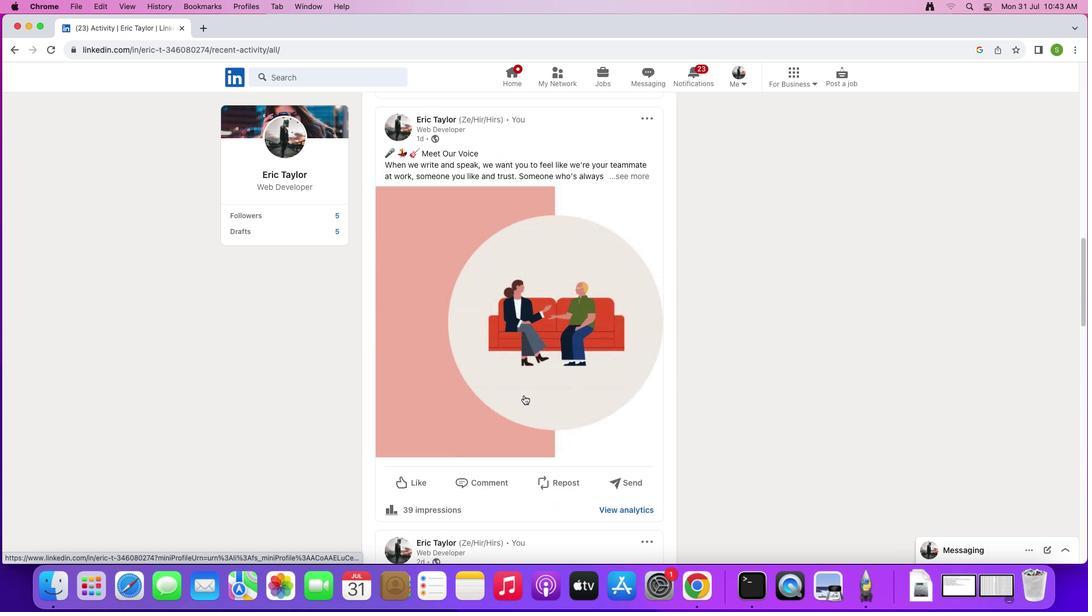 
Action: Mouse scrolled (524, 394) with delta (0, 0)
Screenshot: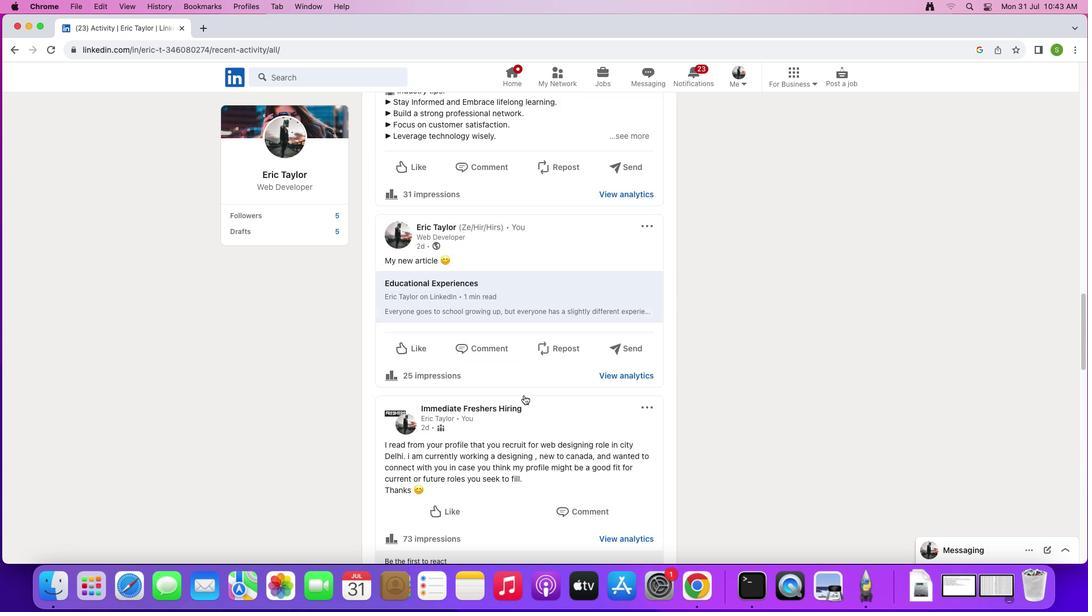 
Action: Mouse scrolled (524, 394) with delta (0, 0)
Screenshot: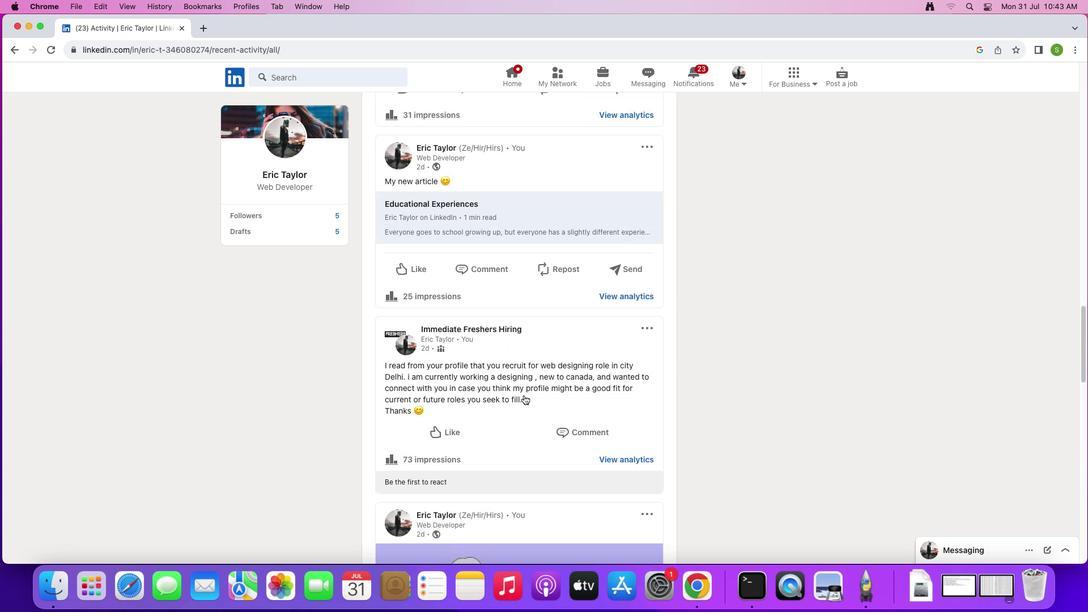 
Action: Mouse scrolled (524, 394) with delta (0, -1)
Screenshot: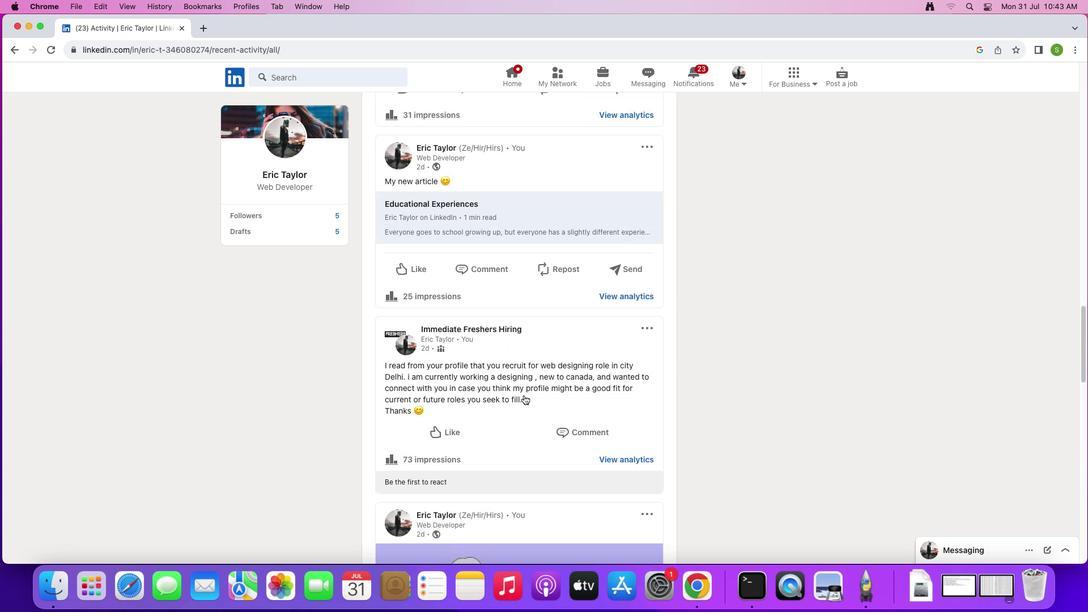 
Action: Mouse scrolled (524, 394) with delta (0, -2)
Screenshot: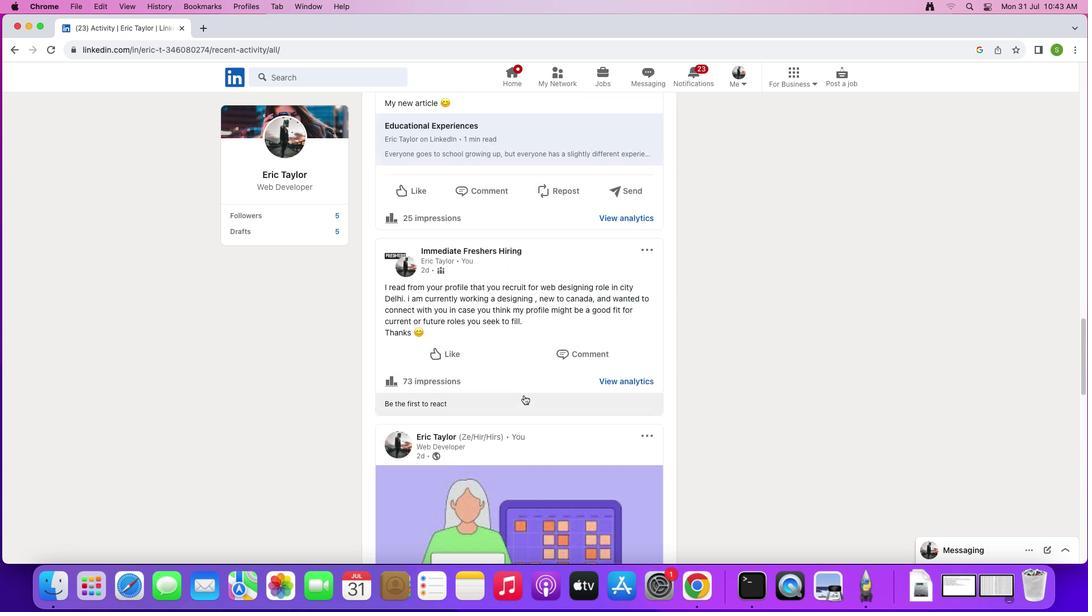 
Action: Mouse scrolled (524, 394) with delta (0, 0)
Screenshot: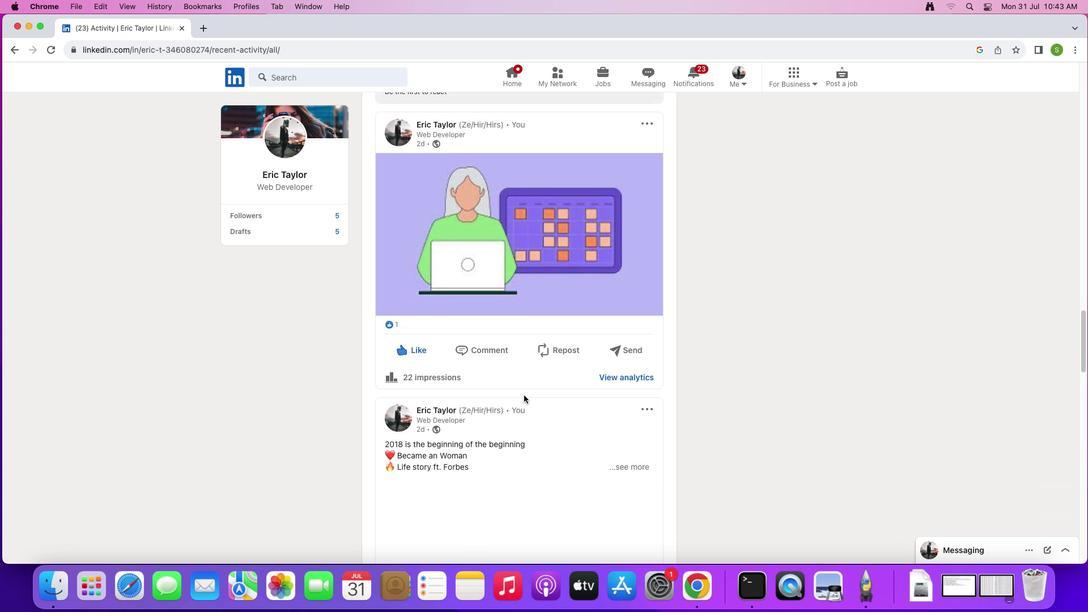 
Action: Mouse scrolled (524, 394) with delta (0, 0)
Screenshot: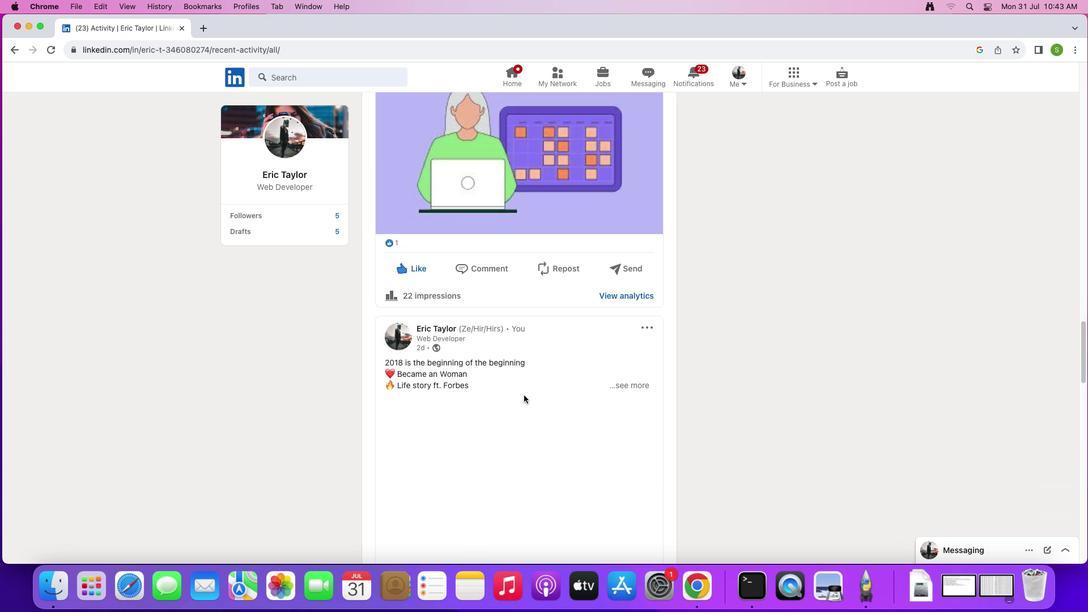 
Action: Mouse scrolled (524, 394) with delta (0, -1)
Screenshot: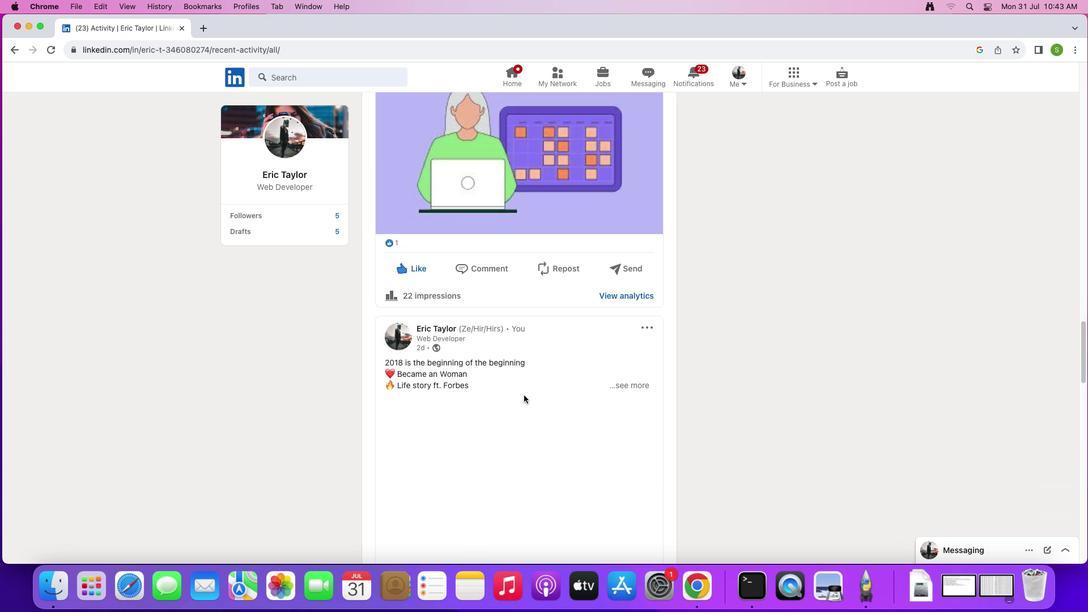 
Action: Mouse scrolled (524, 394) with delta (0, -2)
Screenshot: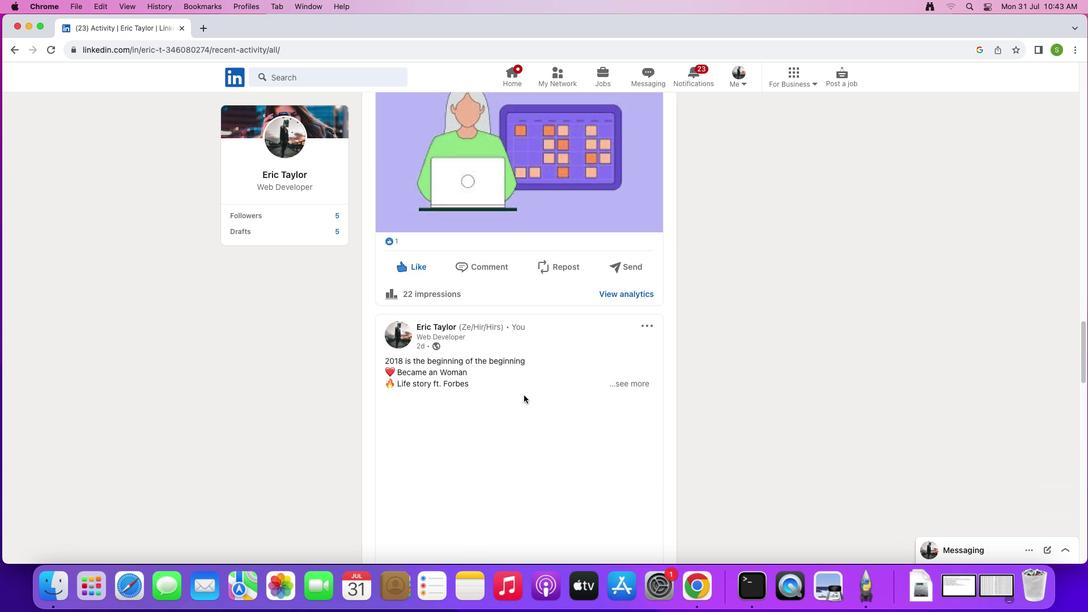 
Action: Mouse scrolled (524, 394) with delta (0, -3)
Screenshot: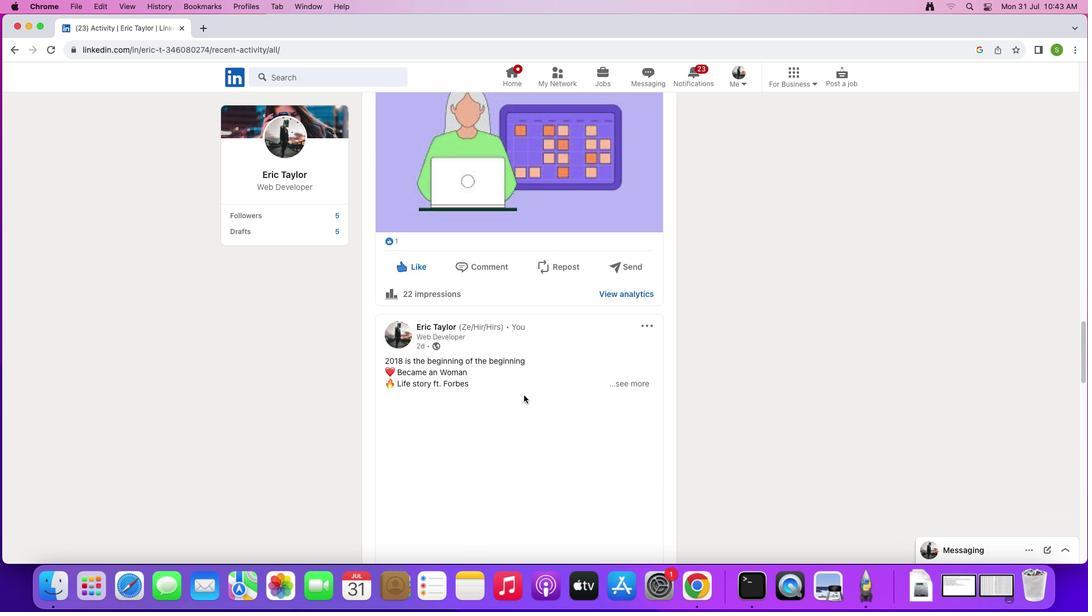 
Action: Mouse scrolled (524, 394) with delta (0, 0)
Screenshot: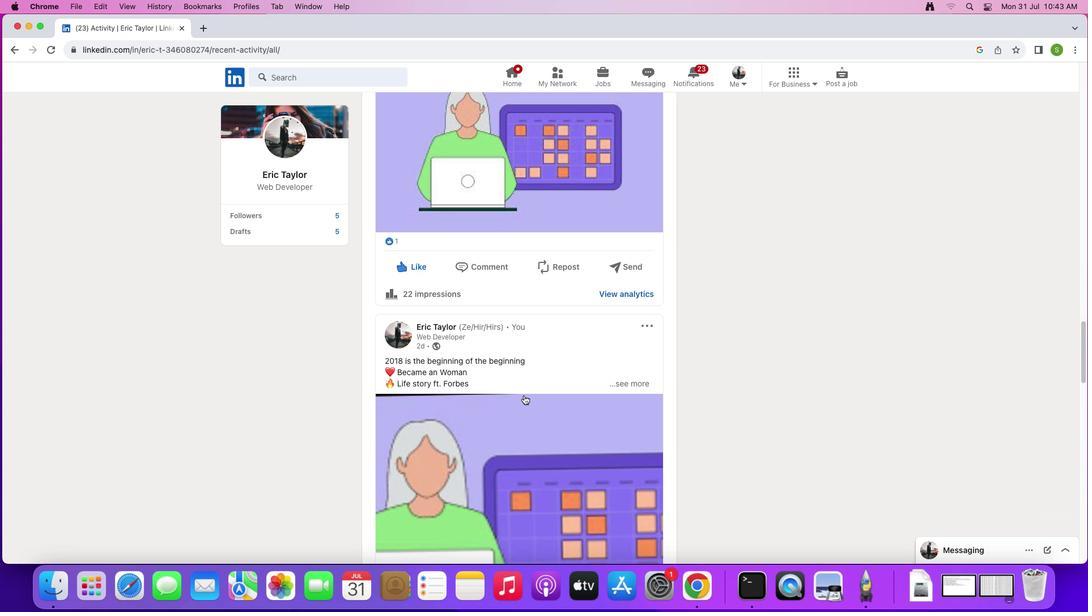 
Action: Mouse scrolled (524, 394) with delta (0, 0)
Screenshot: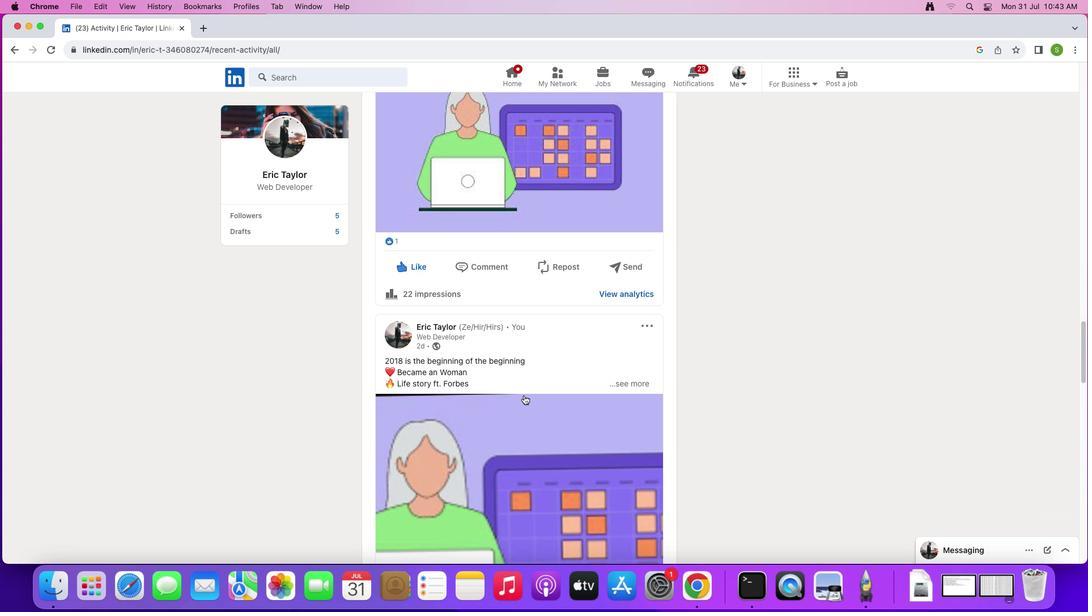
Action: Mouse scrolled (524, 394) with delta (0, -2)
Screenshot: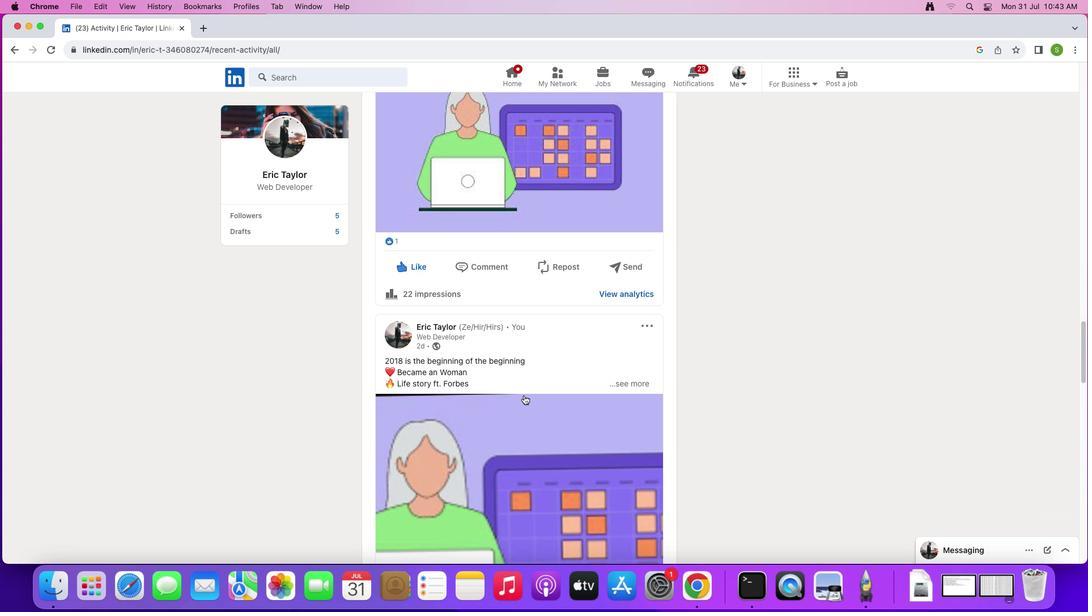 
Action: Mouse scrolled (524, 394) with delta (0, -2)
Screenshot: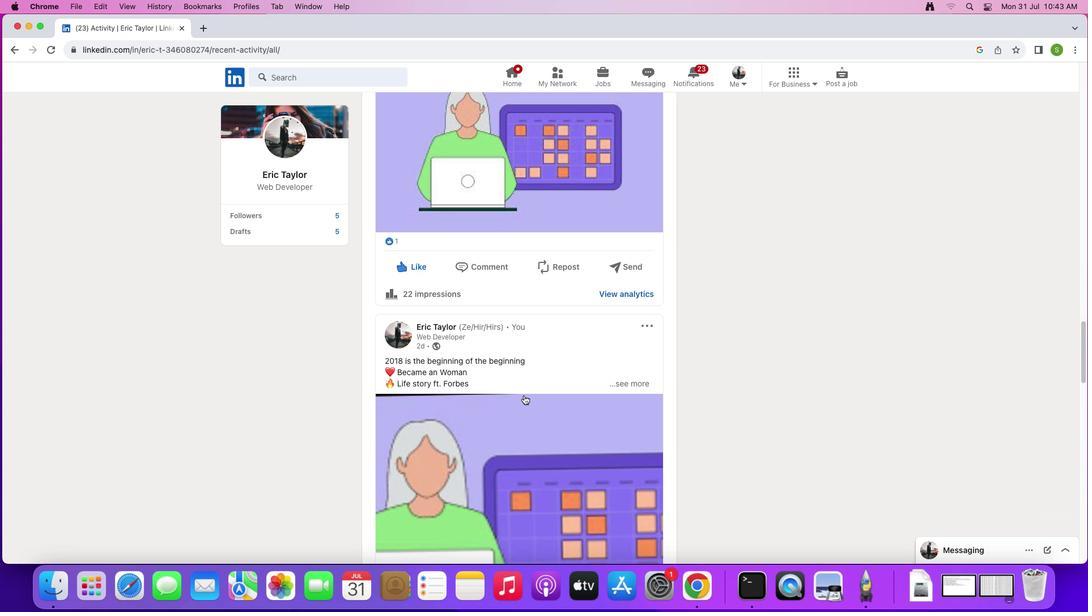 
Action: Mouse scrolled (524, 394) with delta (0, 0)
Screenshot: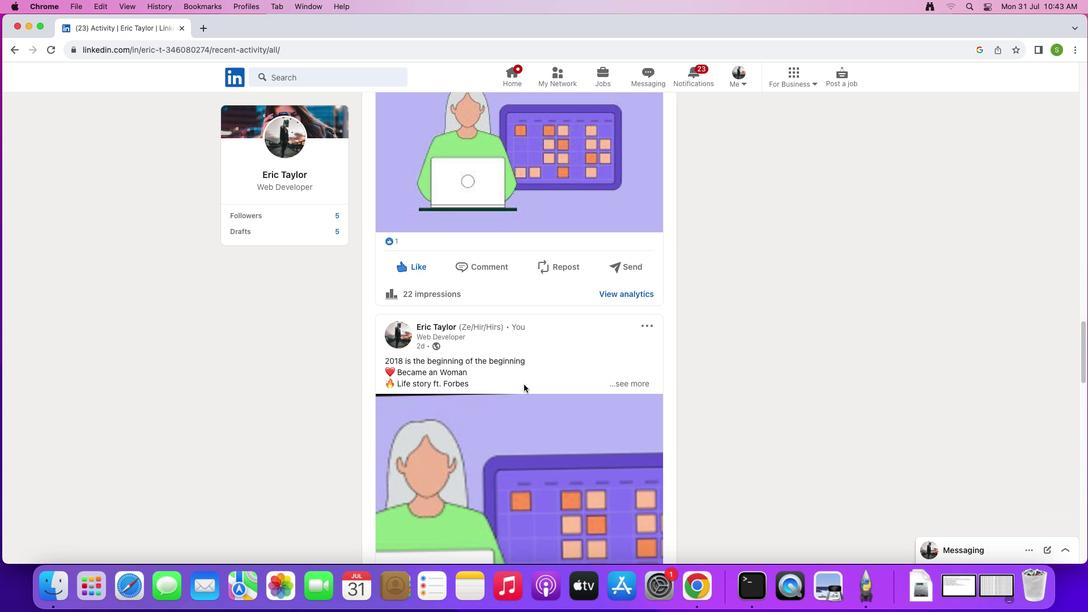 
Action: Mouse scrolled (524, 394) with delta (0, 0)
Screenshot: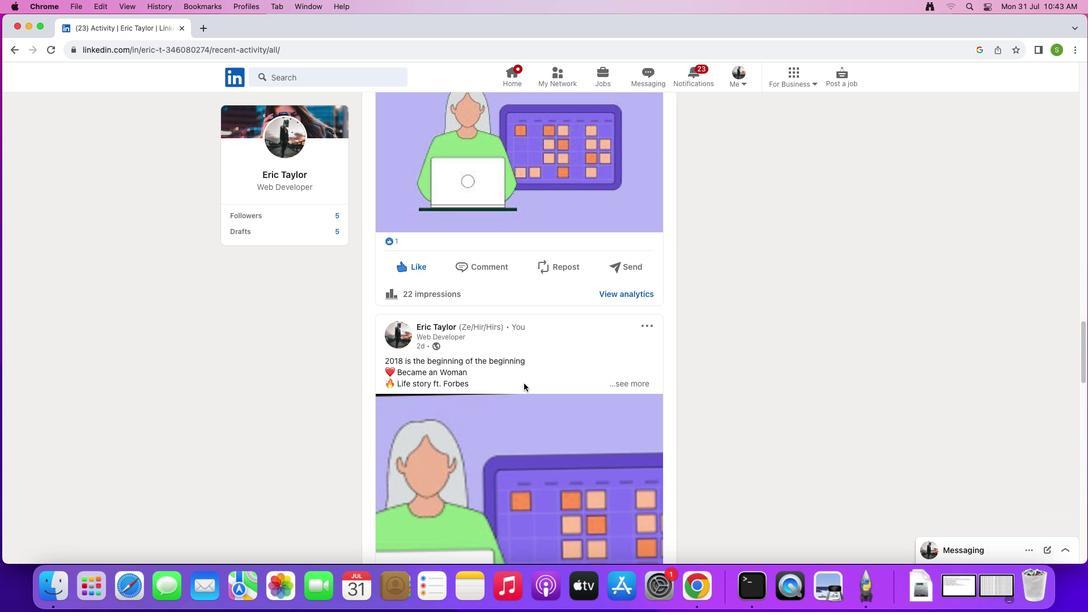 
Action: Mouse scrolled (524, 394) with delta (0, -2)
Screenshot: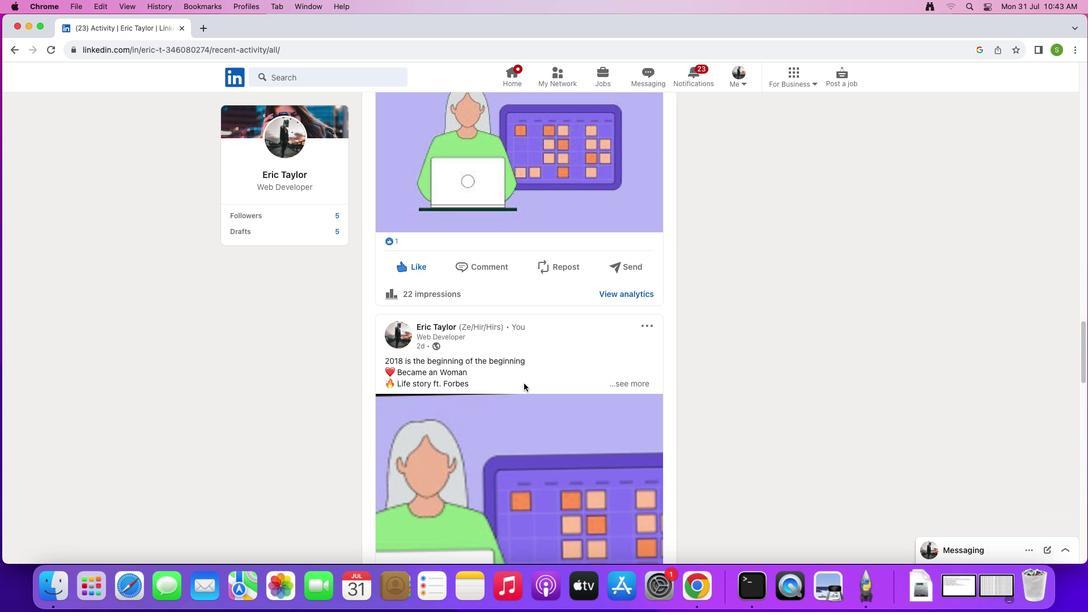 
Action: Mouse scrolled (524, 394) with delta (0, -2)
Screenshot: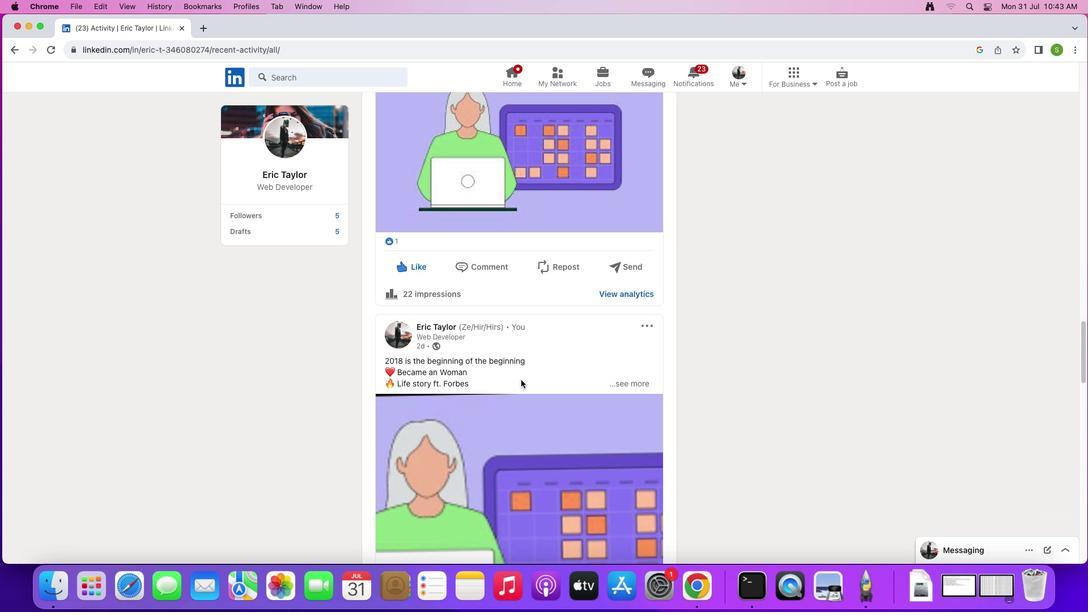 
Action: Mouse scrolled (524, 394) with delta (0, -3)
Screenshot: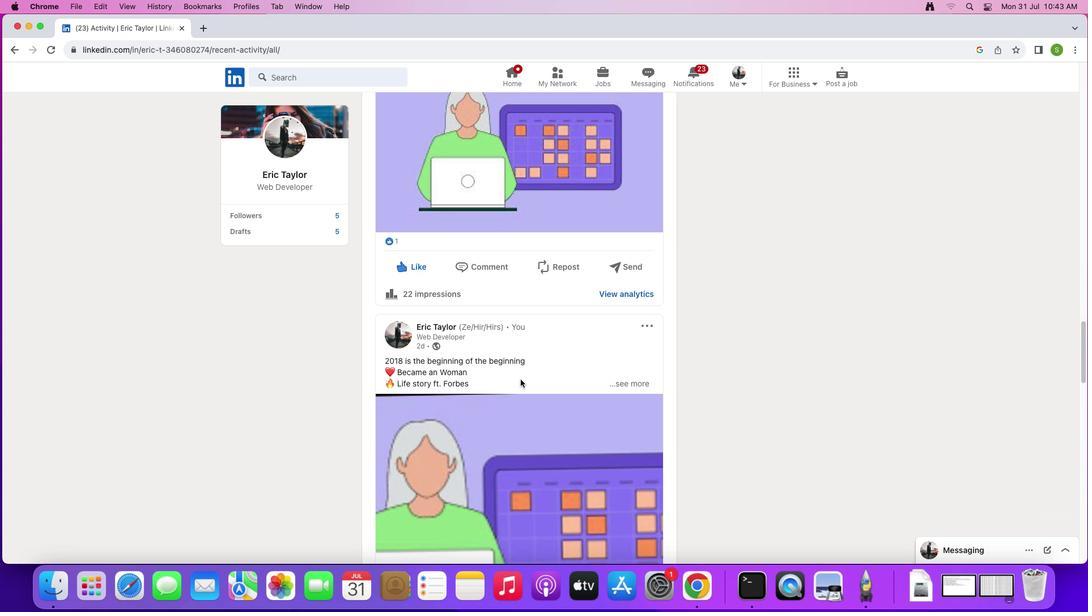 
Action: Mouse scrolled (524, 394) with delta (0, 0)
Screenshot: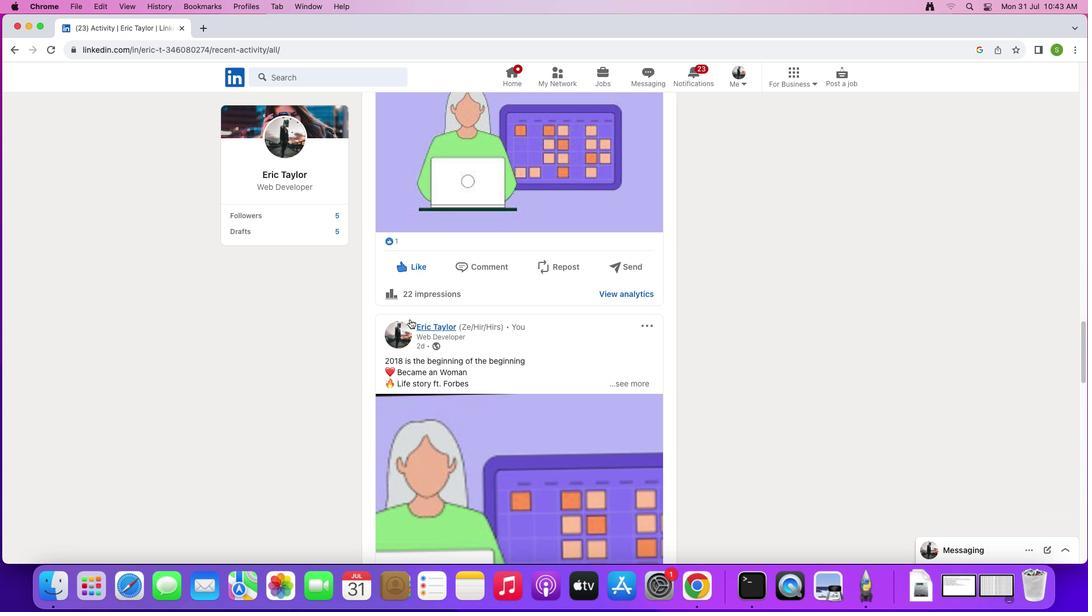
Action: Mouse scrolled (524, 394) with delta (0, 0)
Screenshot: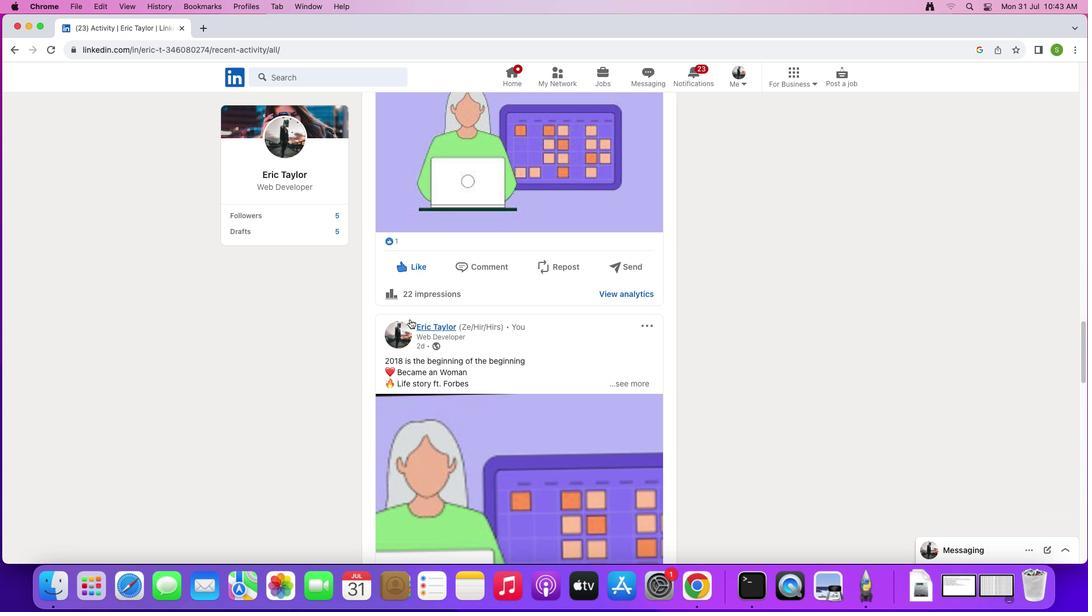 
Action: Mouse scrolled (524, 394) with delta (0, -2)
Screenshot: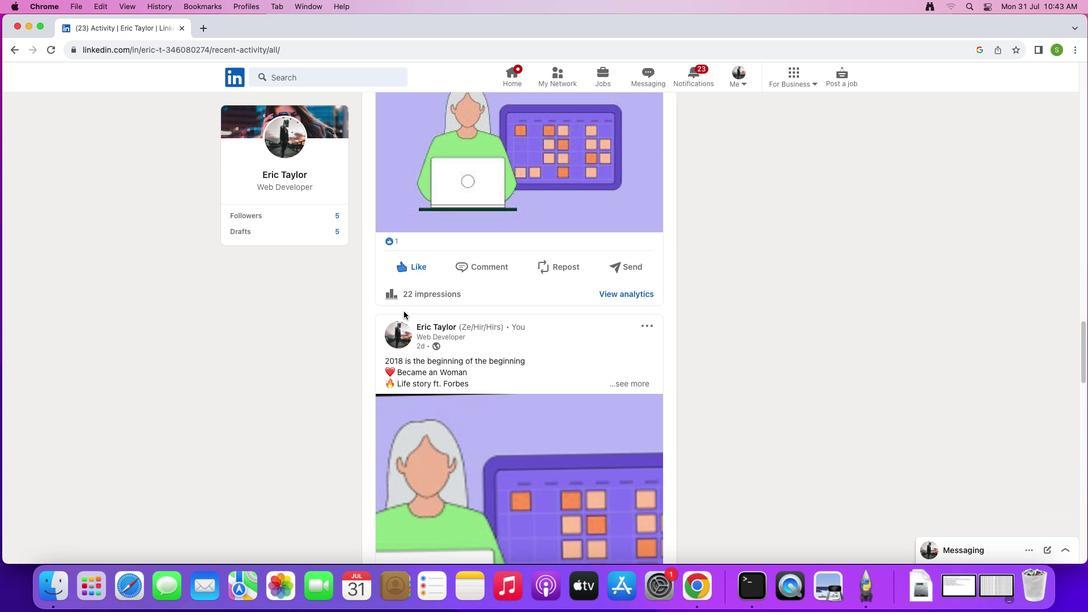 
Action: Mouse scrolled (524, 394) with delta (0, -2)
Screenshot: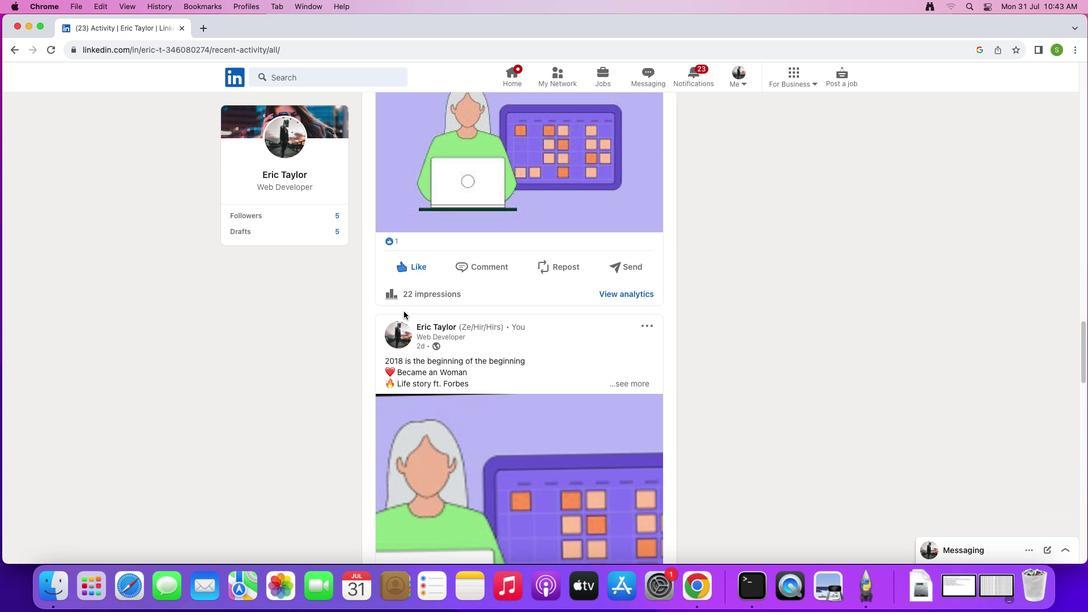 
Action: Mouse scrolled (524, 394) with delta (0, -3)
Screenshot: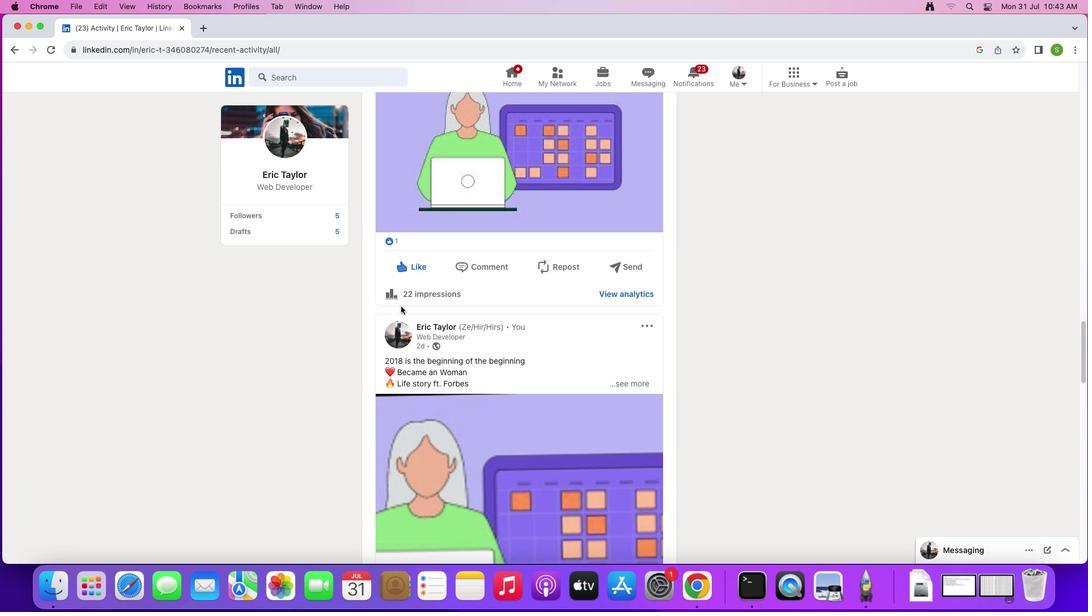 
Action: Mouse moved to (415, 294)
Screenshot: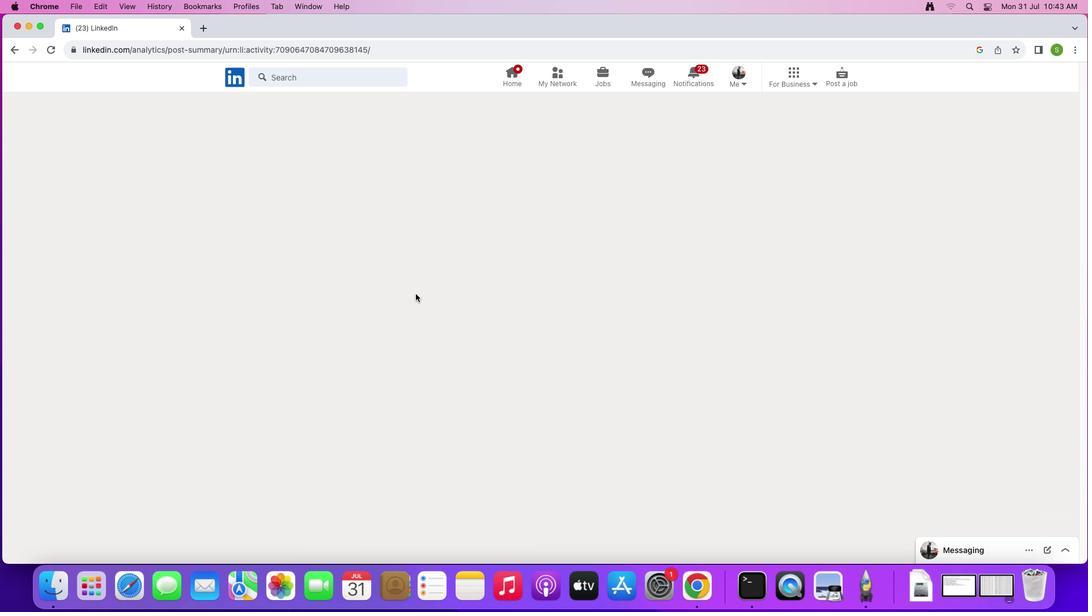 
Action: Mouse pressed left at (415, 294)
Screenshot: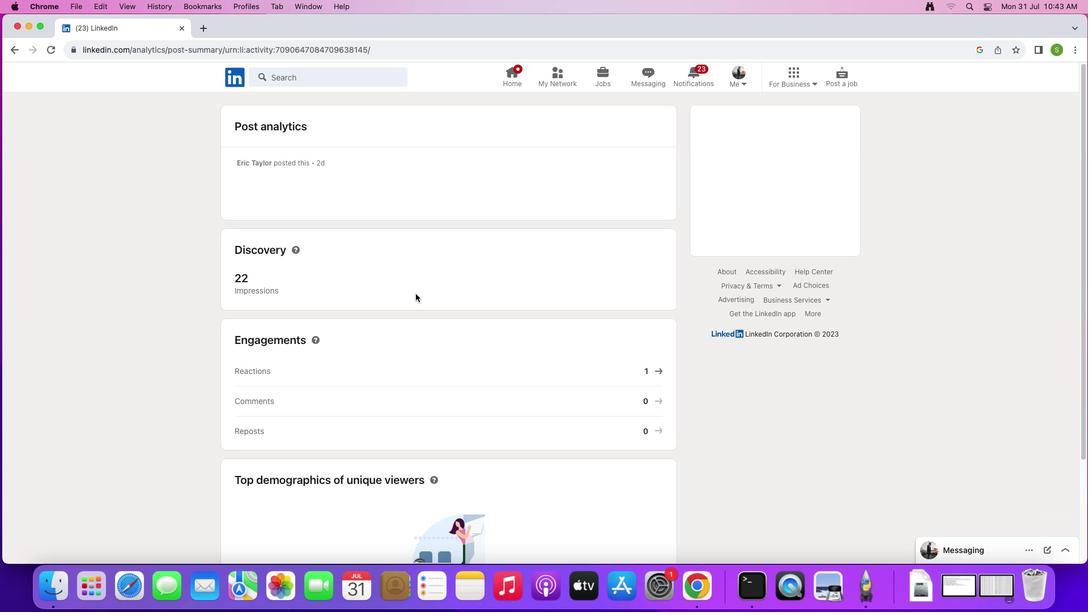 
Action: Mouse moved to (648, 371)
Screenshot: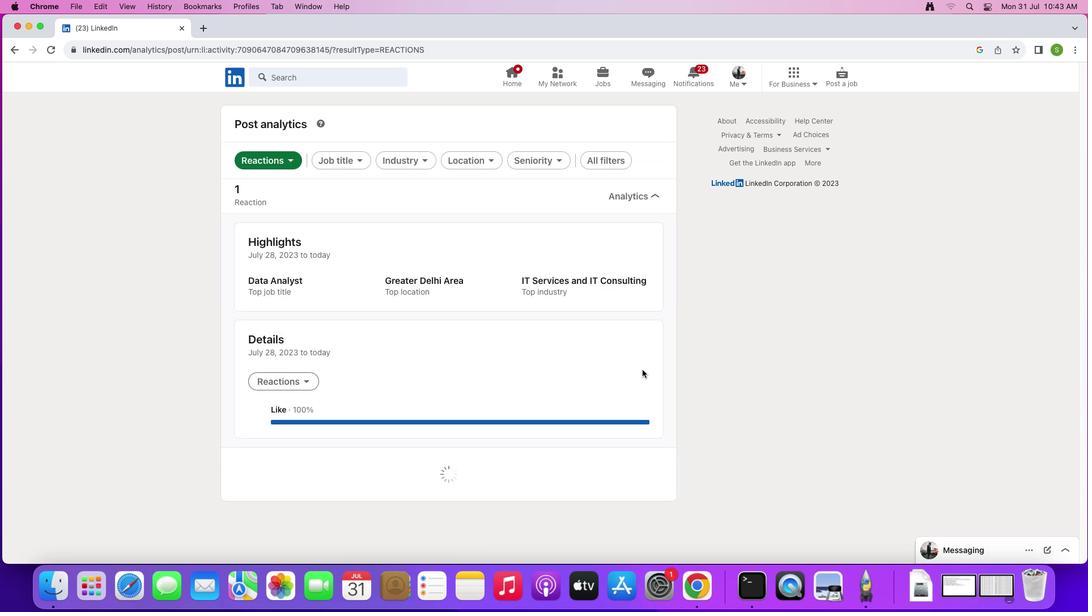 
Action: Mouse pressed left at (648, 371)
Screenshot: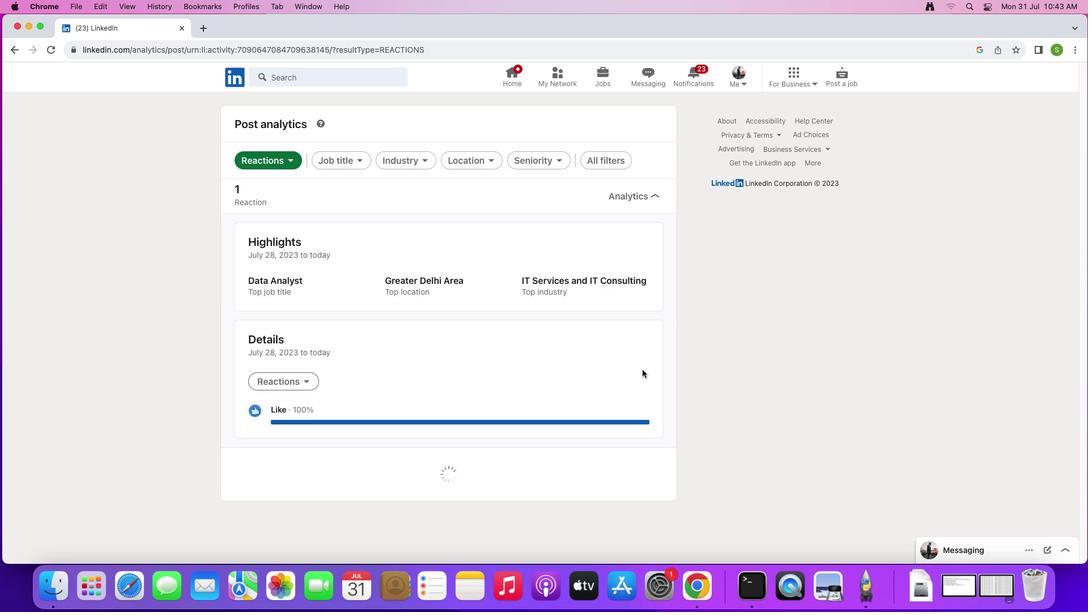 
Action: Mouse moved to (15, 48)
Screenshot: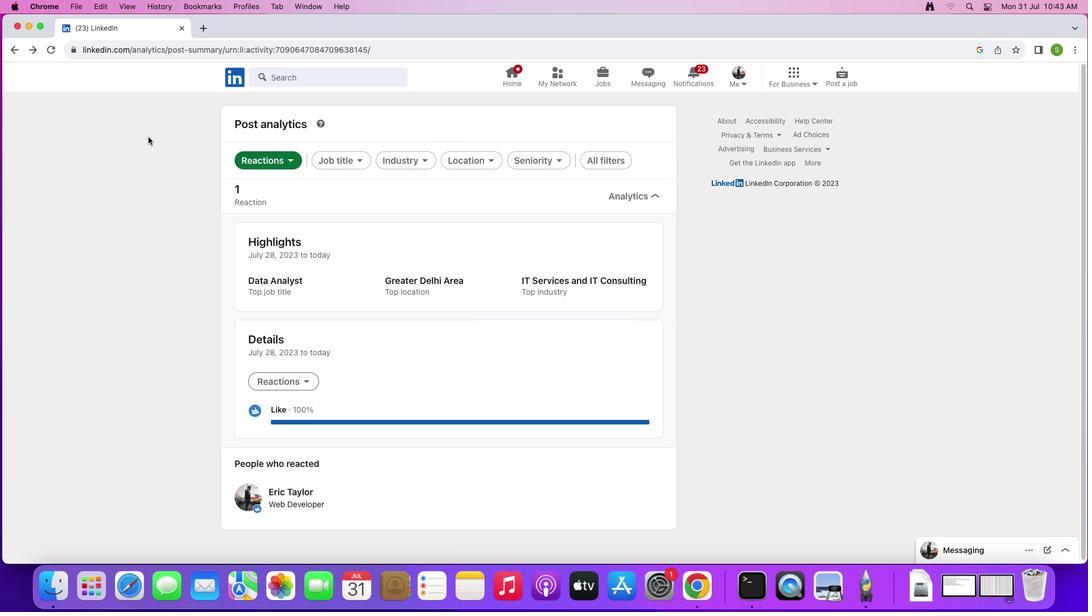 
Action: Mouse pressed left at (15, 48)
Screenshot: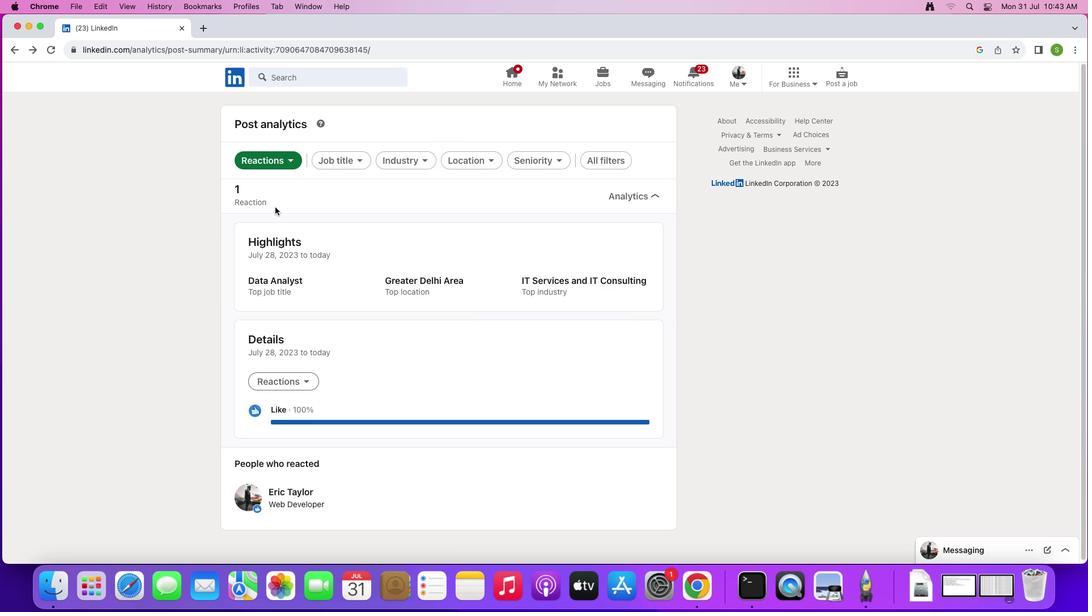 
Action: Mouse moved to (464, 285)
Screenshot: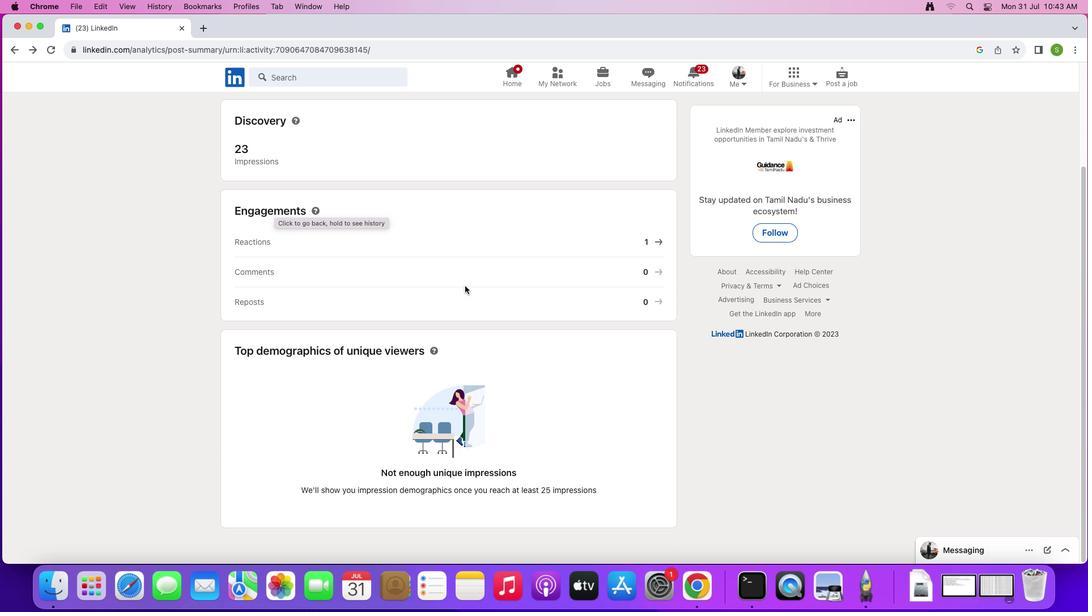 
Action: Mouse scrolled (464, 285) with delta (0, 0)
Screenshot: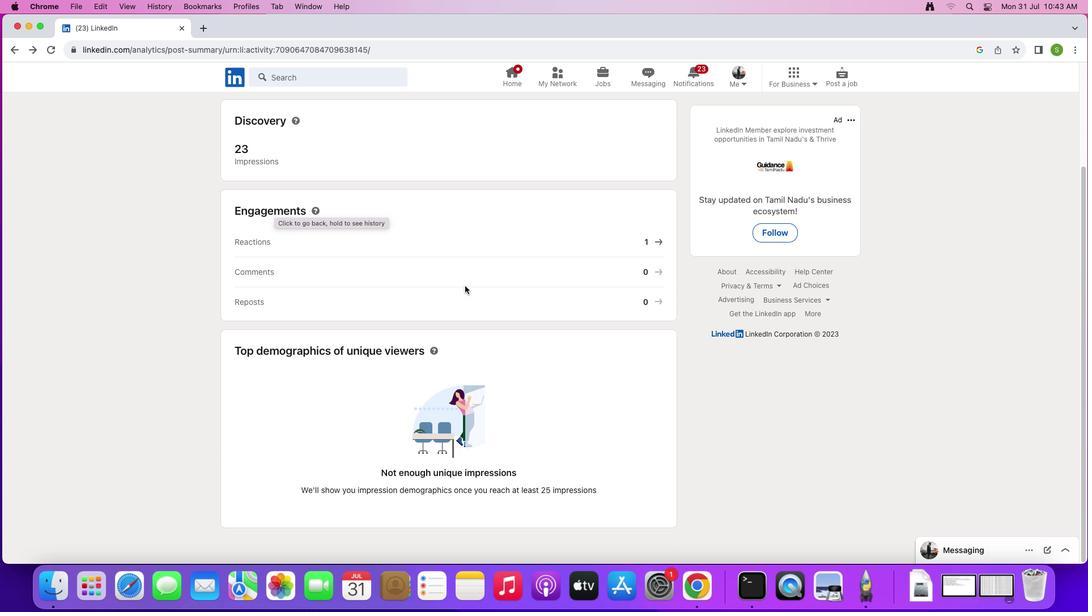 
Action: Mouse scrolled (464, 285) with delta (0, 0)
Screenshot: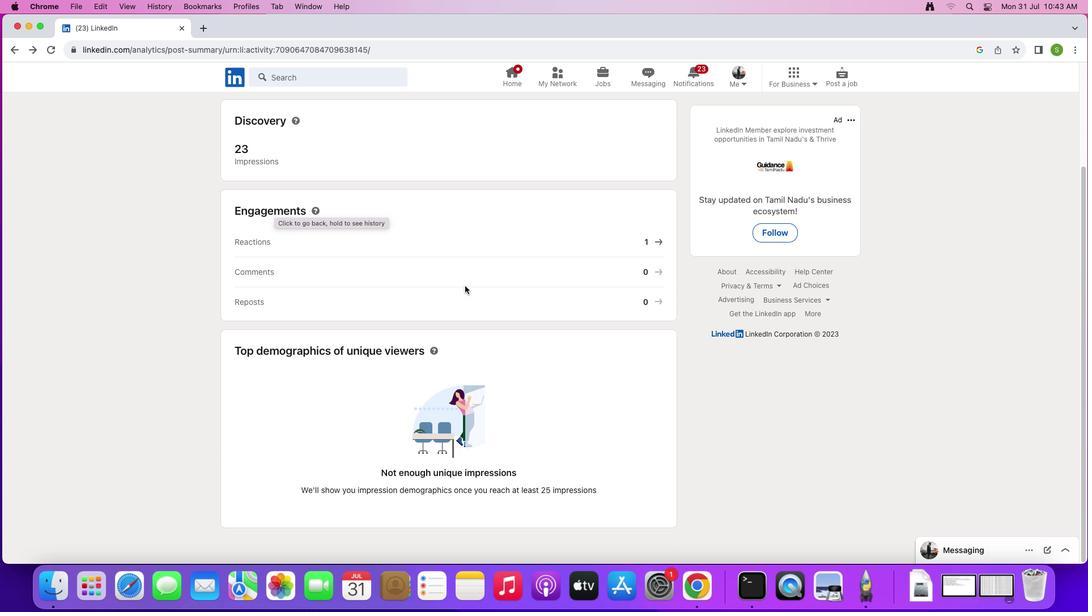 
Action: Mouse scrolled (464, 285) with delta (0, -1)
Screenshot: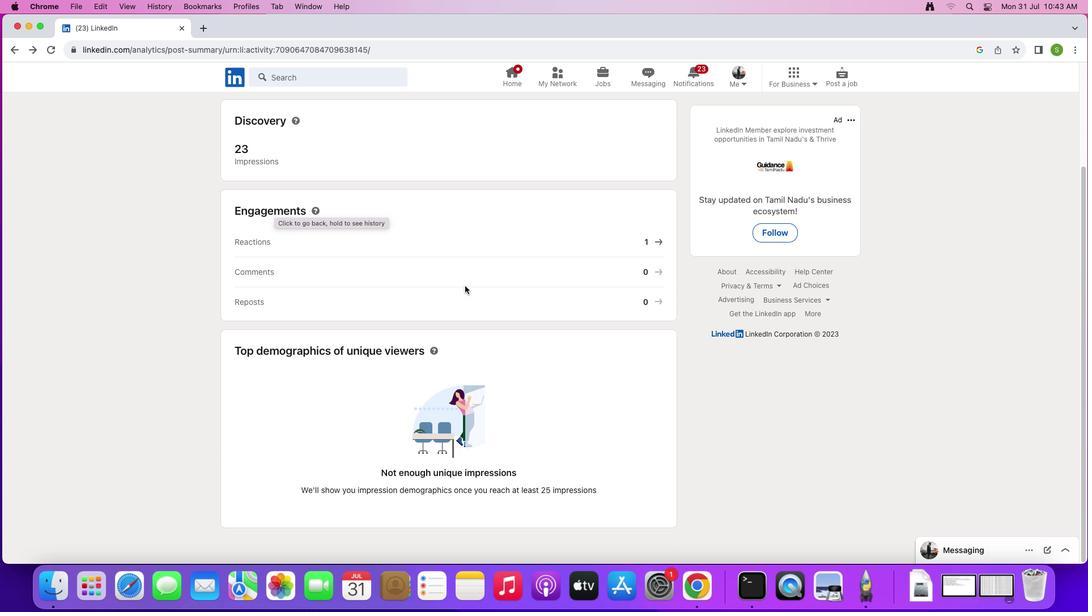 
Action: Mouse scrolled (464, 285) with delta (0, -1)
Screenshot: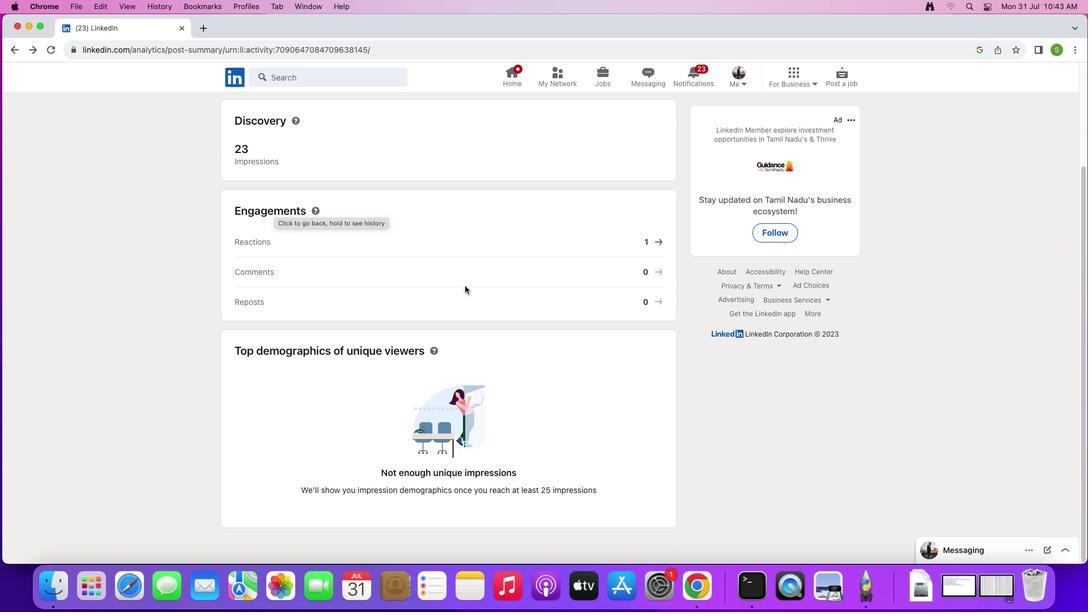 
Action: Mouse scrolled (464, 285) with delta (0, 0)
Screenshot: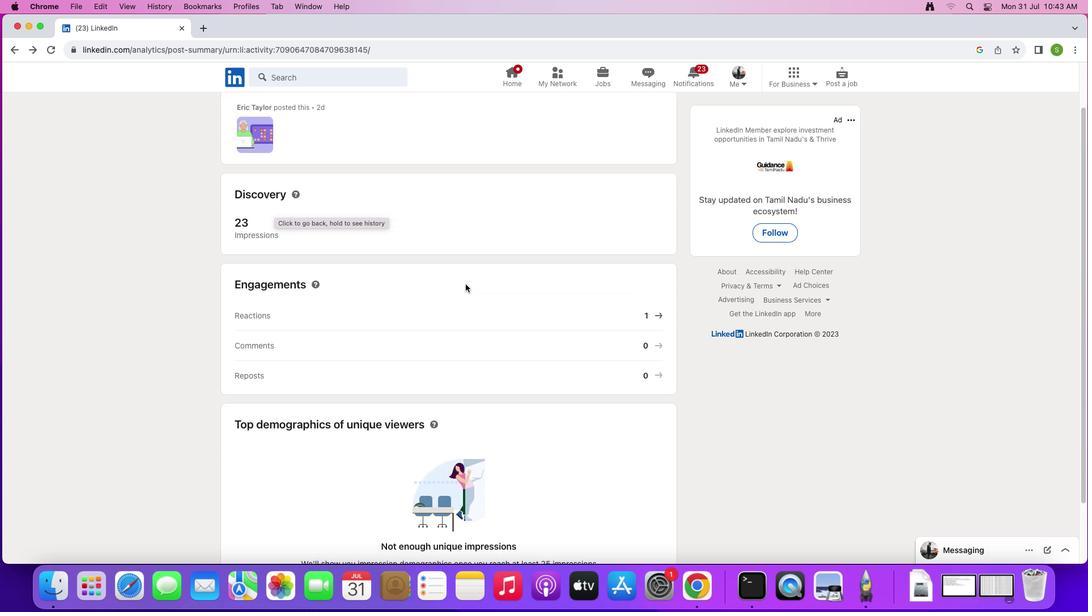 
Action: Mouse scrolled (464, 285) with delta (0, 0)
Screenshot: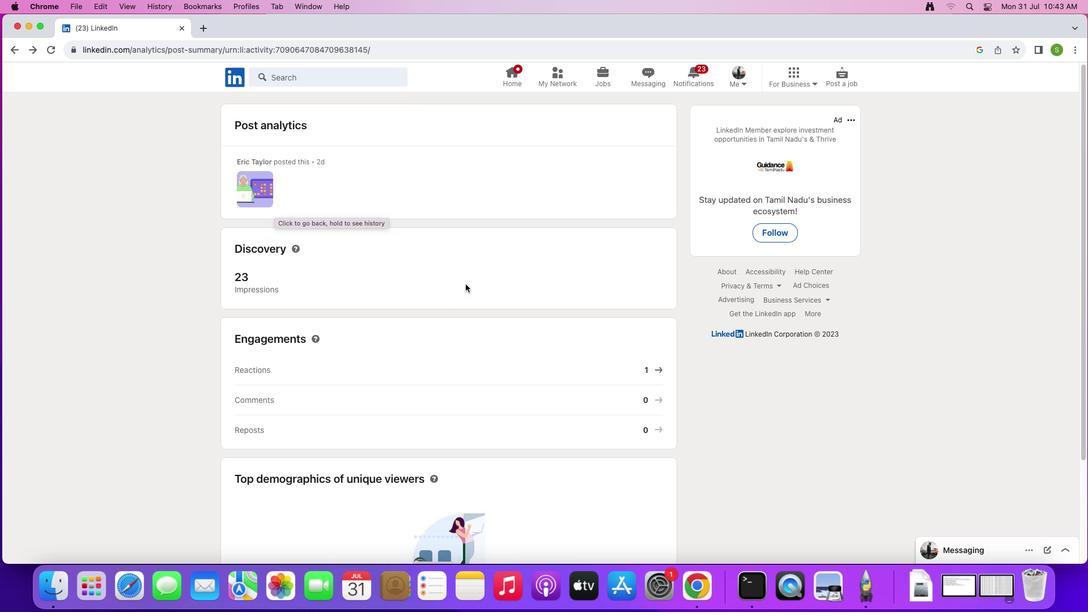 
Action: Mouse scrolled (464, 285) with delta (0, -1)
Screenshot: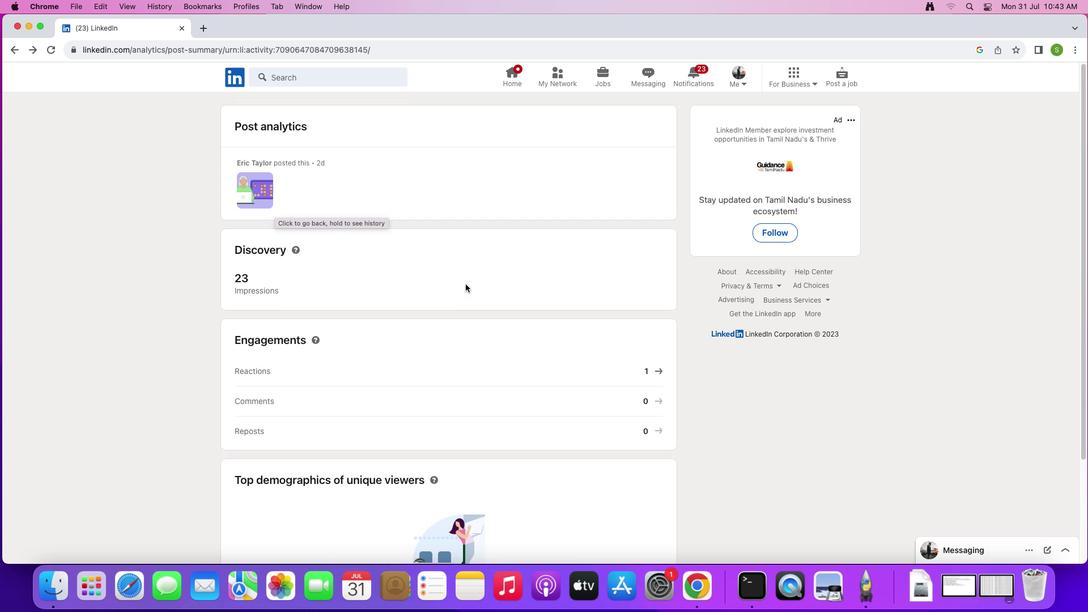 
Action: Mouse scrolled (464, 285) with delta (0, -1)
Screenshot: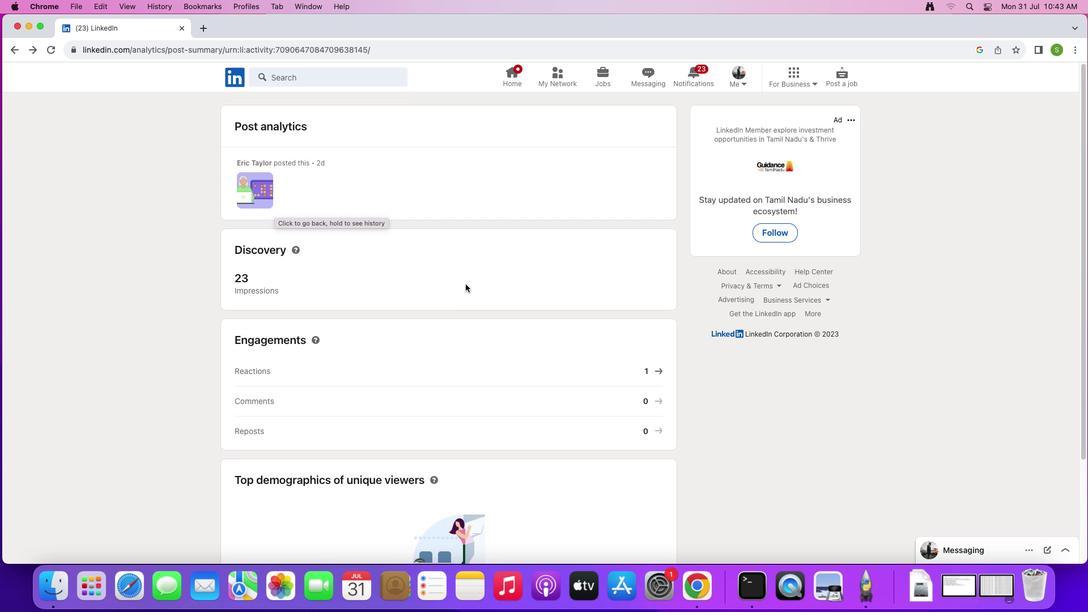 
Action: Mouse moved to (465, 284)
